 Task: Marketing: Copywriting.
Action: Mouse moved to (141, 199)
Screenshot: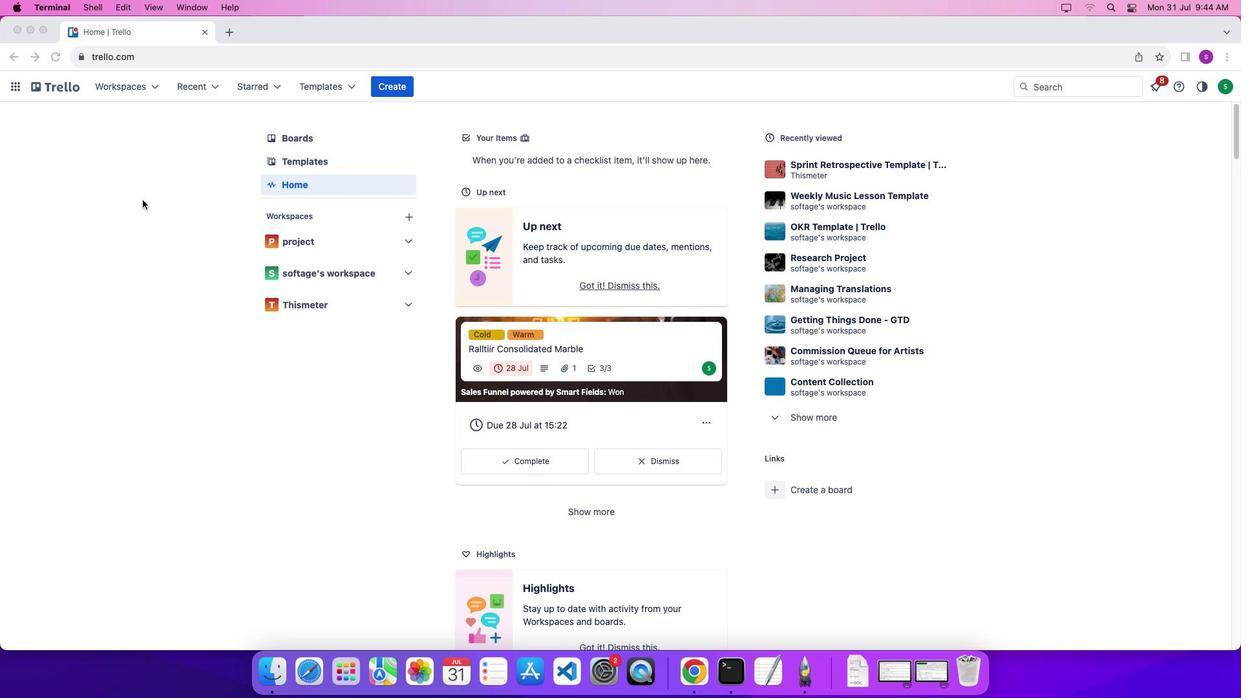 
Action: Mouse pressed left at (141, 199)
Screenshot: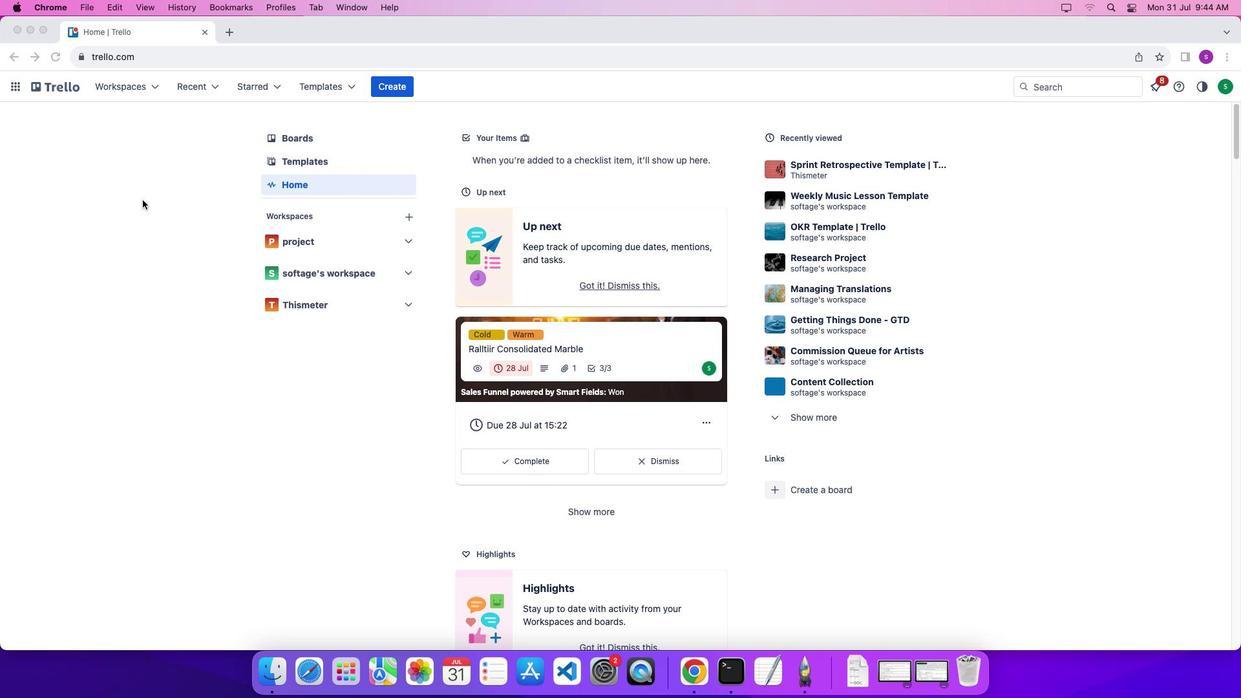 
Action: Mouse moved to (62, 91)
Screenshot: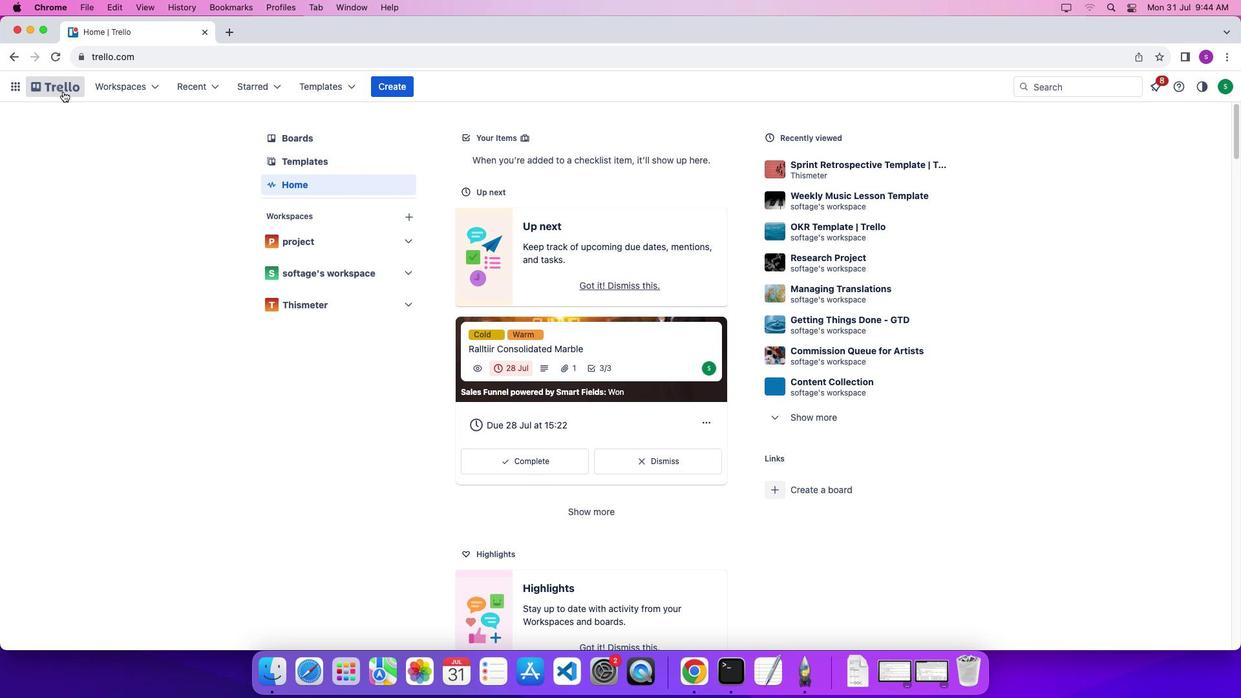 
Action: Mouse pressed left at (62, 91)
Screenshot: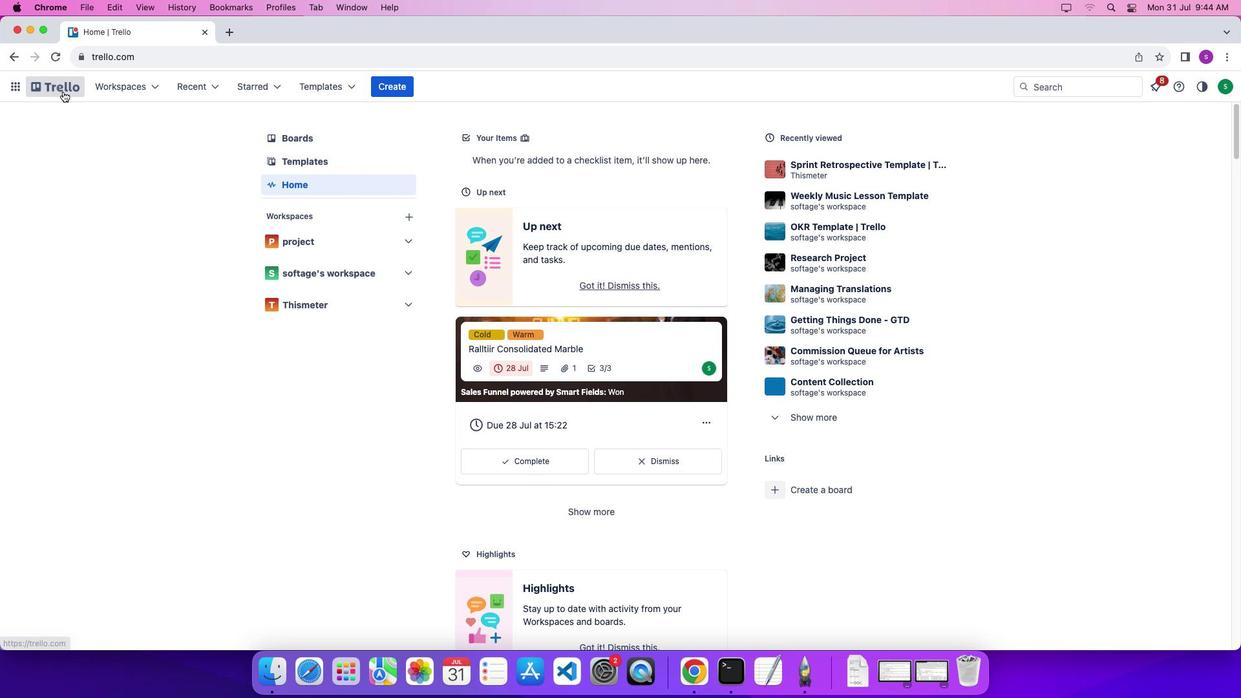 
Action: Mouse moved to (310, 80)
Screenshot: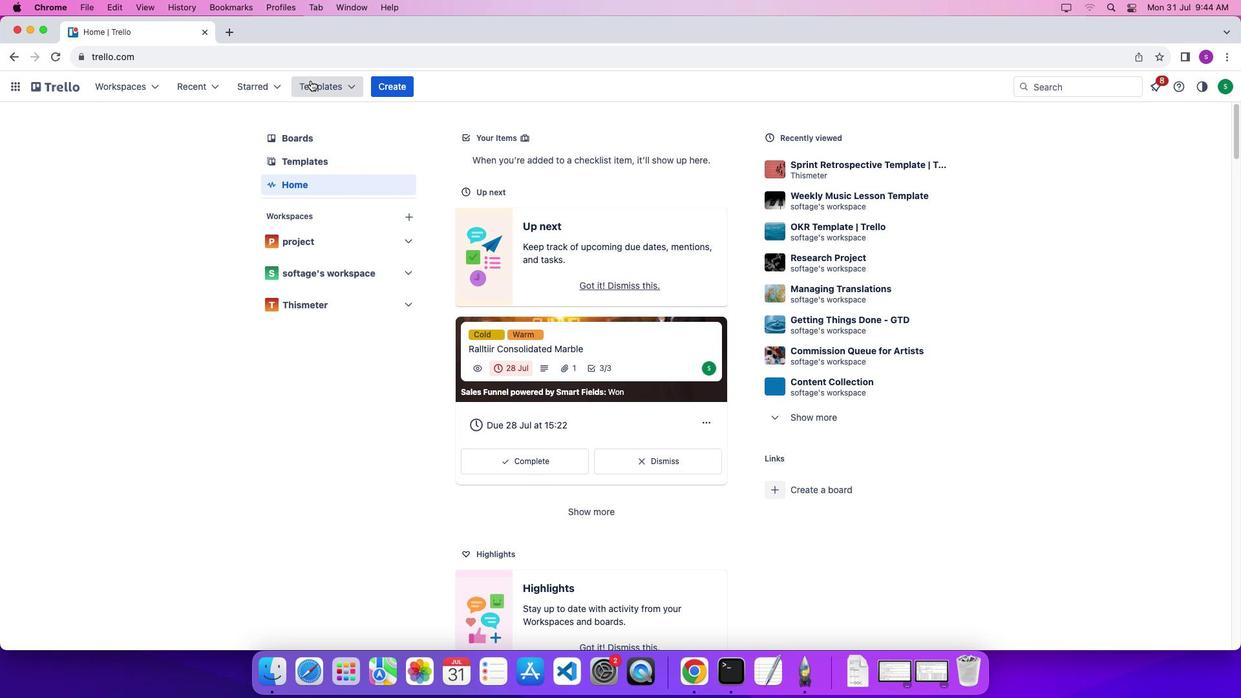 
Action: Mouse pressed left at (310, 80)
Screenshot: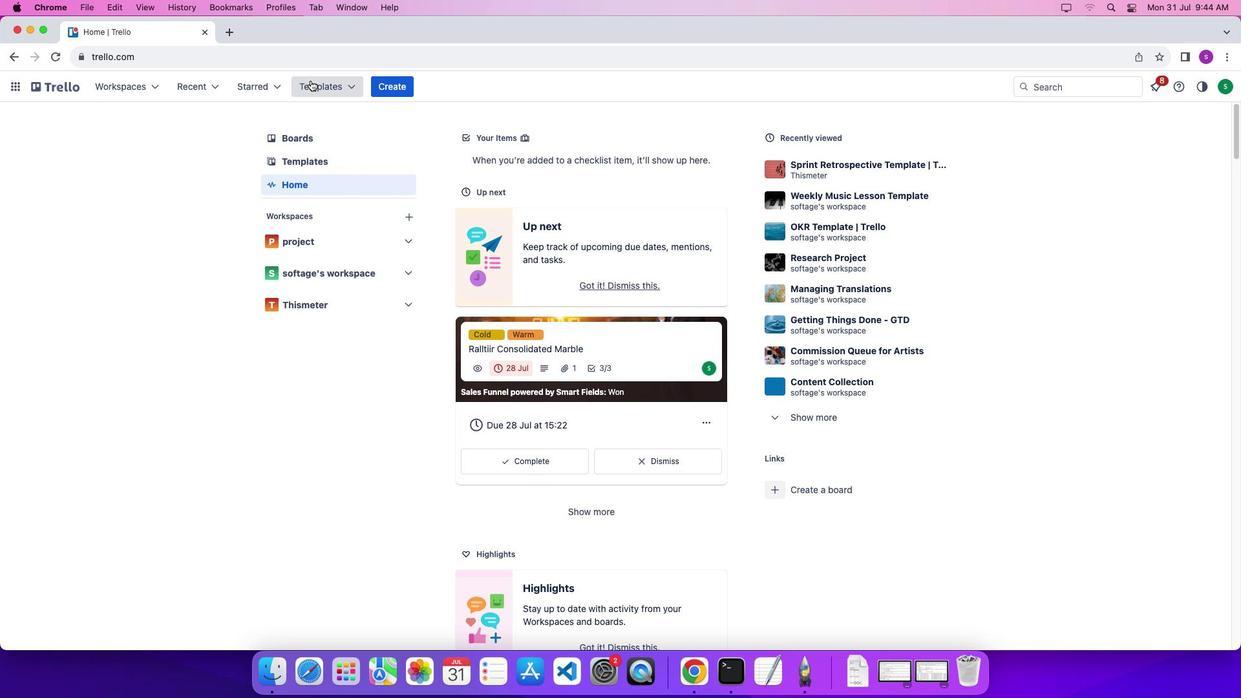 
Action: Mouse moved to (393, 488)
Screenshot: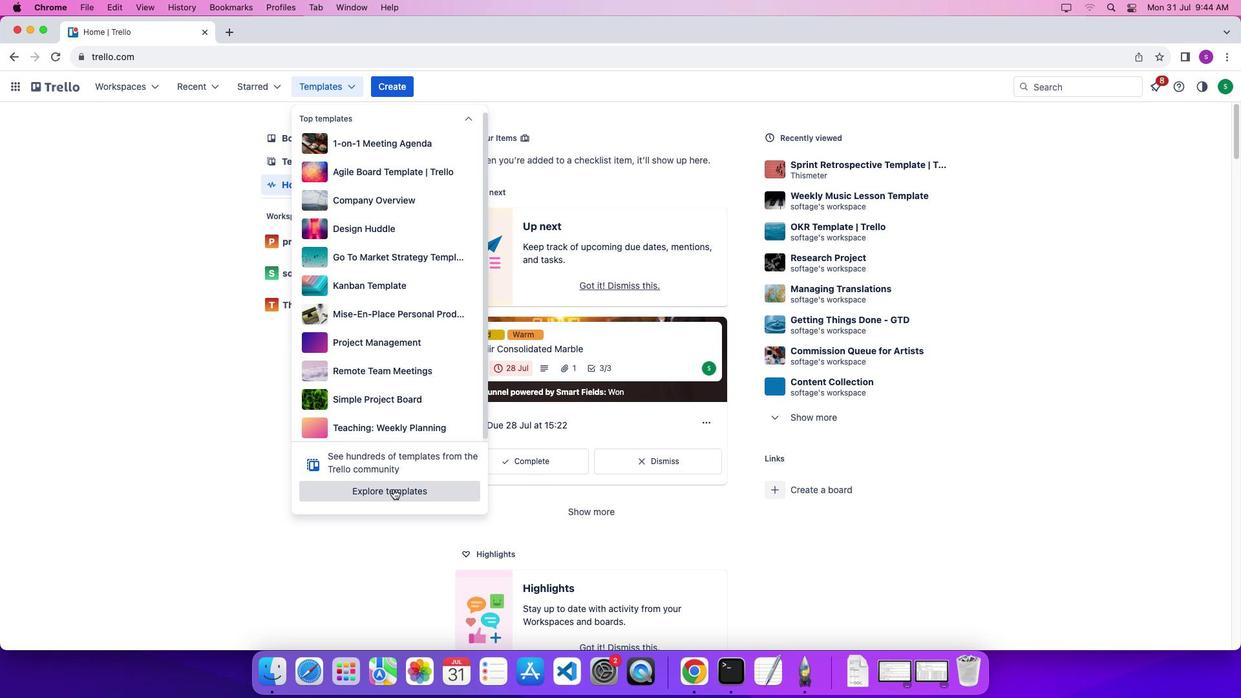 
Action: Mouse pressed left at (393, 488)
Screenshot: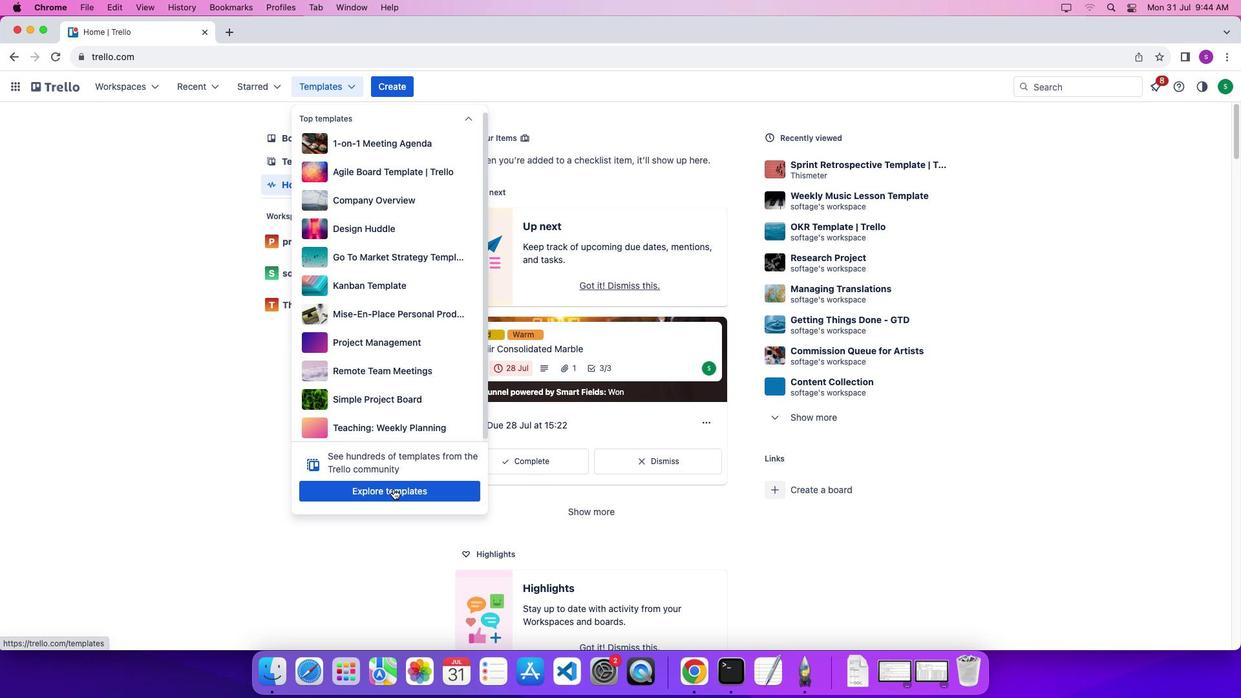 
Action: Mouse moved to (321, 288)
Screenshot: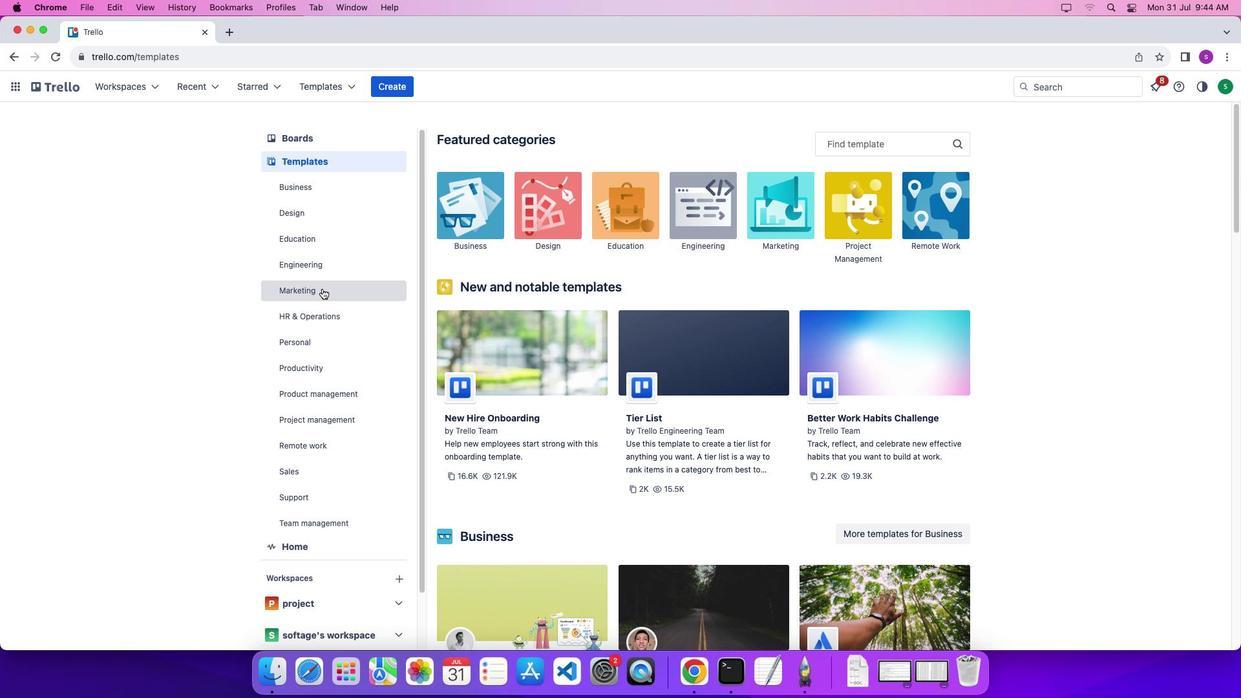 
Action: Mouse pressed left at (321, 288)
Screenshot: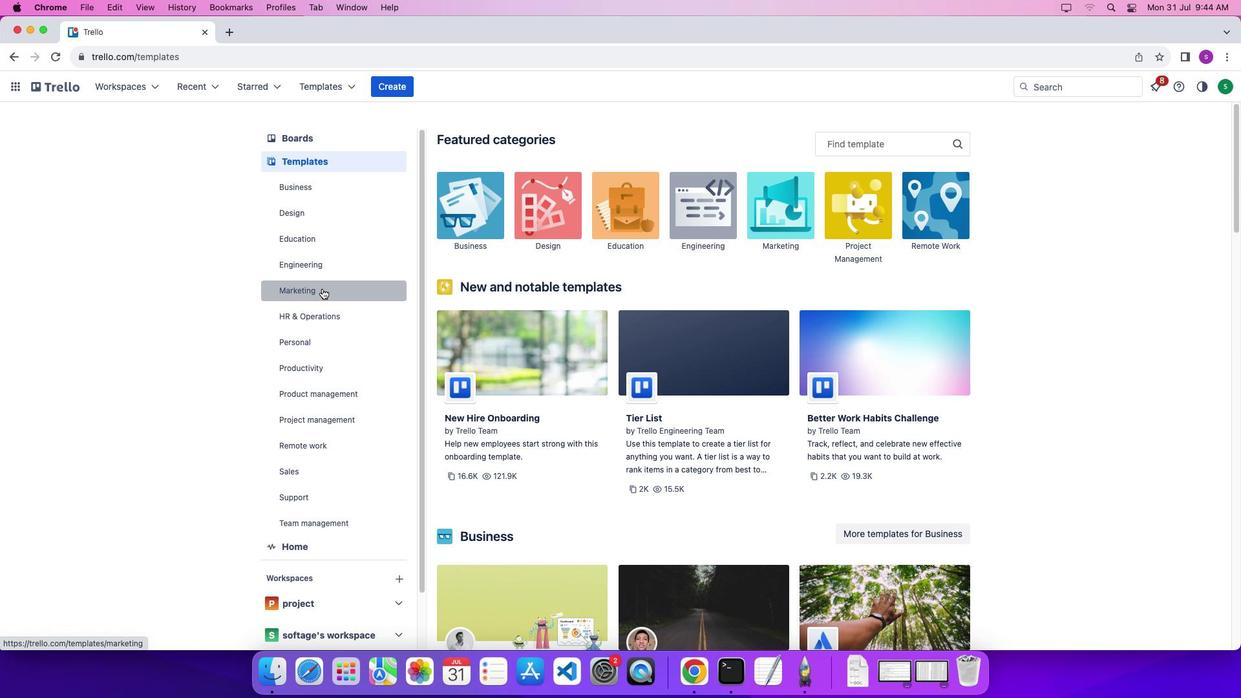 
Action: Mouse moved to (895, 143)
Screenshot: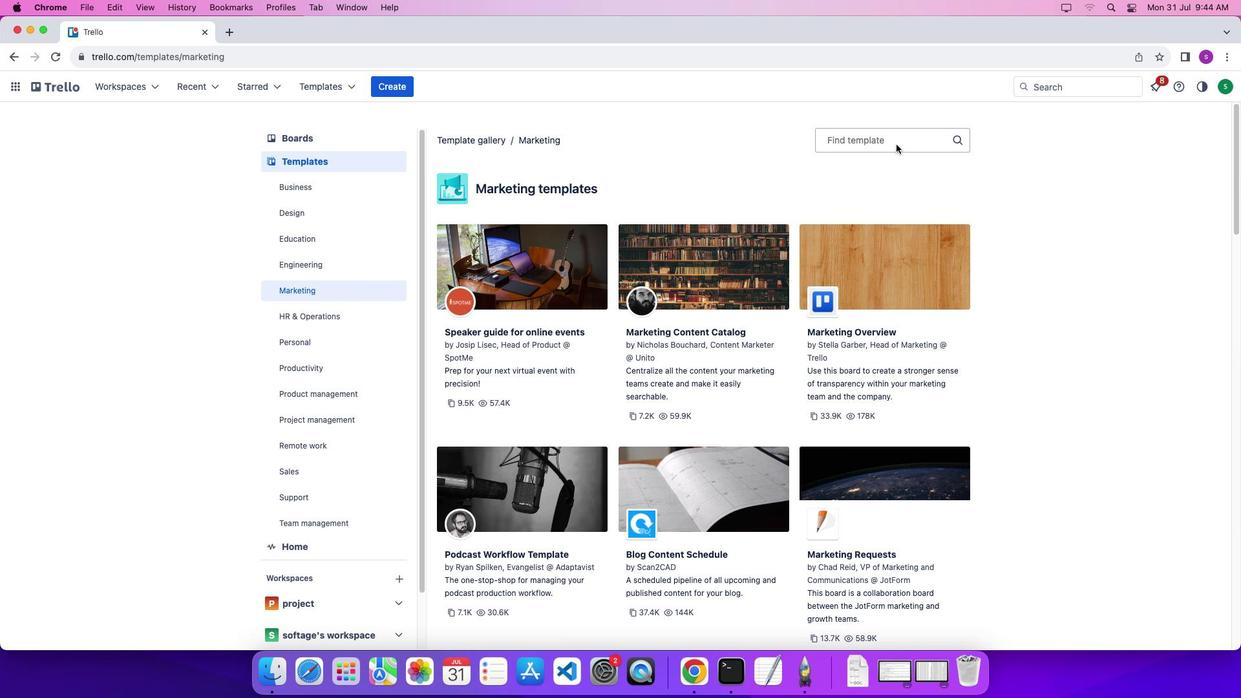 
Action: Mouse pressed left at (895, 143)
Screenshot: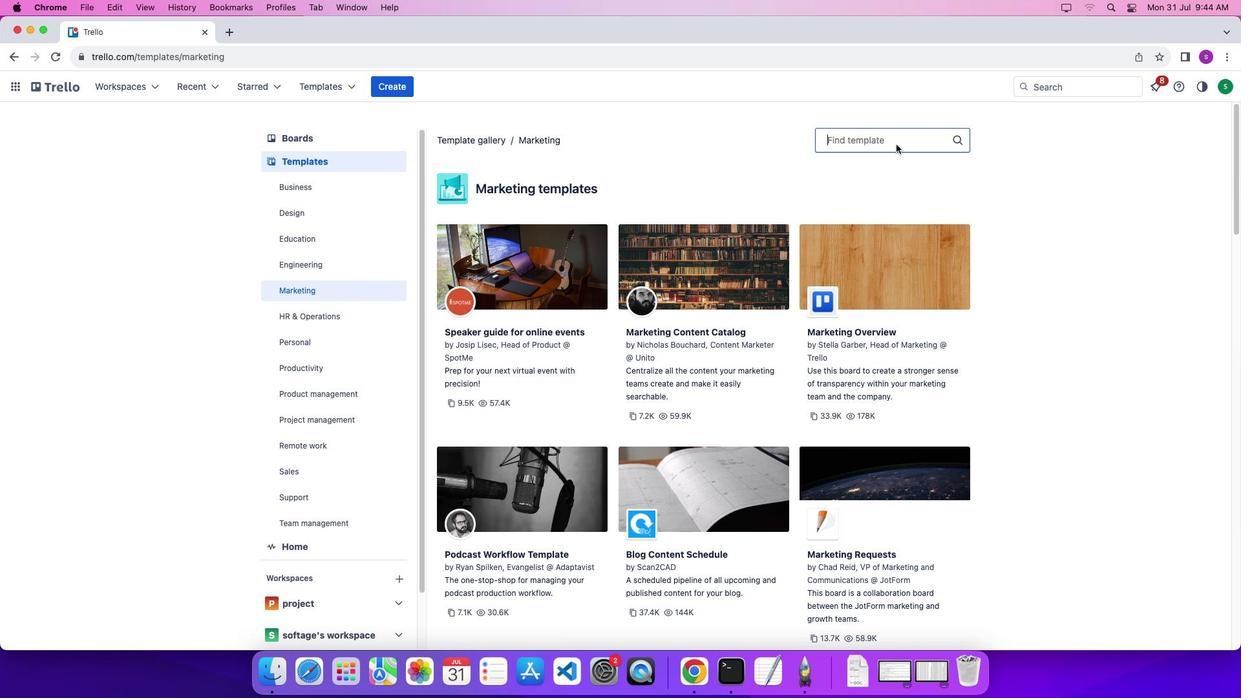 
Action: Mouse moved to (885, 138)
Screenshot: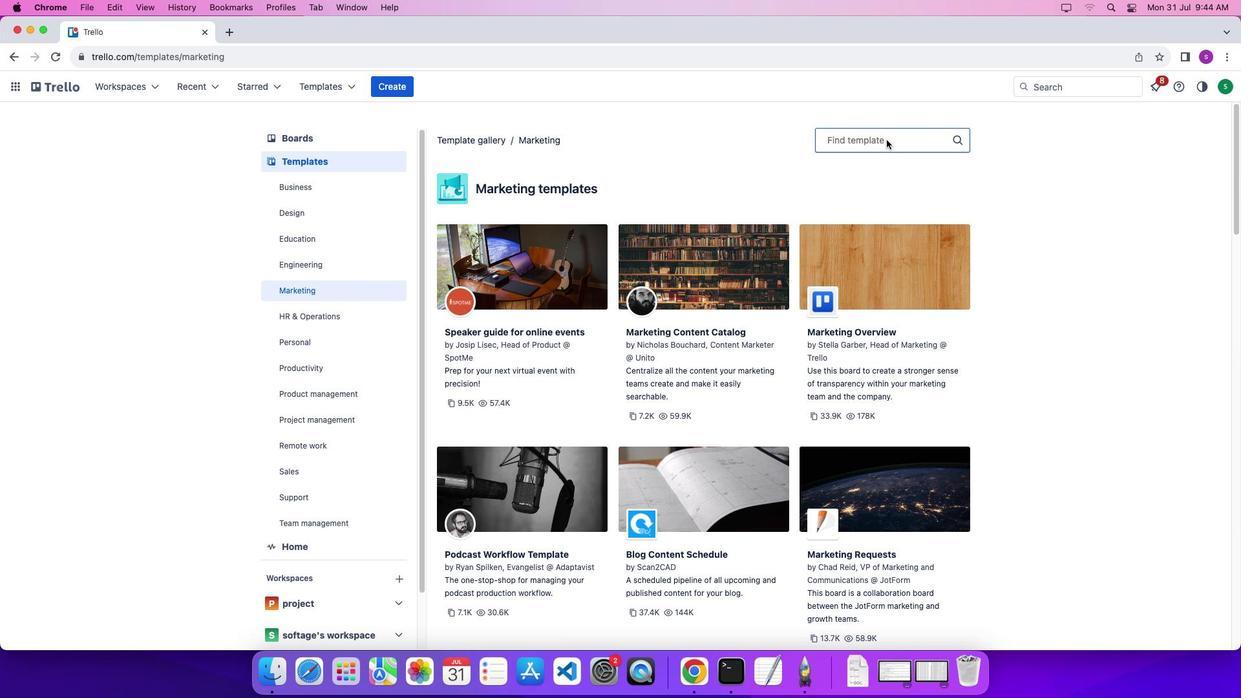 
Action: Mouse pressed left at (885, 138)
Screenshot: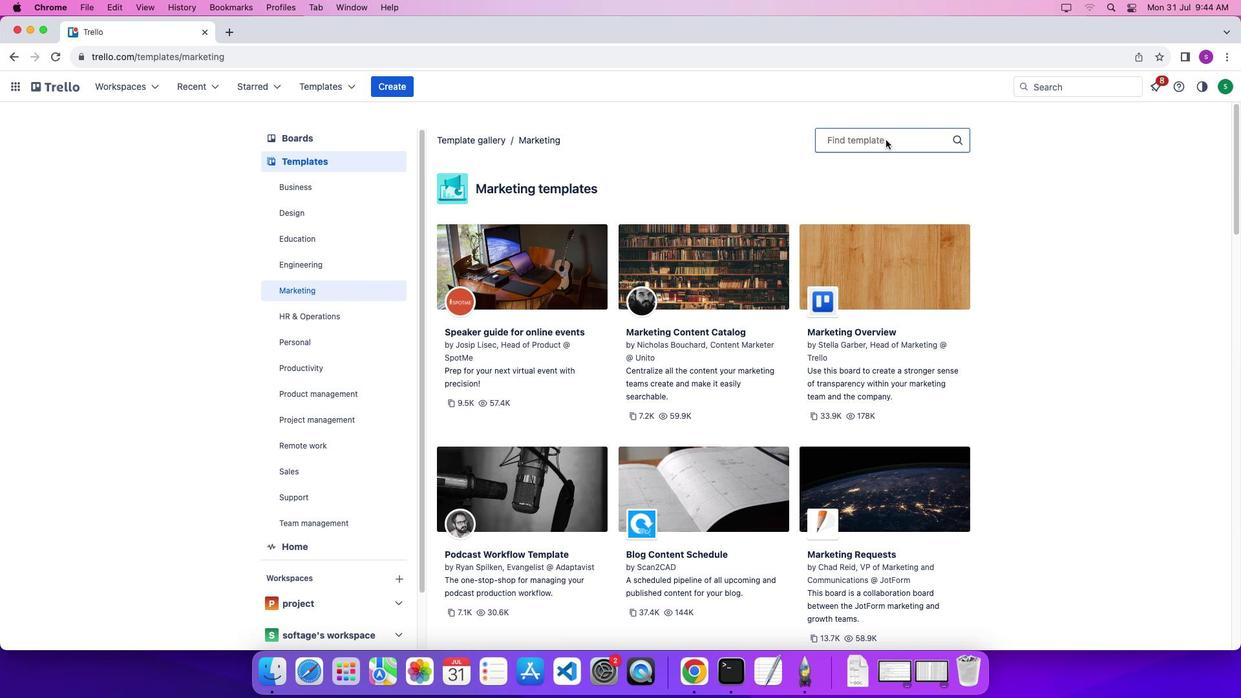 
Action: Mouse moved to (998, 184)
Screenshot: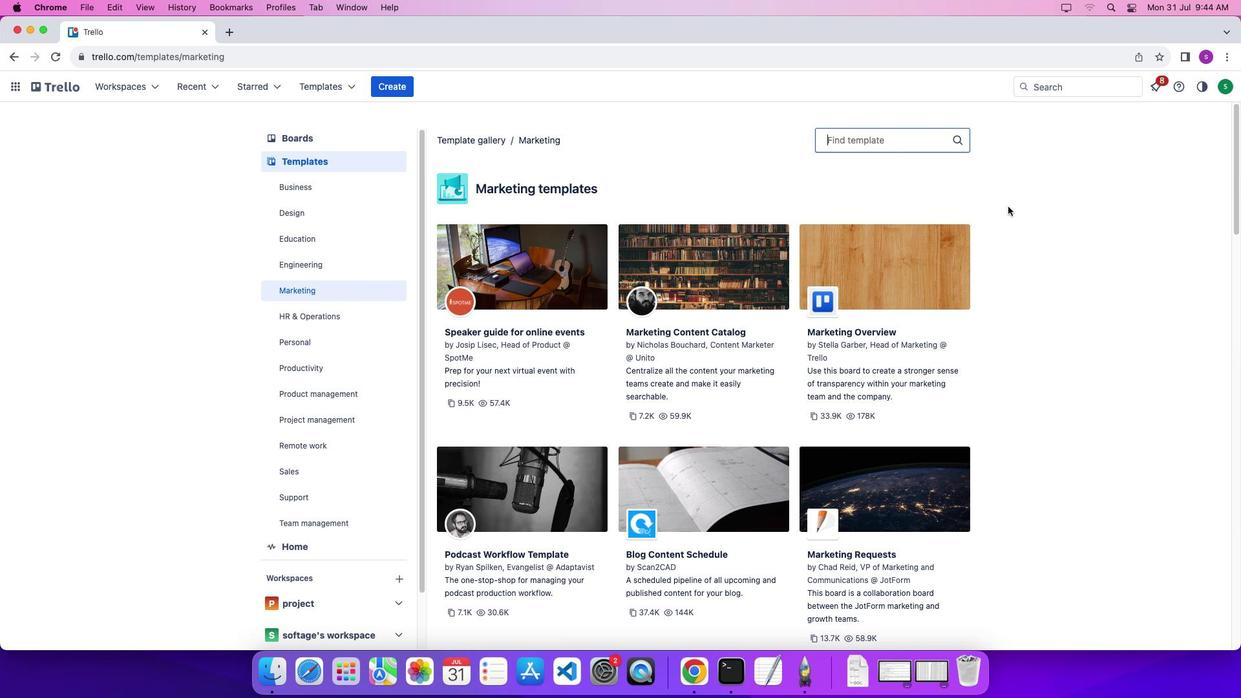 
Action: Key pressed Key.shift
Screenshot: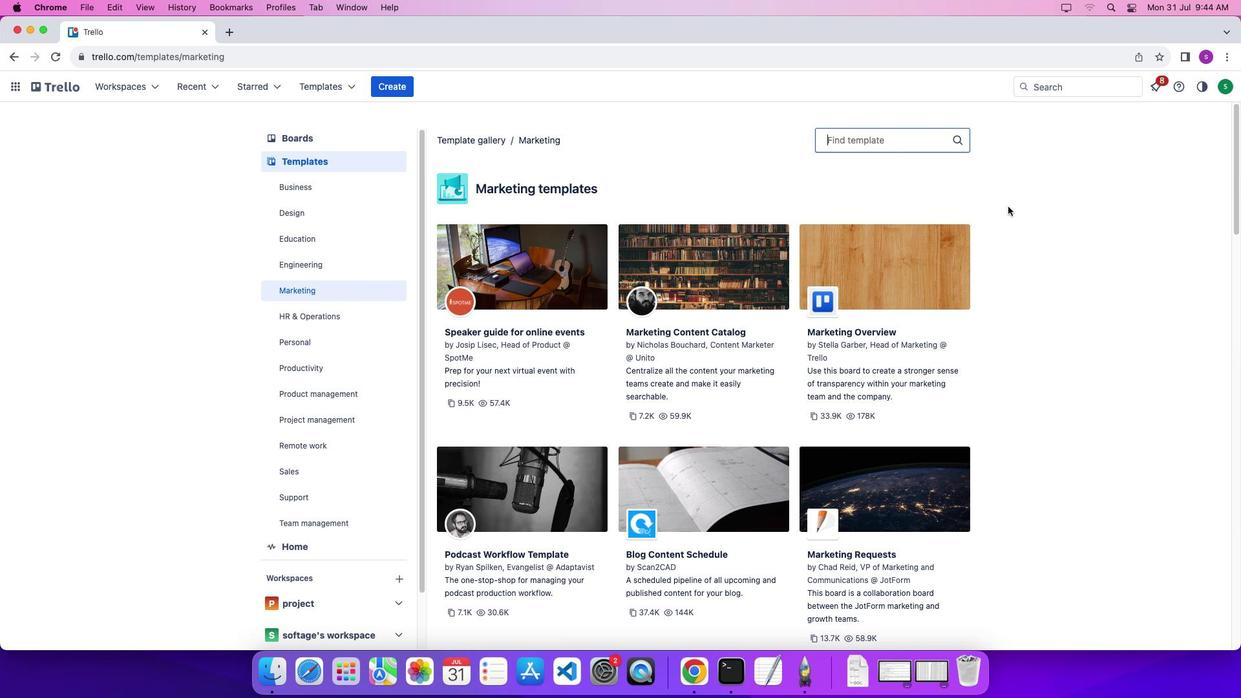 
Action: Mouse moved to (1007, 205)
Screenshot: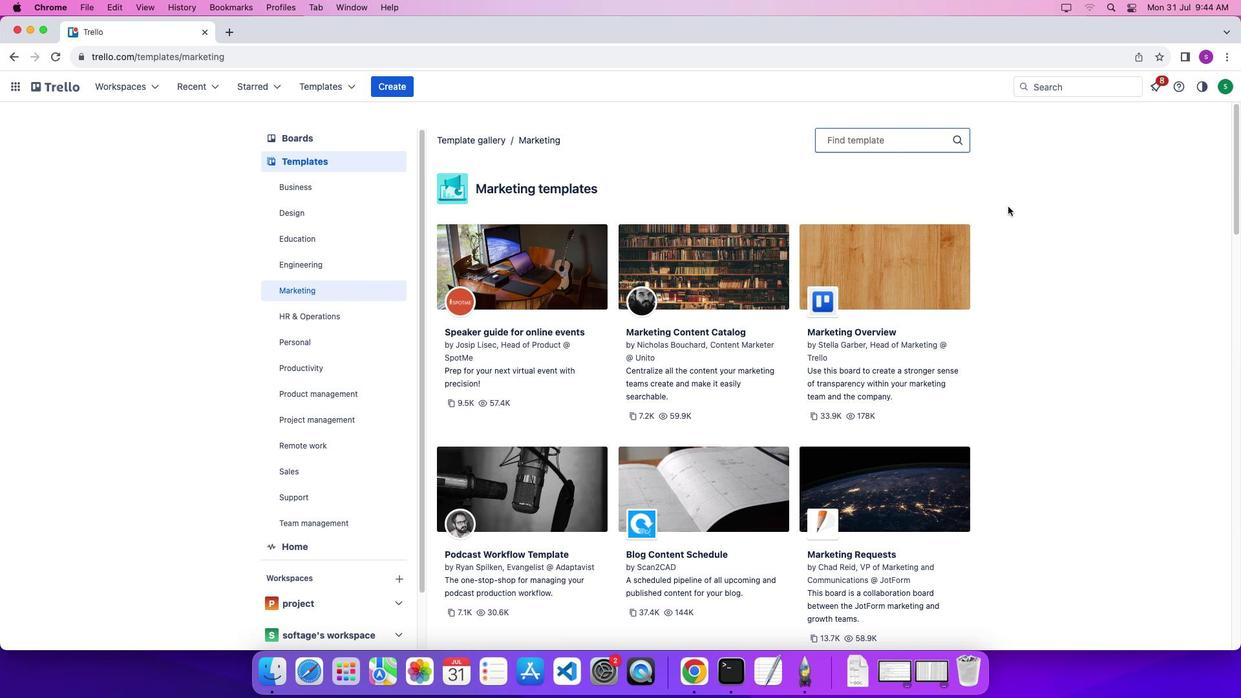 
Action: Key pressed 'C''o''p''y''w''w''w''w''w''r''i''t''i''n''g'Key.enter
Screenshot: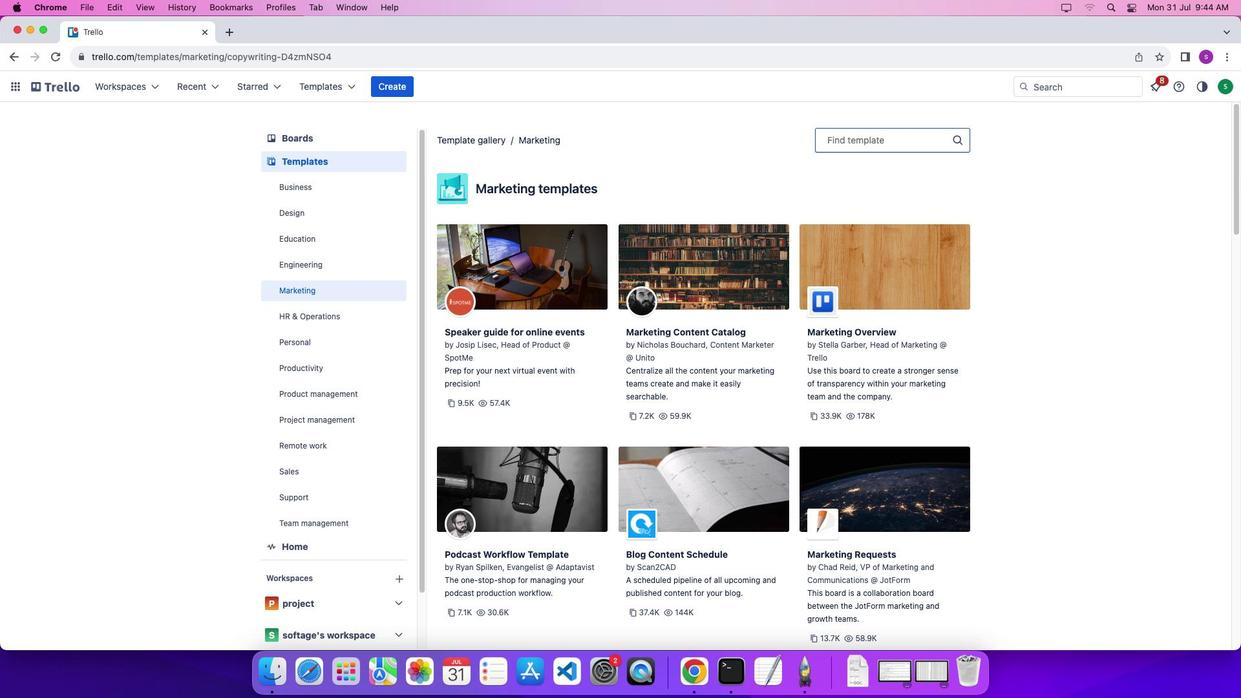 
Action: Mouse scrolled (1007, 205) with delta (0, 0)
Screenshot: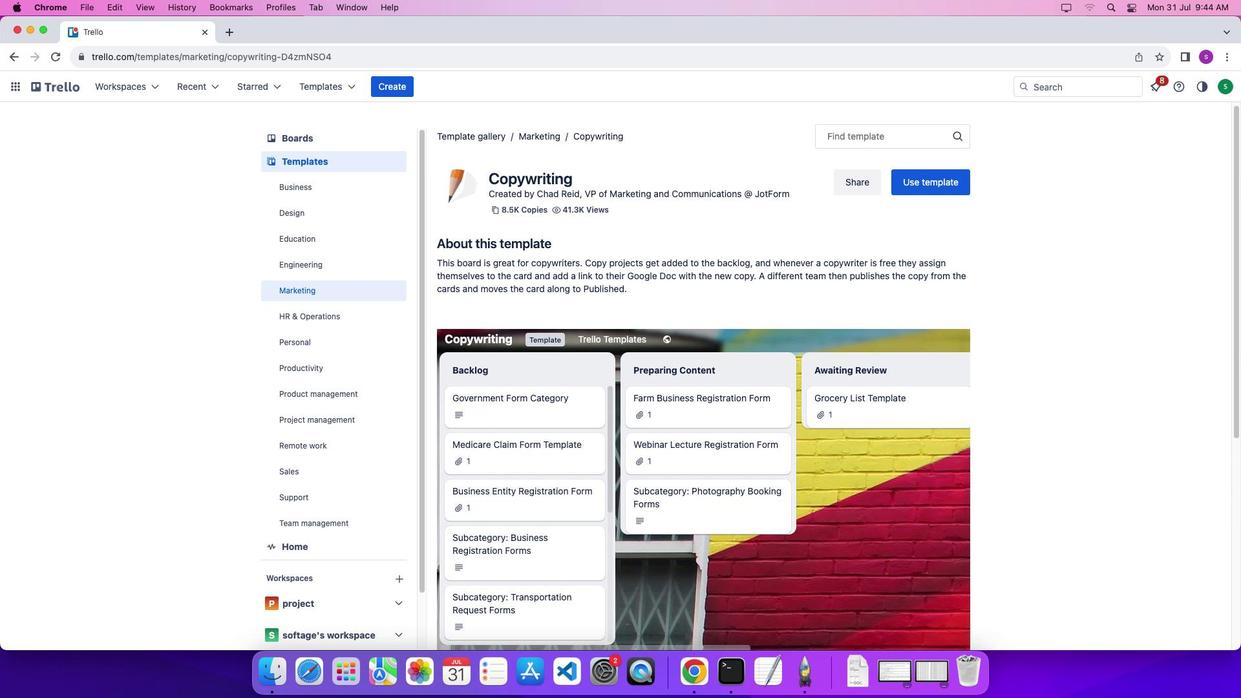 
Action: Mouse scrolled (1007, 205) with delta (0, 0)
Screenshot: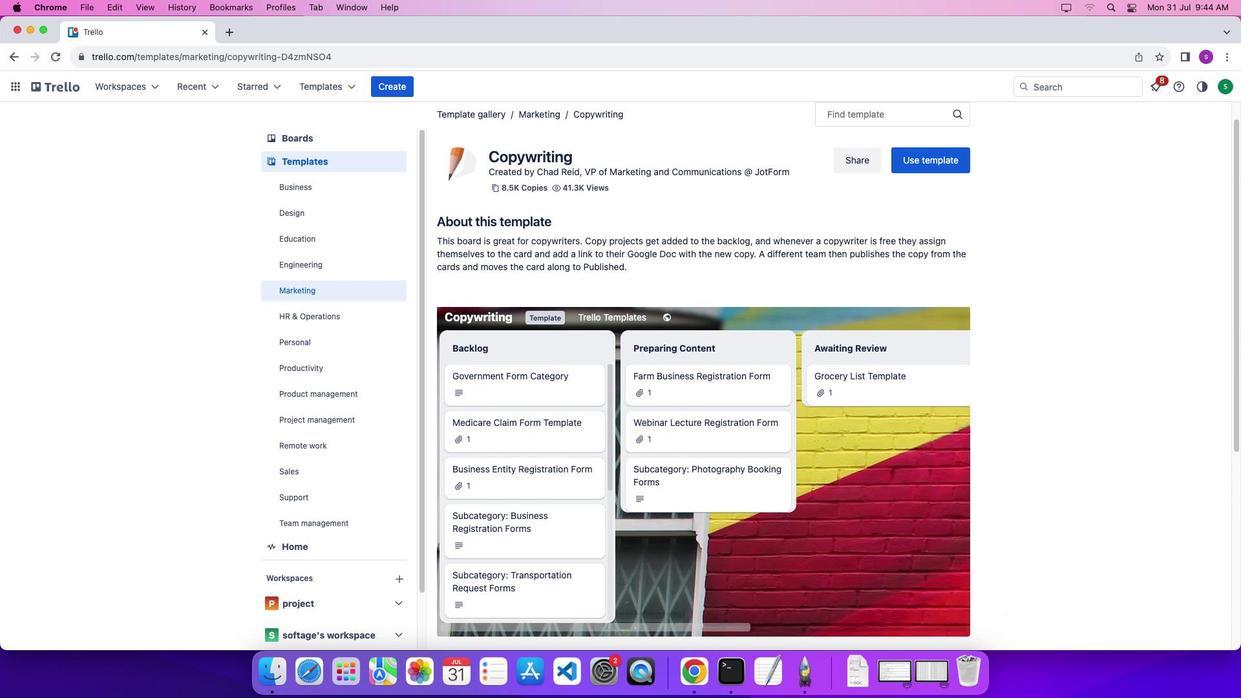 
Action: Mouse scrolled (1007, 205) with delta (0, 0)
Screenshot: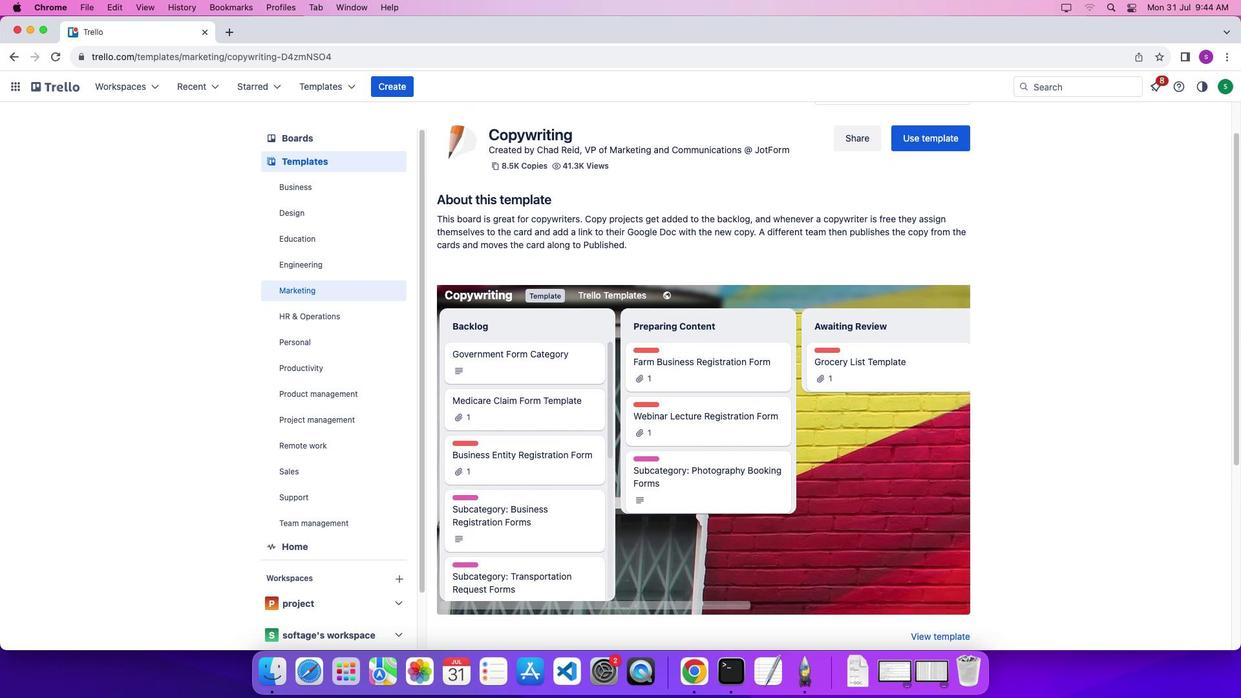 
Action: Mouse scrolled (1007, 205) with delta (0, 0)
Screenshot: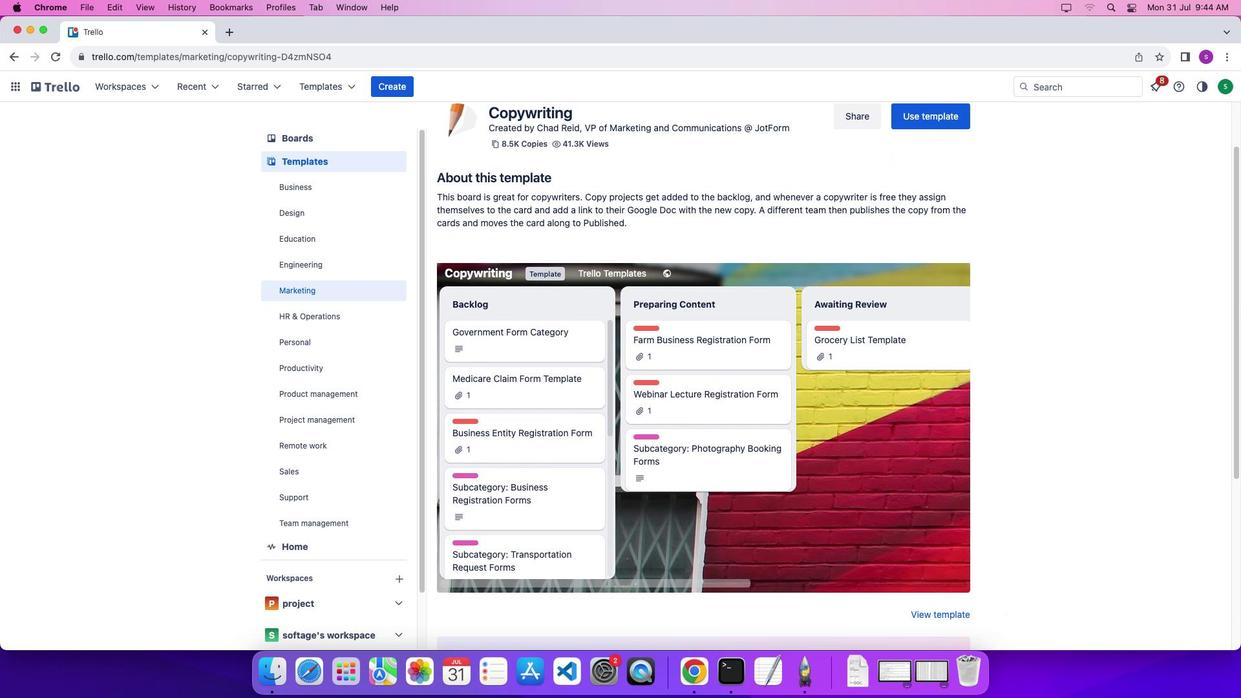 
Action: Mouse scrolled (1007, 205) with delta (0, -3)
Screenshot: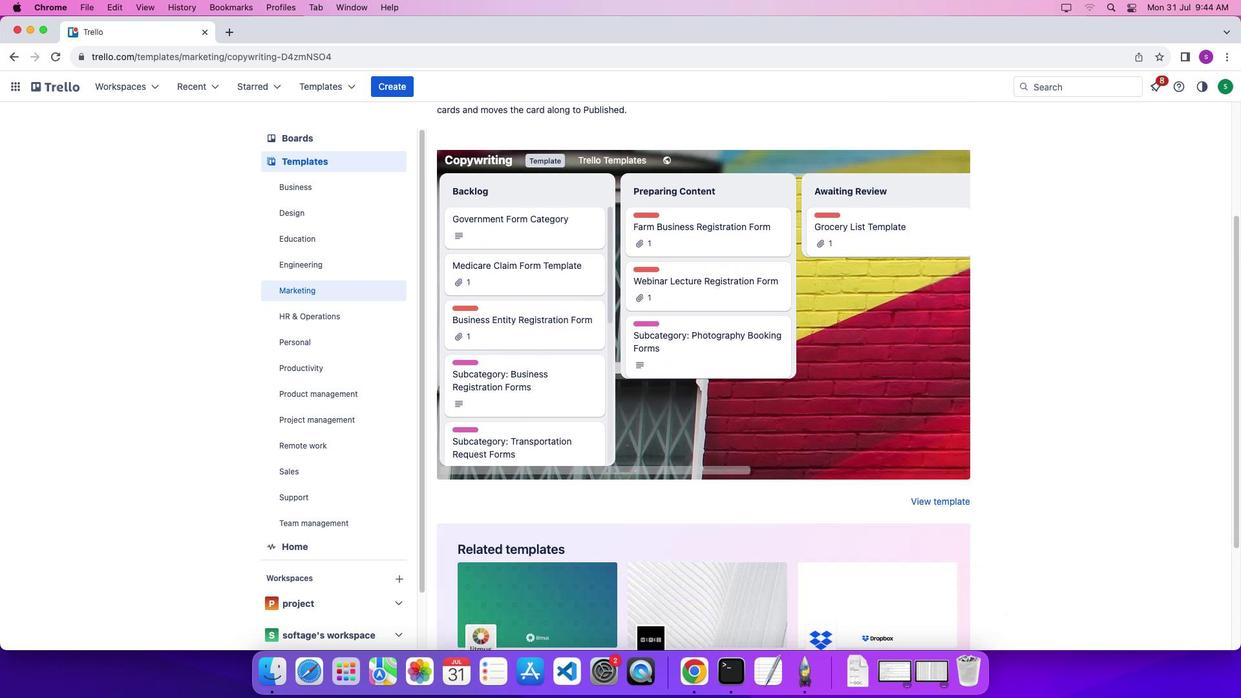 
Action: Mouse scrolled (1007, 205) with delta (0, 0)
Screenshot: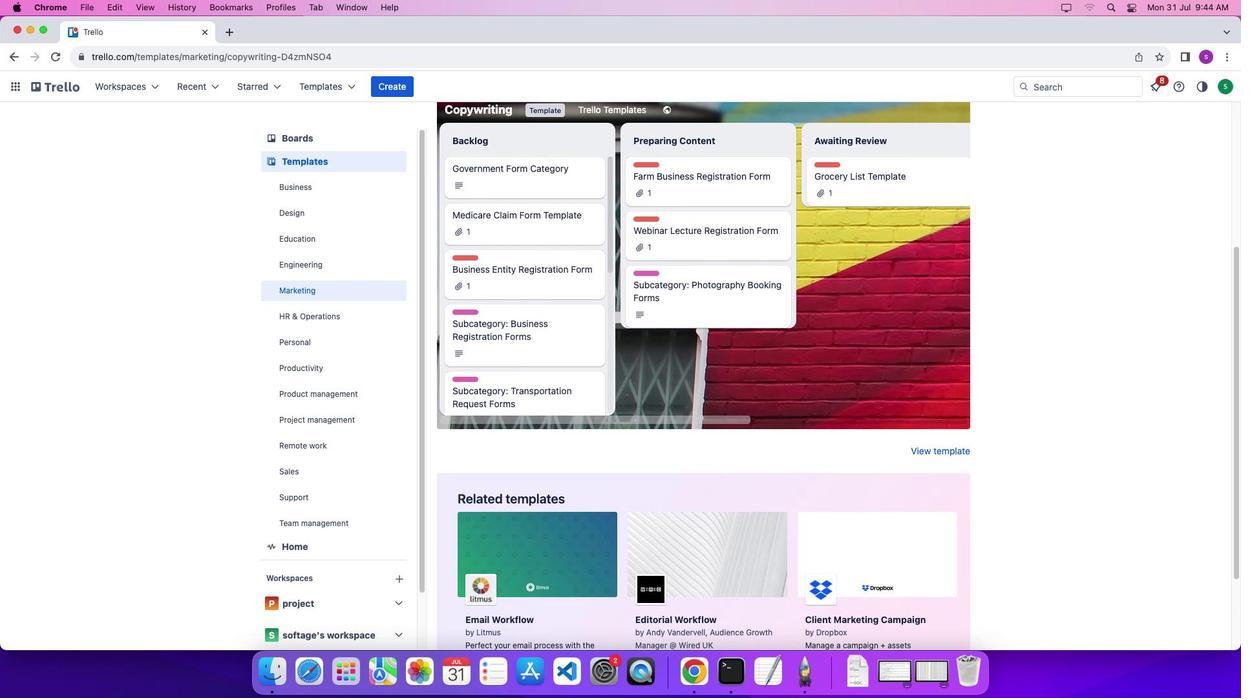 
Action: Mouse scrolled (1007, 205) with delta (0, 0)
Screenshot: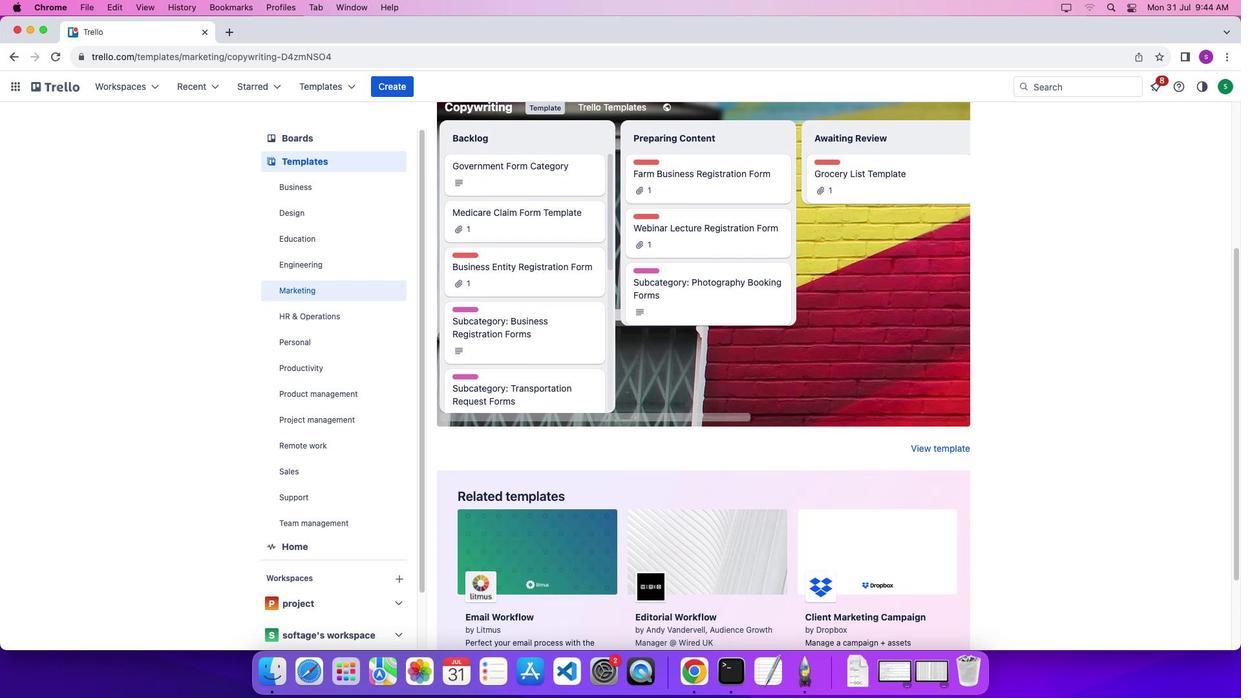 
Action: Mouse scrolled (1007, 205) with delta (0, 0)
Screenshot: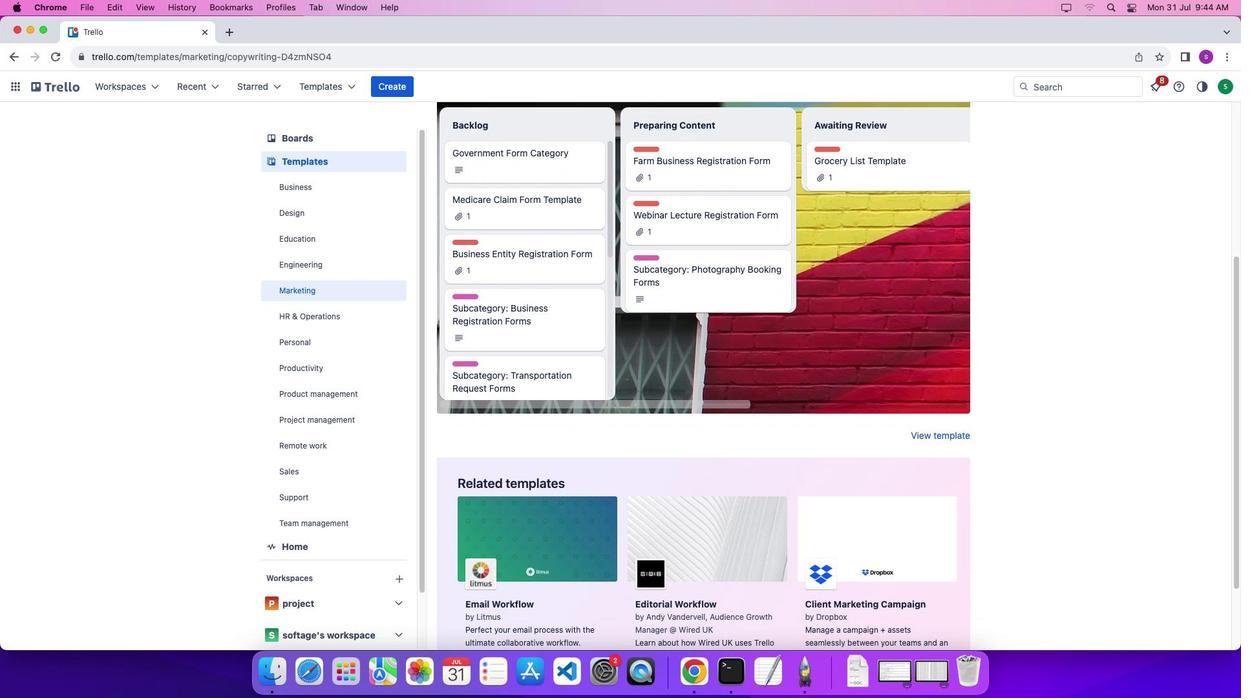 
Action: Mouse scrolled (1007, 205) with delta (0, 0)
Screenshot: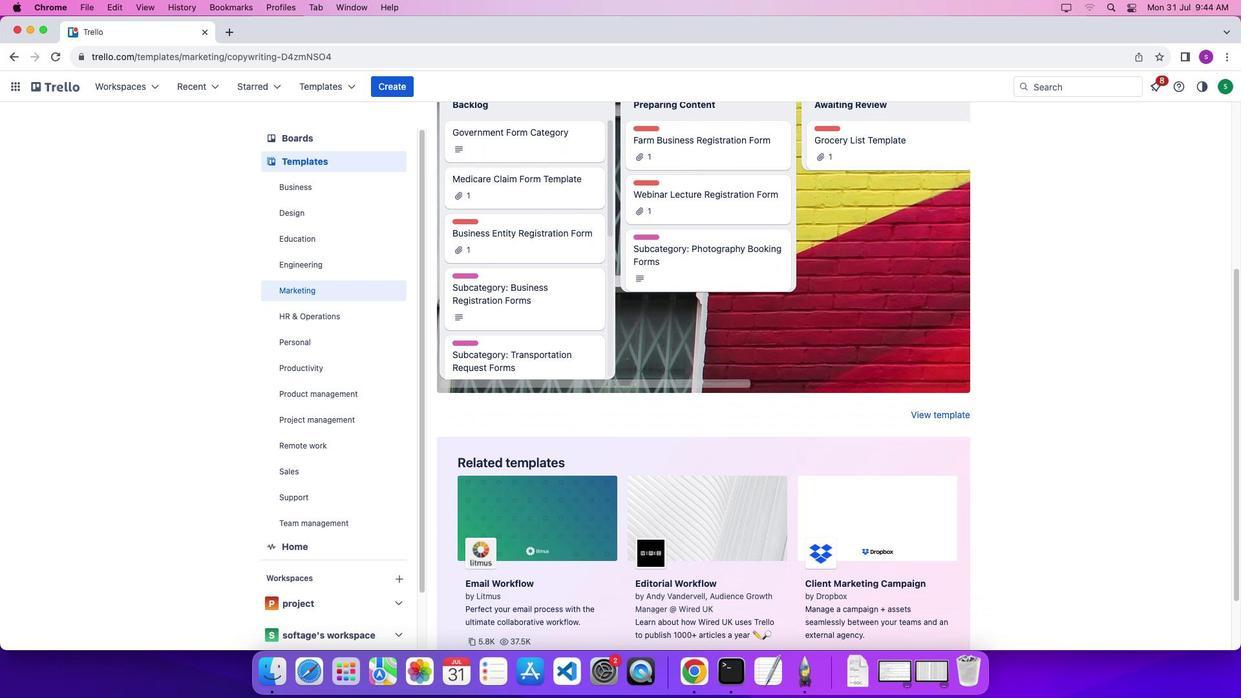 
Action: Mouse scrolled (1007, 205) with delta (0, -4)
Screenshot: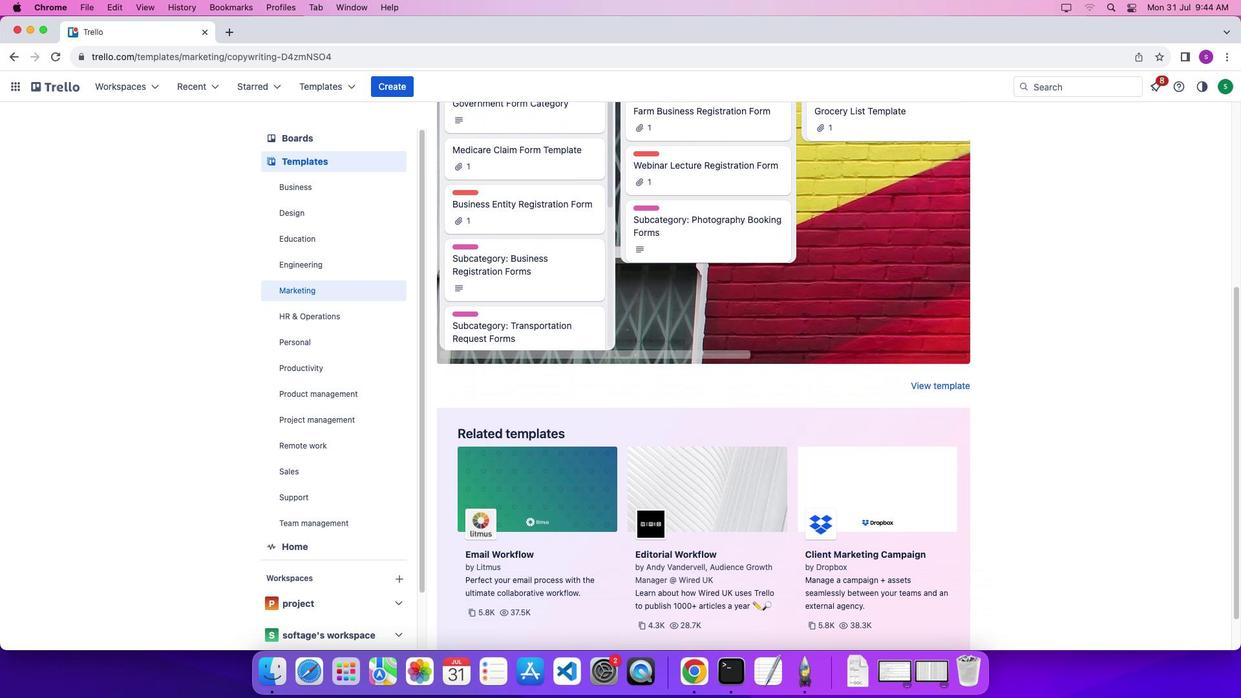 
Action: Mouse scrolled (1007, 205) with delta (0, 0)
Screenshot: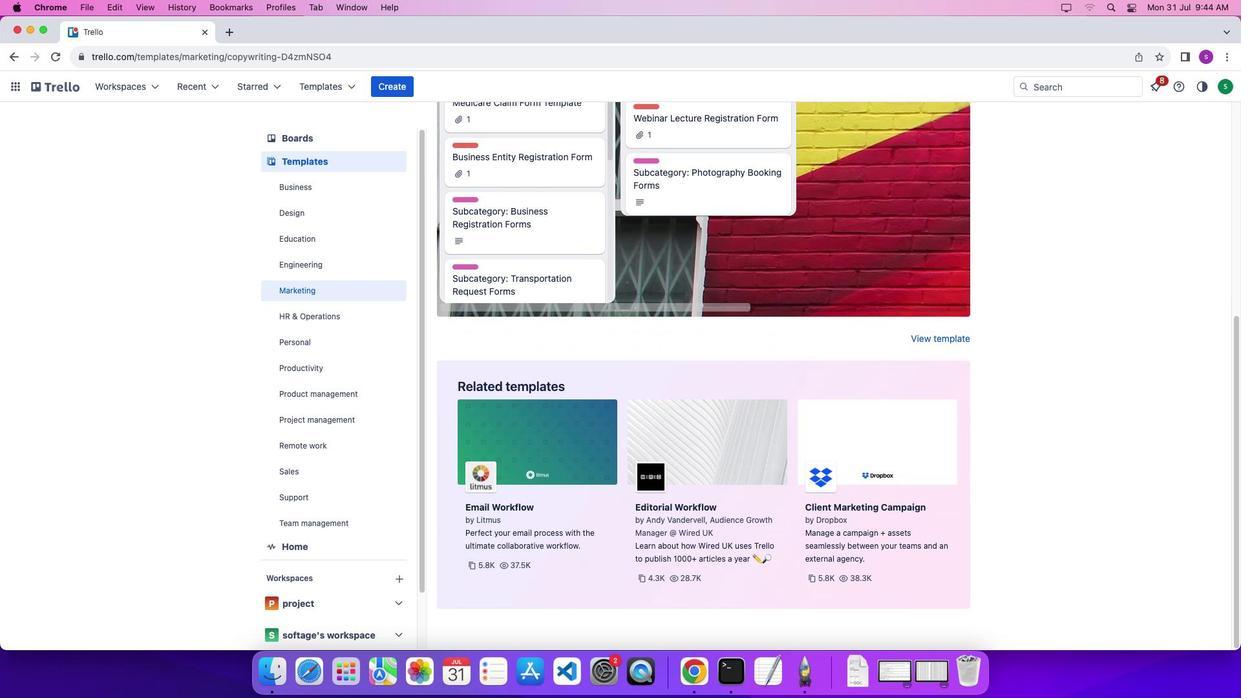 
Action: Mouse scrolled (1007, 205) with delta (0, 0)
Screenshot: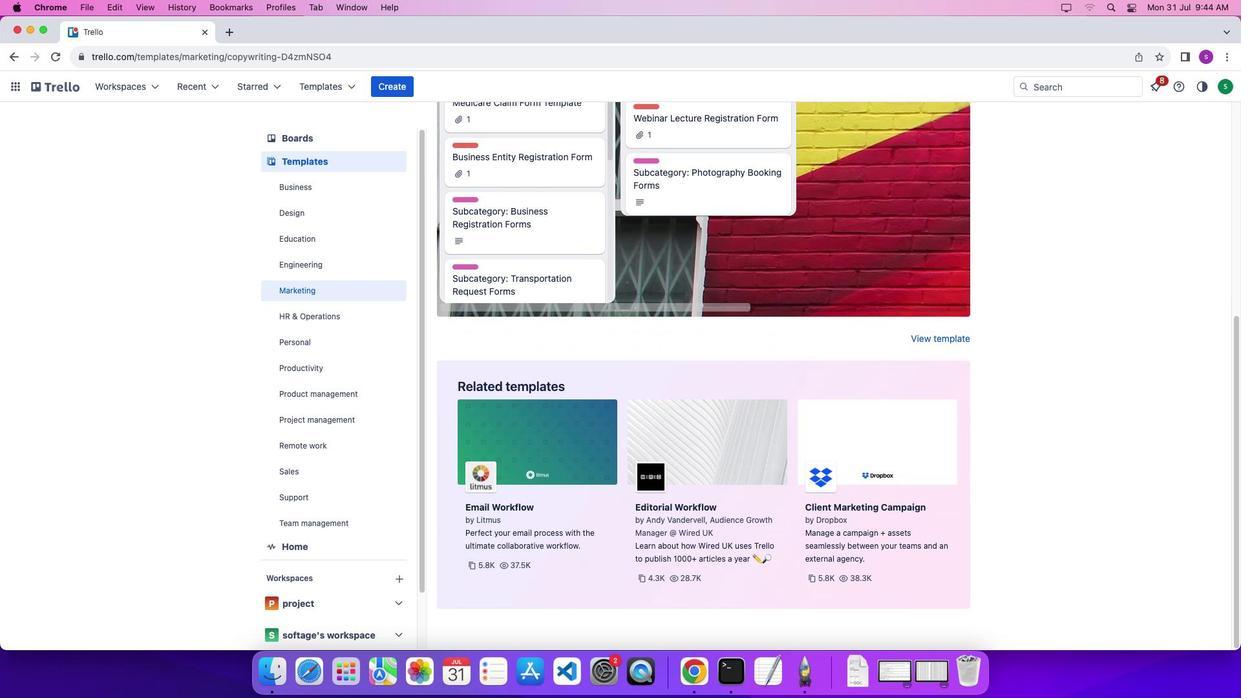 
Action: Mouse scrolled (1007, 205) with delta (0, -5)
Screenshot: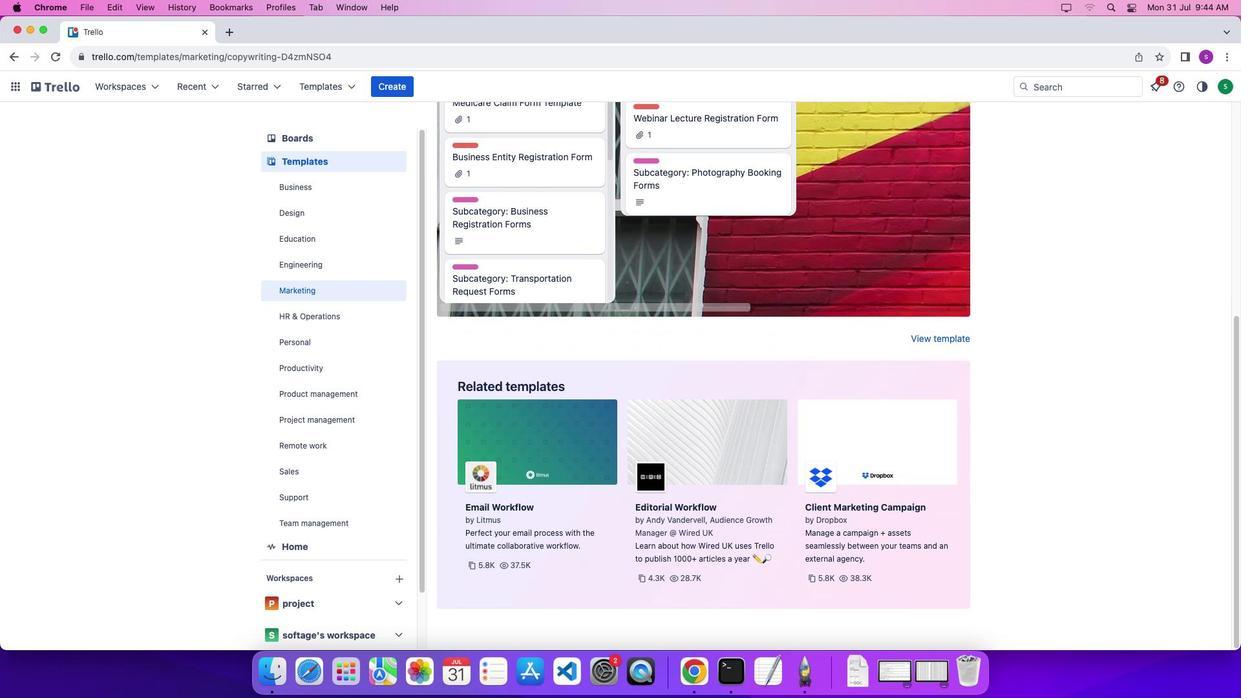 
Action: Mouse scrolled (1007, 205) with delta (0, -7)
Screenshot: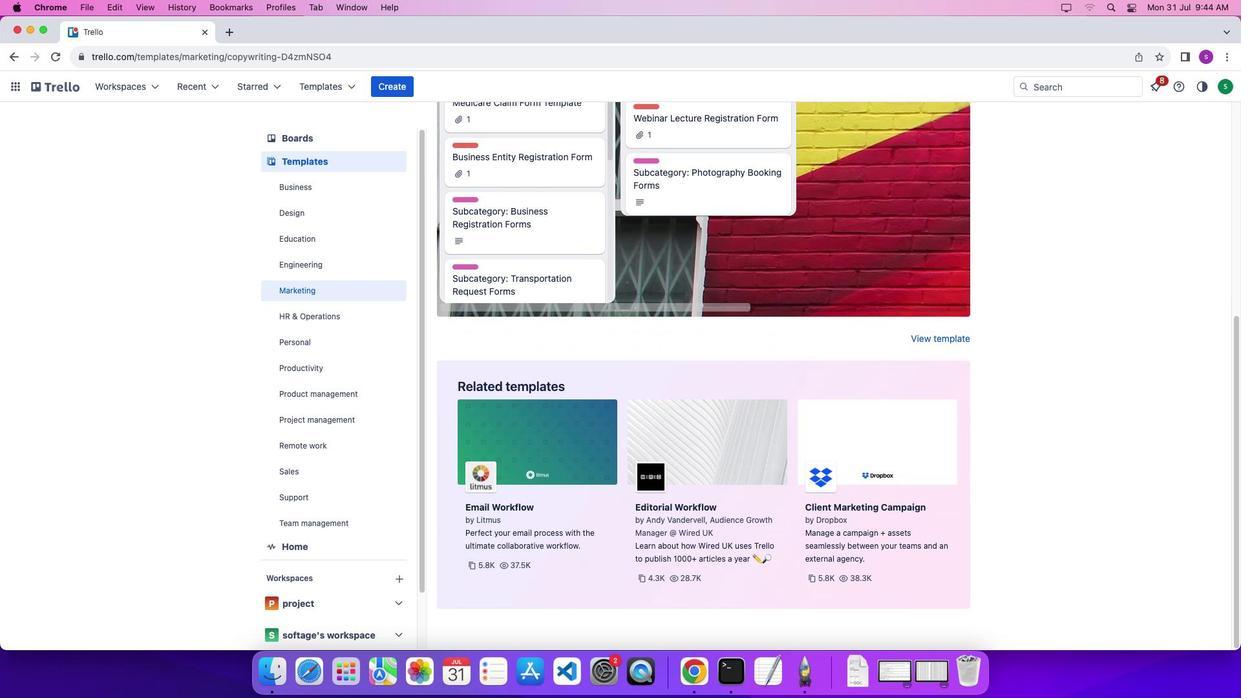 
Action: Mouse scrolled (1007, 205) with delta (0, 0)
Screenshot: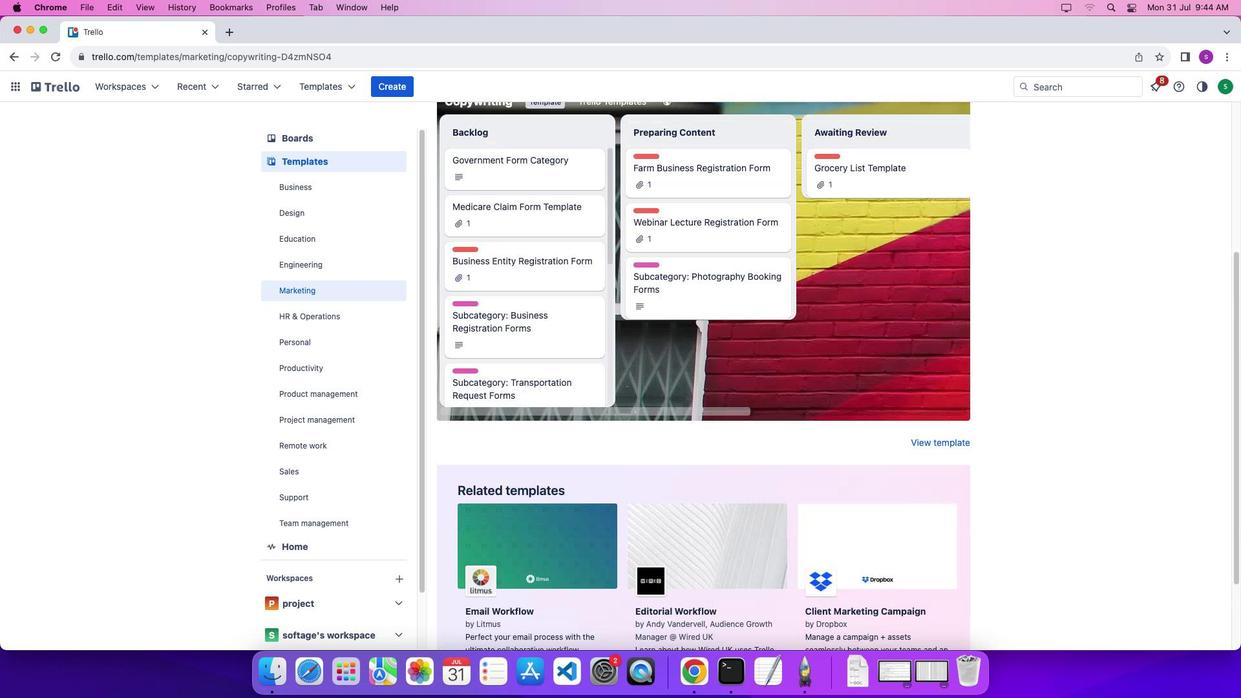 
Action: Mouse scrolled (1007, 205) with delta (0, 0)
Screenshot: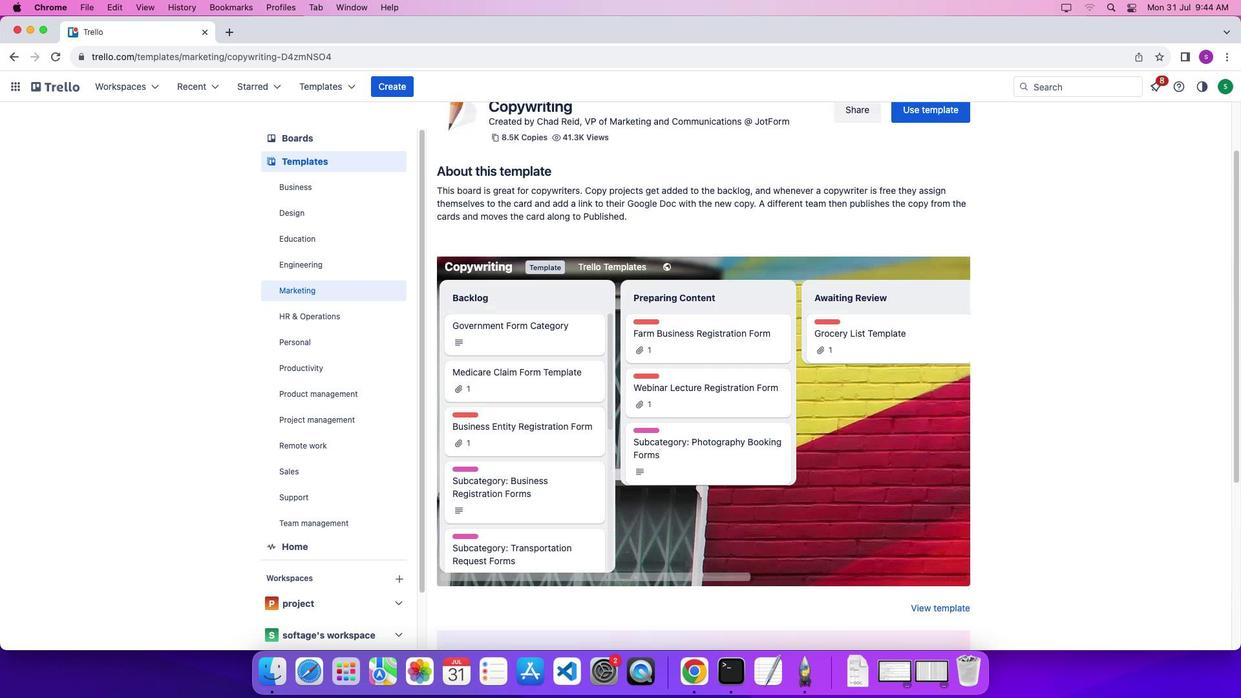 
Action: Mouse scrolled (1007, 205) with delta (0, 4)
Screenshot: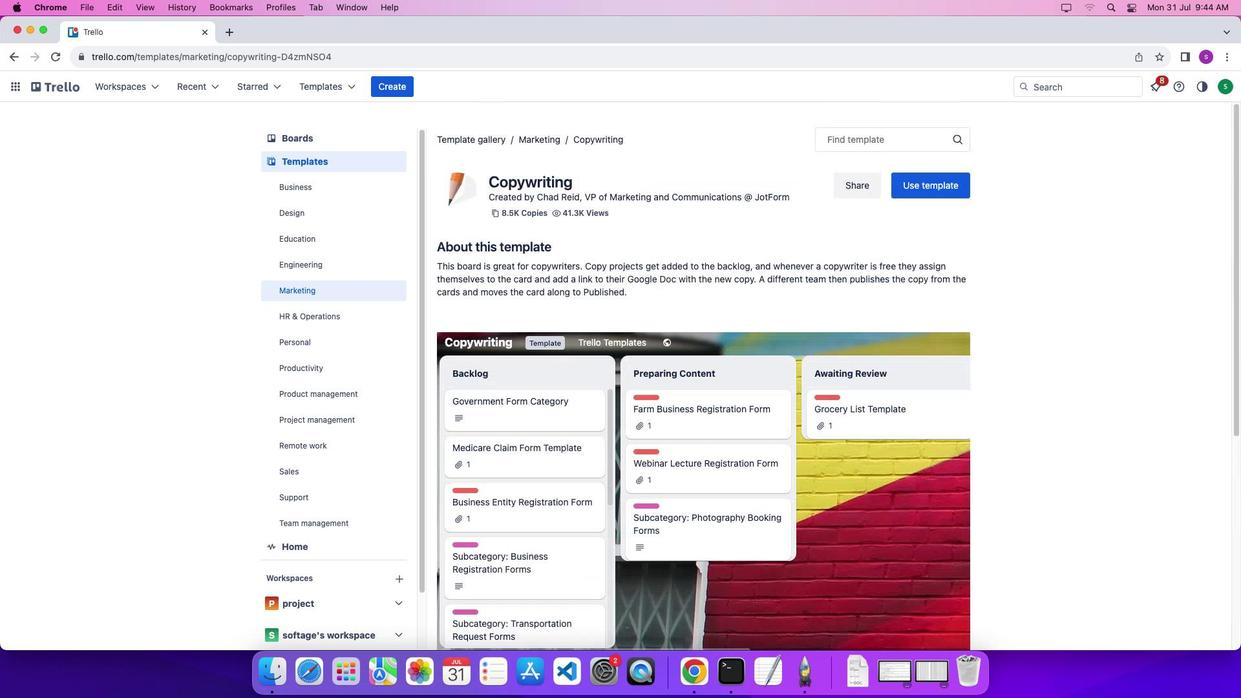 
Action: Mouse scrolled (1007, 205) with delta (0, 7)
Screenshot: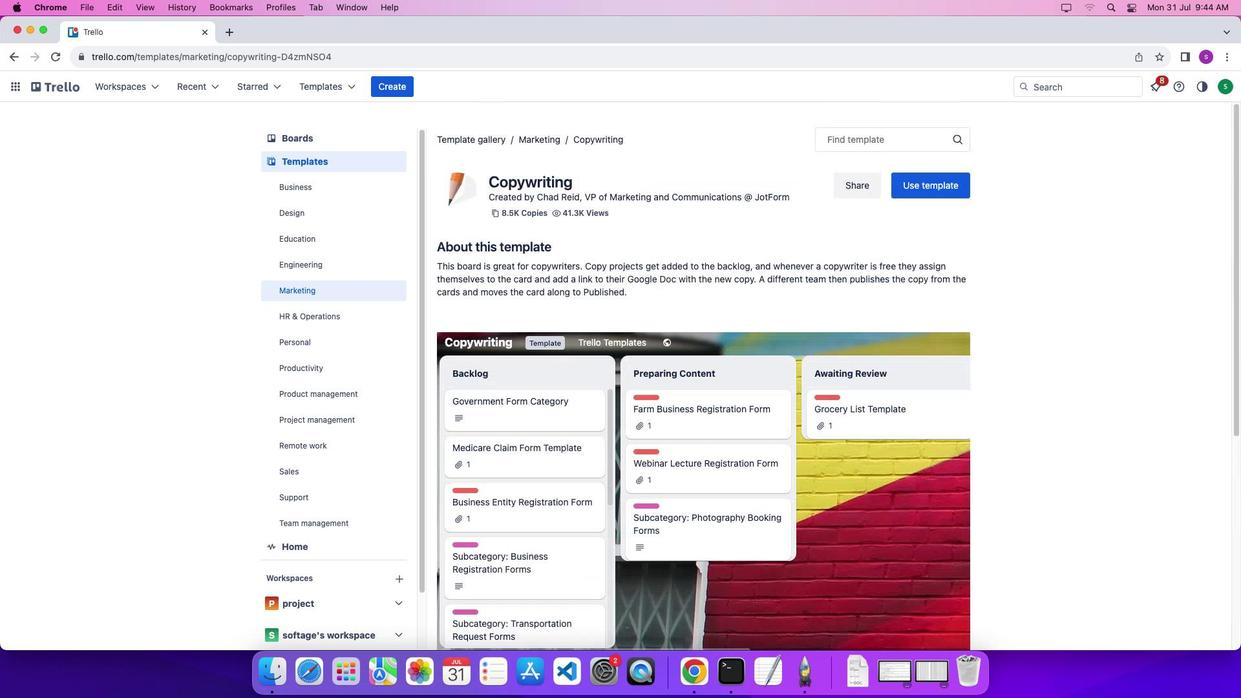 
Action: Mouse scrolled (1007, 205) with delta (0, 8)
Screenshot: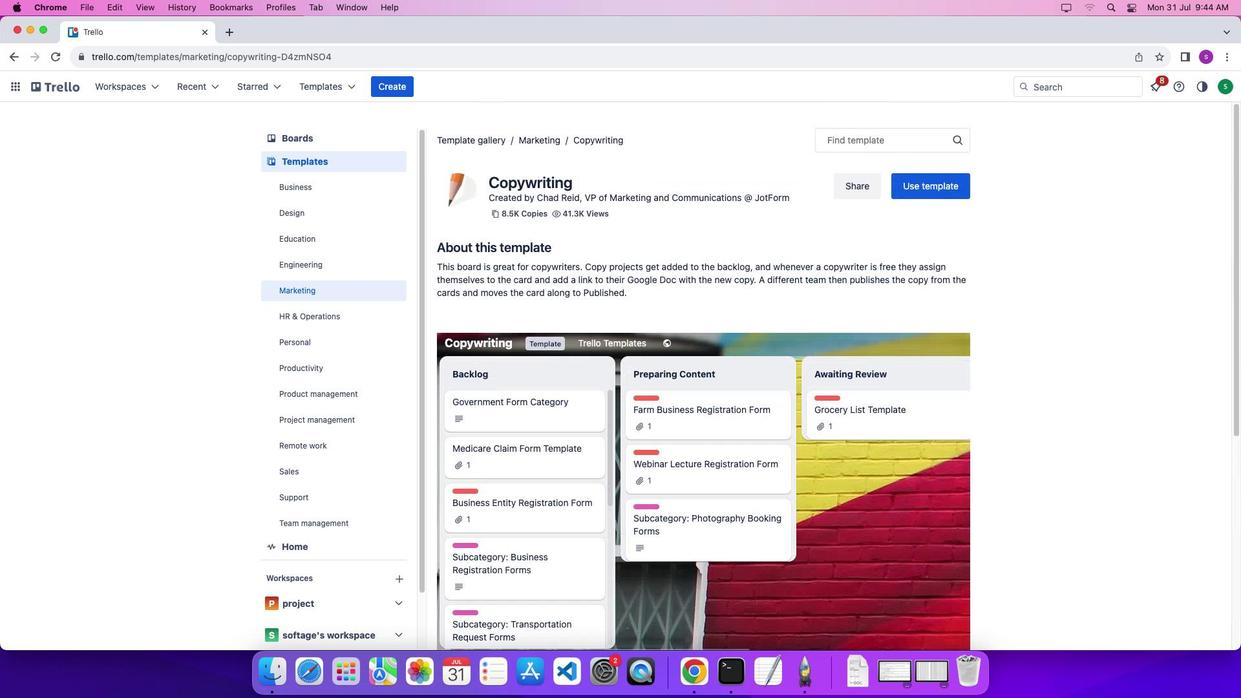
Action: Mouse scrolled (1007, 205) with delta (0, 0)
Screenshot: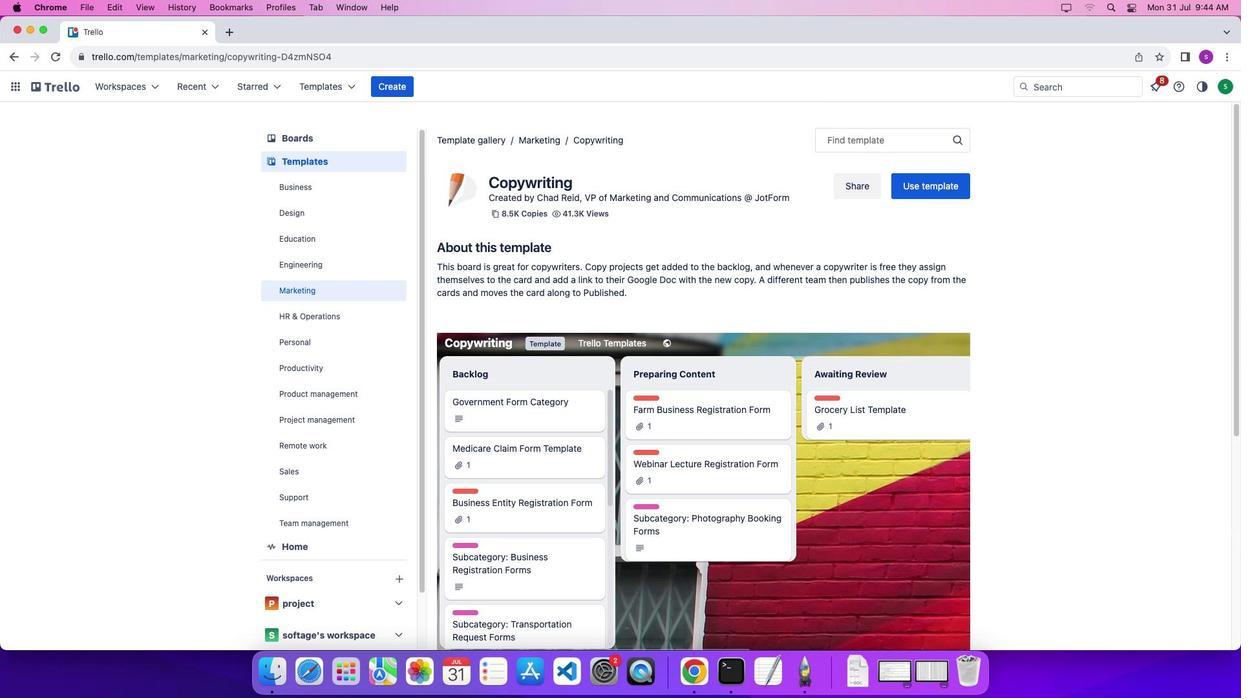 
Action: Mouse scrolled (1007, 205) with delta (0, 0)
Screenshot: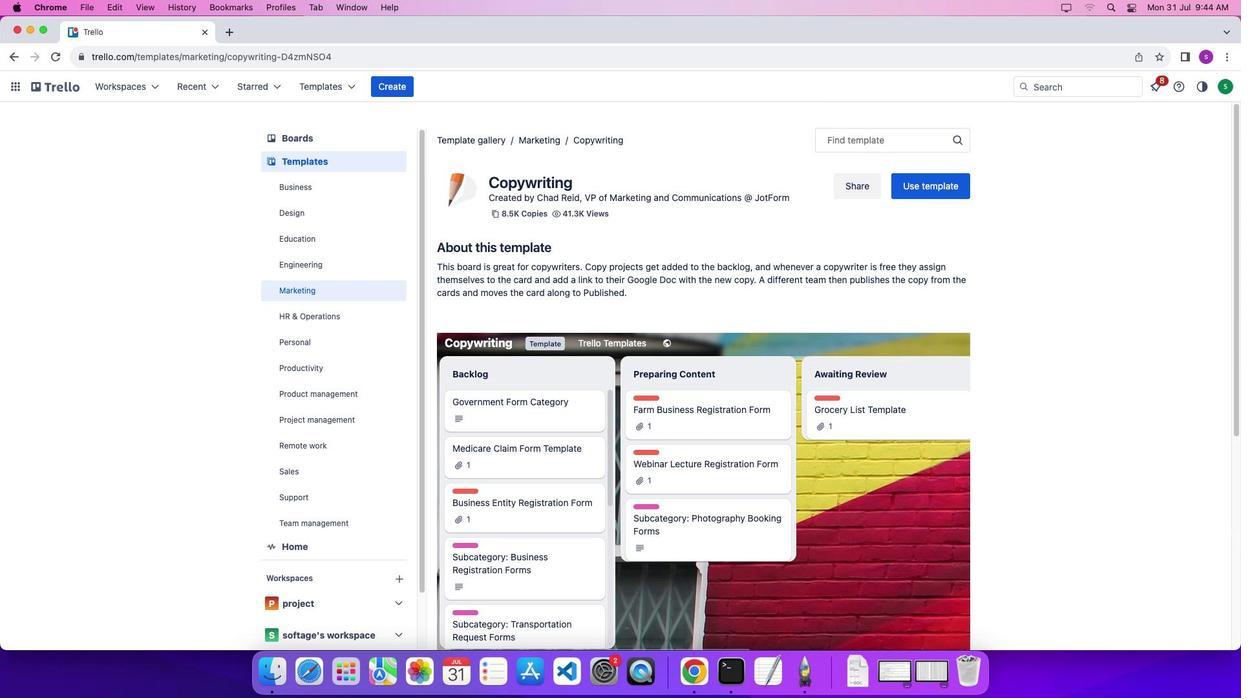 
Action: Mouse scrolled (1007, 205) with delta (0, 5)
Screenshot: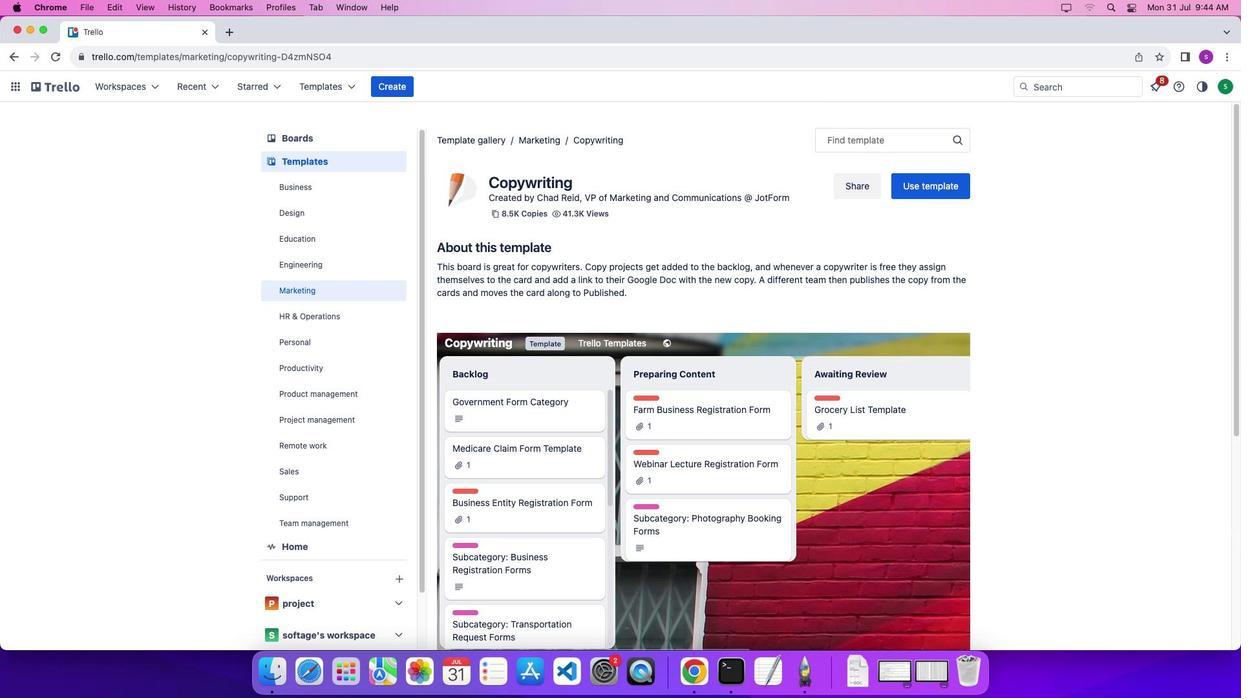 
Action: Mouse scrolled (1007, 205) with delta (0, 7)
Screenshot: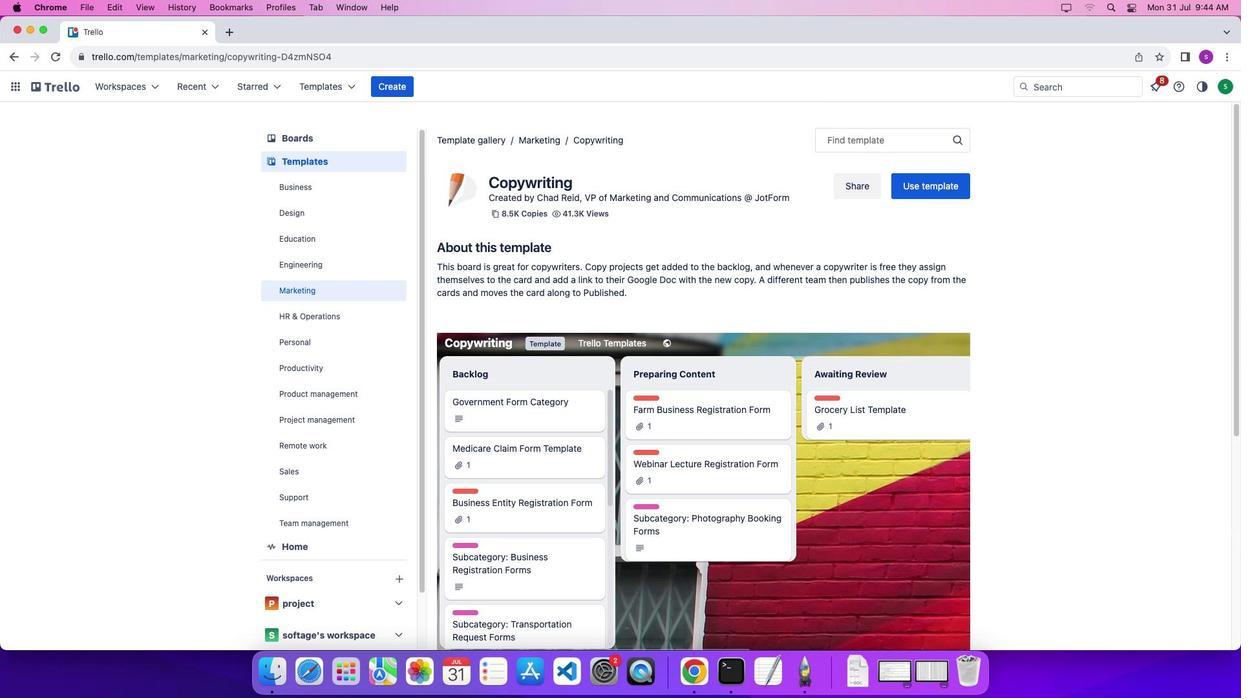 
Action: Mouse moved to (939, 190)
Screenshot: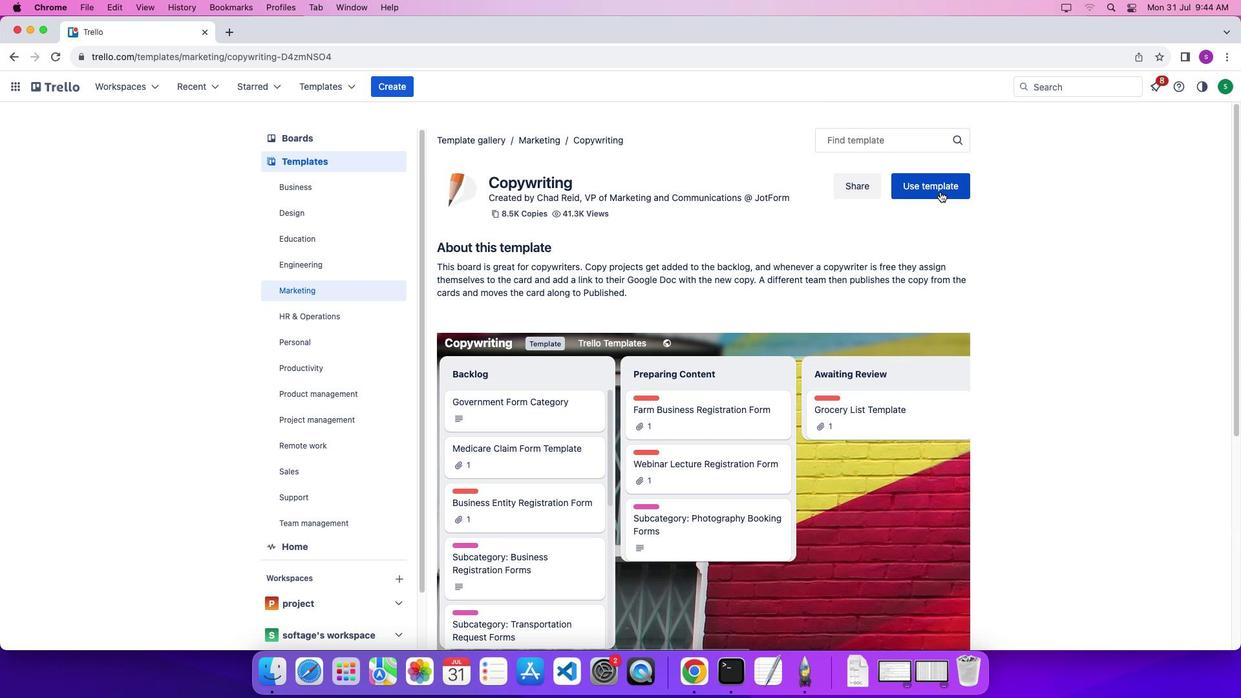 
Action: Mouse pressed left at (939, 190)
Screenshot: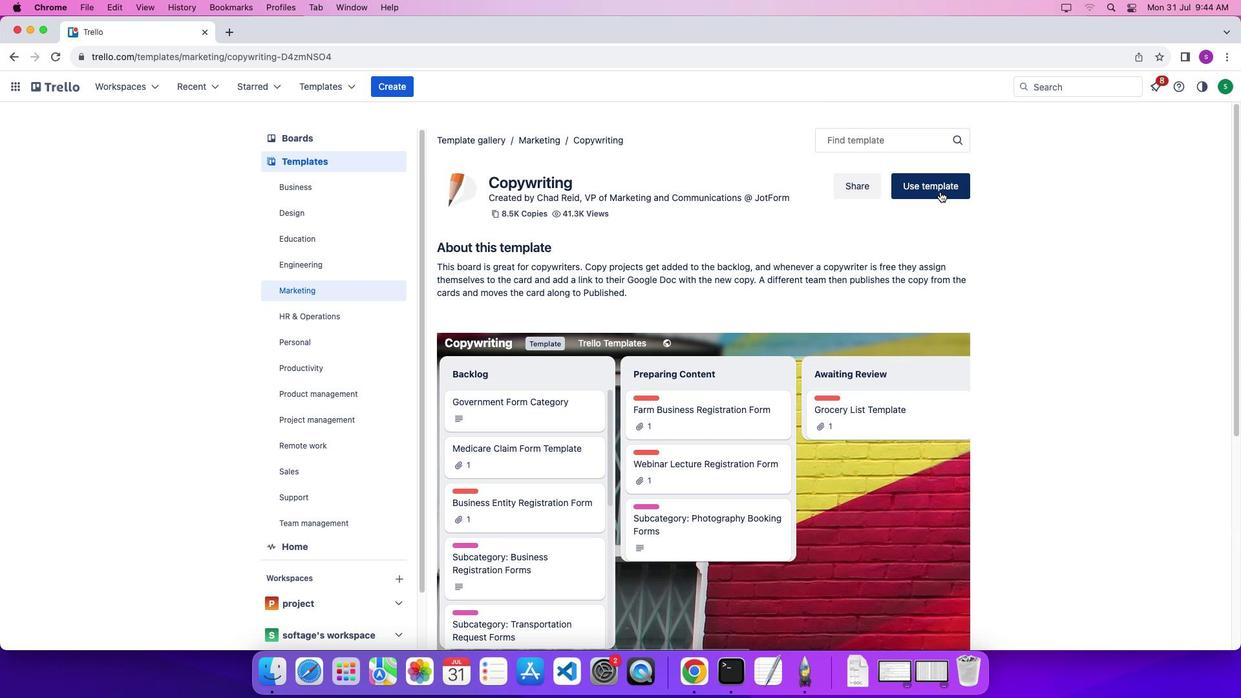 
Action: Mouse moved to (945, 305)
Screenshot: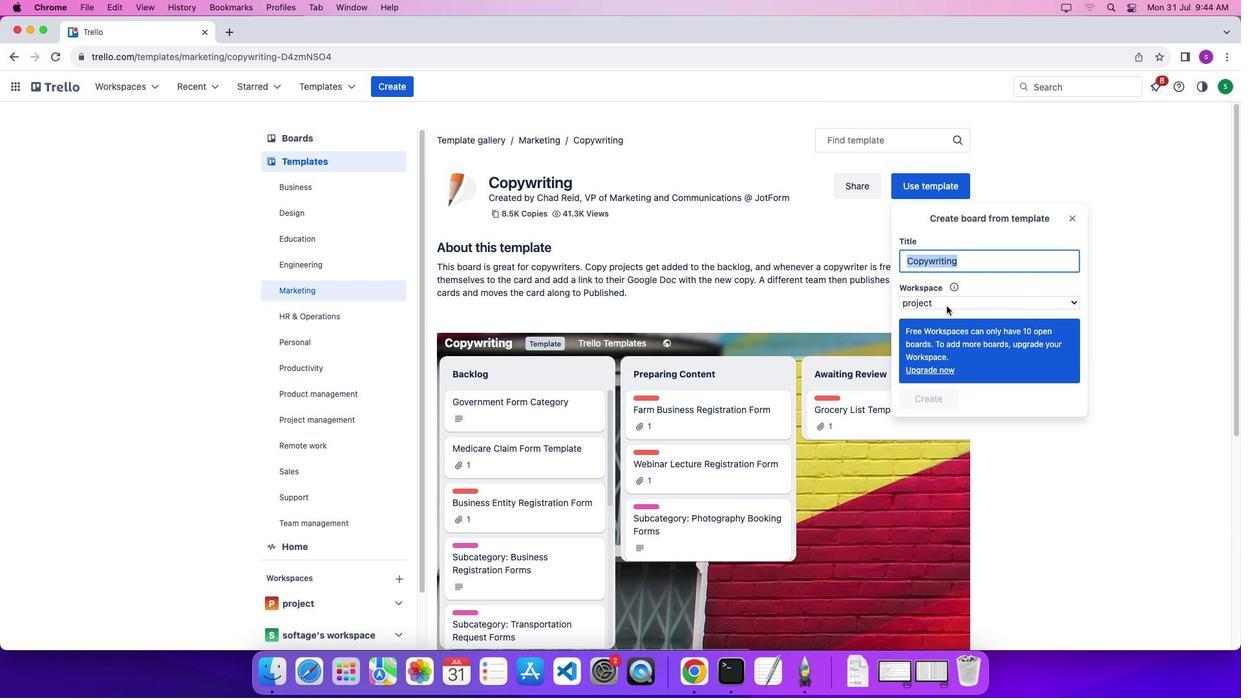 
Action: Mouse pressed left at (945, 305)
Screenshot: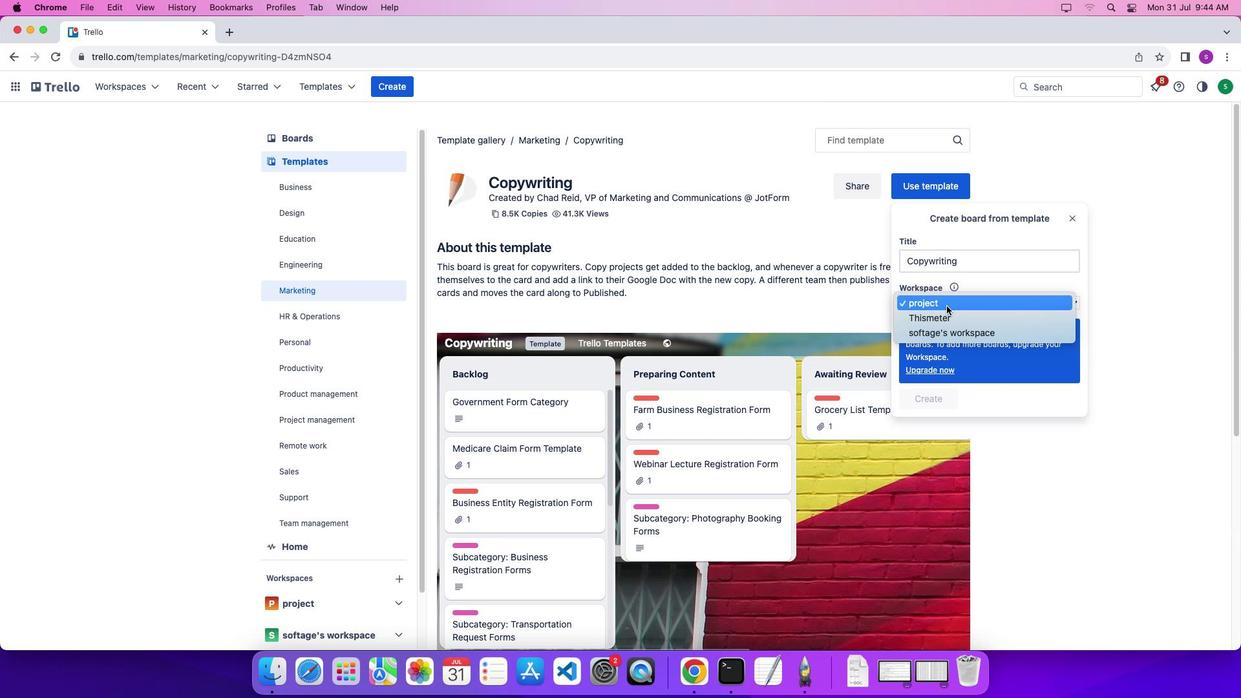 
Action: Mouse moved to (950, 335)
Screenshot: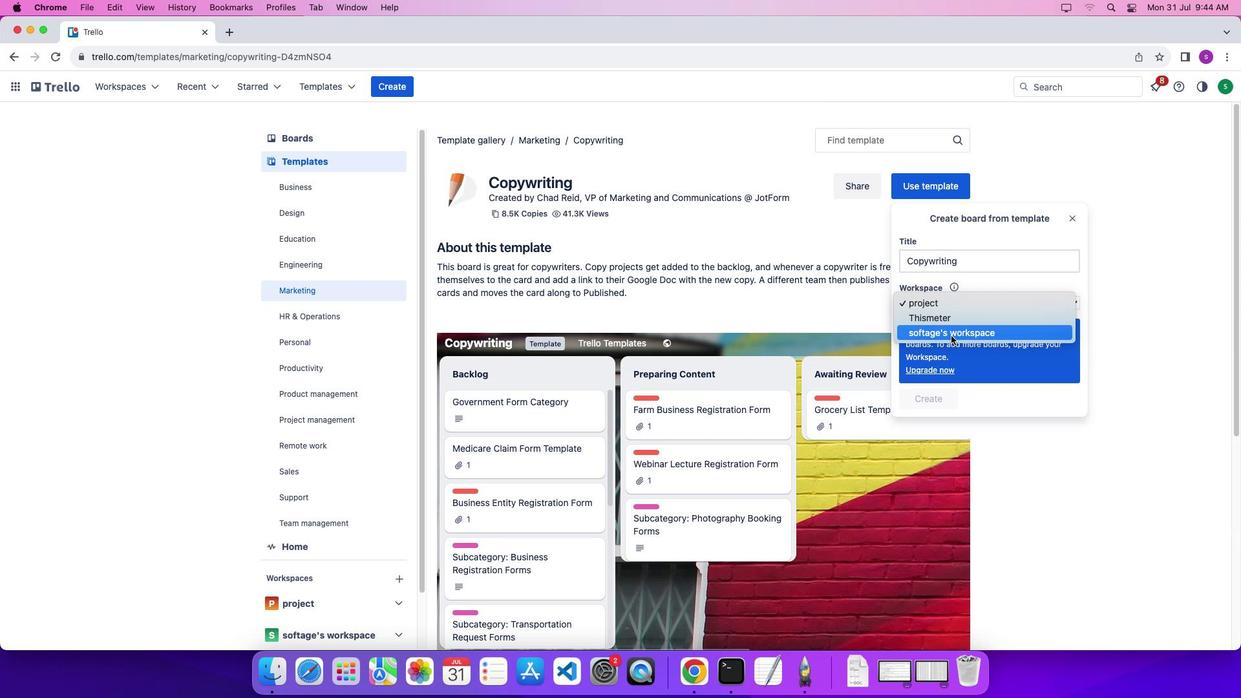 
Action: Mouse pressed left at (950, 335)
Screenshot: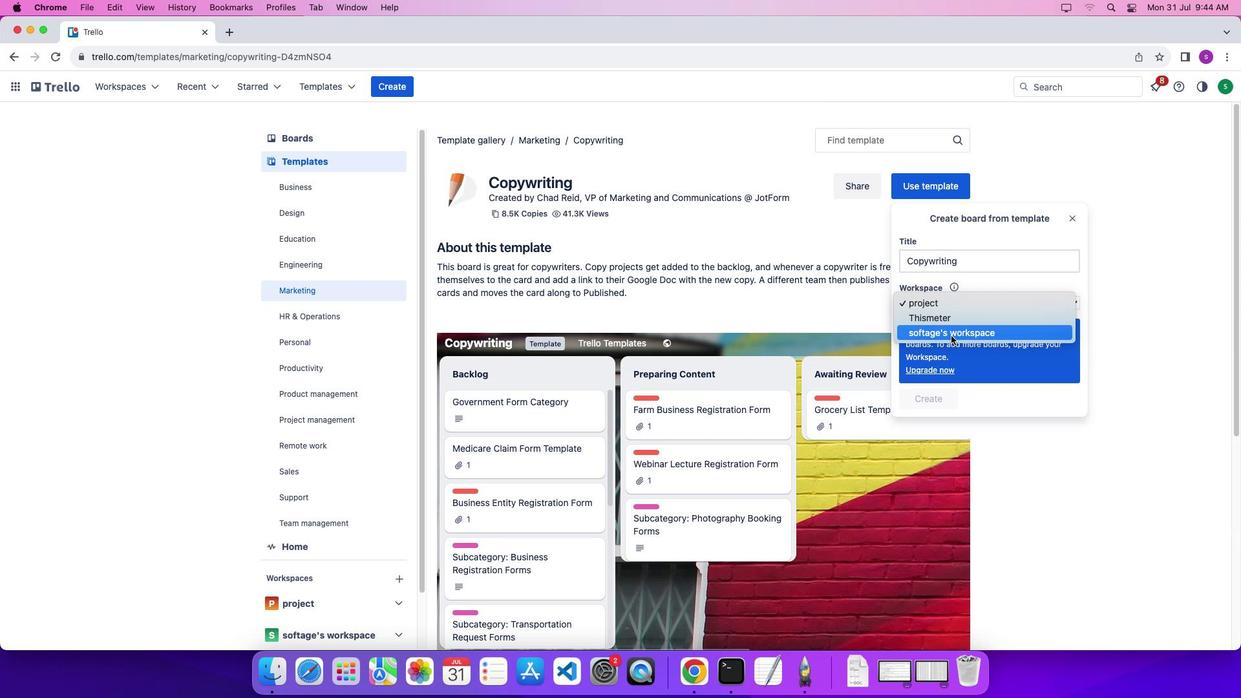 
Action: Mouse moved to (932, 435)
Screenshot: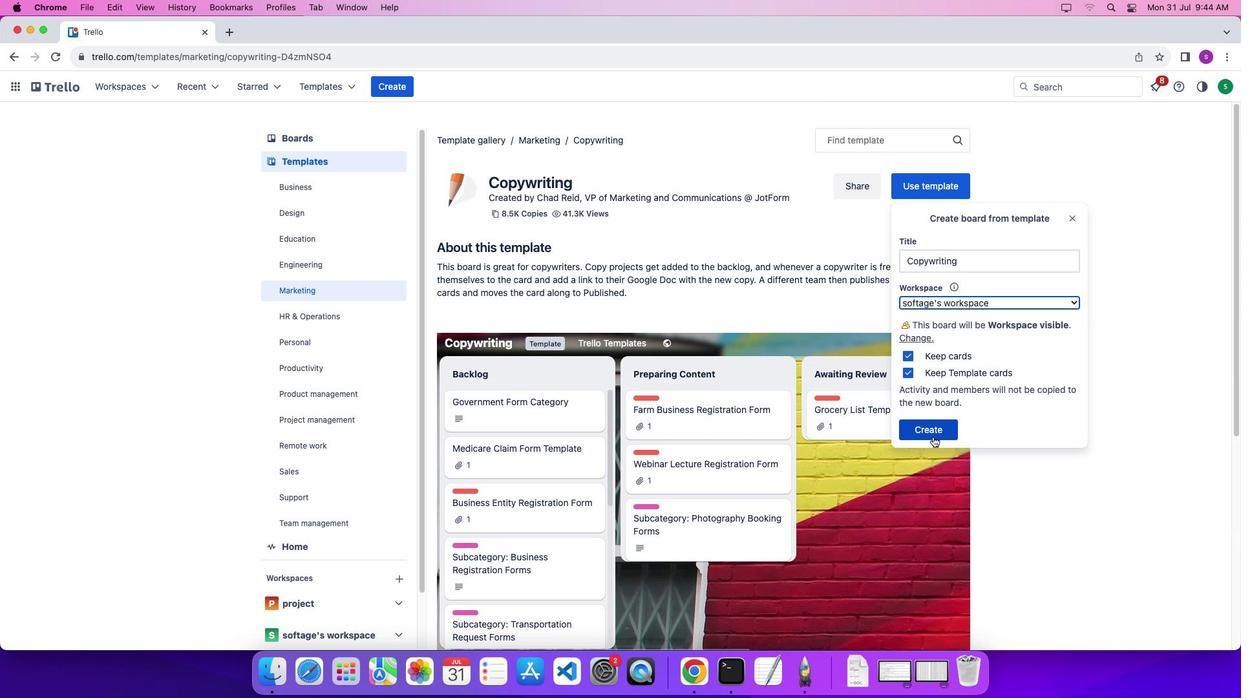 
Action: Mouse pressed left at (932, 435)
Screenshot: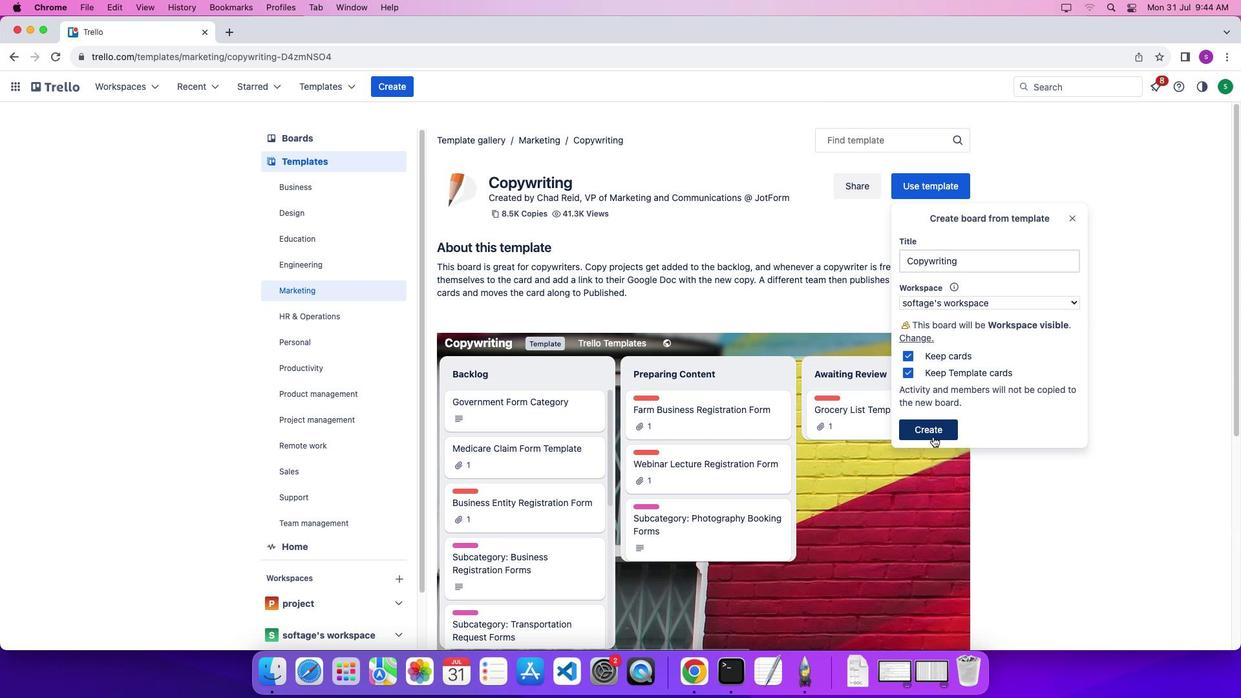 
Action: Mouse moved to (897, 483)
Screenshot: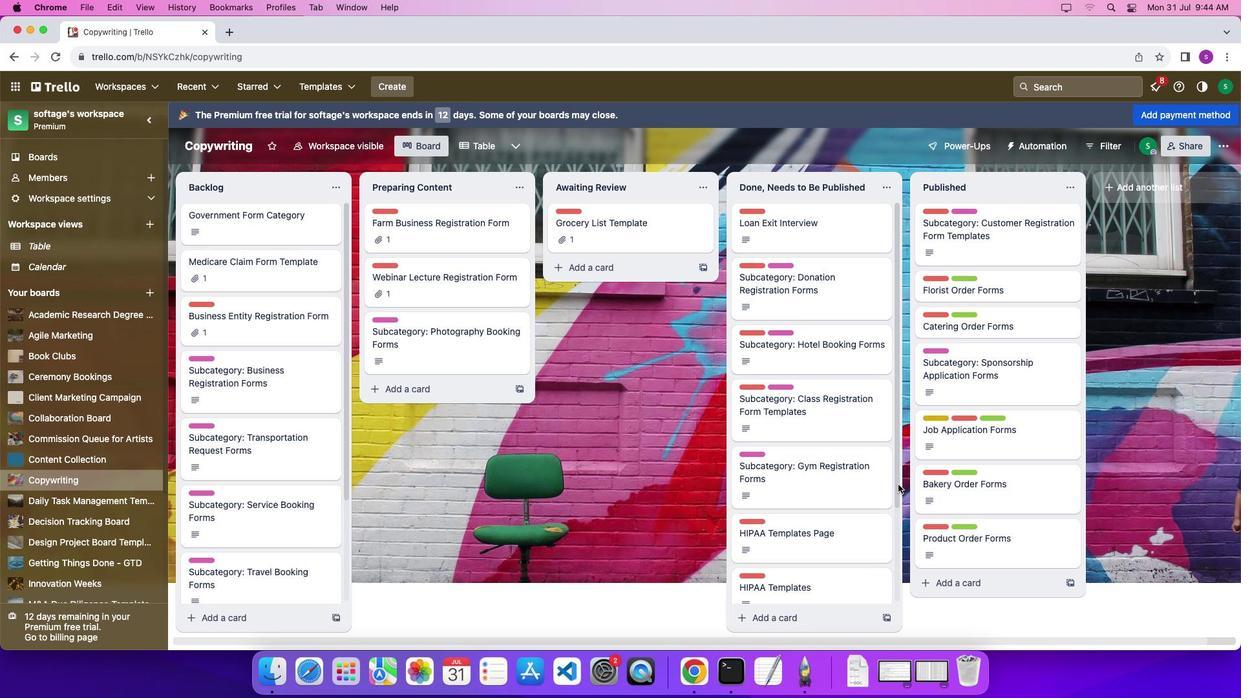 
Action: Mouse scrolled (897, 483) with delta (0, 0)
Screenshot: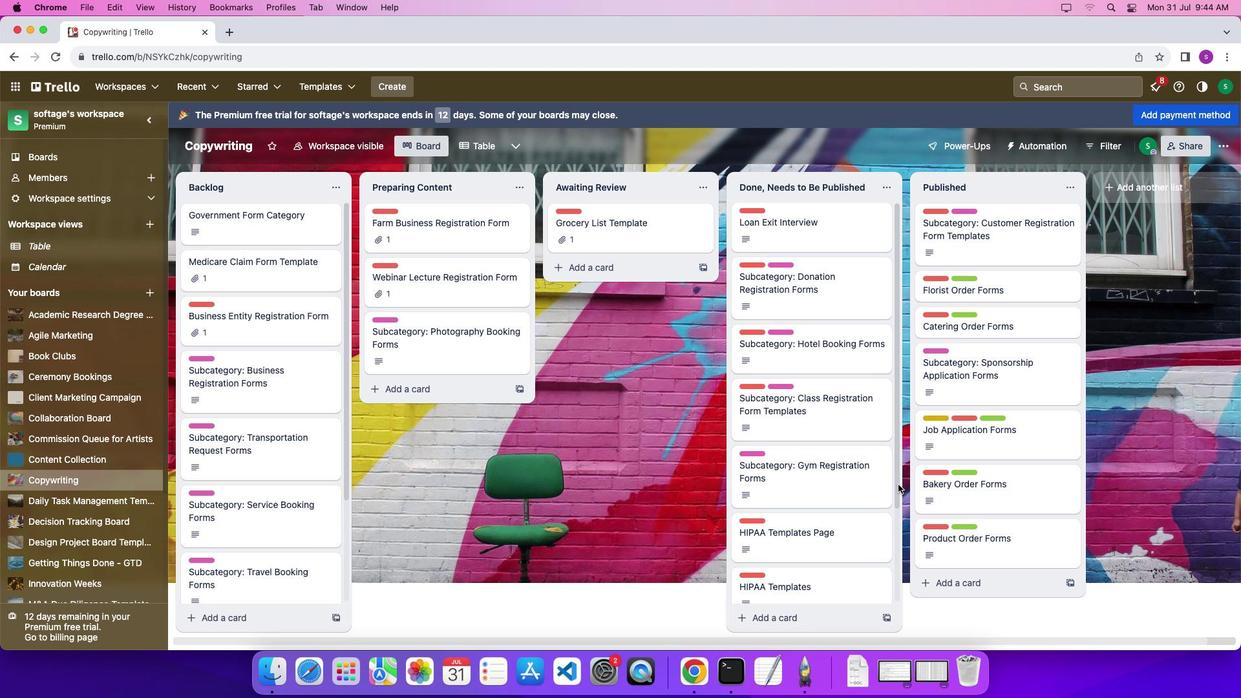
Action: Mouse scrolled (897, 483) with delta (0, 0)
Screenshot: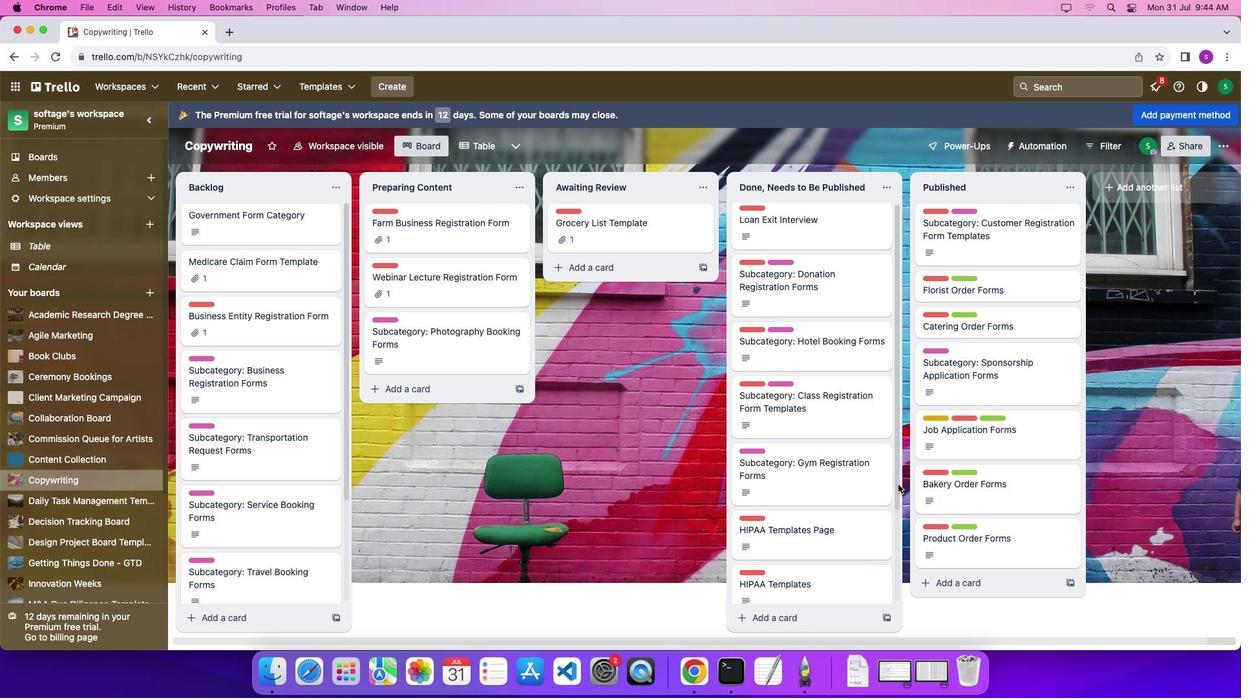 
Action: Mouse scrolled (897, 483) with delta (0, 0)
Screenshot: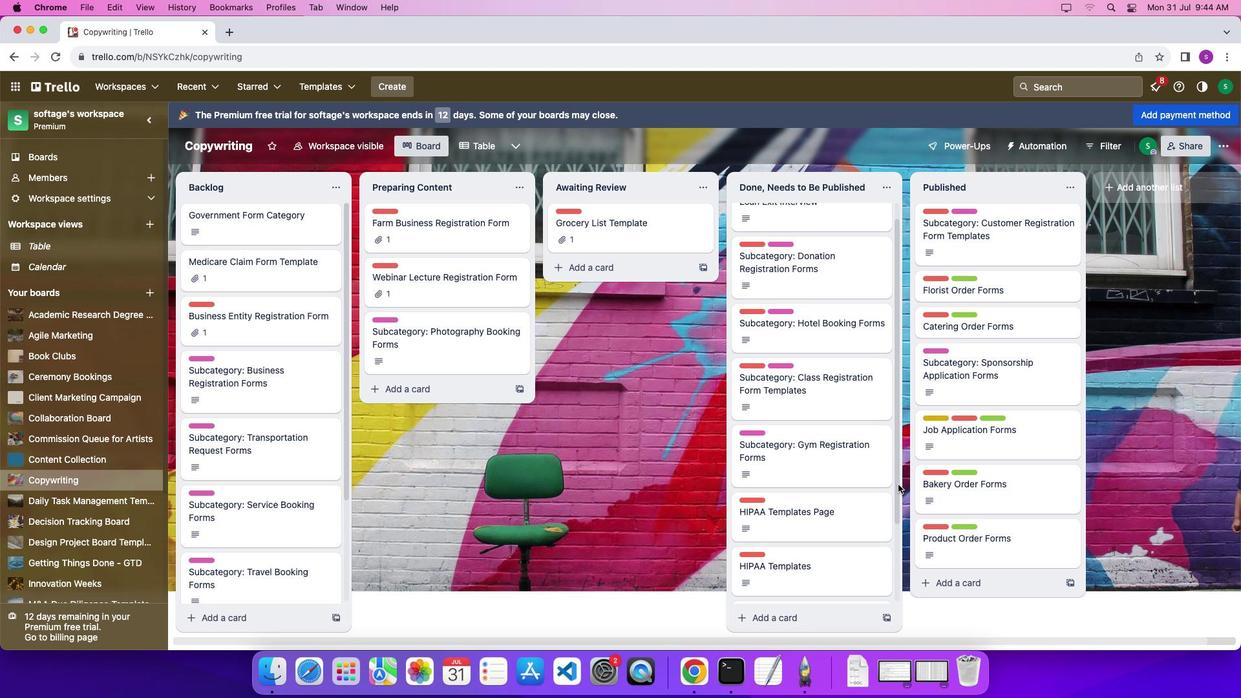 
Action: Mouse scrolled (897, 483) with delta (0, 0)
Screenshot: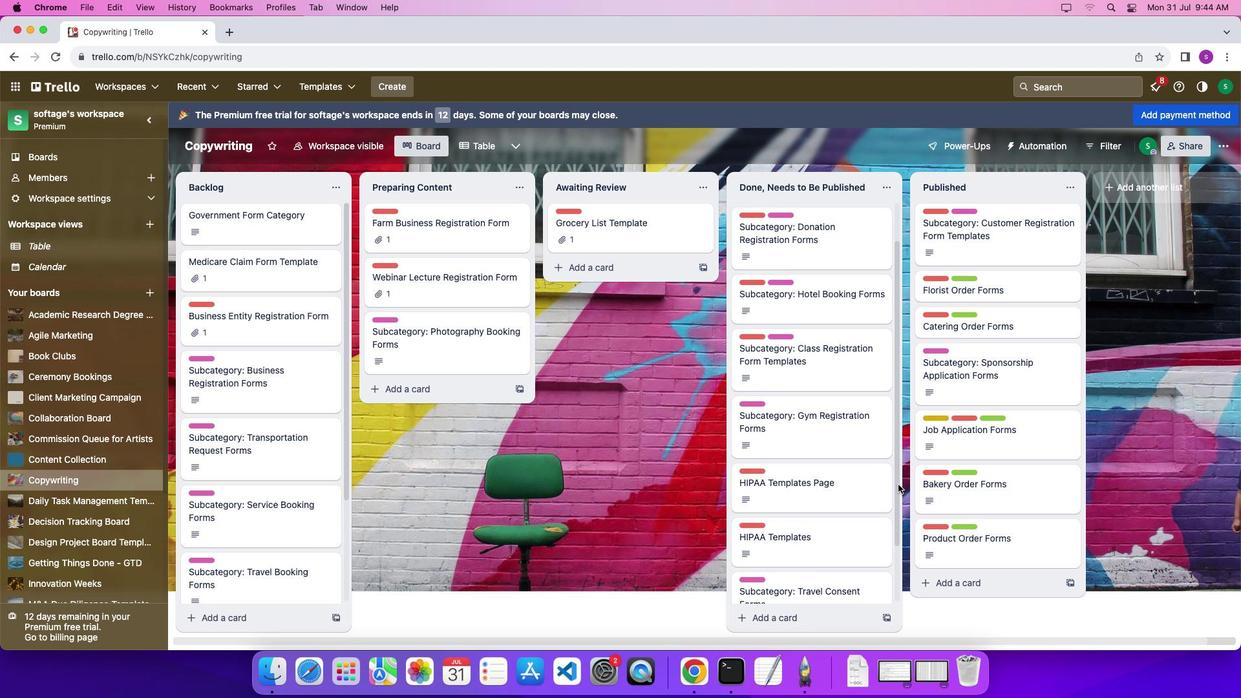 
Action: Mouse scrolled (897, 483) with delta (0, 0)
Screenshot: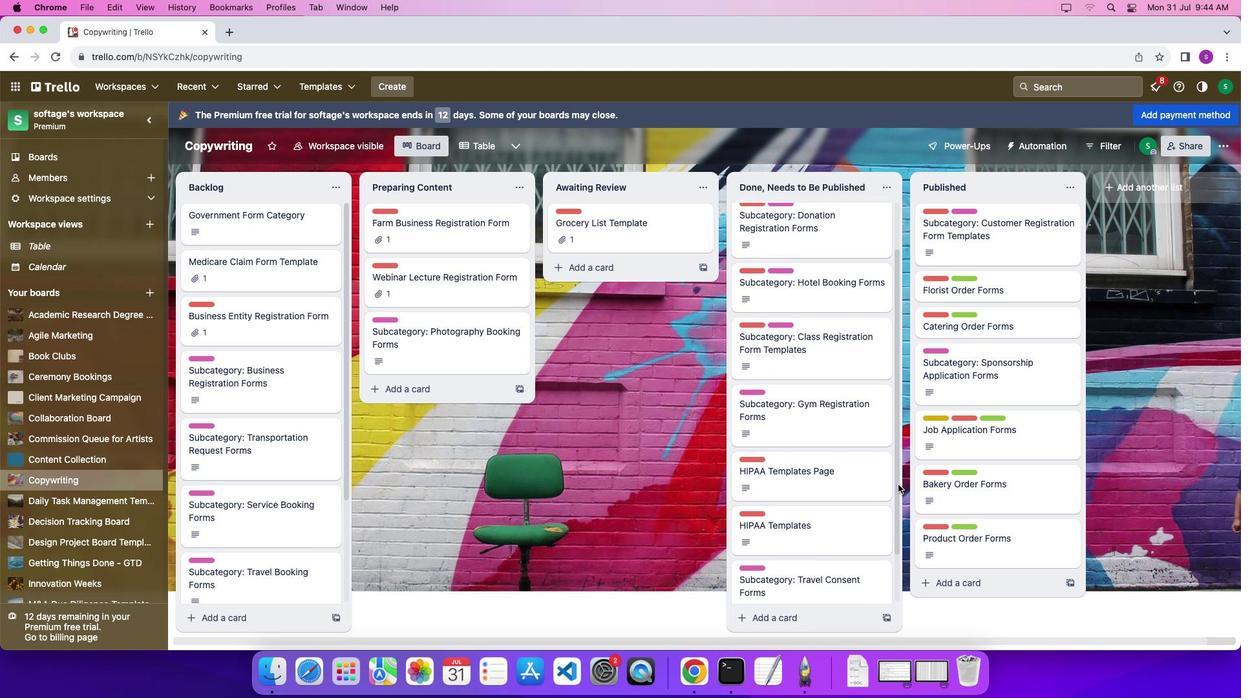 
Action: Mouse scrolled (897, 483) with delta (0, -4)
Screenshot: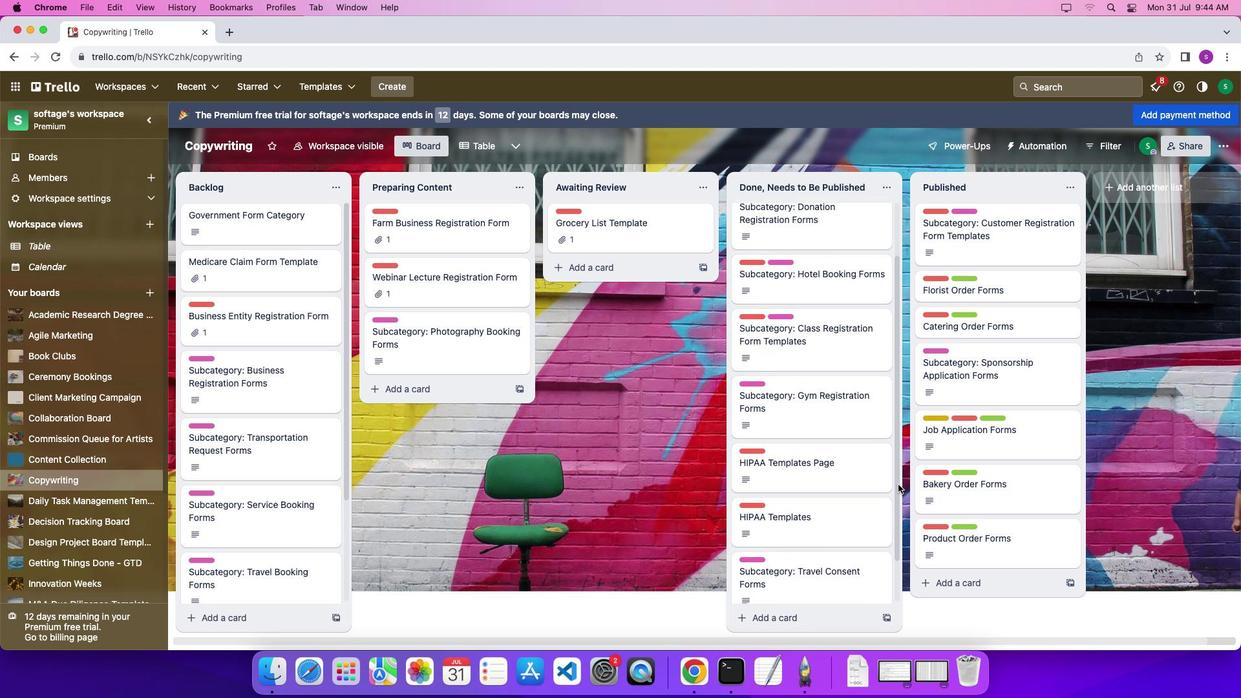 
Action: Mouse scrolled (897, 483) with delta (0, -7)
Screenshot: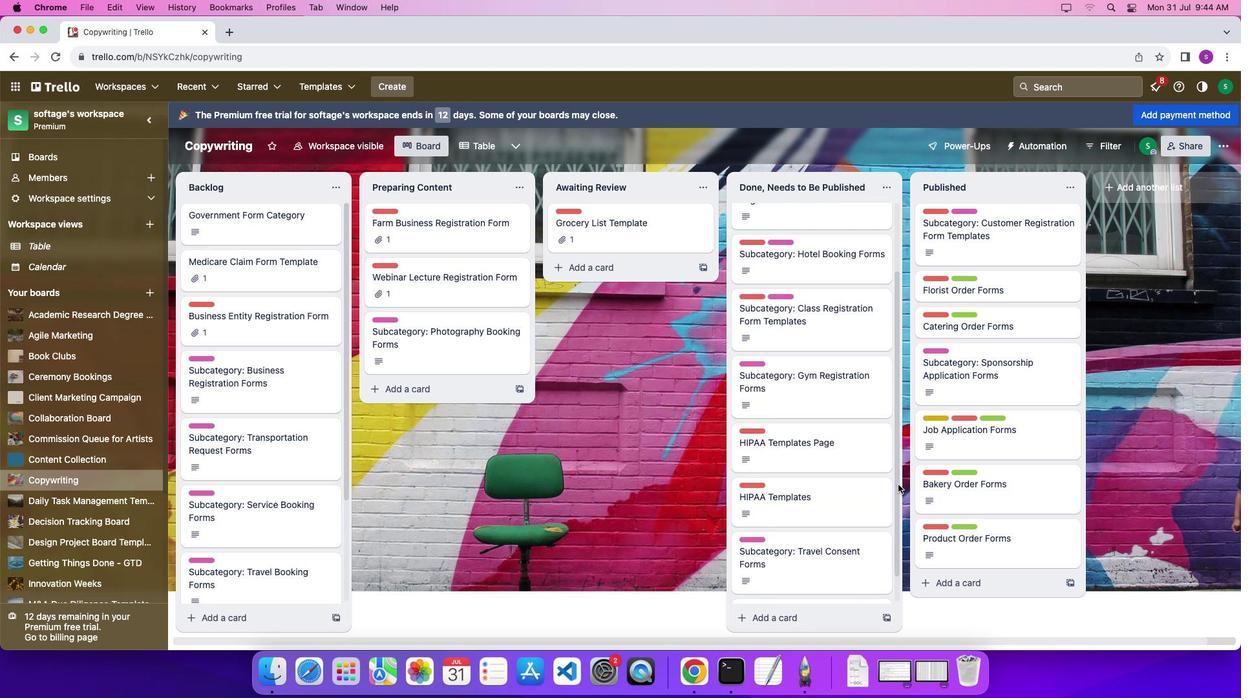 
Action: Mouse scrolled (897, 483) with delta (0, -7)
Screenshot: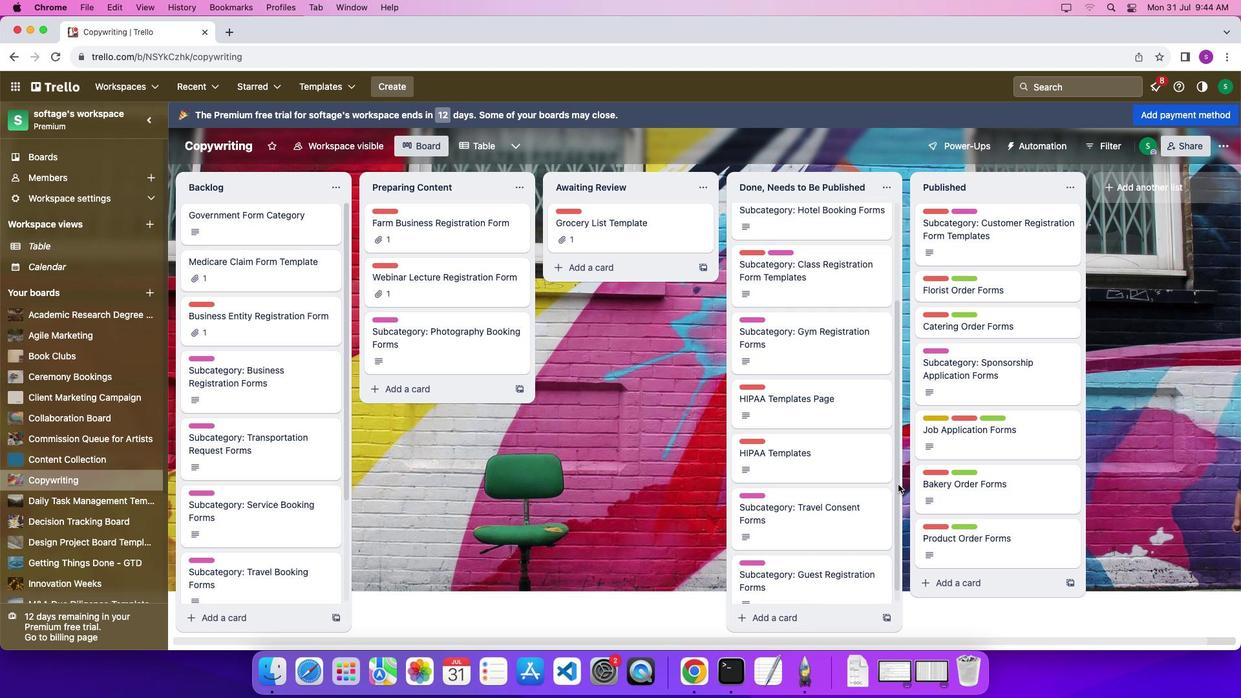 
Action: Mouse scrolled (897, 483) with delta (0, 0)
Screenshot: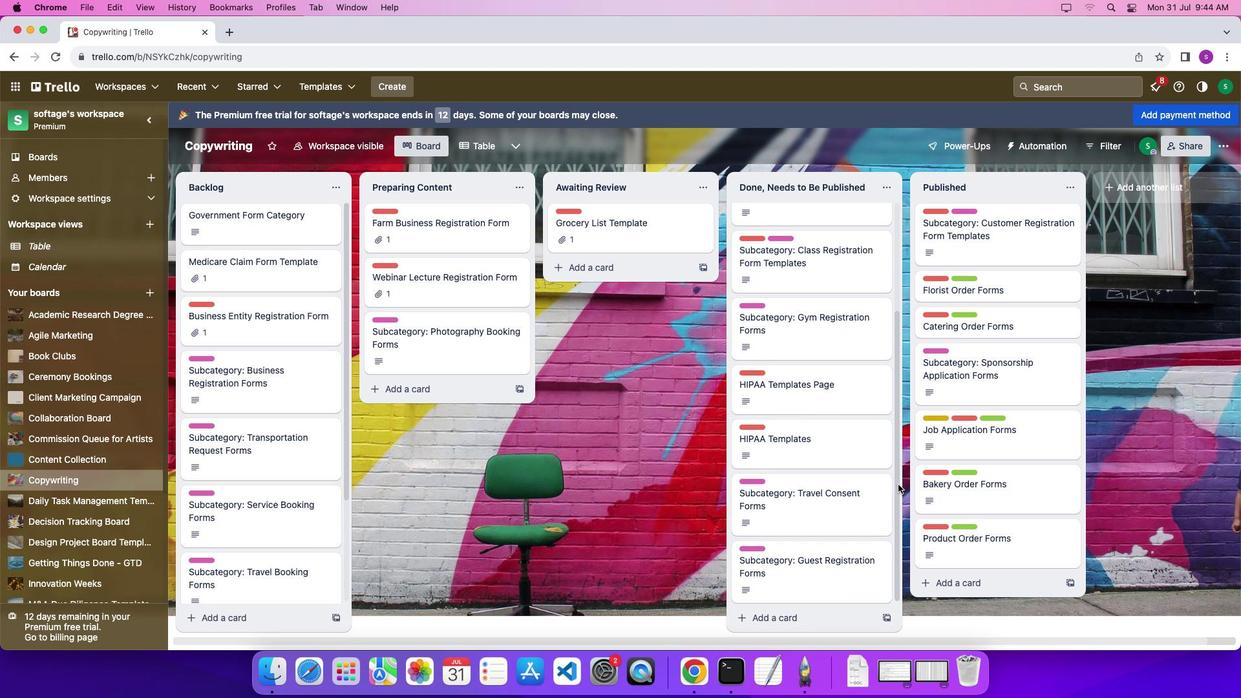 
Action: Mouse scrolled (897, 483) with delta (0, 0)
Screenshot: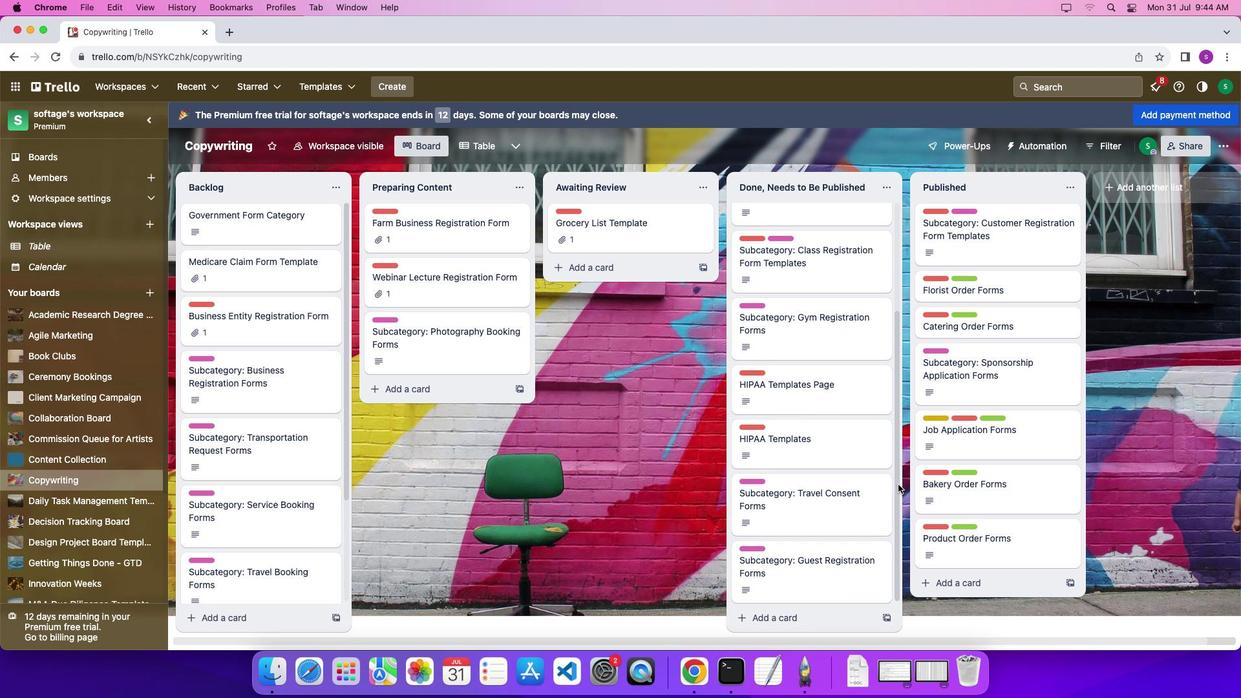 
Action: Mouse scrolled (897, 483) with delta (0, -5)
Screenshot: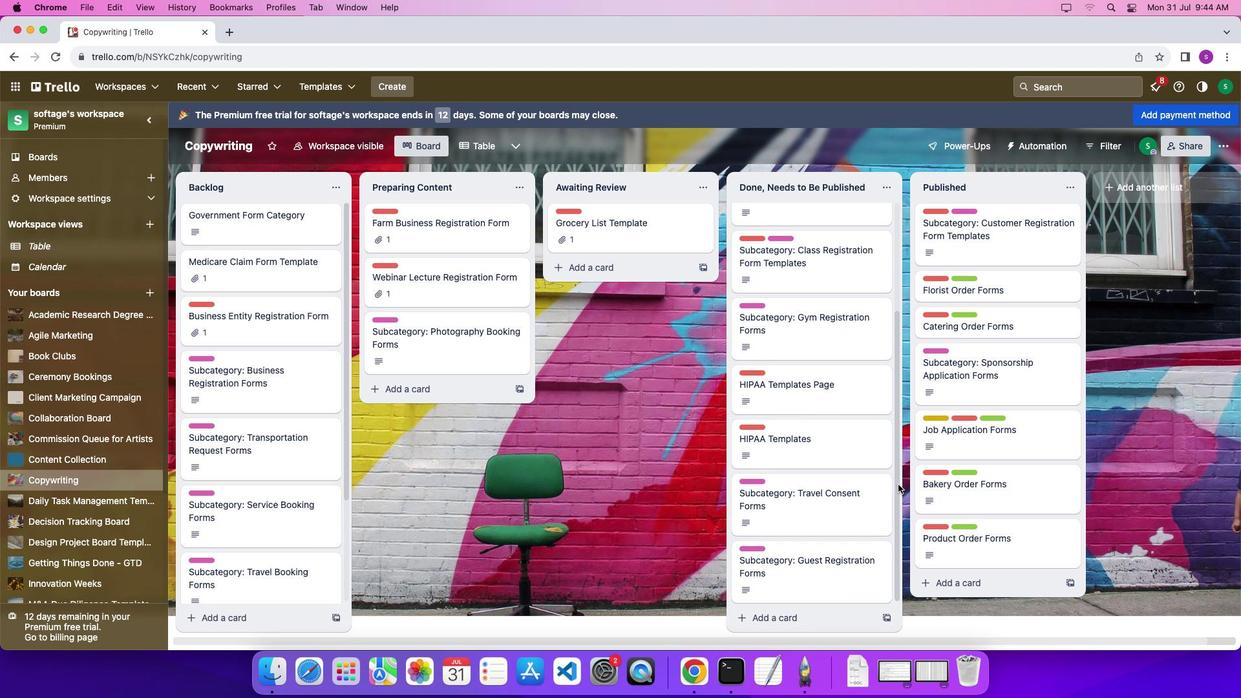 
Action: Mouse scrolled (897, 483) with delta (0, -5)
Screenshot: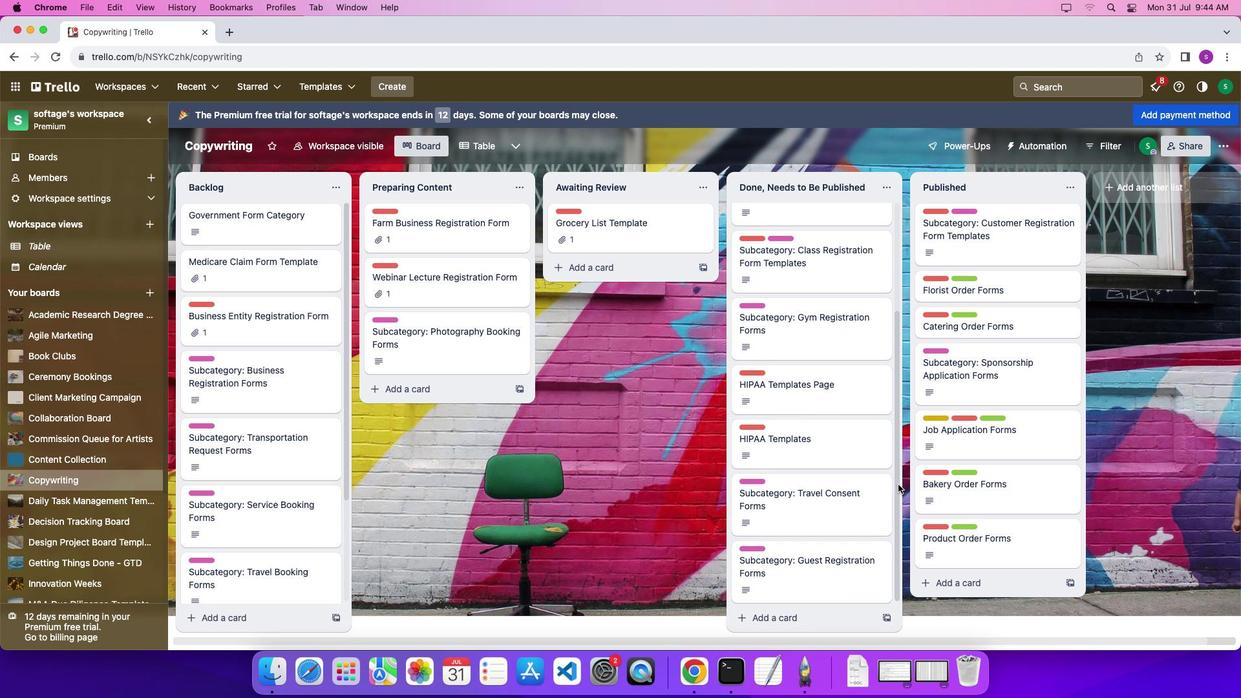 
Action: Mouse moved to (990, 450)
Screenshot: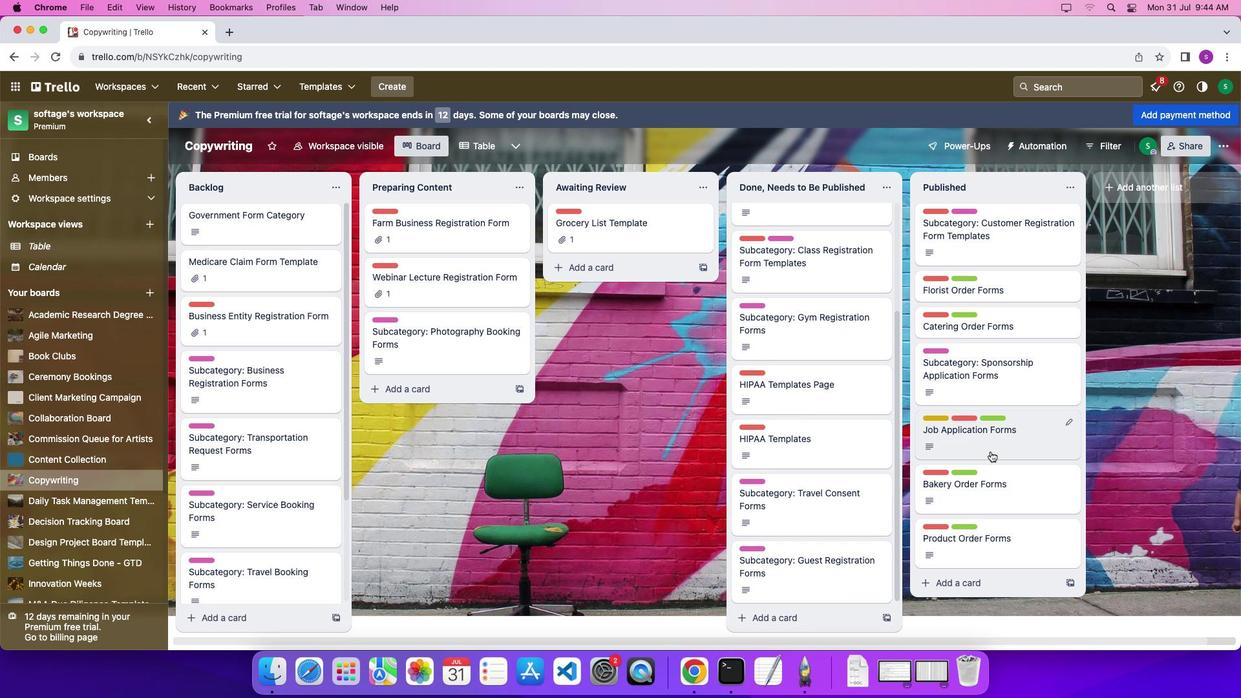 
Action: Mouse scrolled (990, 450) with delta (0, 0)
Screenshot: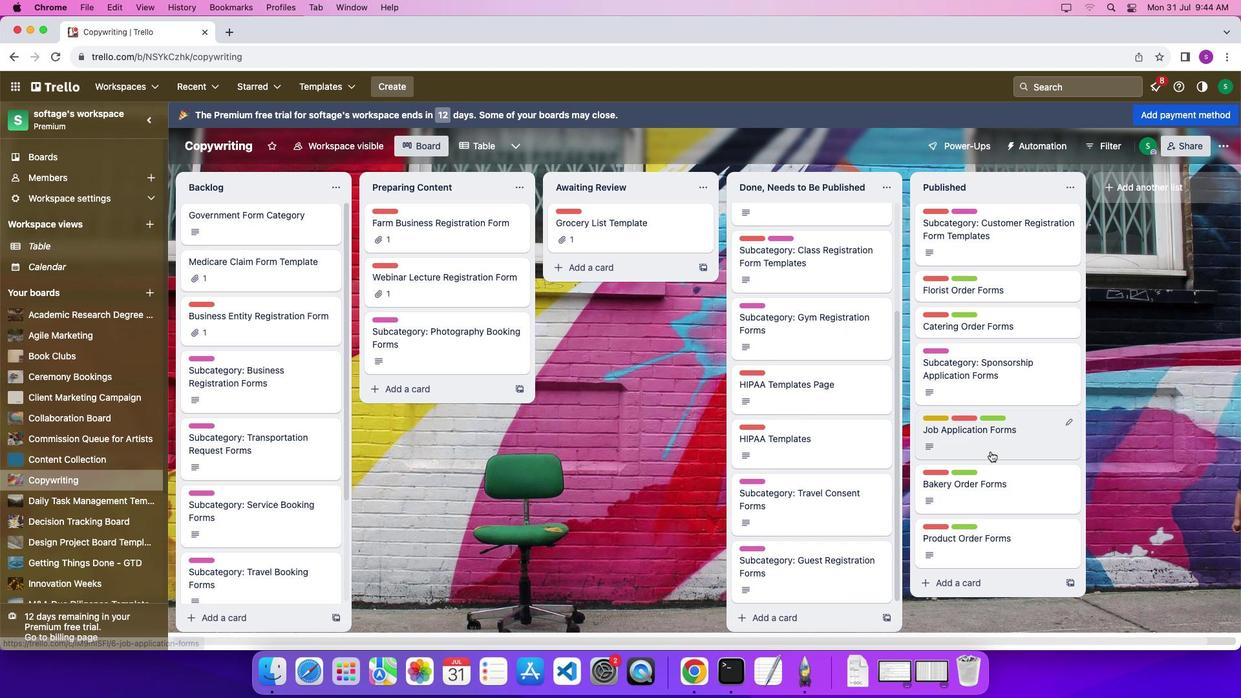 
Action: Mouse scrolled (990, 450) with delta (0, 0)
Screenshot: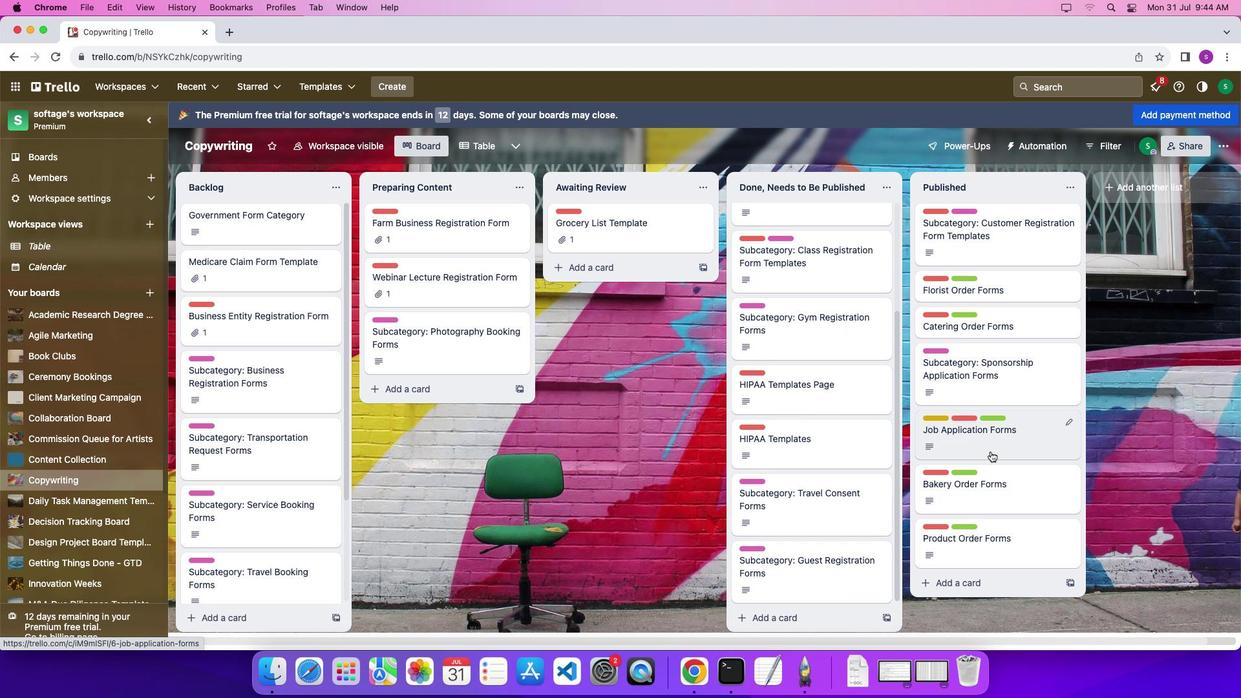 
Action: Mouse scrolled (990, 450) with delta (0, -3)
Screenshot: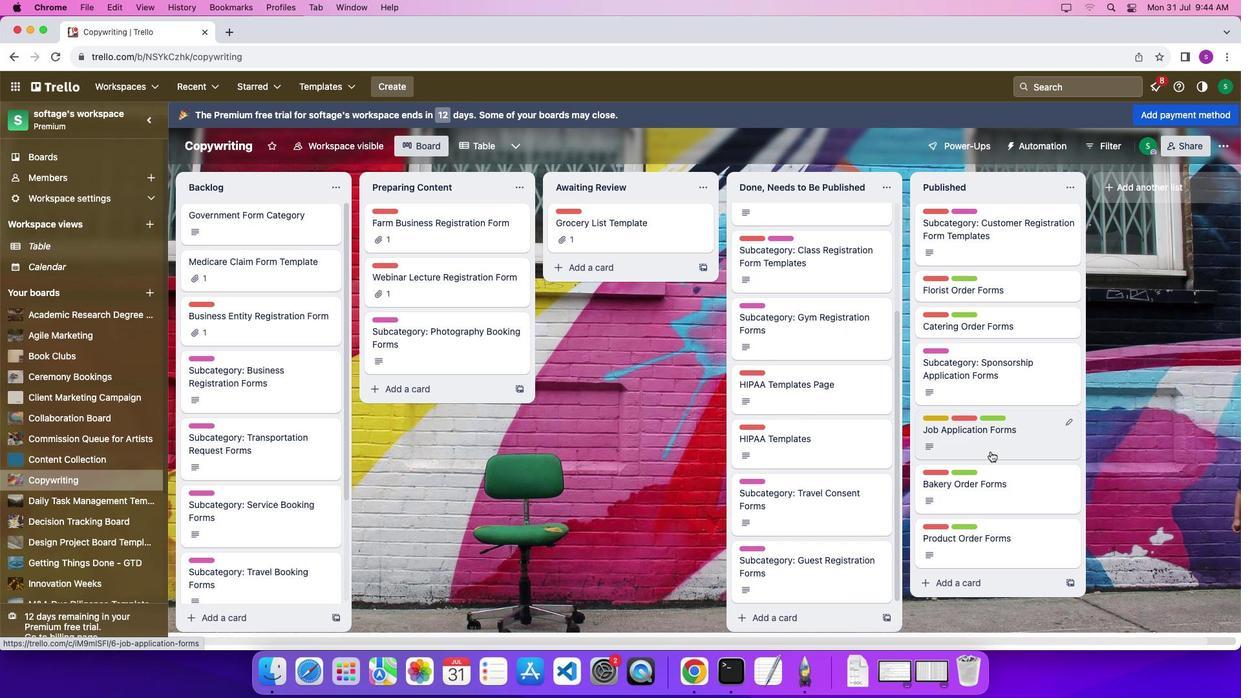 
Action: Mouse scrolled (990, 450) with delta (0, -4)
Screenshot: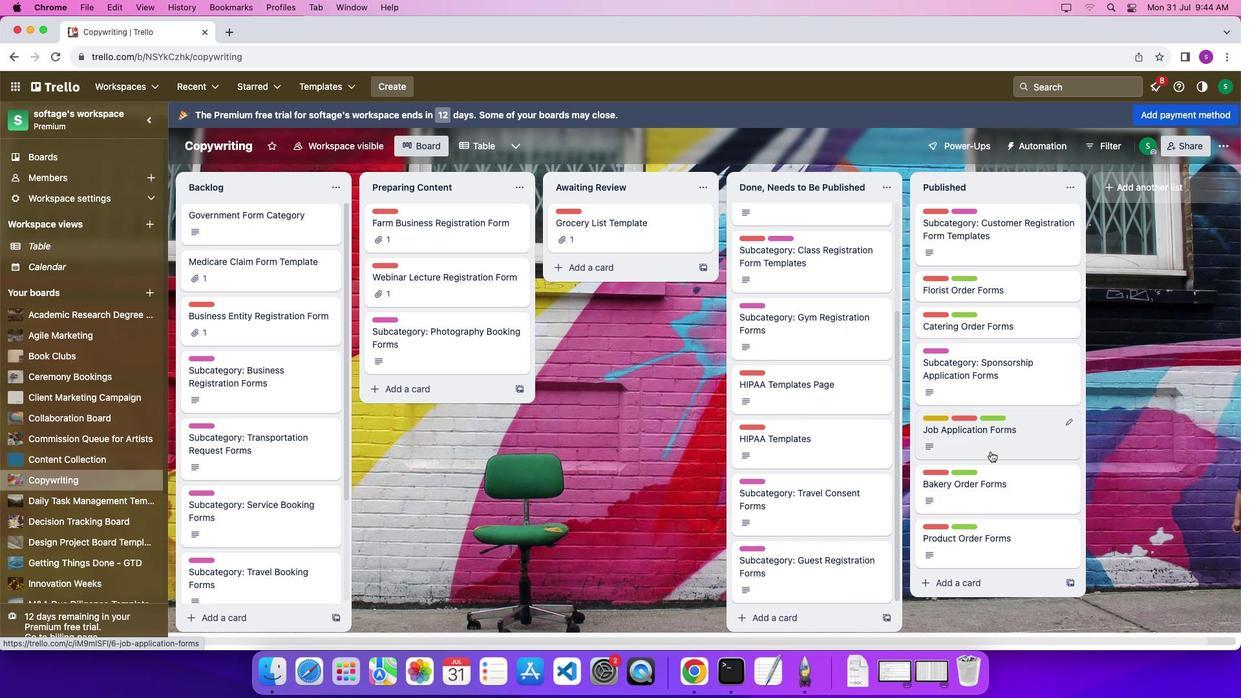 
Action: Mouse scrolled (990, 450) with delta (0, 0)
Screenshot: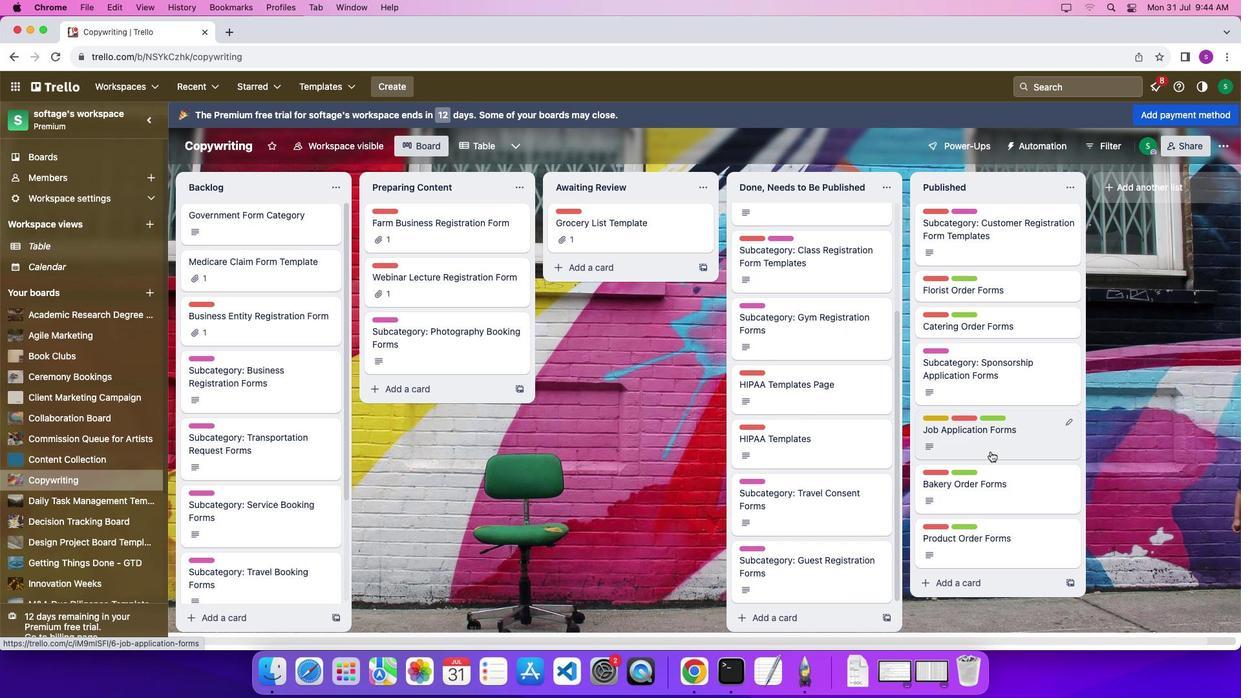 
Action: Mouse scrolled (990, 450) with delta (0, 0)
Screenshot: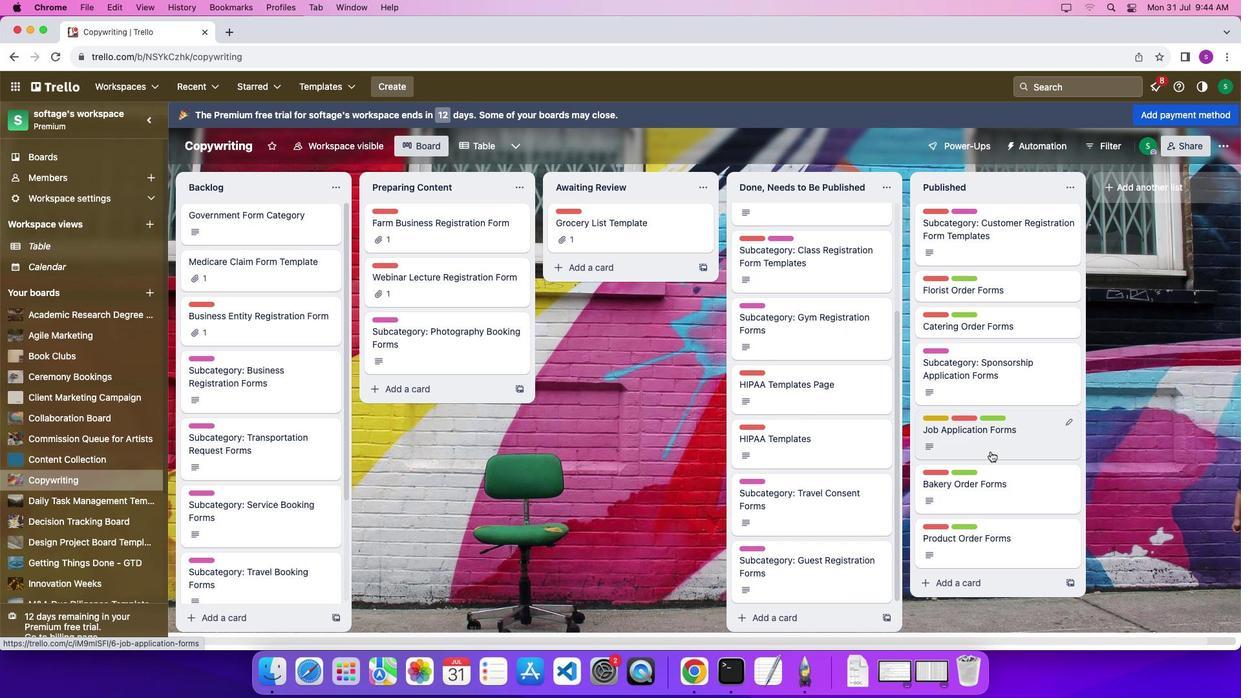
Action: Mouse scrolled (990, 450) with delta (0, 4)
Screenshot: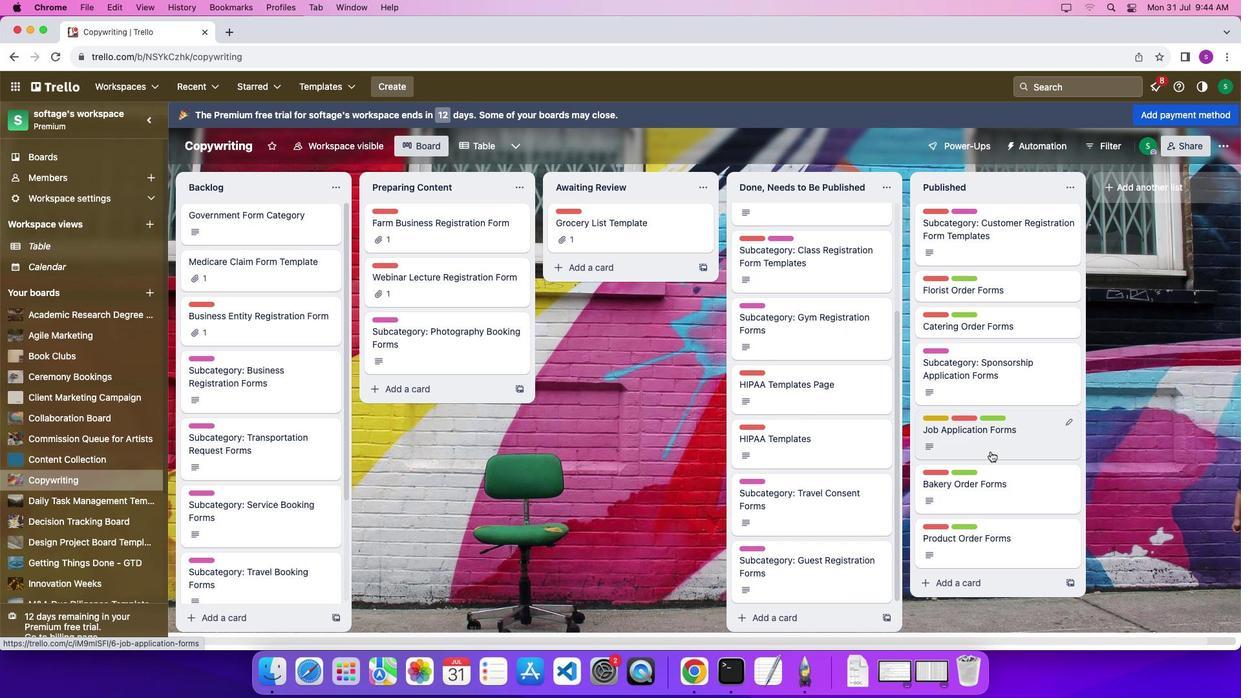 
Action: Mouse scrolled (990, 450) with delta (0, 7)
Screenshot: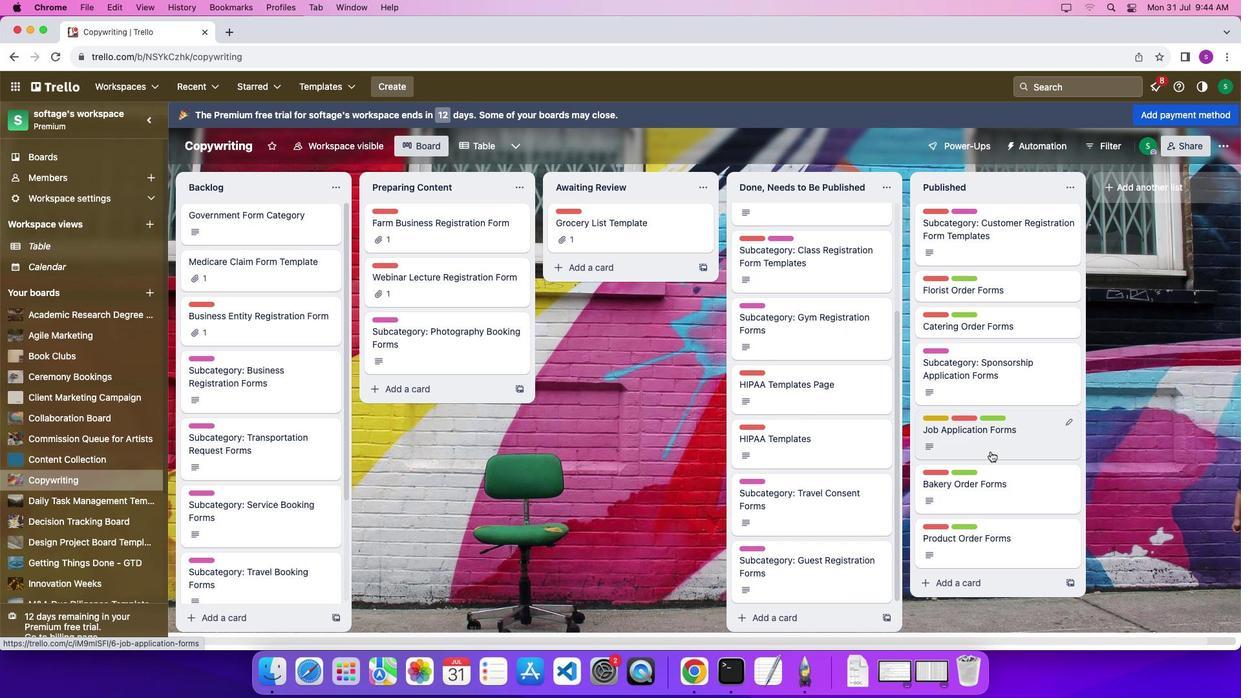 
Action: Mouse moved to (267, 483)
Screenshot: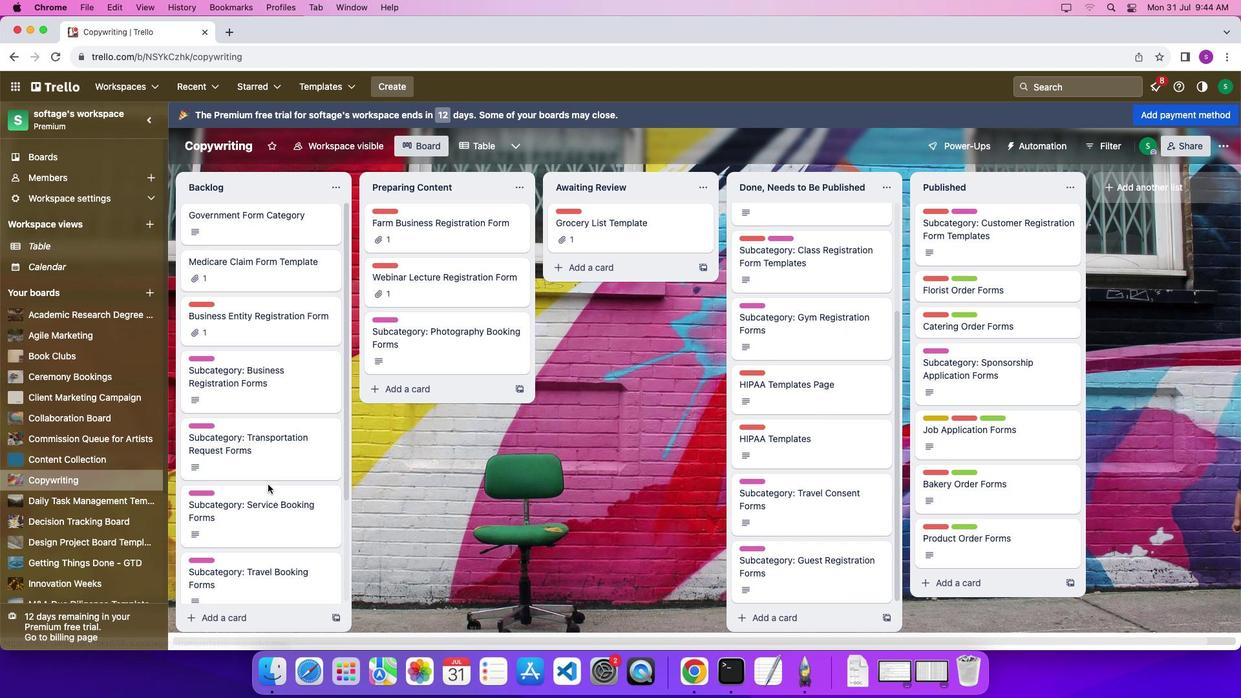 
Action: Mouse scrolled (267, 483) with delta (0, 0)
Screenshot: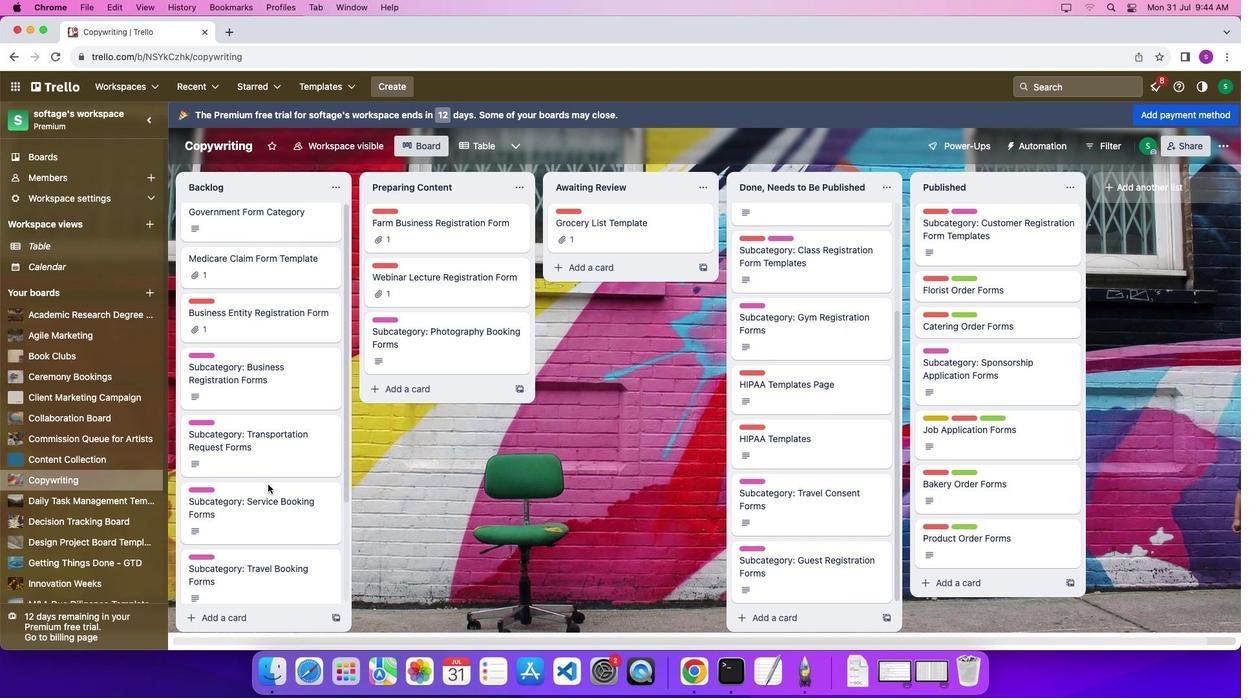 
Action: Mouse scrolled (267, 483) with delta (0, 0)
Screenshot: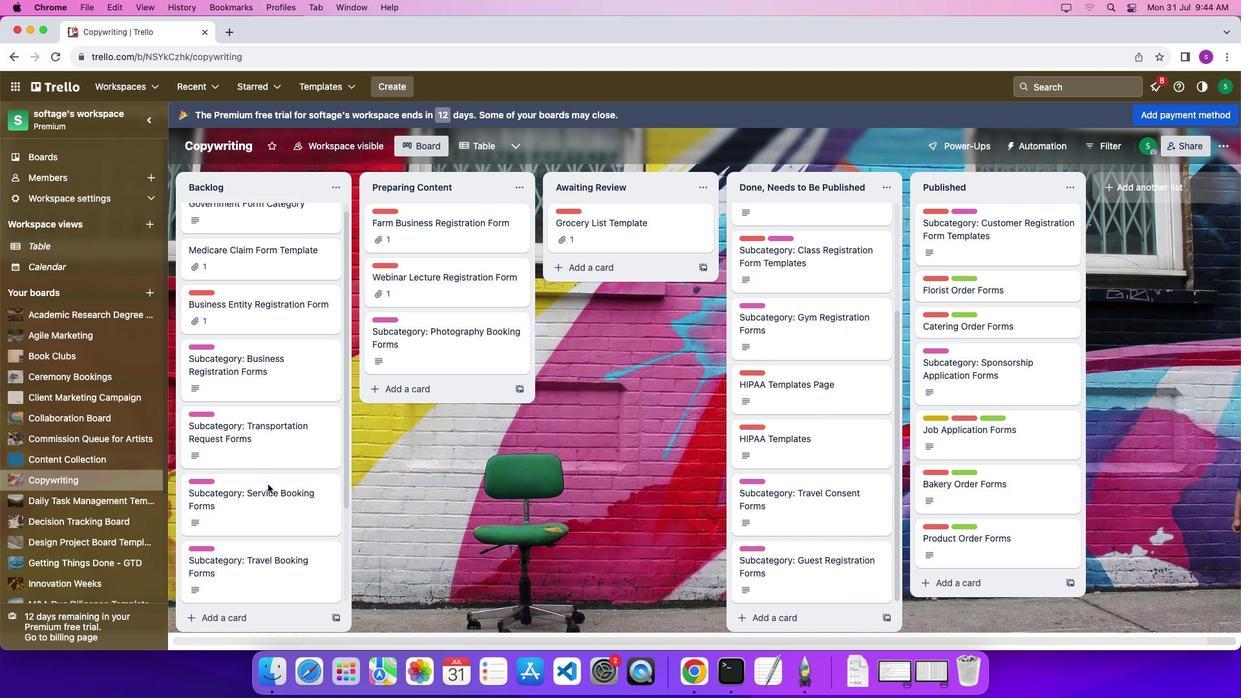 
Action: Mouse scrolled (267, 483) with delta (0, -3)
Screenshot: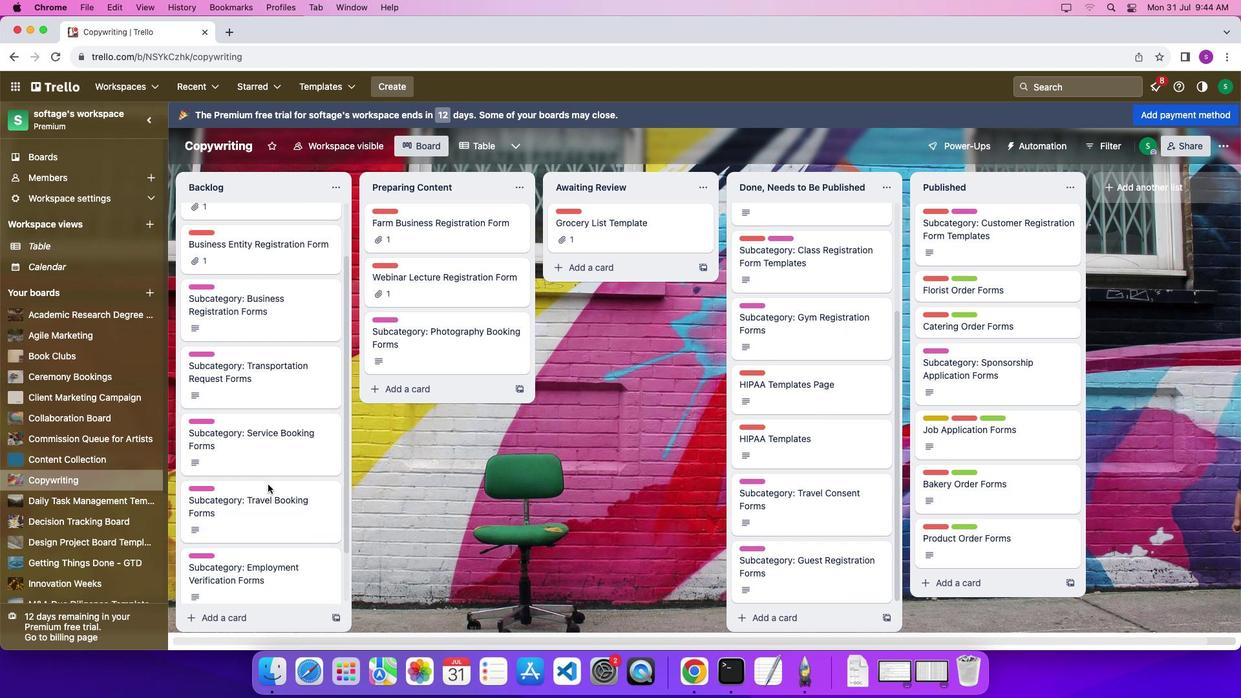 
Action: Mouse scrolled (267, 483) with delta (0, 0)
Screenshot: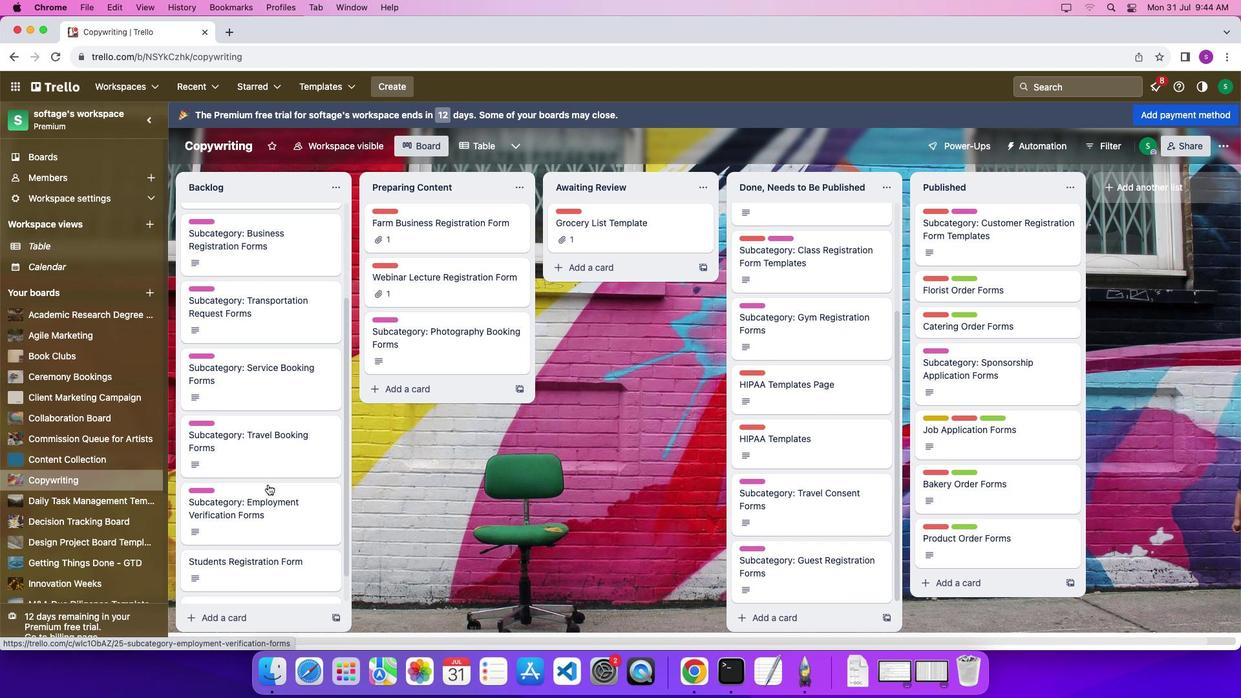 
Action: Mouse scrolled (267, 483) with delta (0, 0)
Screenshot: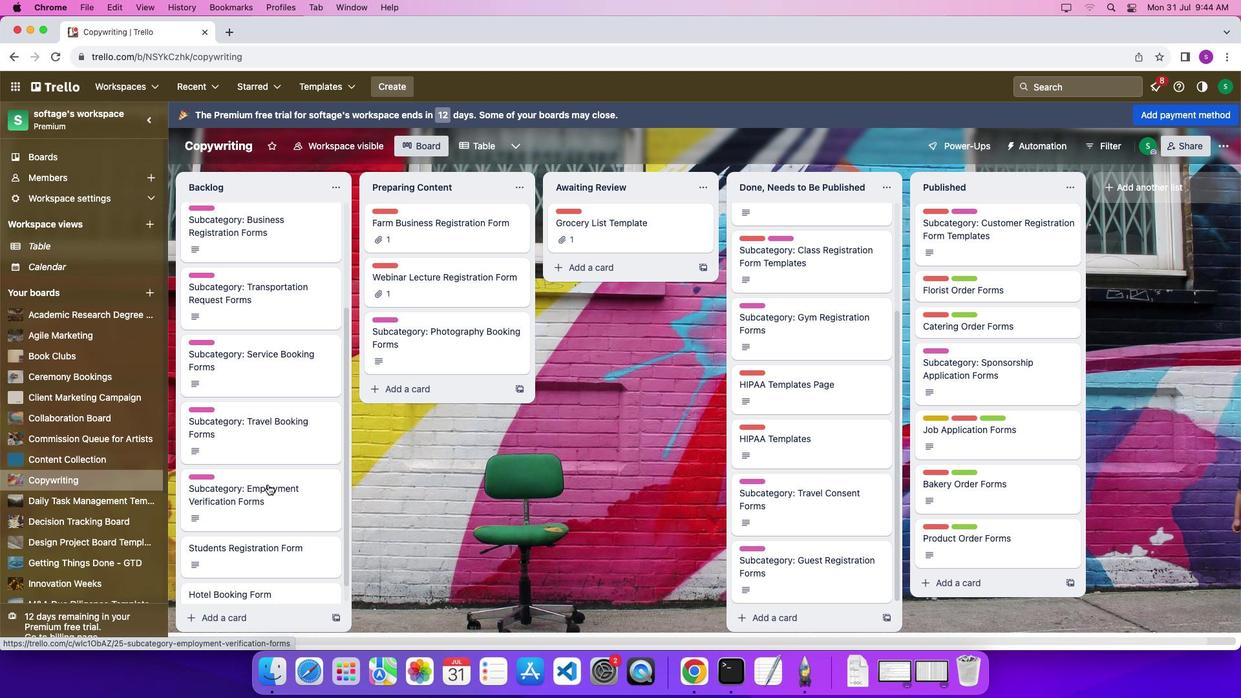 
Action: Mouse scrolled (267, 483) with delta (0, -3)
Screenshot: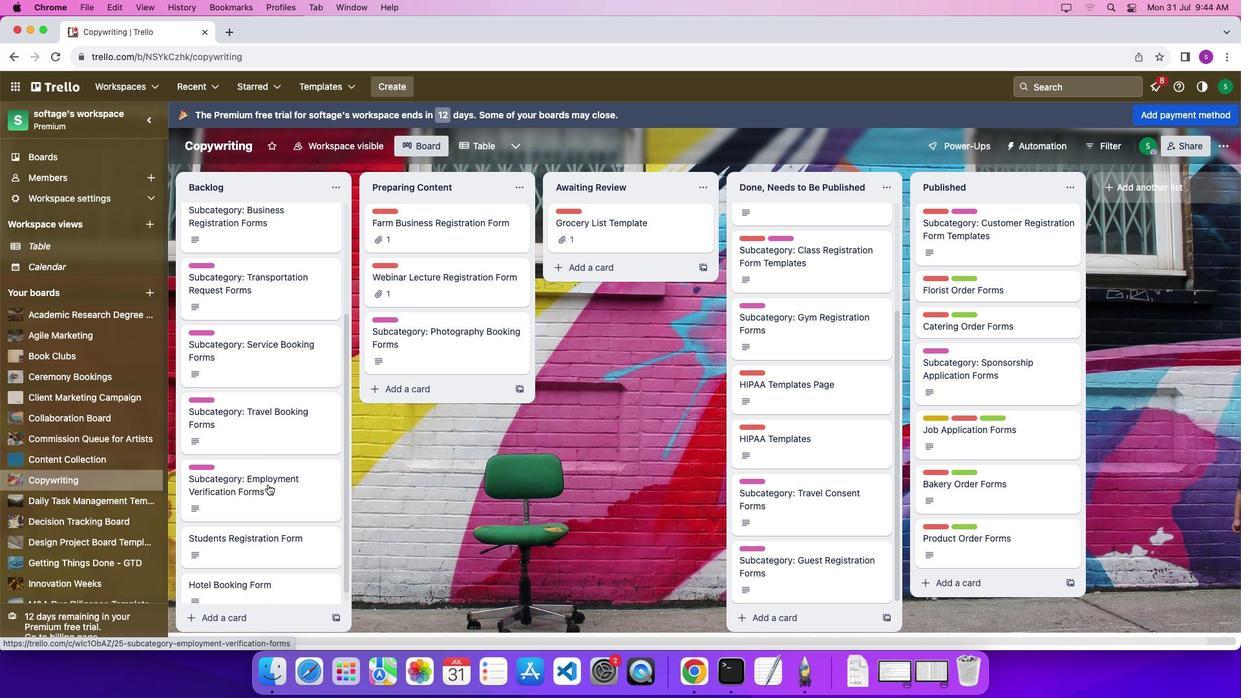 
Action: Mouse scrolled (267, 483) with delta (0, -2)
Screenshot: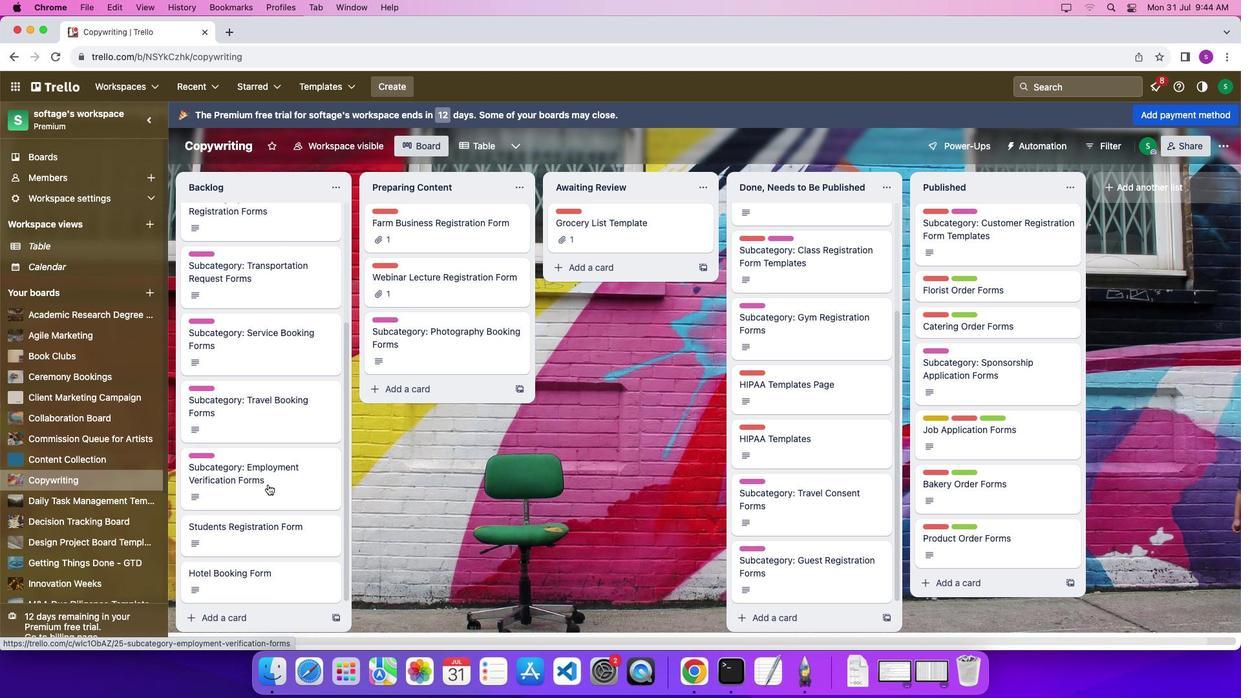 
Action: Mouse moved to (266, 483)
Screenshot: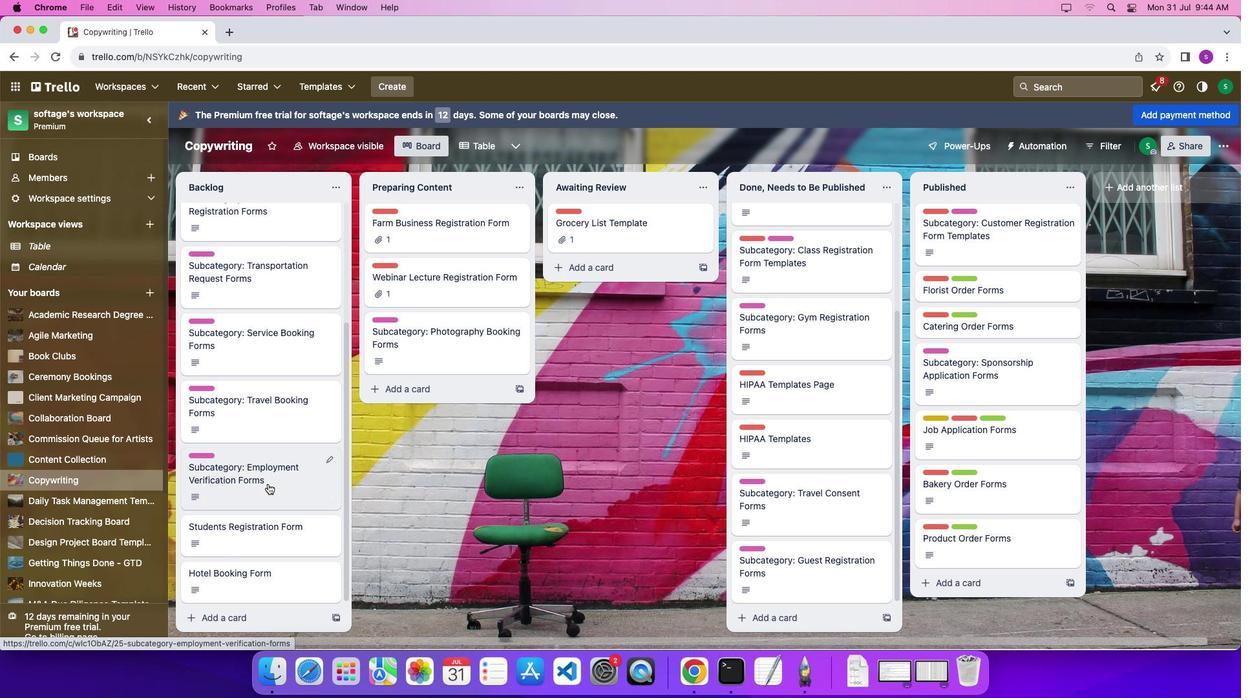 
Action: Mouse scrolled (266, 483) with delta (0, 0)
Screenshot: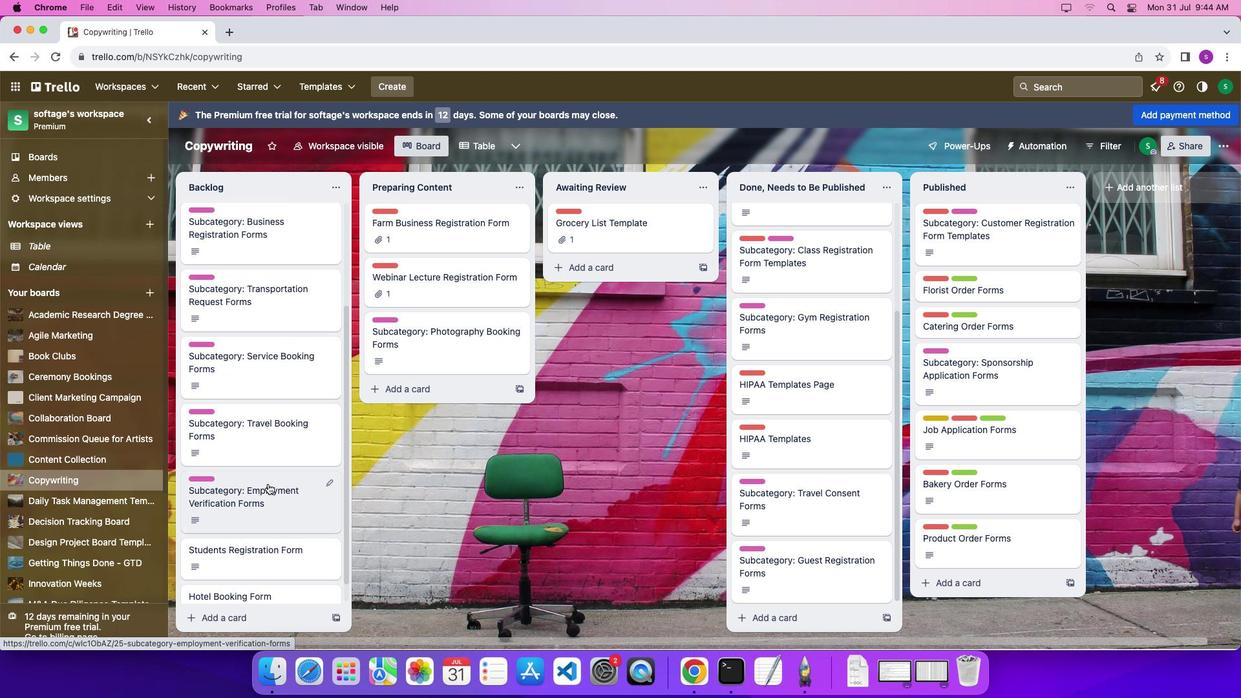 
Action: Mouse scrolled (266, 483) with delta (0, 0)
Screenshot: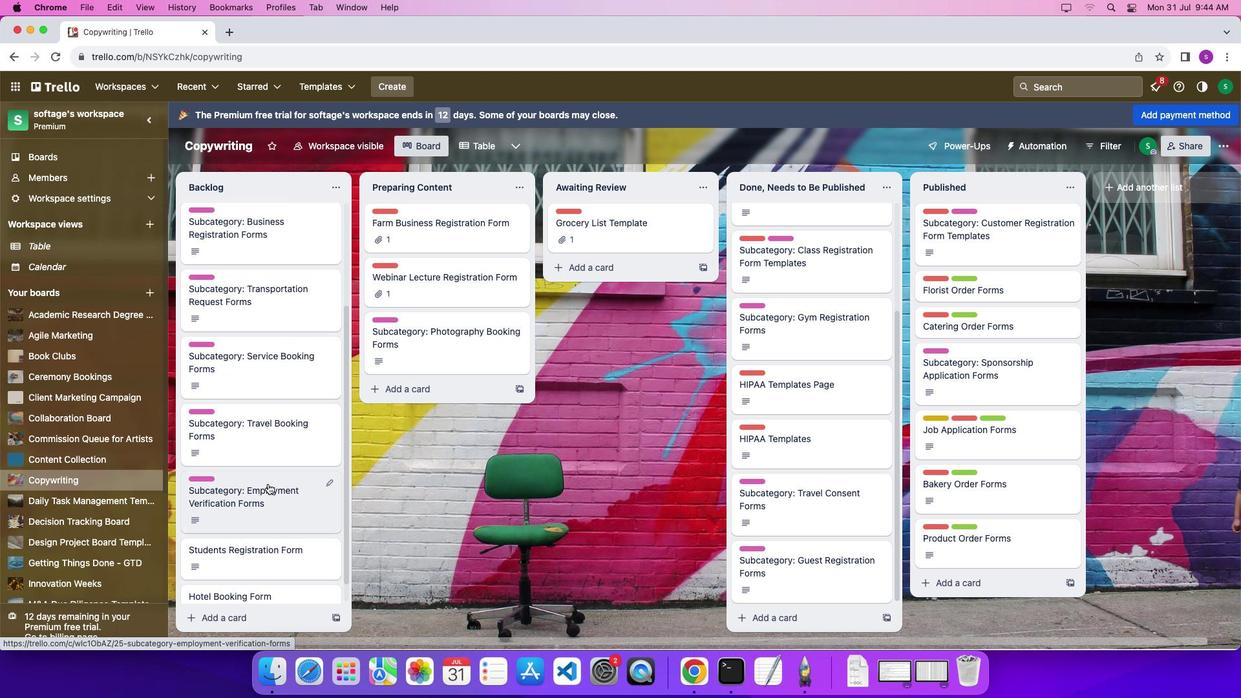 
Action: Mouse scrolled (266, 483) with delta (0, 4)
Screenshot: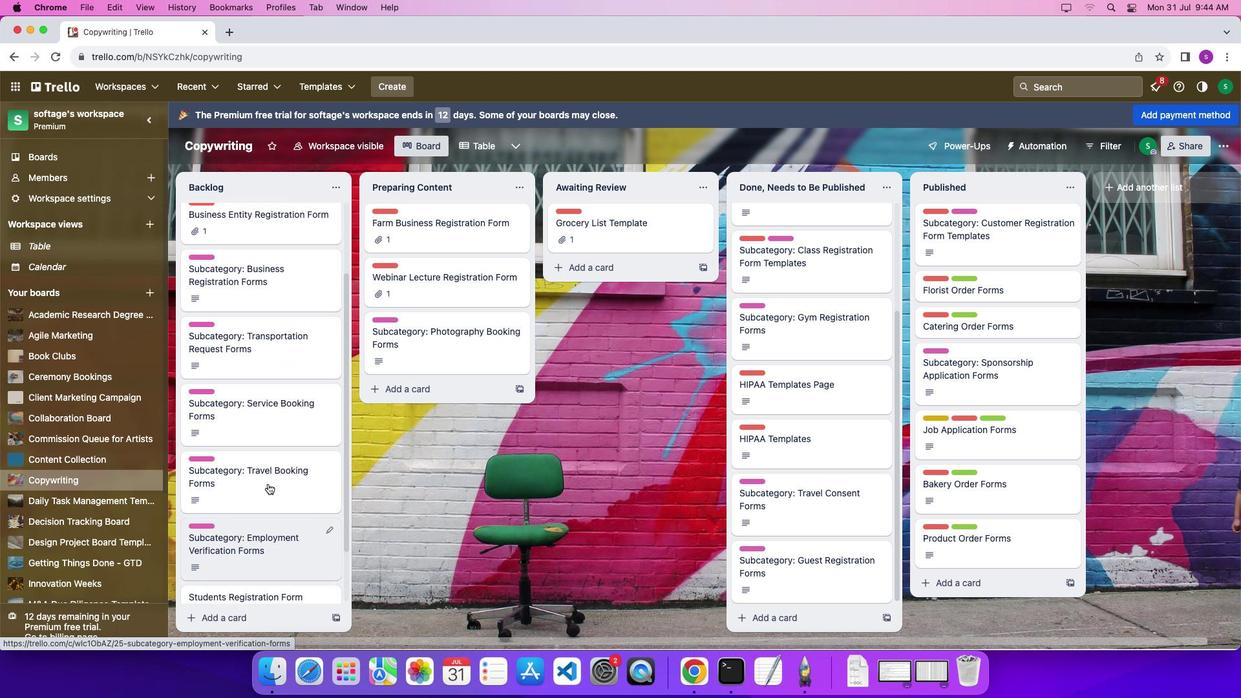 
Action: Mouse scrolled (266, 483) with delta (0, 7)
Screenshot: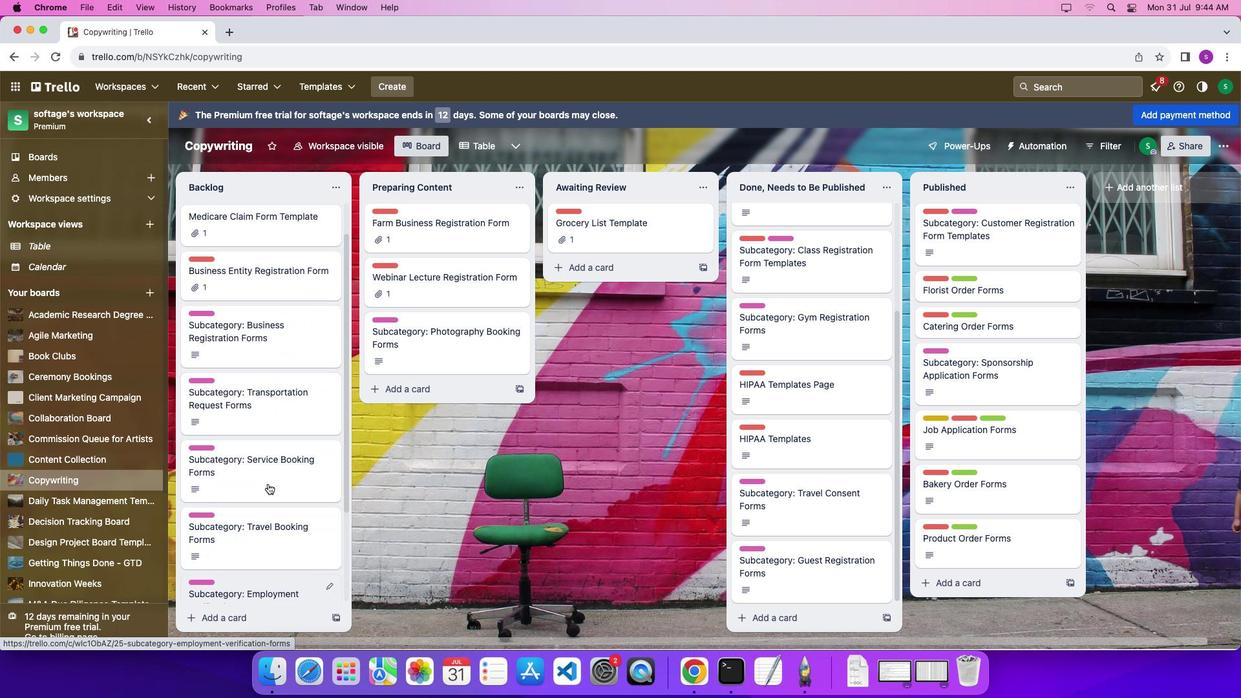 
Action: Mouse scrolled (266, 483) with delta (0, 8)
Screenshot: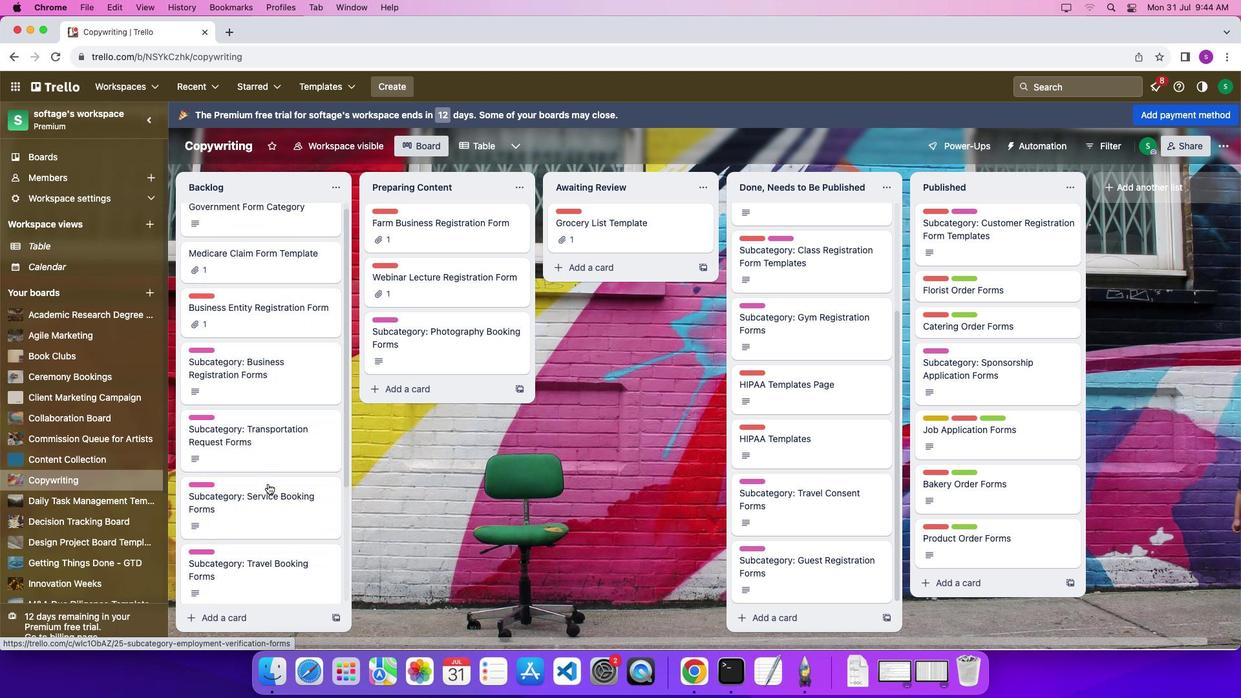 
Action: Mouse moved to (266, 482)
Screenshot: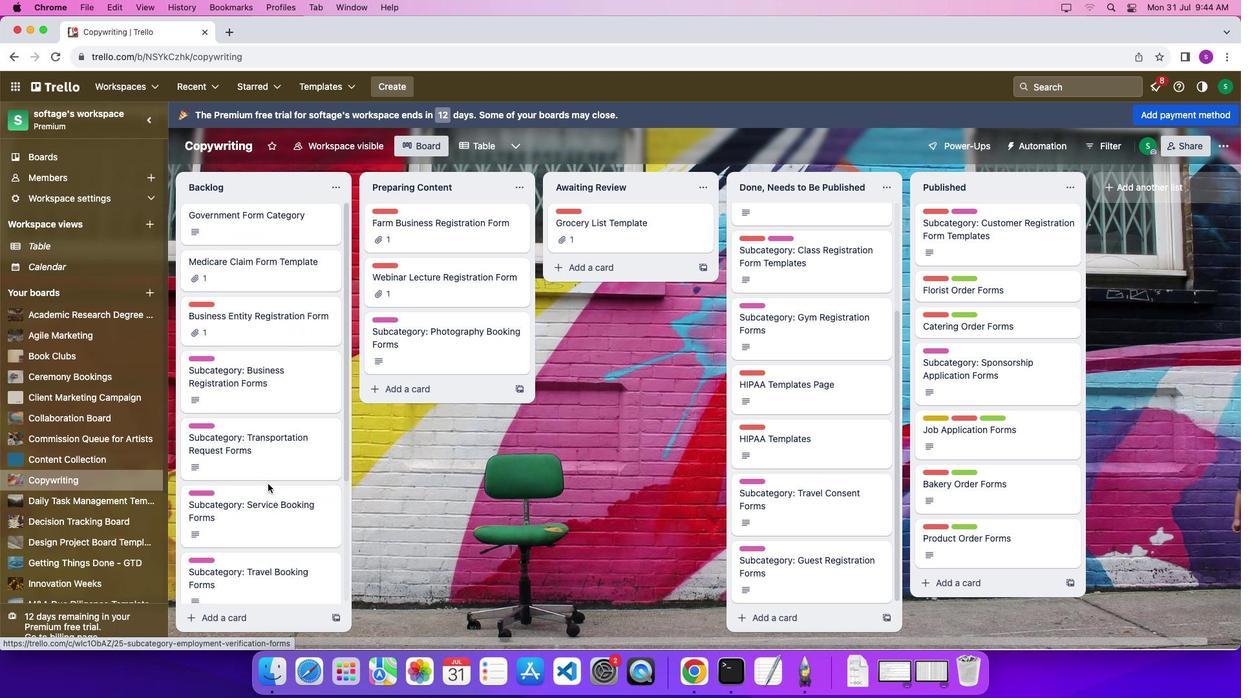 
Action: Mouse scrolled (266, 482) with delta (0, 0)
Screenshot: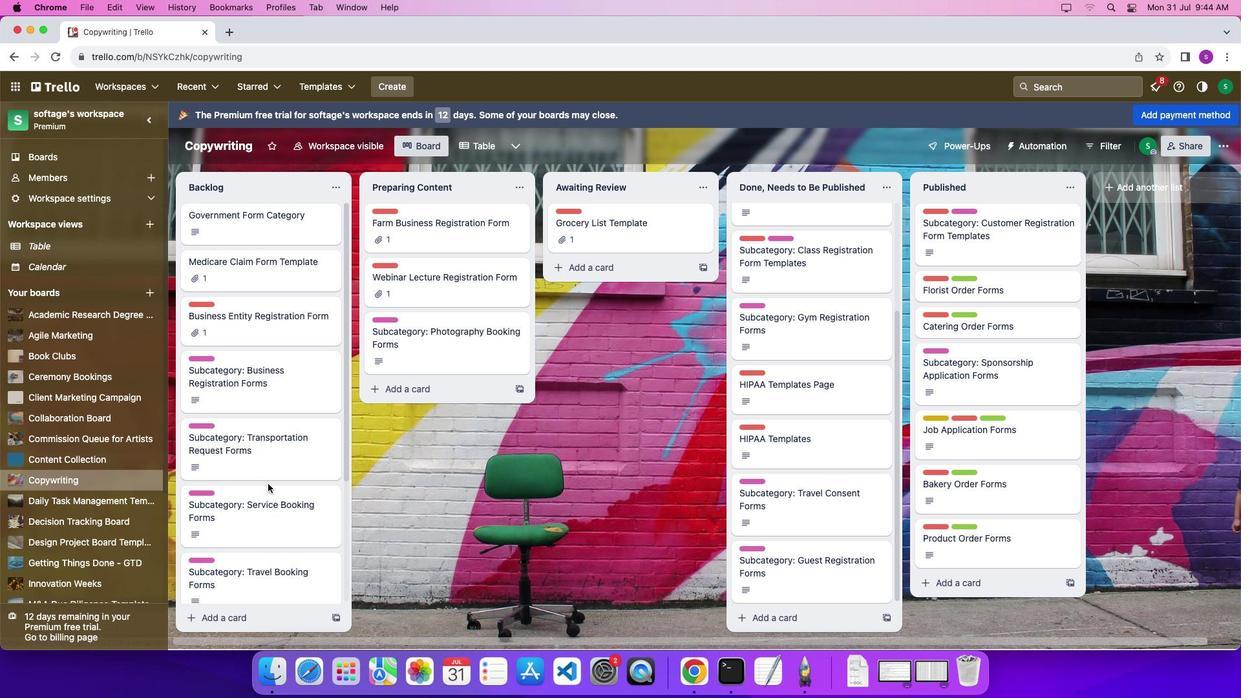 
Action: Mouse scrolled (266, 482) with delta (0, 0)
Screenshot: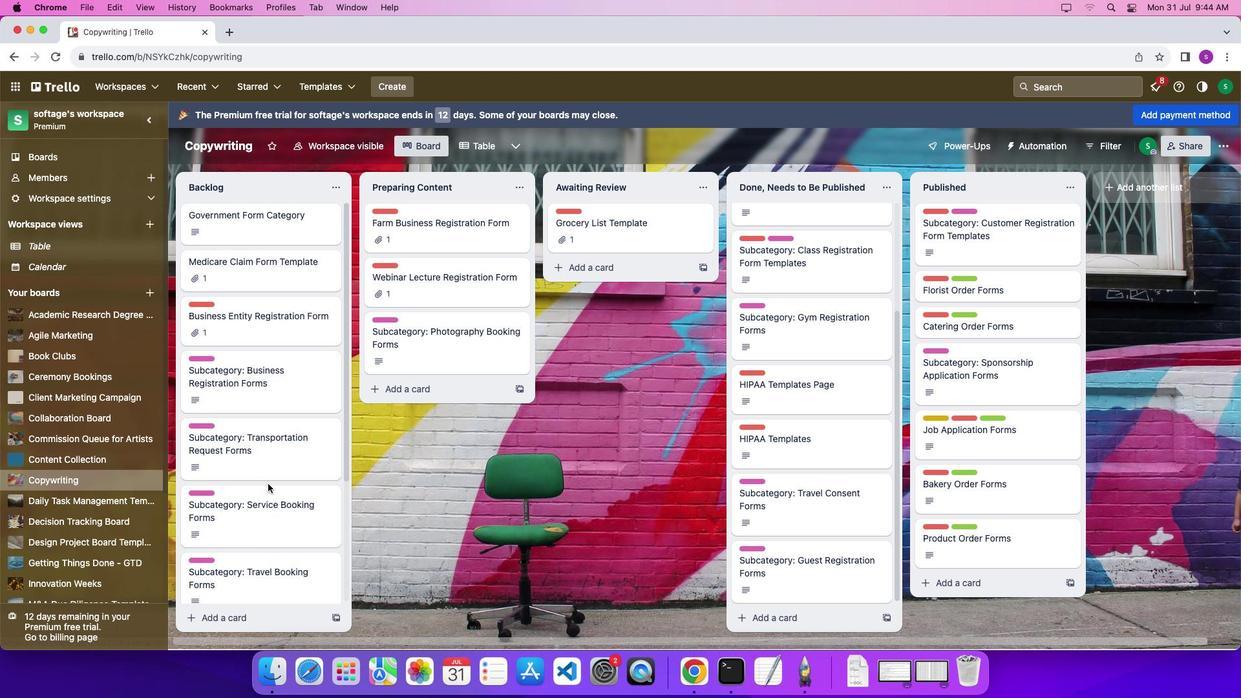 
Action: Mouse scrolled (266, 482) with delta (0, 4)
Screenshot: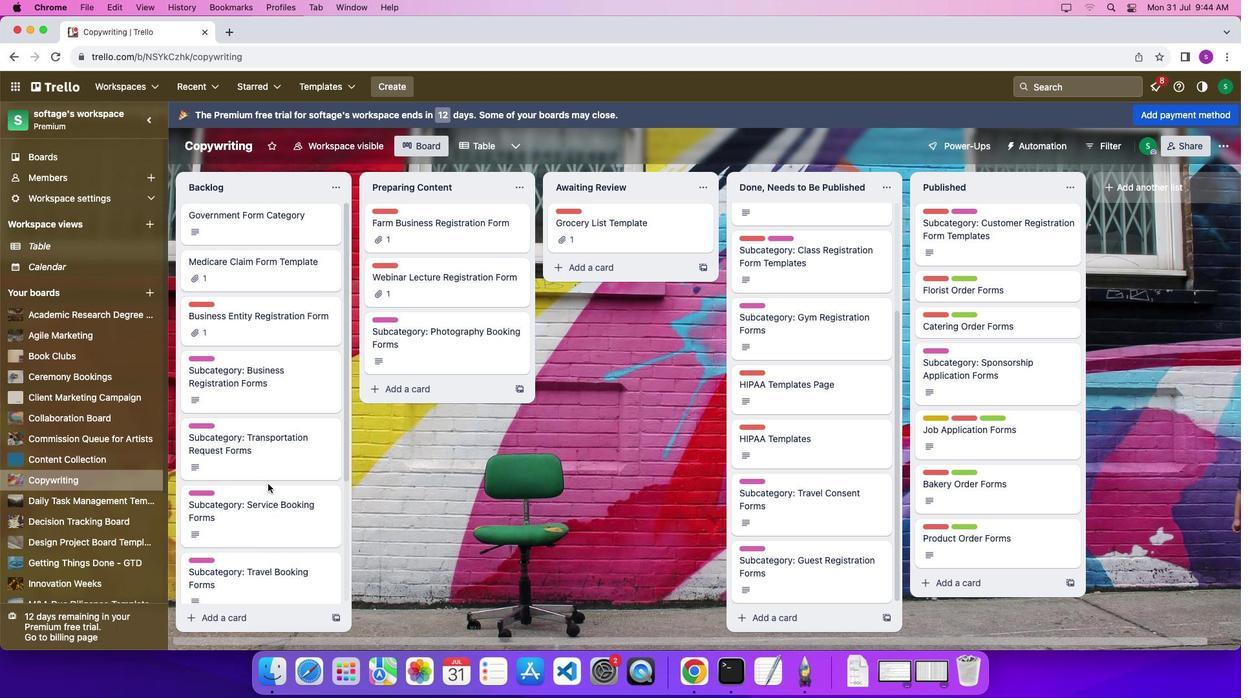 
Action: Mouse scrolled (266, 482) with delta (0, 7)
Screenshot: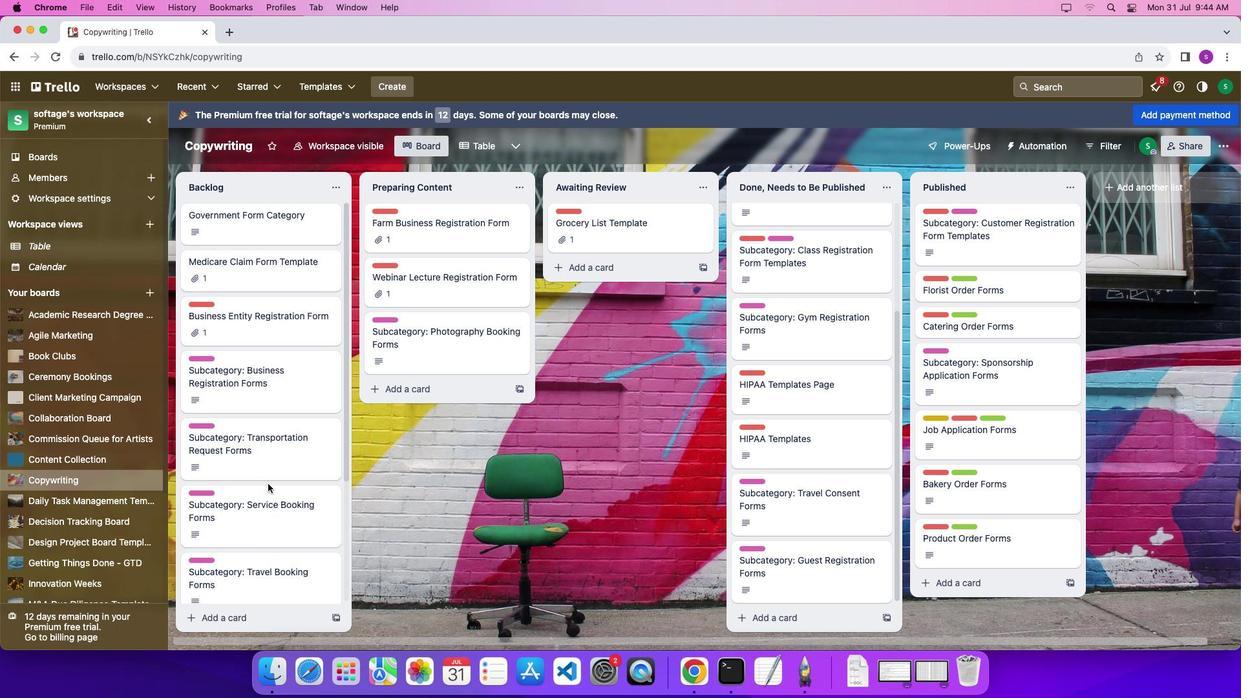 
Action: Mouse moved to (1055, 640)
Screenshot: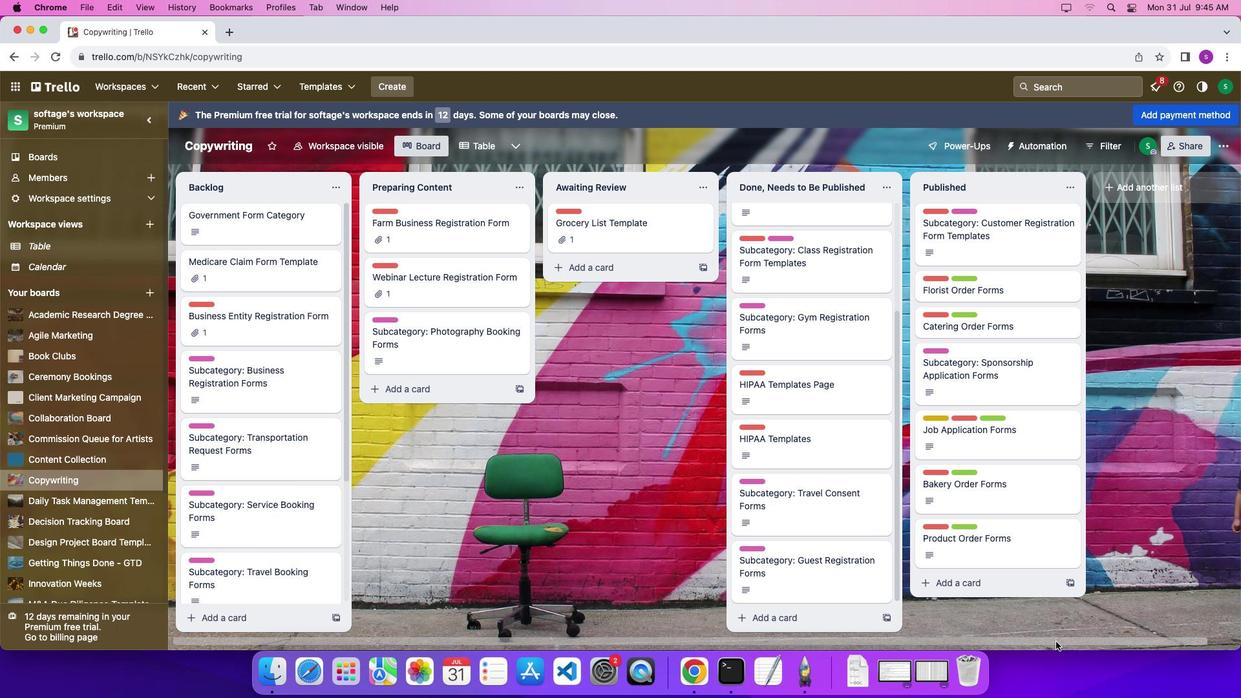 
Action: Mouse pressed left at (1055, 640)
Screenshot: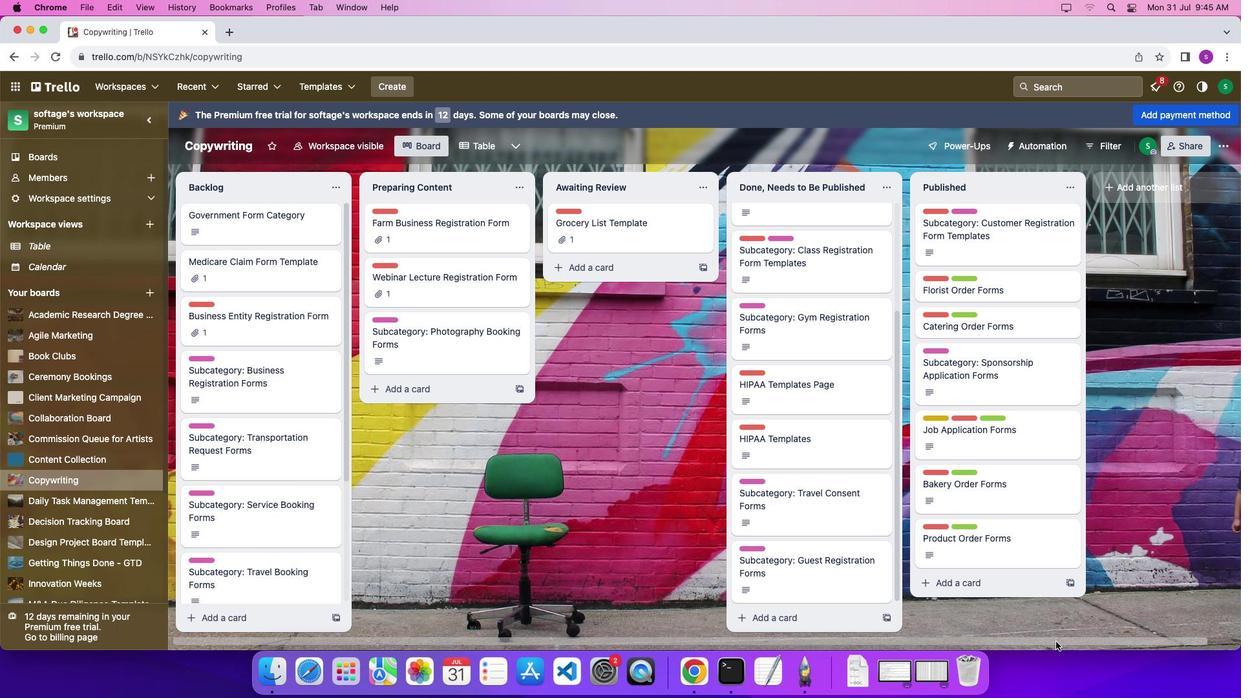 
Action: Mouse moved to (677, 182)
Screenshot: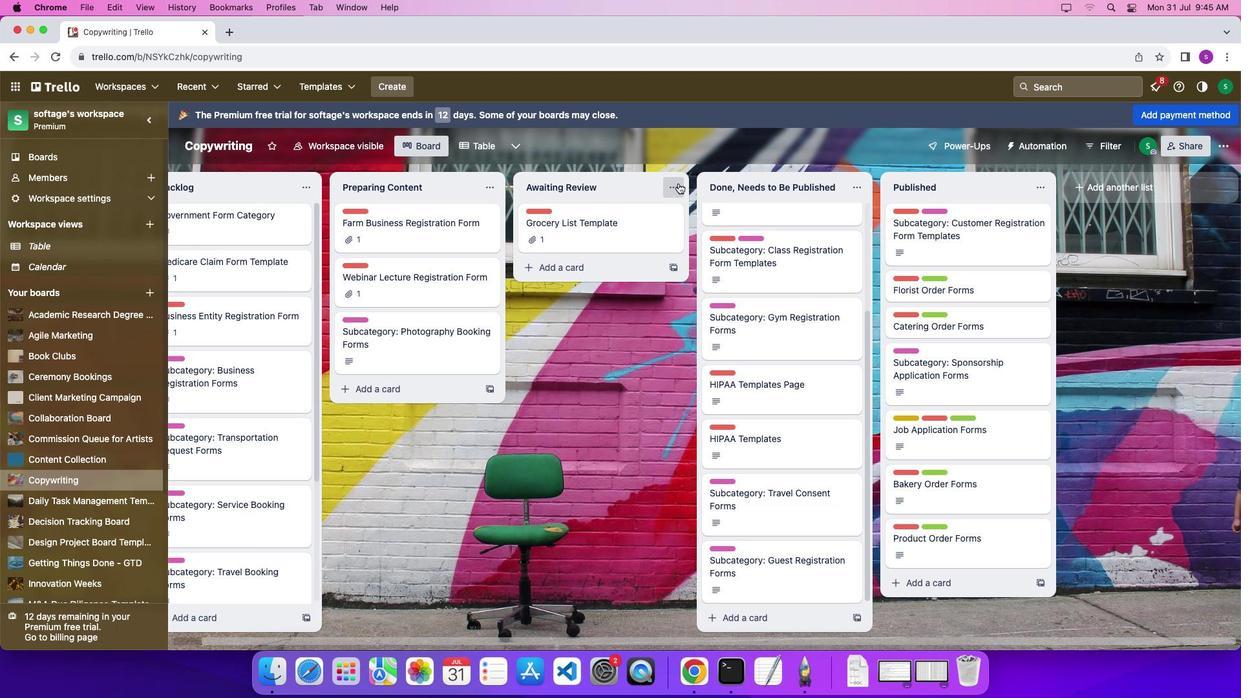 
Action: Mouse pressed left at (677, 182)
Screenshot: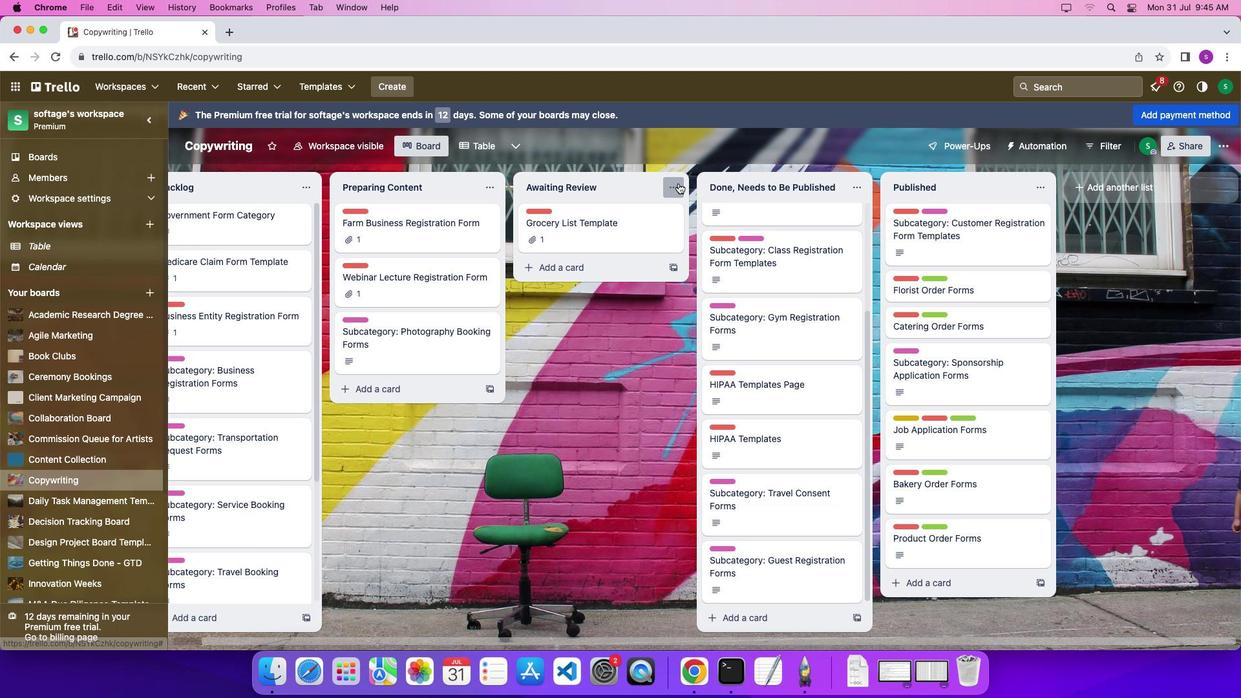 
Action: Mouse moved to (707, 508)
Screenshot: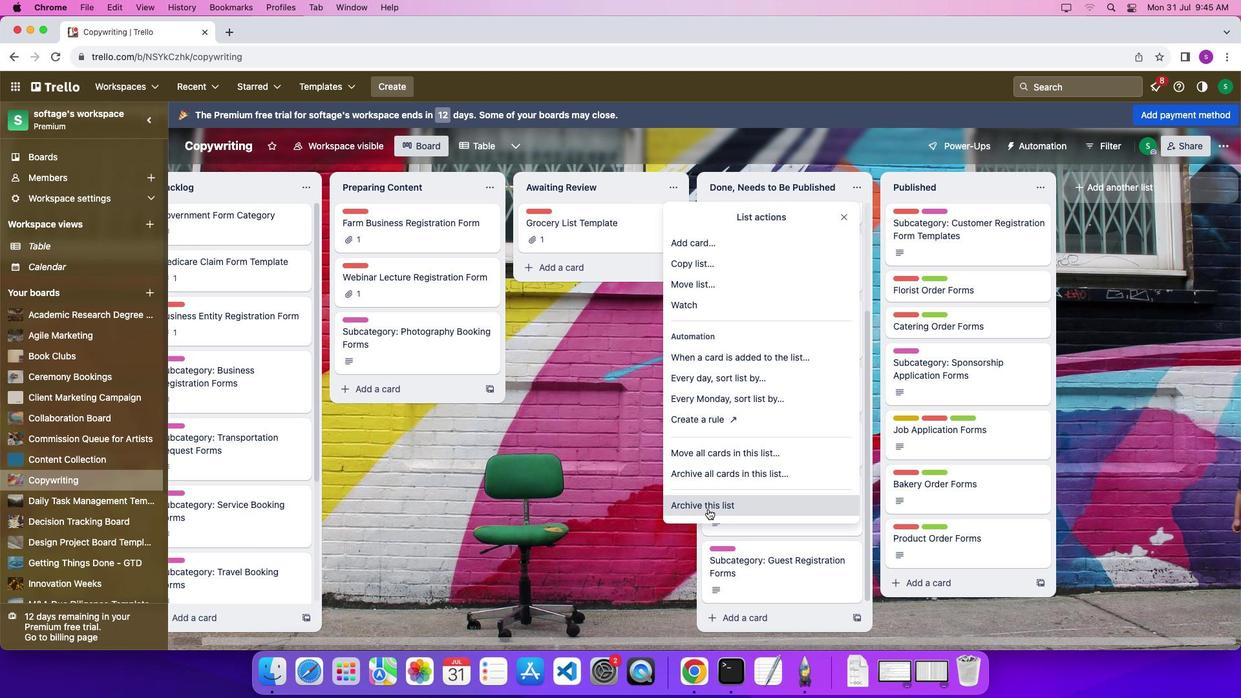 
Action: Mouse pressed left at (707, 508)
Screenshot: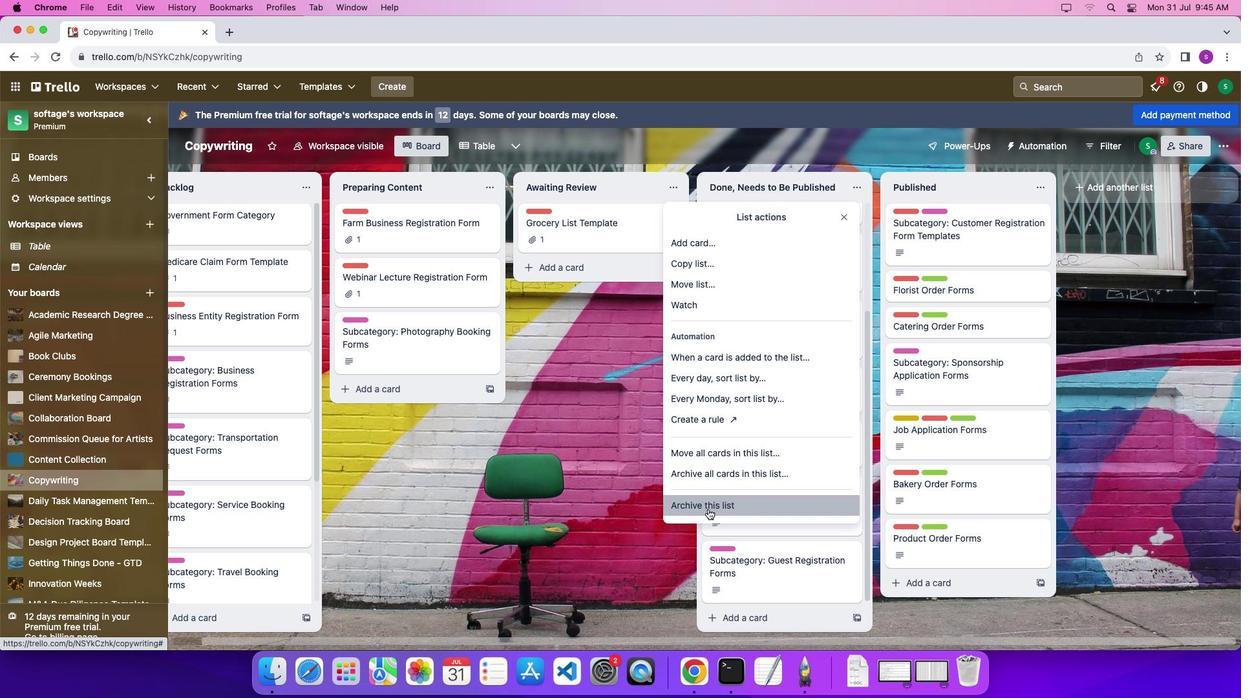 
Action: Mouse moved to (520, 191)
Screenshot: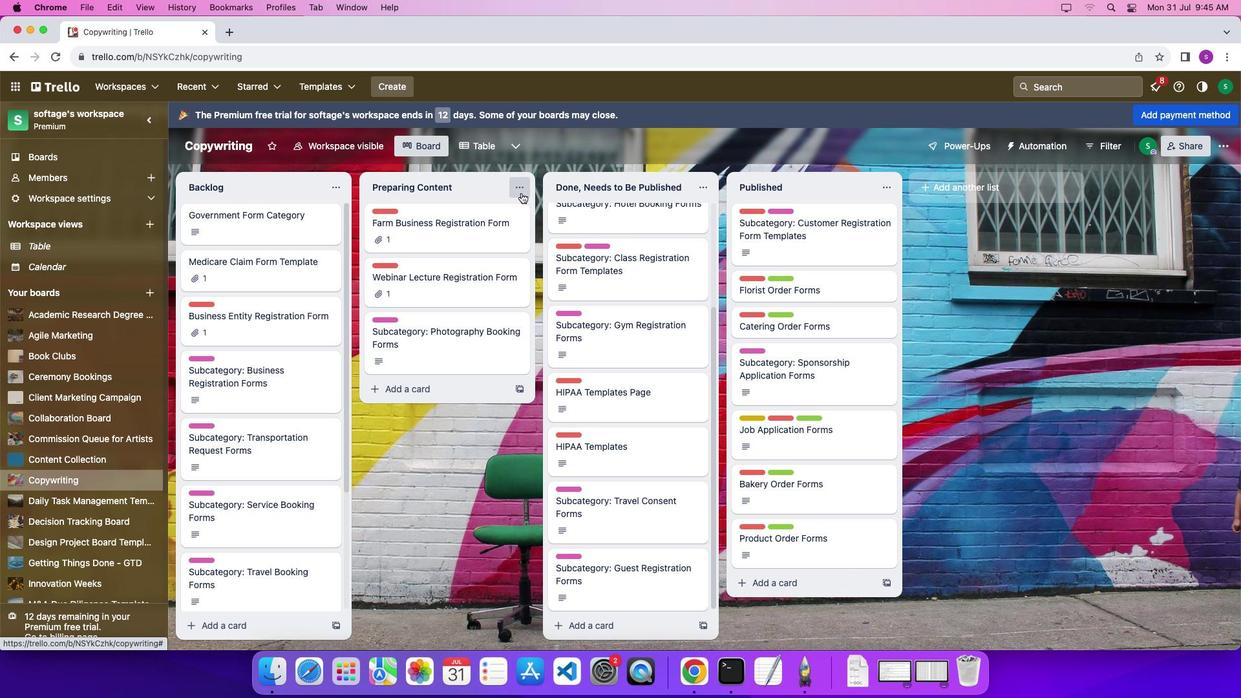 
Action: Mouse pressed left at (520, 191)
Screenshot: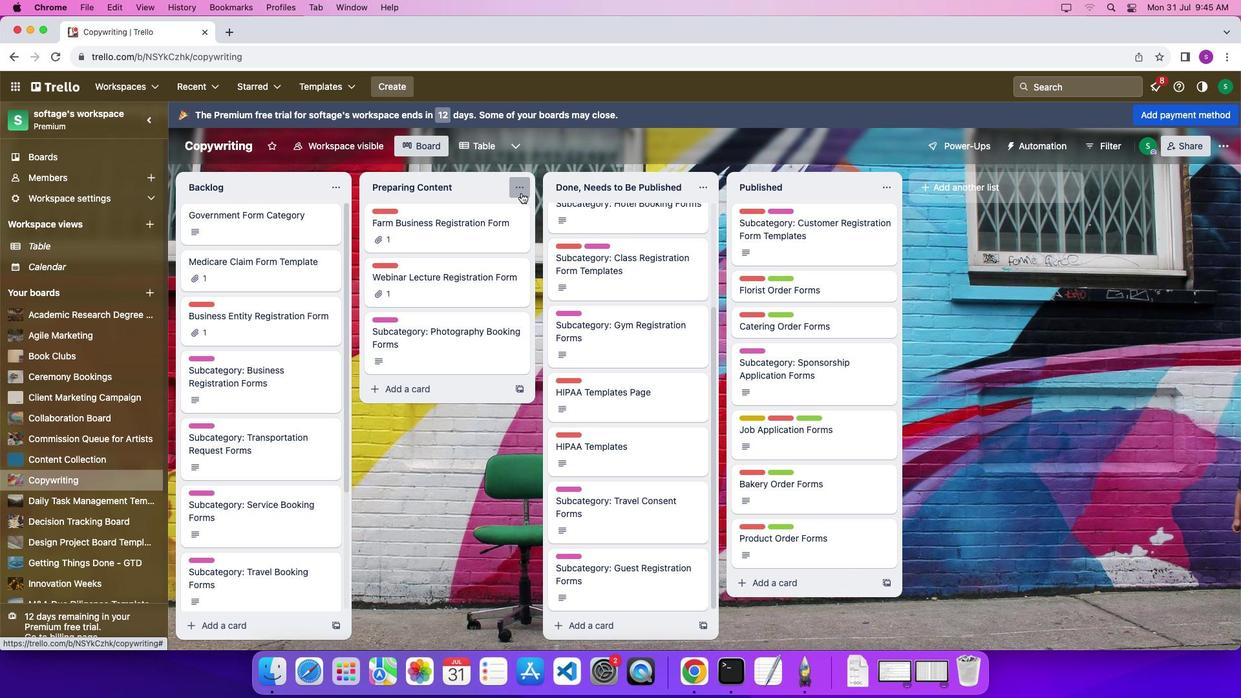 
Action: Mouse moved to (577, 531)
Screenshot: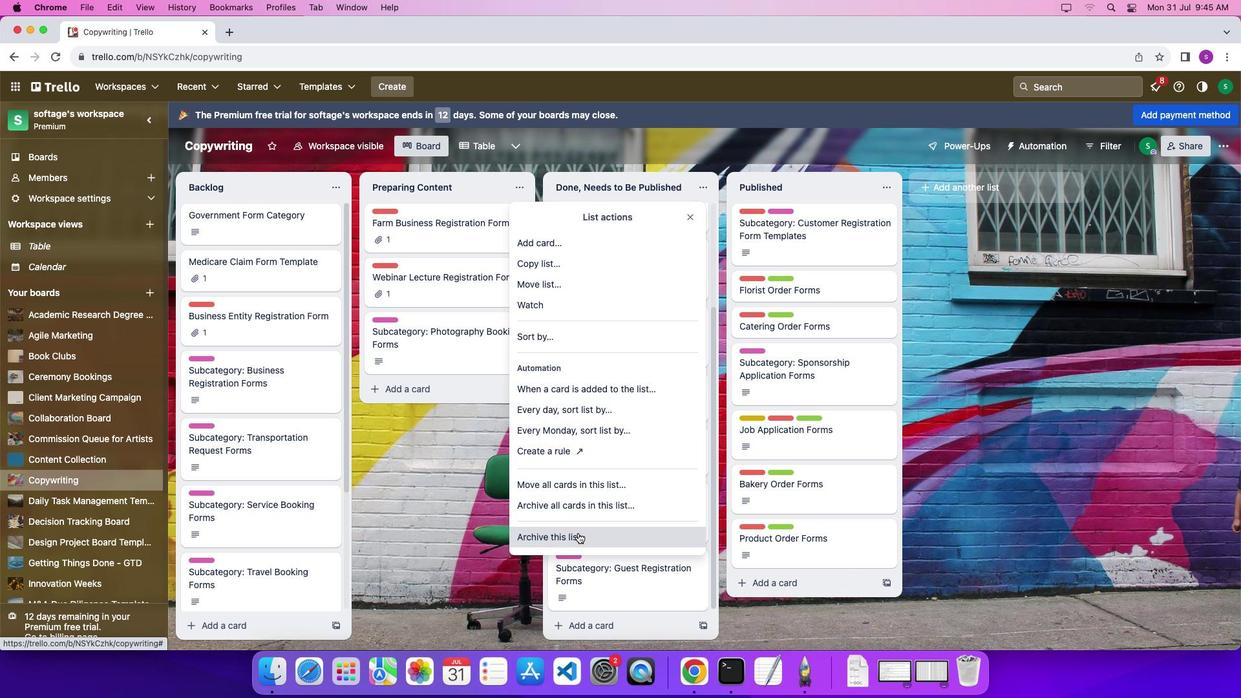 
Action: Mouse pressed left at (577, 531)
Screenshot: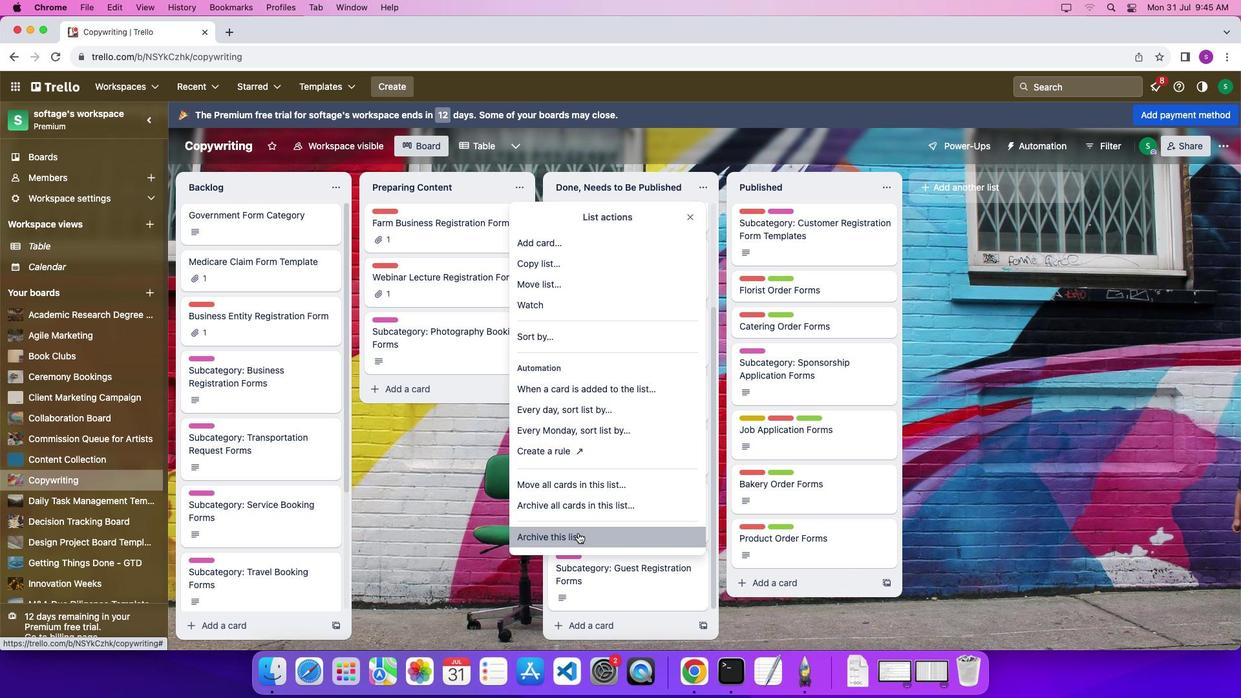 
Action: Mouse moved to (728, 365)
Screenshot: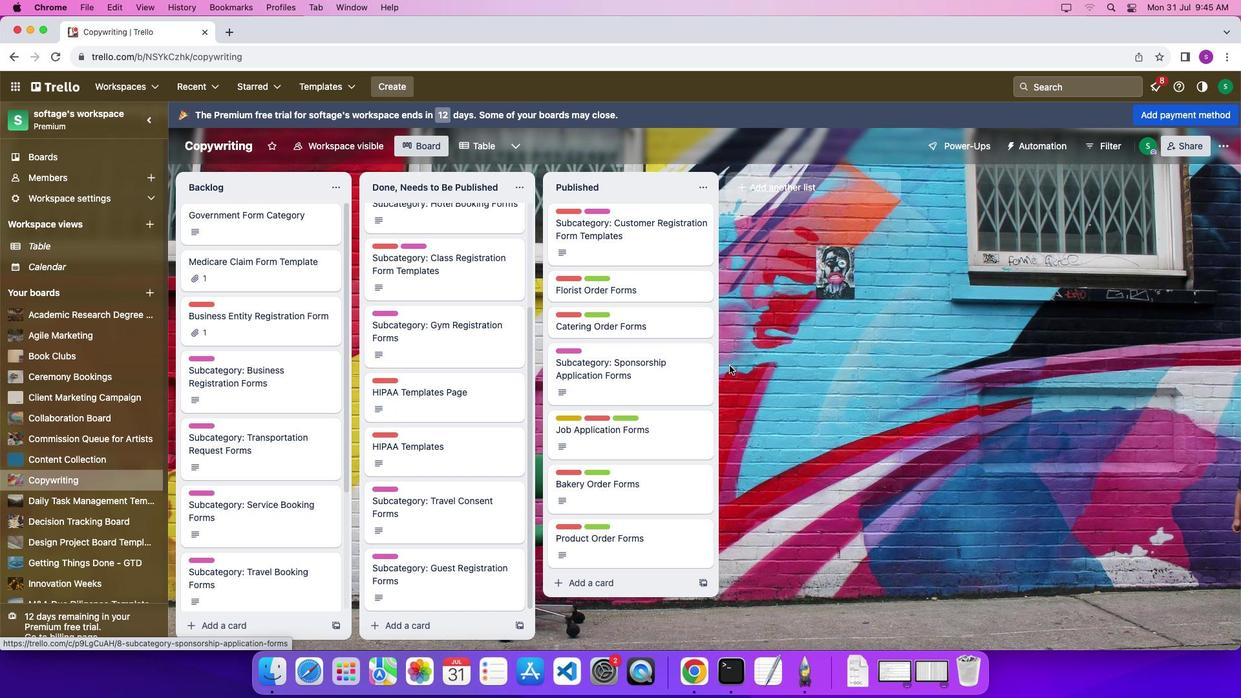 
Action: Mouse pressed left at (728, 365)
Screenshot: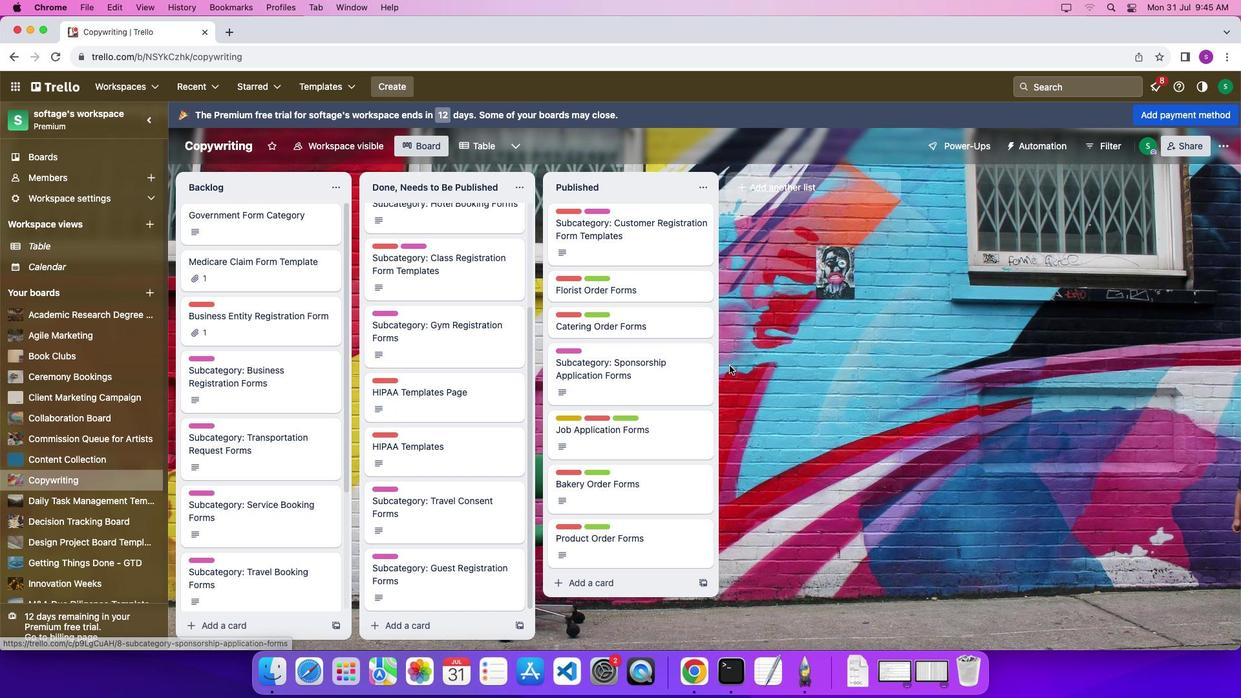 
Action: Mouse moved to (764, 182)
Screenshot: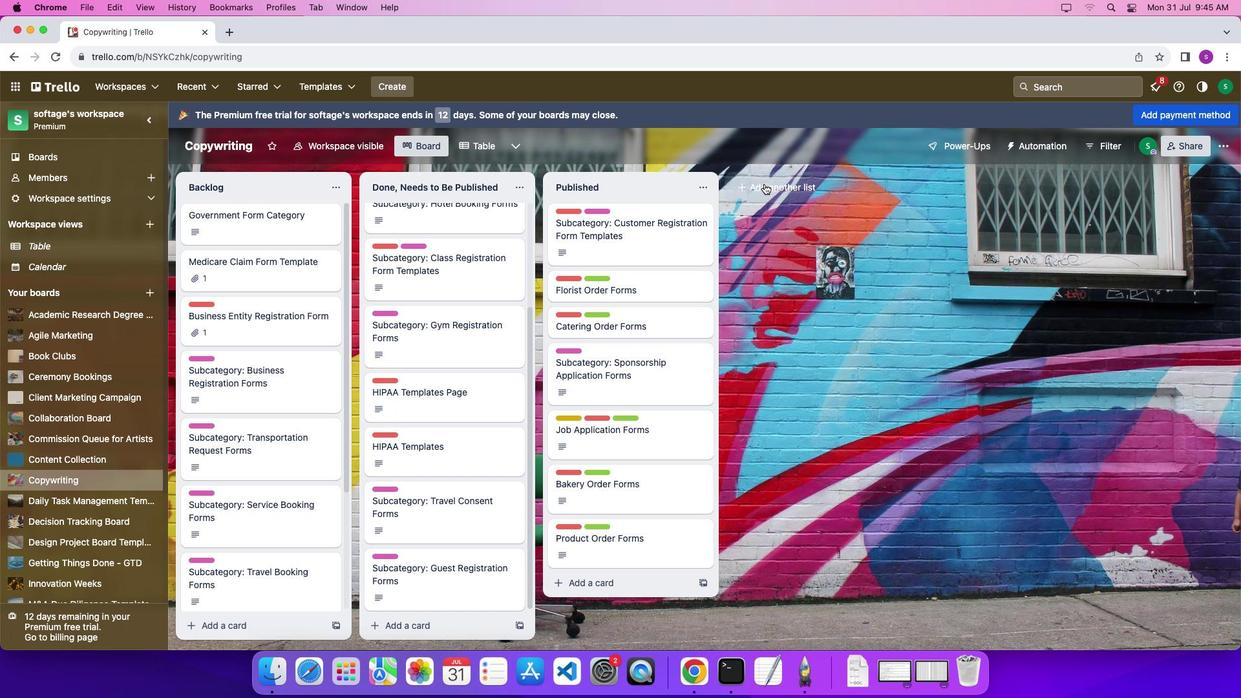 
Action: Mouse pressed left at (764, 182)
Screenshot: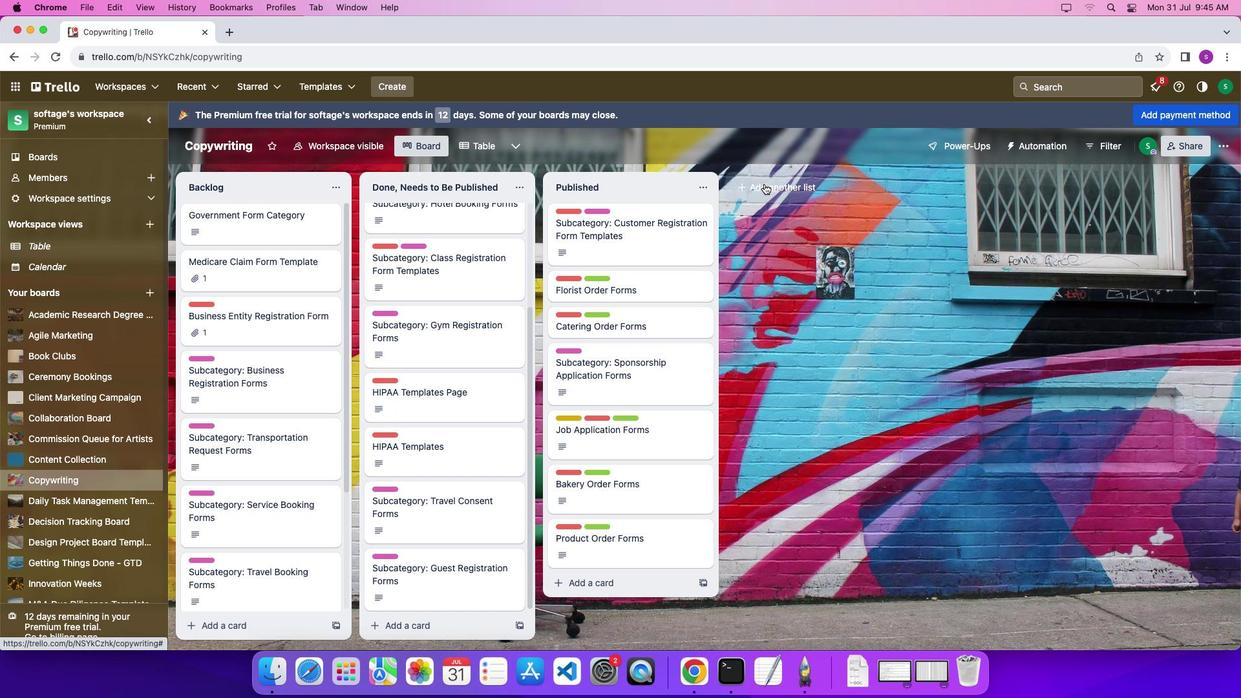 
Action: Mouse moved to (770, 184)
Screenshot: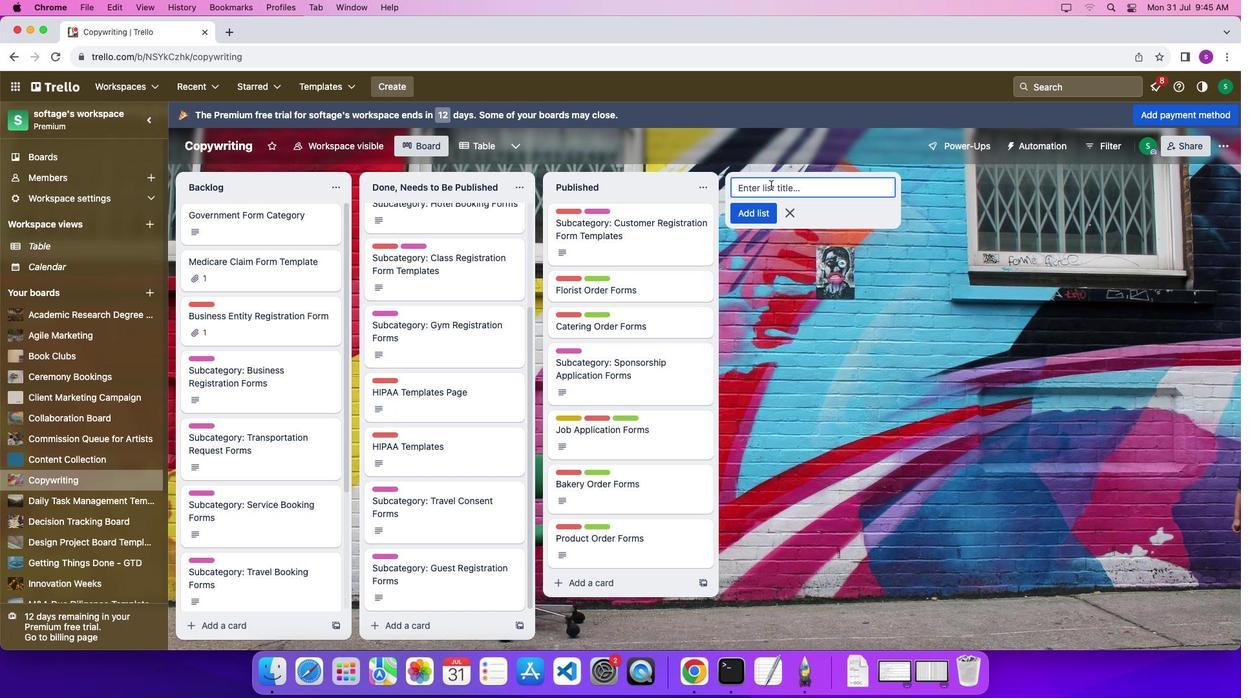 
Action: Mouse pressed left at (770, 184)
Screenshot: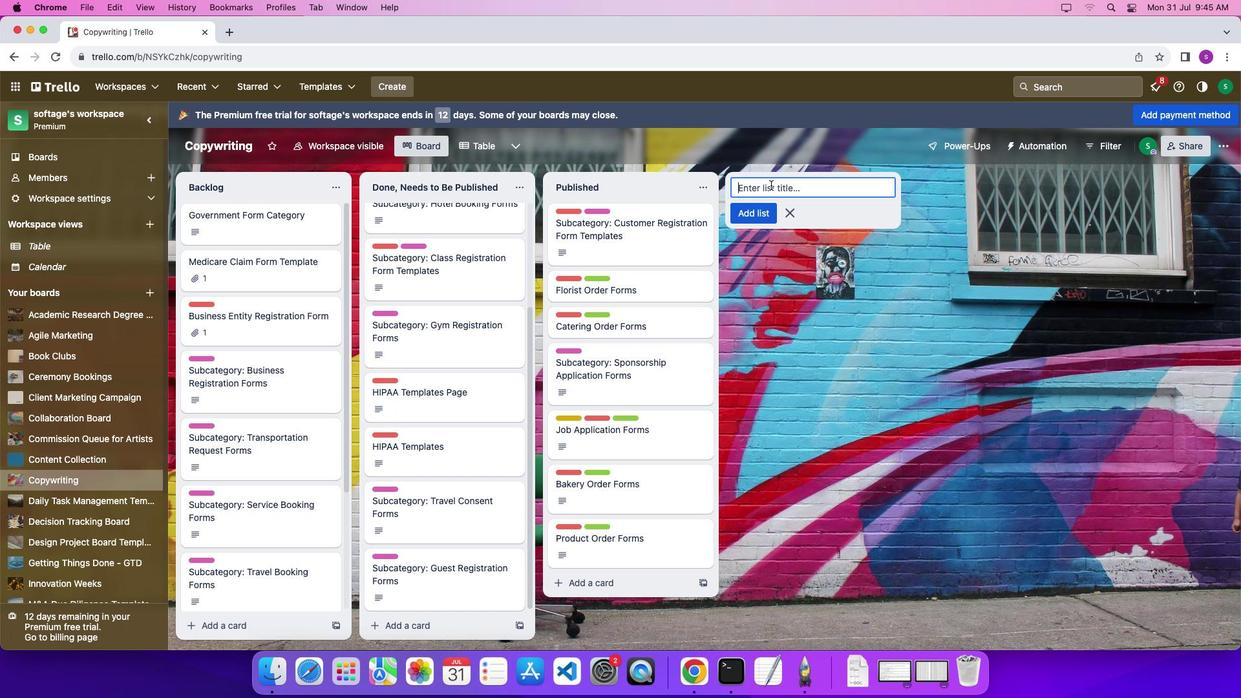 
Action: Key pressed Key.shift'E''m''a''i''l'Key.space'w''o''r''k''f''l''o''w'Key.enterKey.shift'E''d''i''t'
Screenshot: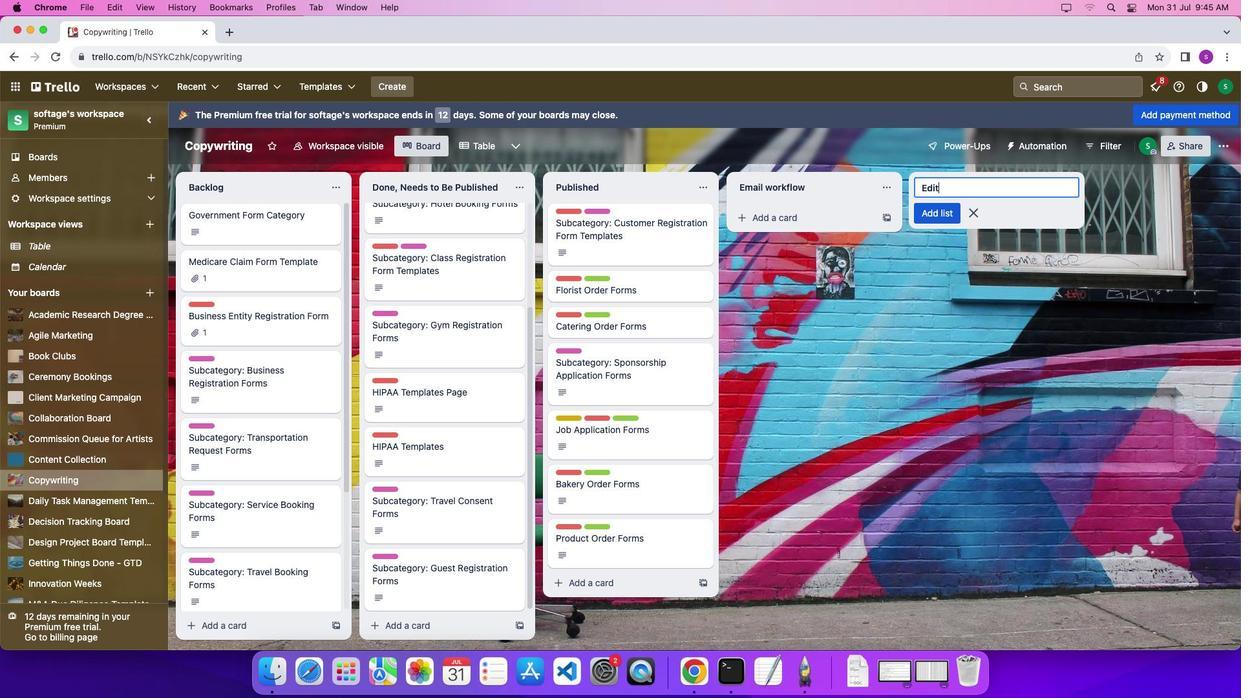 
Action: Mouse pressed left at (770, 184)
Screenshot: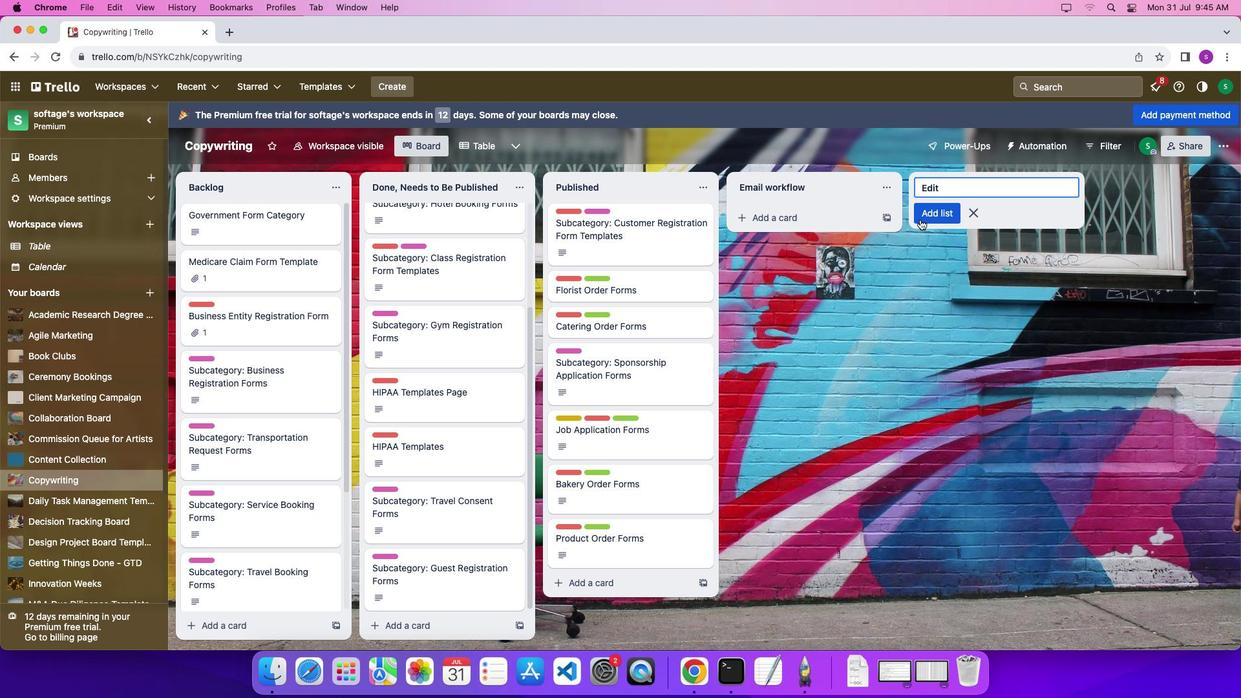 
Action: Mouse moved to (923, 220)
Screenshot: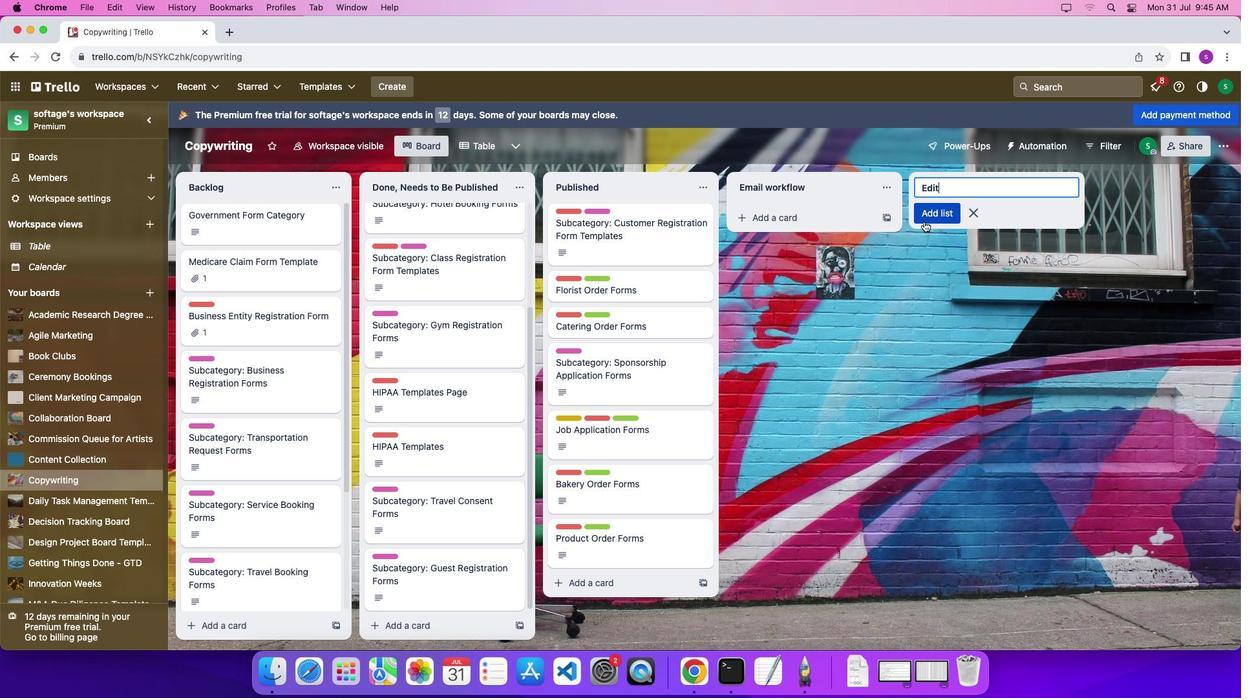 
Action: Key pressed 'o''r''i''a''l'Key.spaceKey.shift'W''o''r''k''f''l''o''w'Key.enterKey.shift'C''l''i''e''n''t'Key.spaceKey.shift'M''a''r''k''e''t''i''n''g'Key.spaceKey.shift'C''a''a''m''p''a''i''g''n'Key.enter
Screenshot: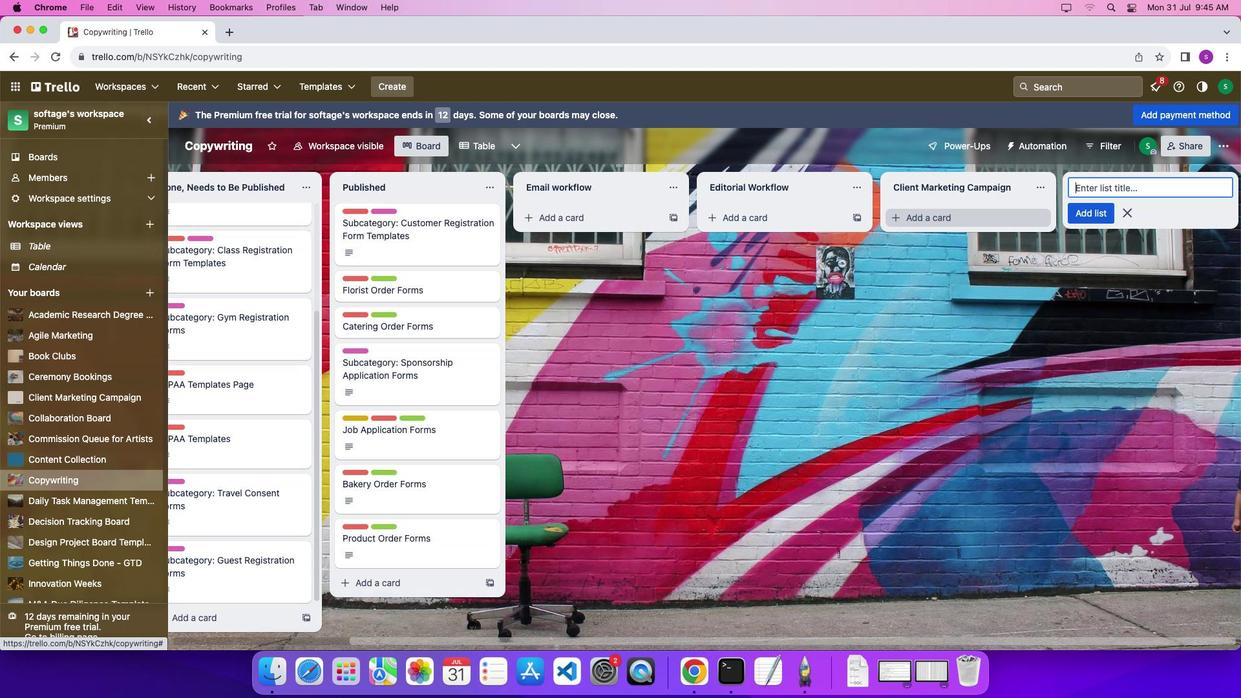 
Action: Mouse moved to (1124, 211)
Screenshot: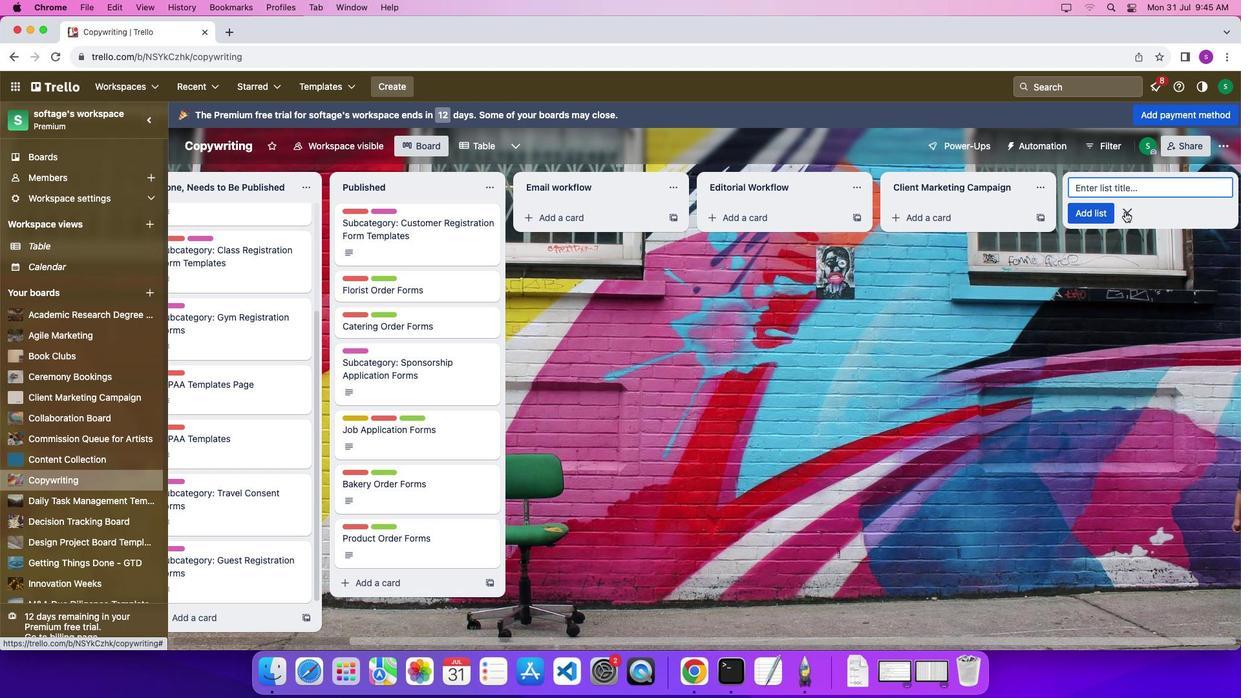 
Action: Mouse pressed left at (1124, 211)
Screenshot: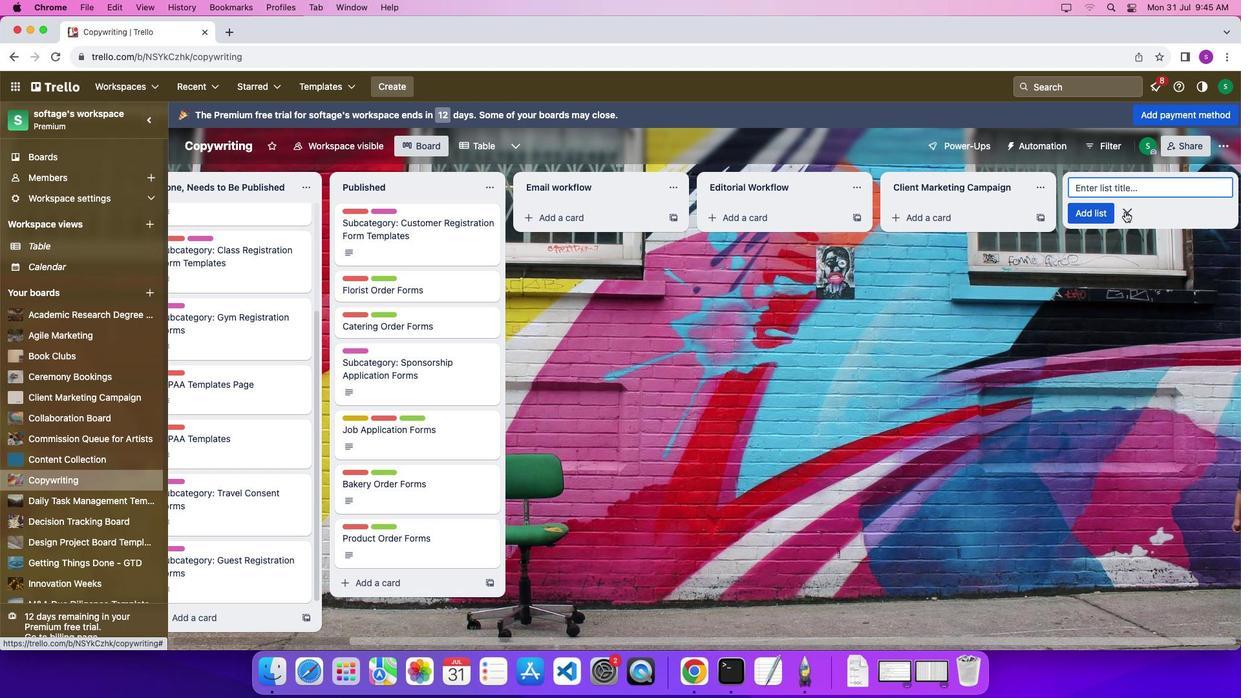
Action: Mouse moved to (584, 221)
Screenshot: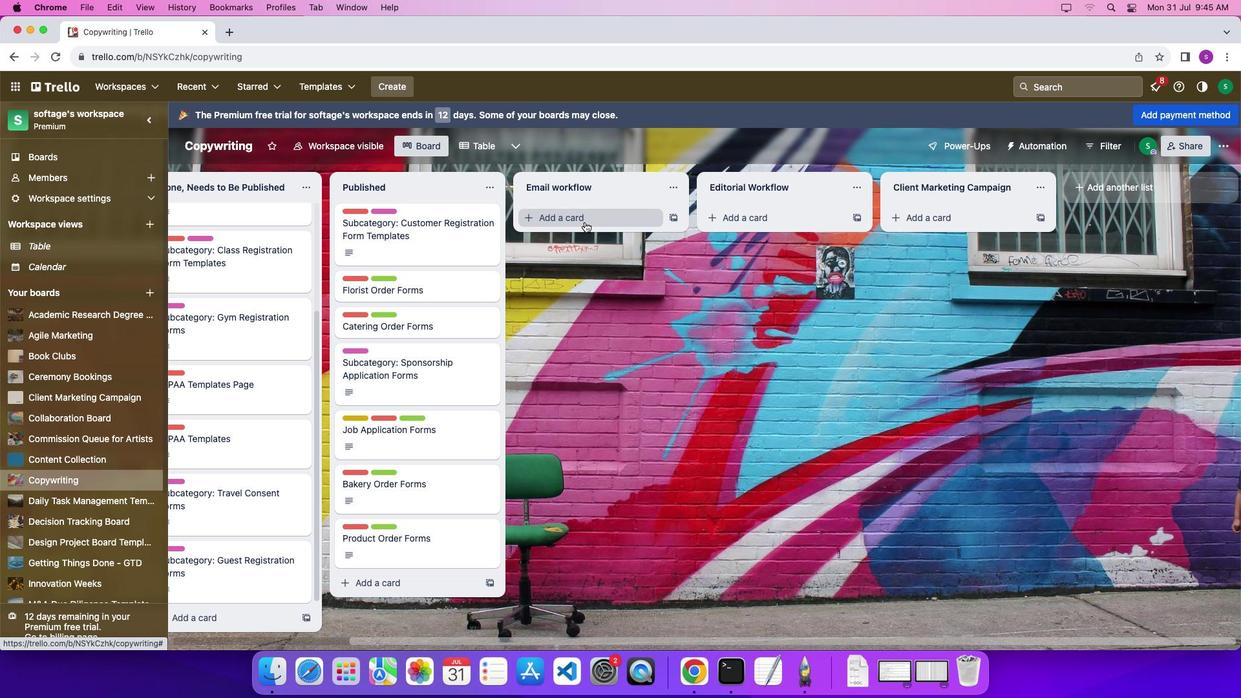 
Action: Mouse pressed left at (584, 221)
Screenshot: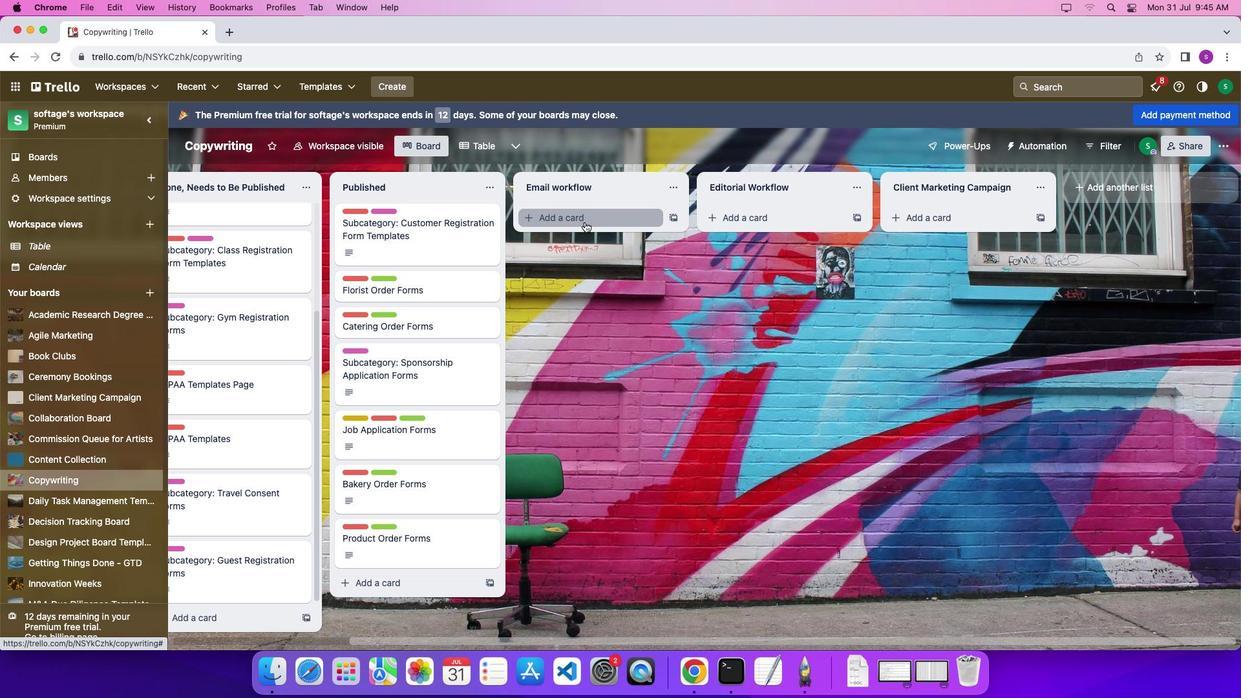 
Action: Mouse moved to (590, 227)
Screenshot: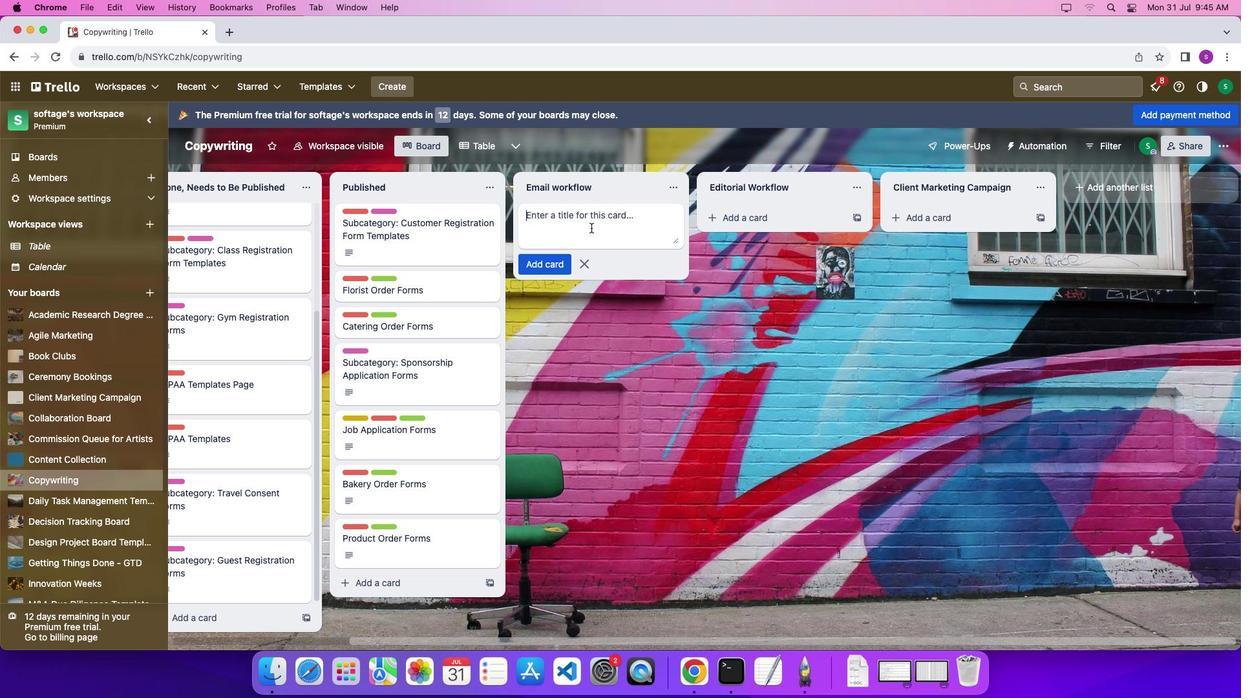 
Action: Mouse pressed left at (590, 227)
Screenshot: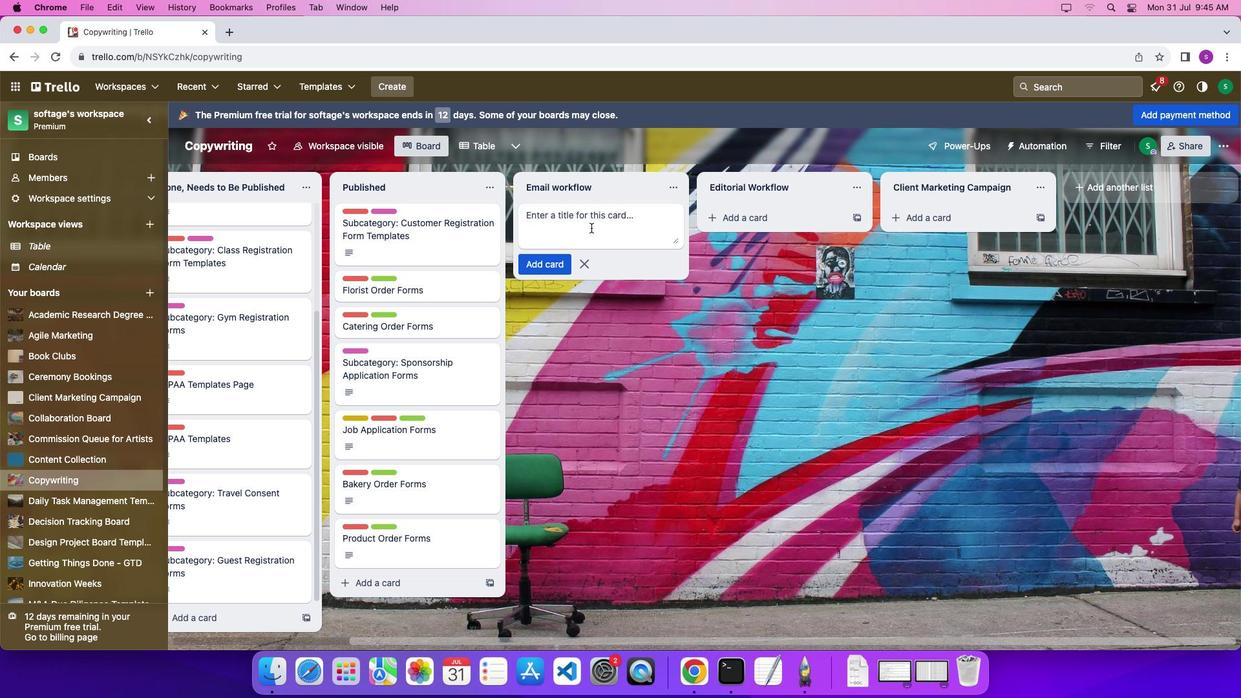 
Action: Mouse moved to (667, 252)
Screenshot: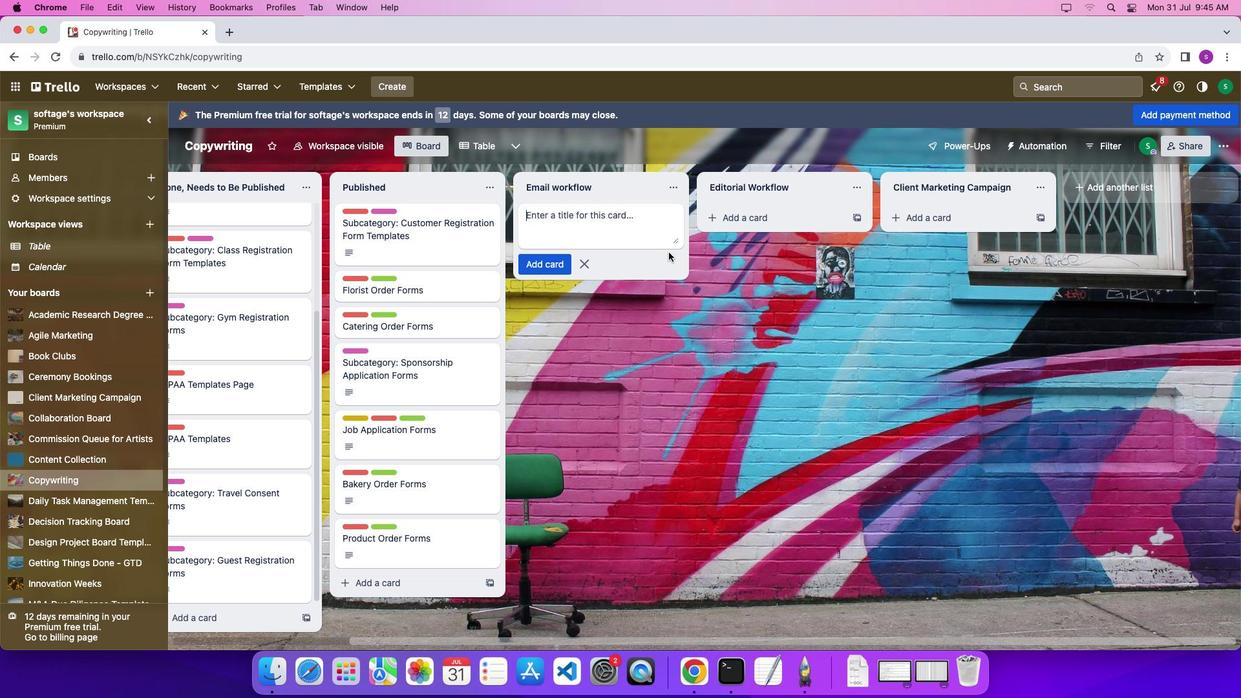 
Action: Key pressed Key.shift'G''r''o''w''t''h'Key.enter
Screenshot: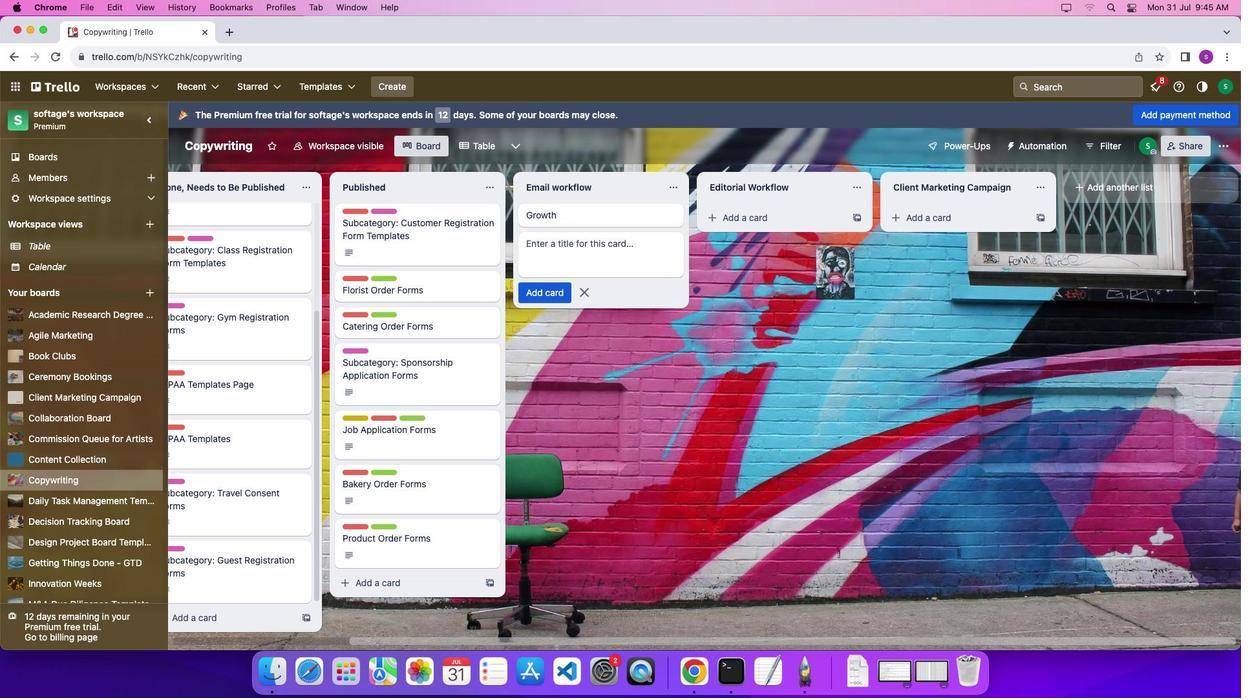 
Action: Mouse moved to (791, 221)
Screenshot: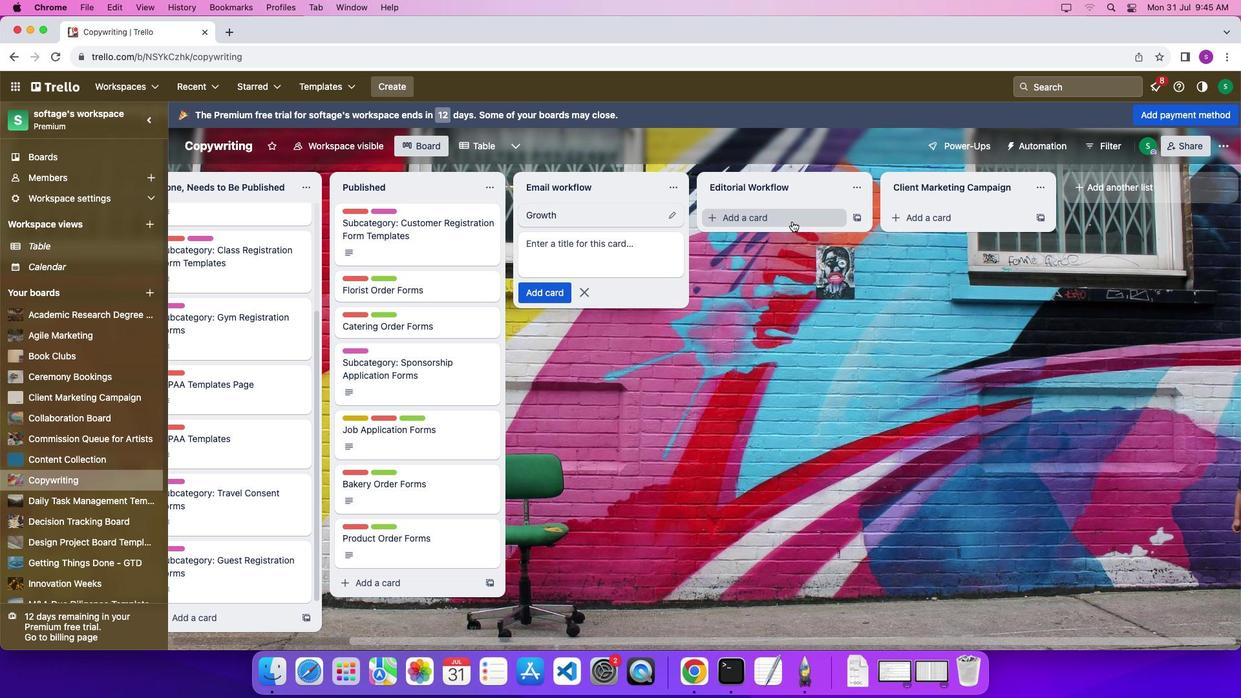 
Action: Mouse pressed left at (791, 221)
Screenshot: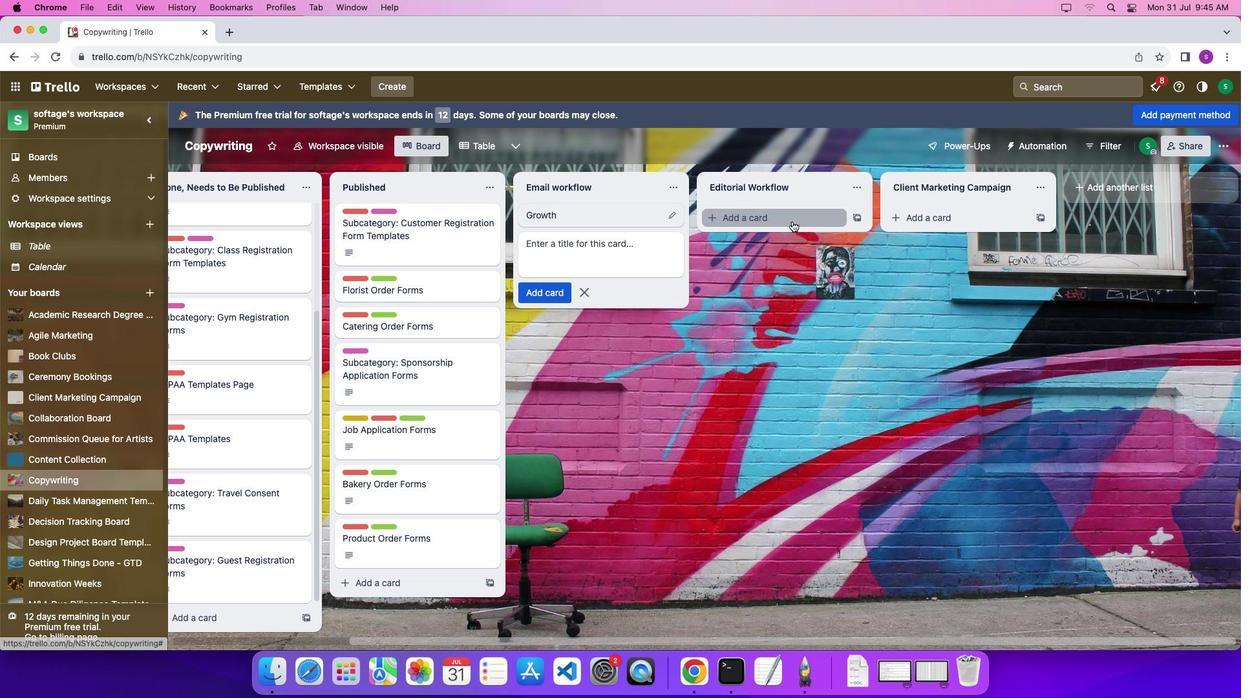 
Action: Mouse moved to (795, 221)
Screenshot: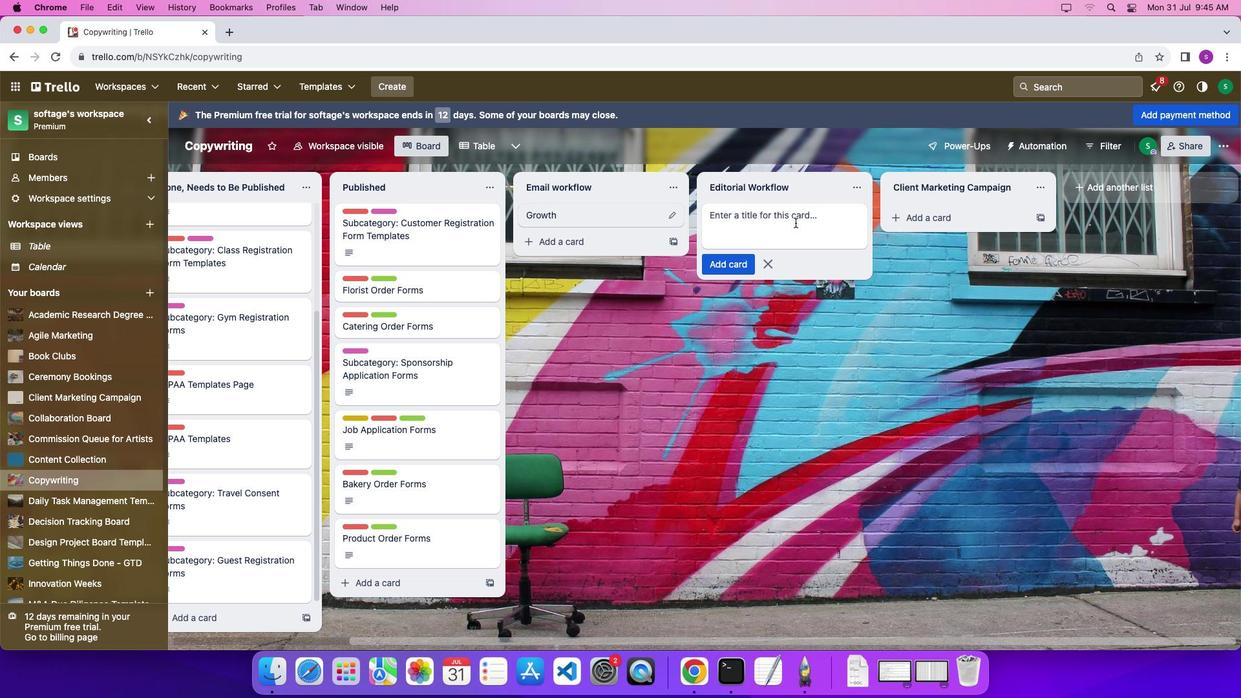 
Action: Mouse pressed left at (795, 221)
Screenshot: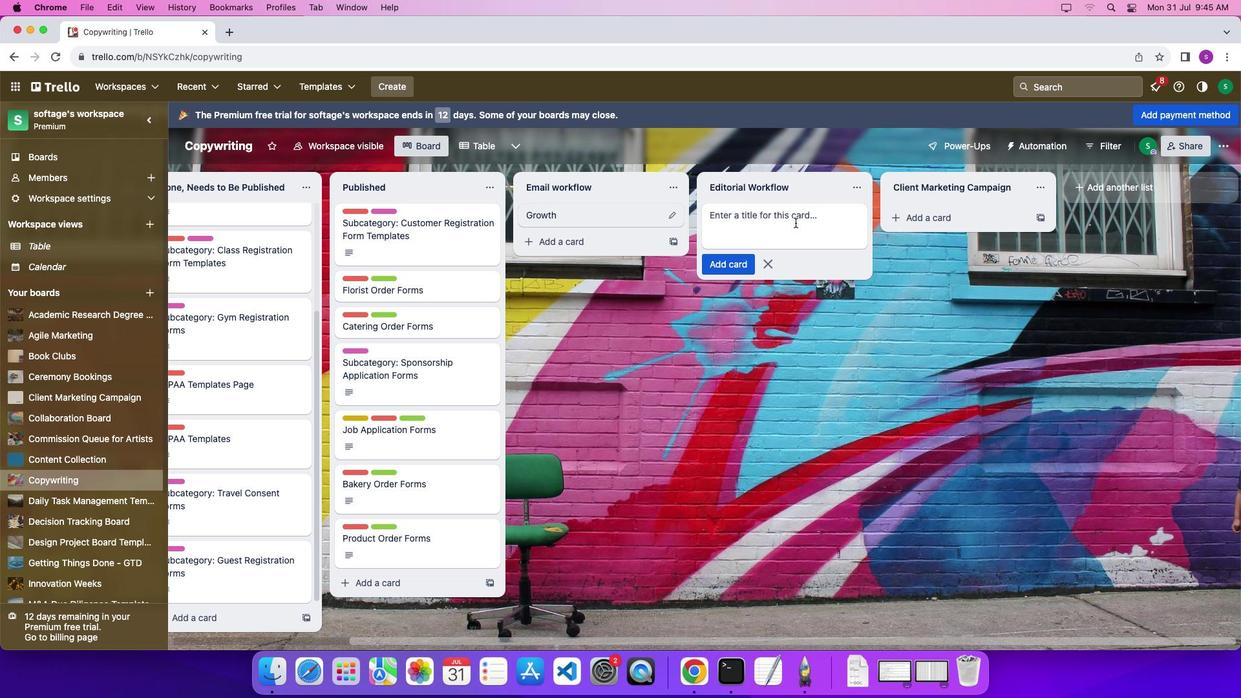 
Action: Key pressed Key.shift'C''r''e''a''t''i''v''i''t''y'Key.enter
Screenshot: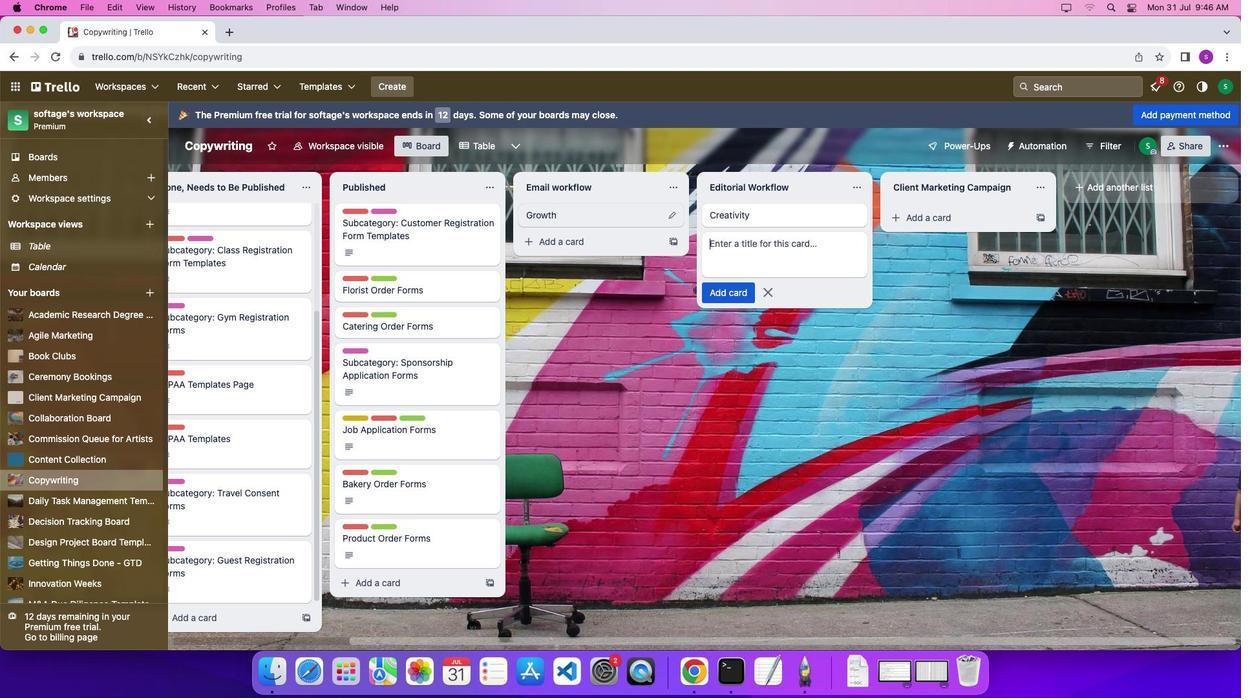 
Action: Mouse moved to (954, 216)
Screenshot: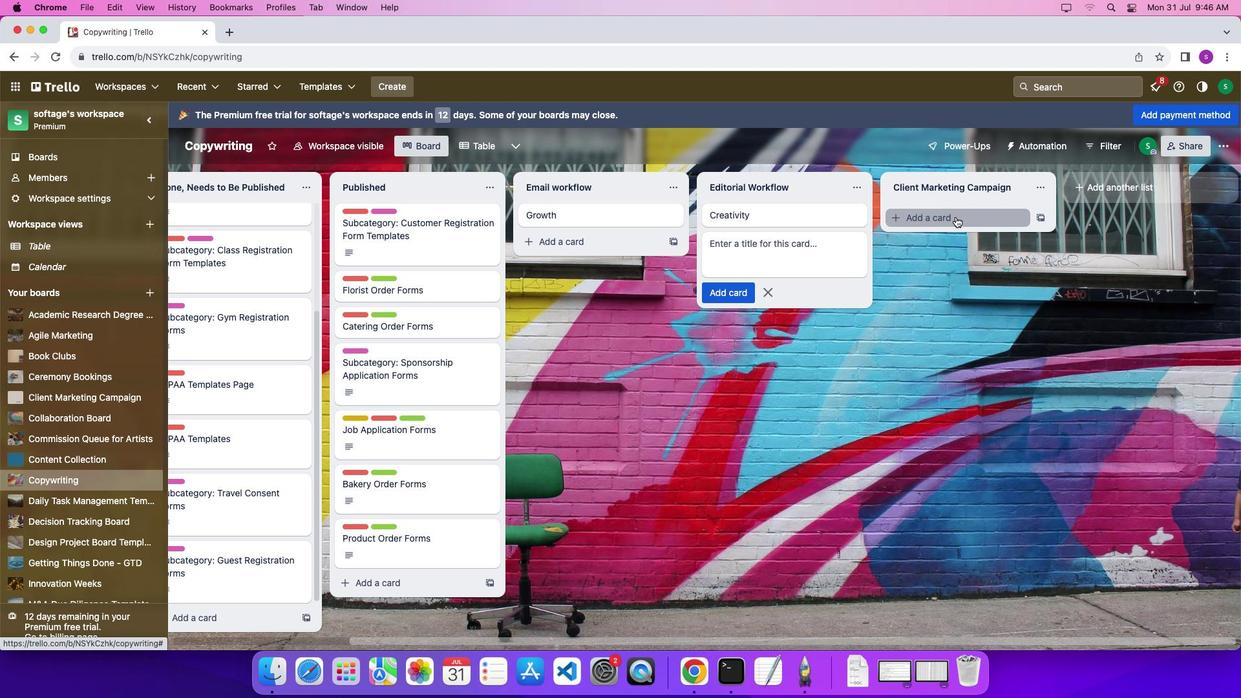 
Action: Mouse pressed left at (954, 216)
Screenshot: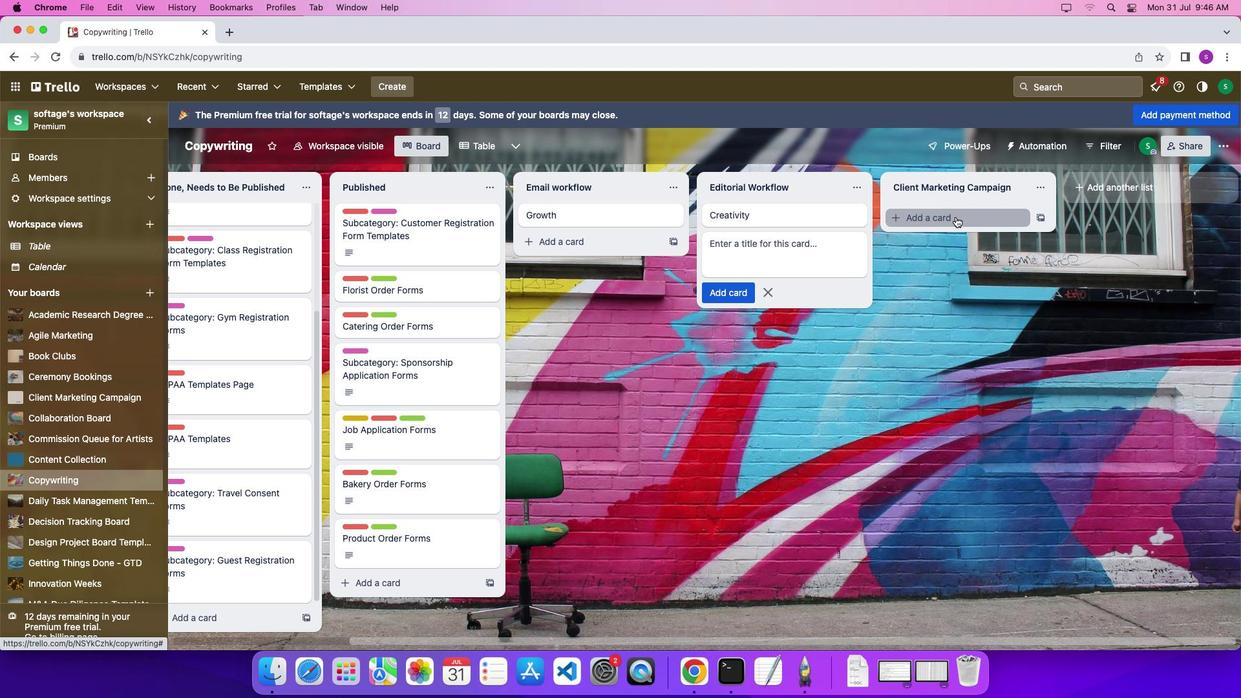 
Action: Mouse moved to (950, 217)
Screenshot: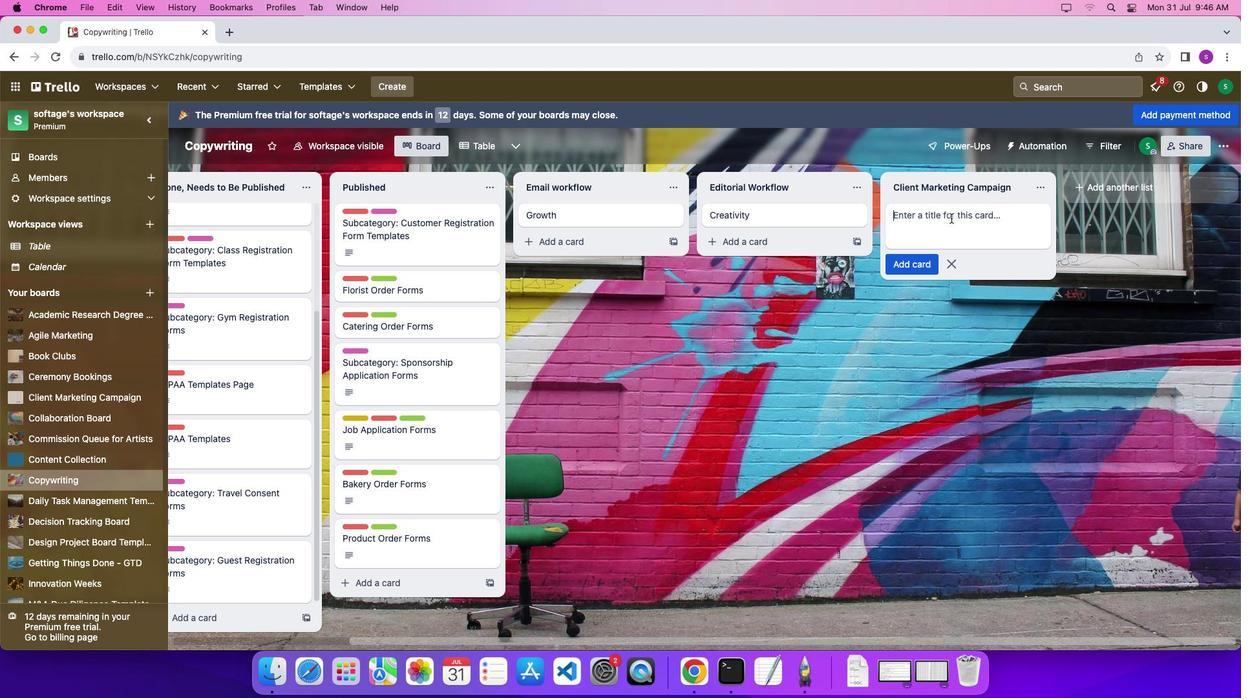 
Action: Mouse pressed left at (950, 217)
Screenshot: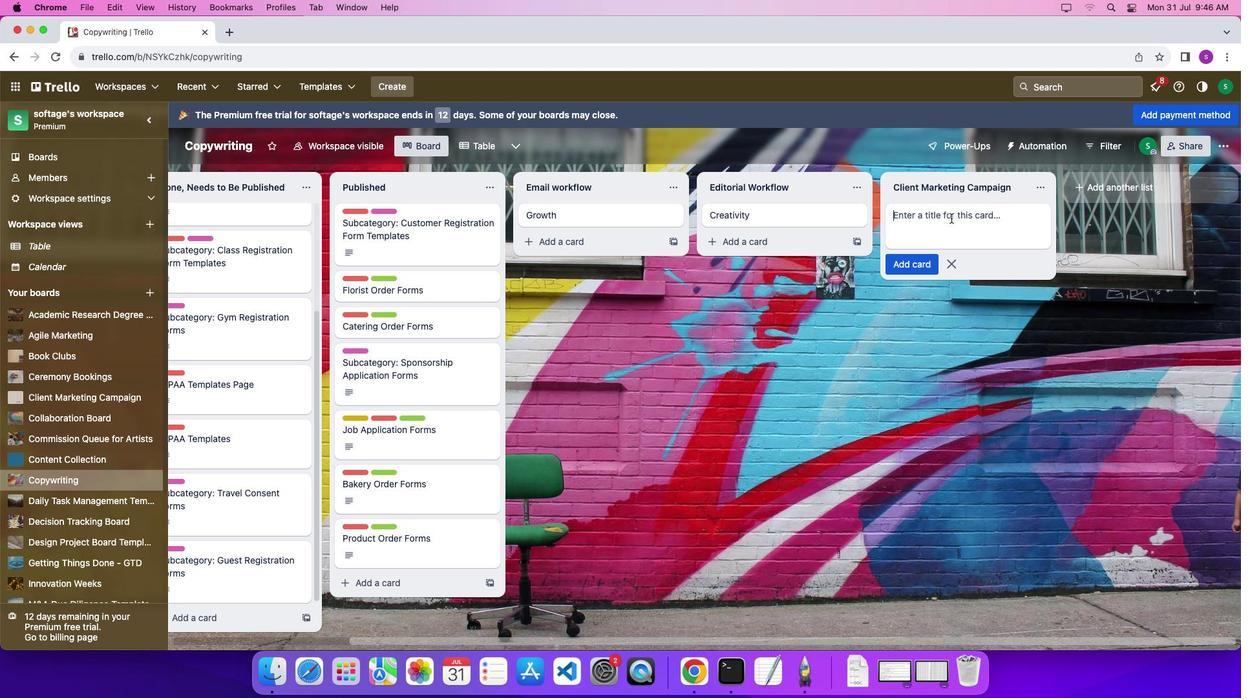 
Action: Key pressed Key.shift'C''o''m''m''u''n''i''t''i'Key.backspace'y'Key.enter
Screenshot: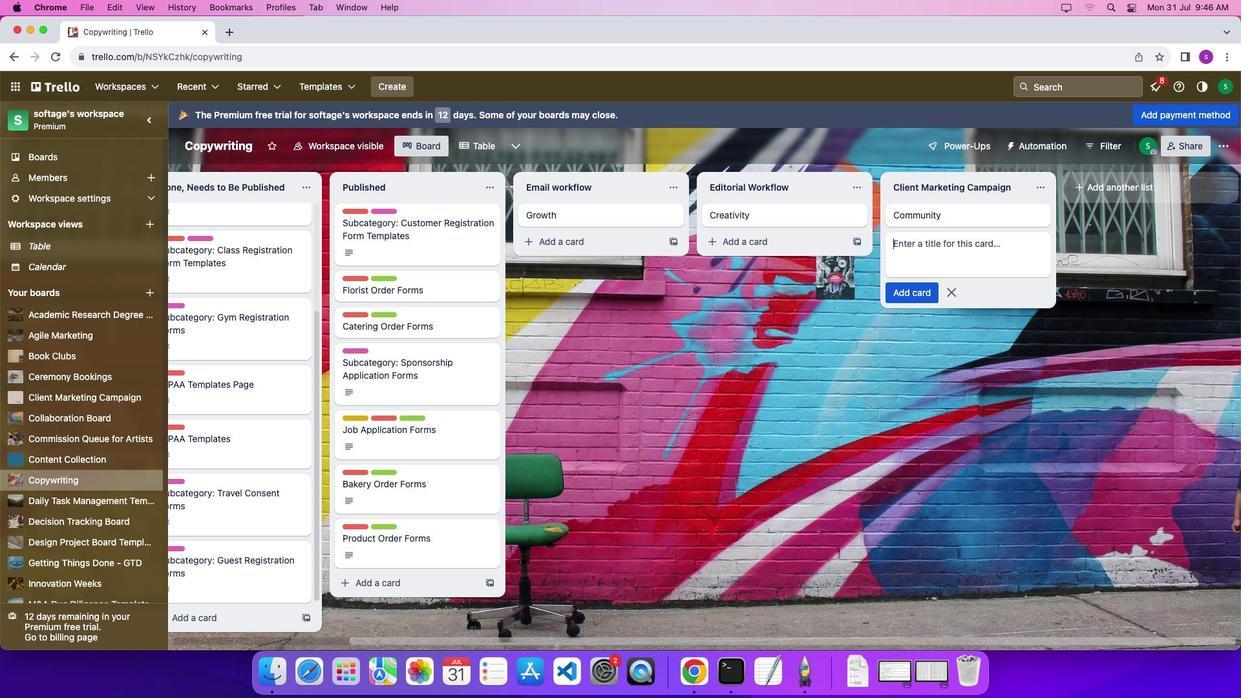 
Action: Mouse moved to (556, 213)
Screenshot: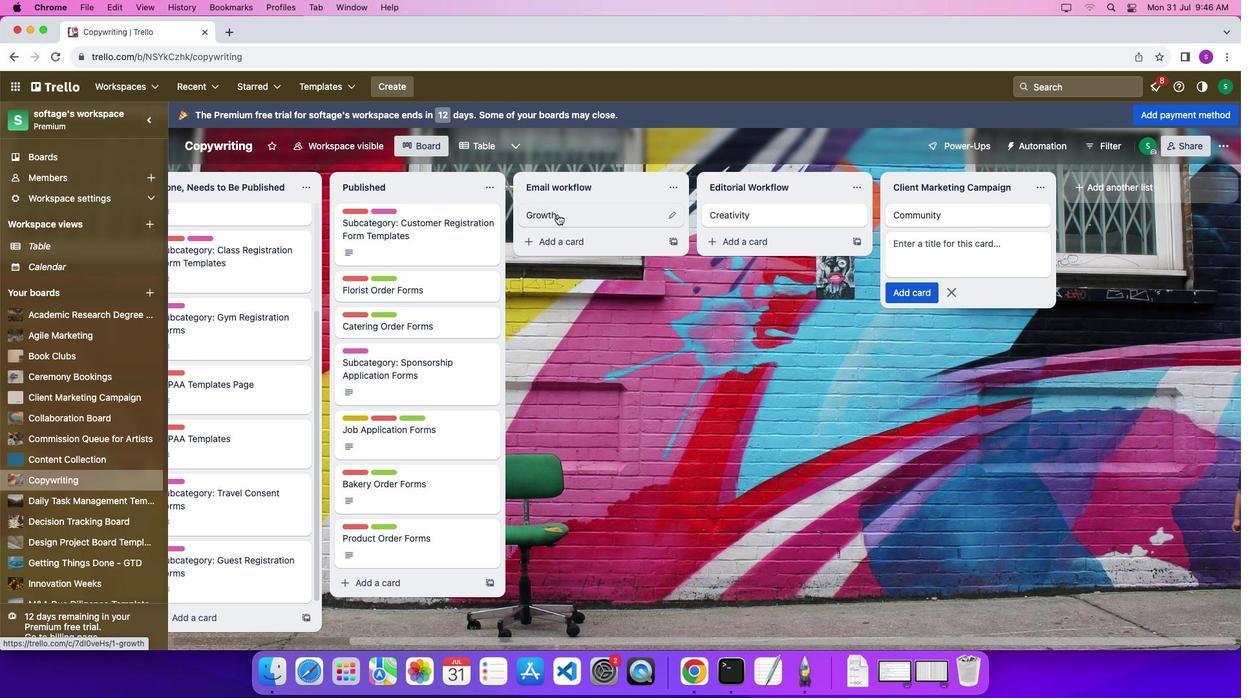 
Action: Mouse pressed left at (556, 213)
Screenshot: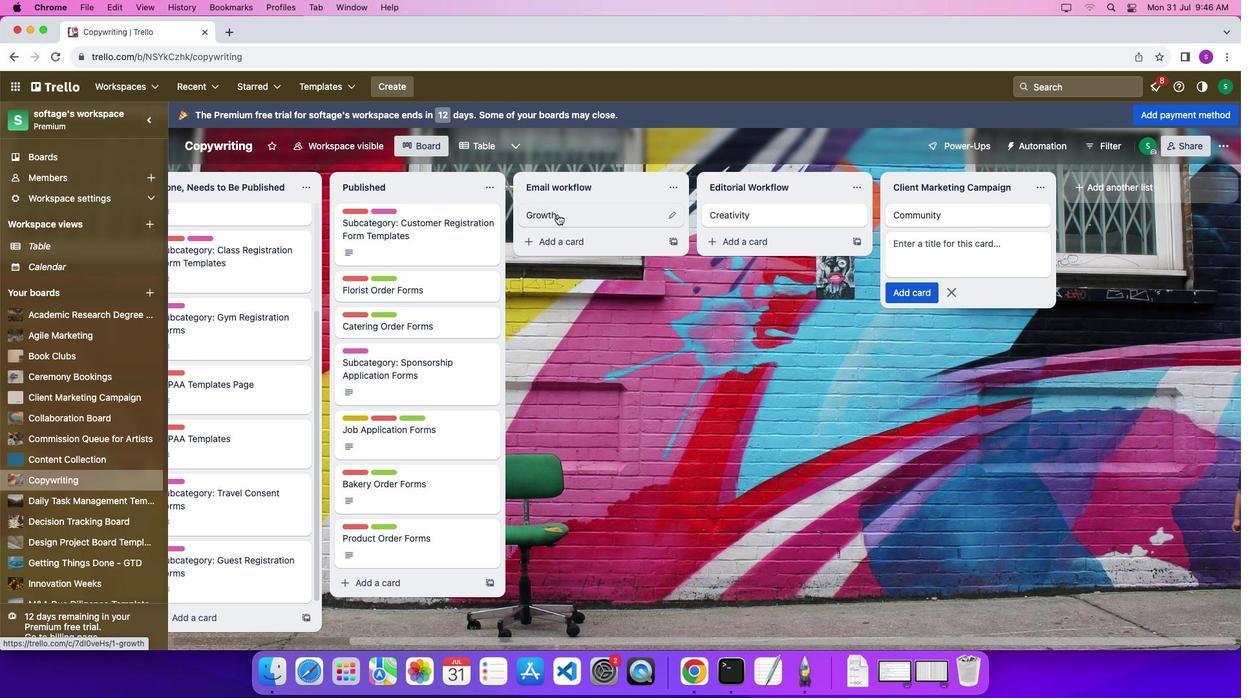 
Action: Mouse moved to (450, 190)
Screenshot: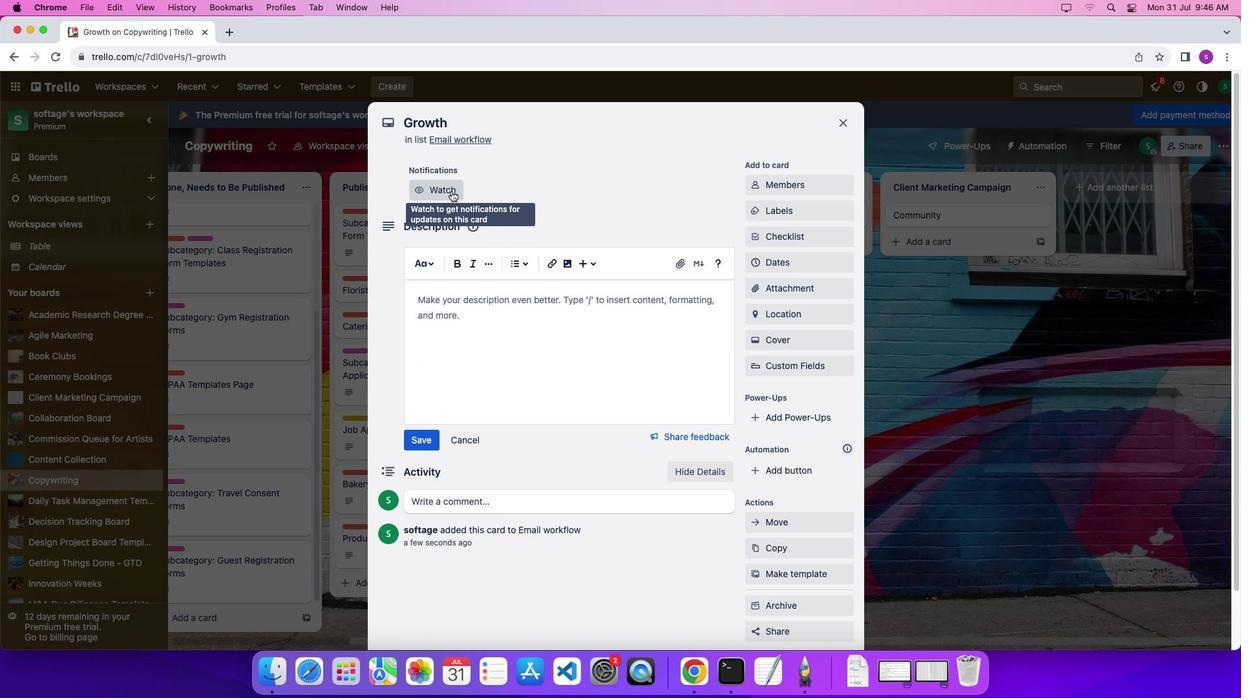 
Action: Mouse pressed left at (450, 190)
Screenshot: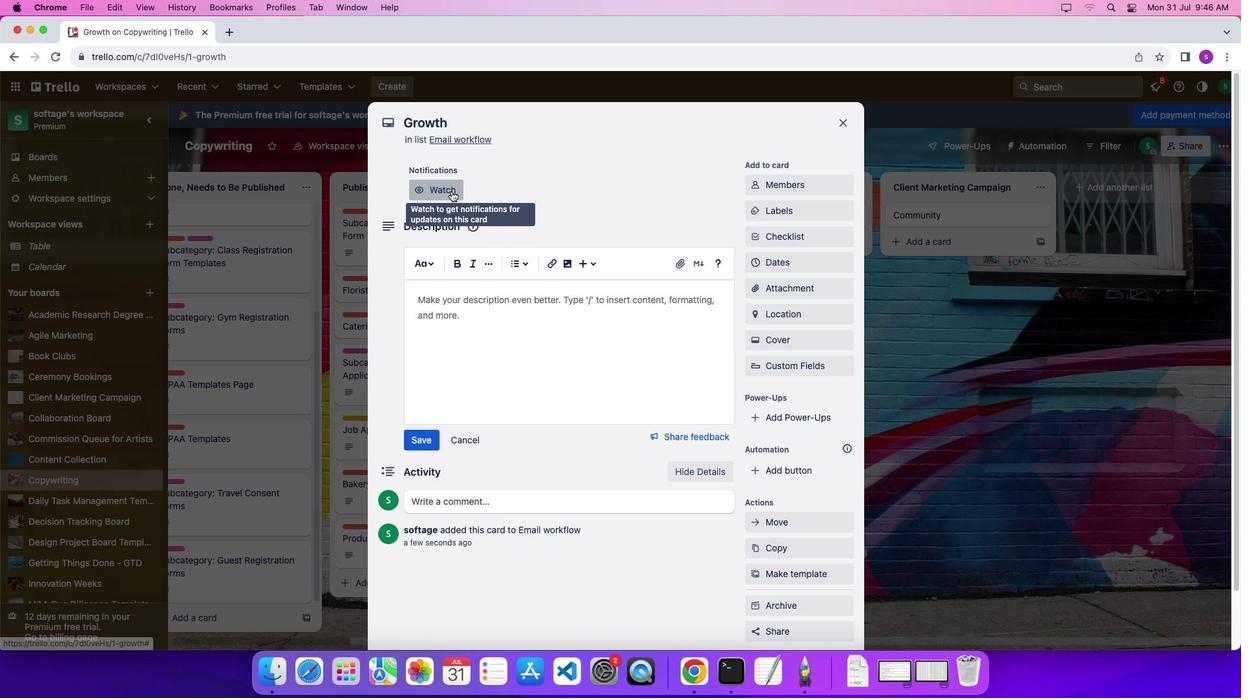 
Action: Mouse moved to (818, 178)
Screenshot: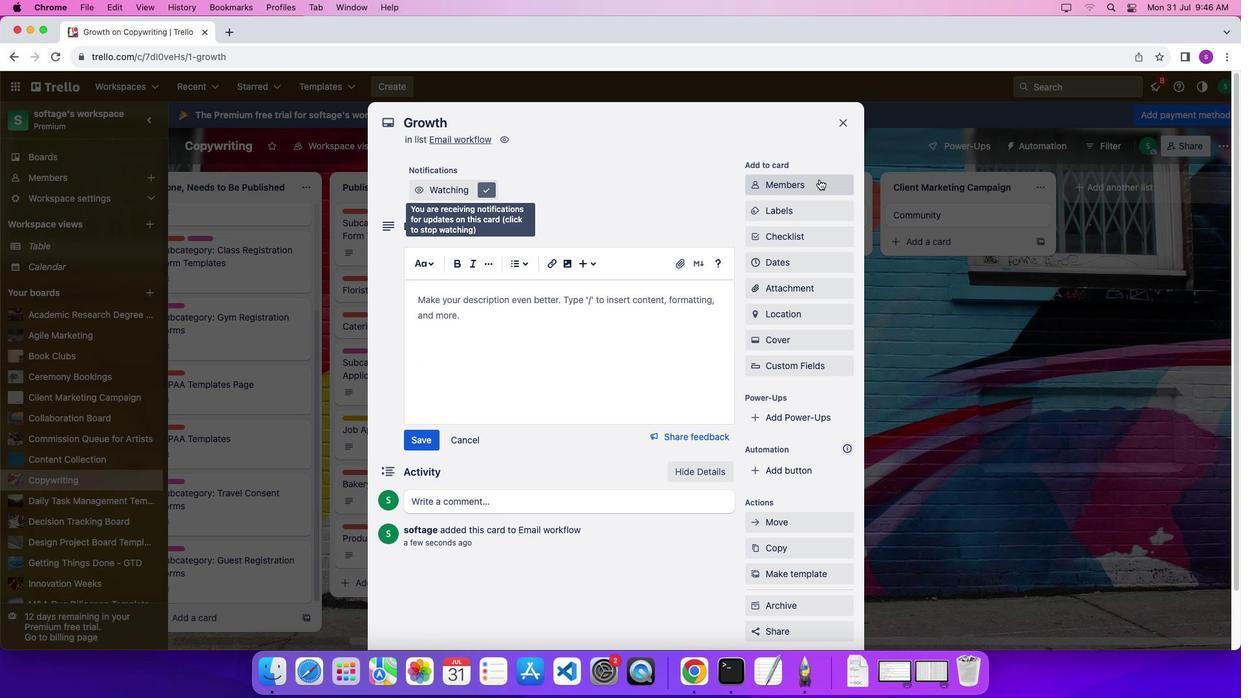 
Action: Mouse pressed left at (818, 178)
Screenshot: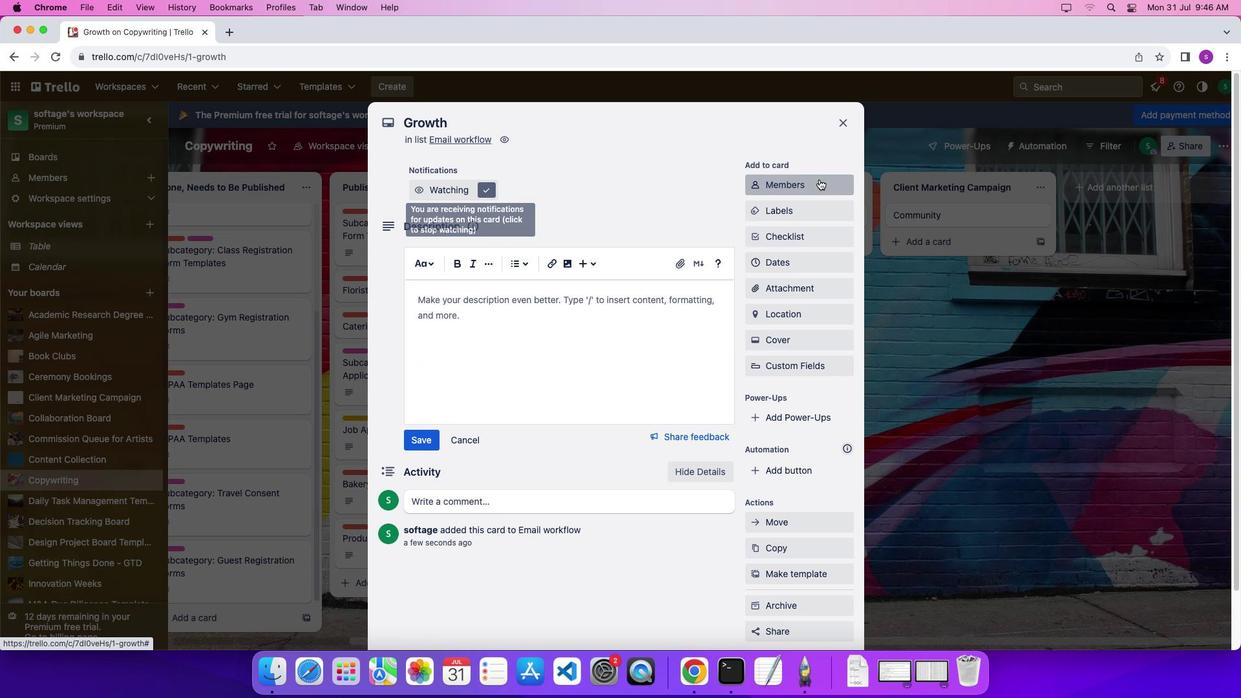 
Action: Mouse moved to (840, 237)
Screenshot: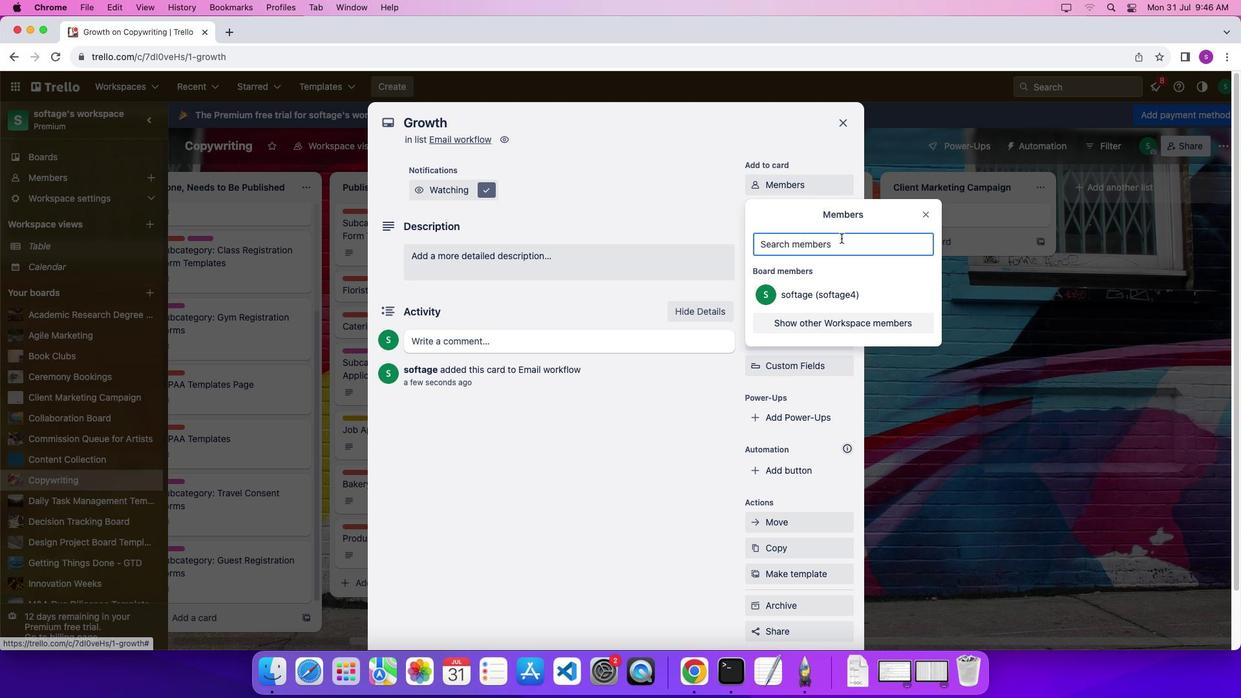 
Action: Mouse pressed left at (840, 237)
Screenshot: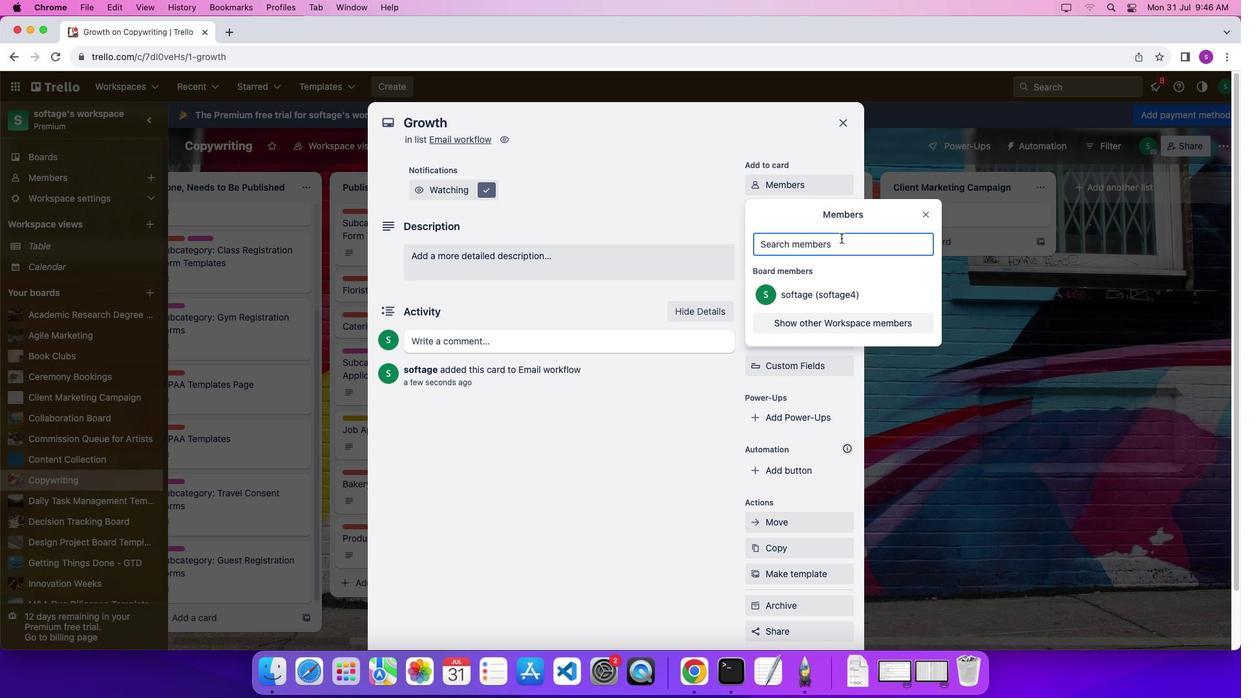 
Action: Key pressed 's''o''f''t''a''g''e'','Key.backspace'.''2'Key.shift'@''s''o''f''t''a''g''e''.''n''e''t'
Screenshot: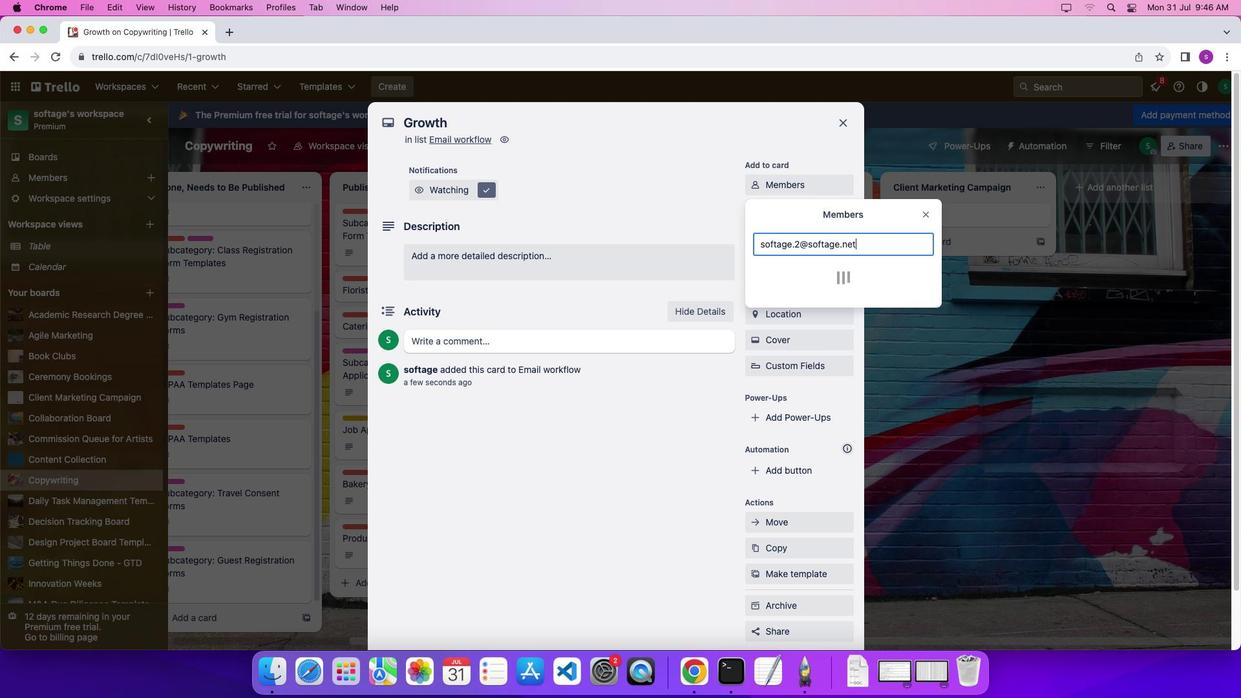 
Action: Mouse moved to (761, 332)
Screenshot: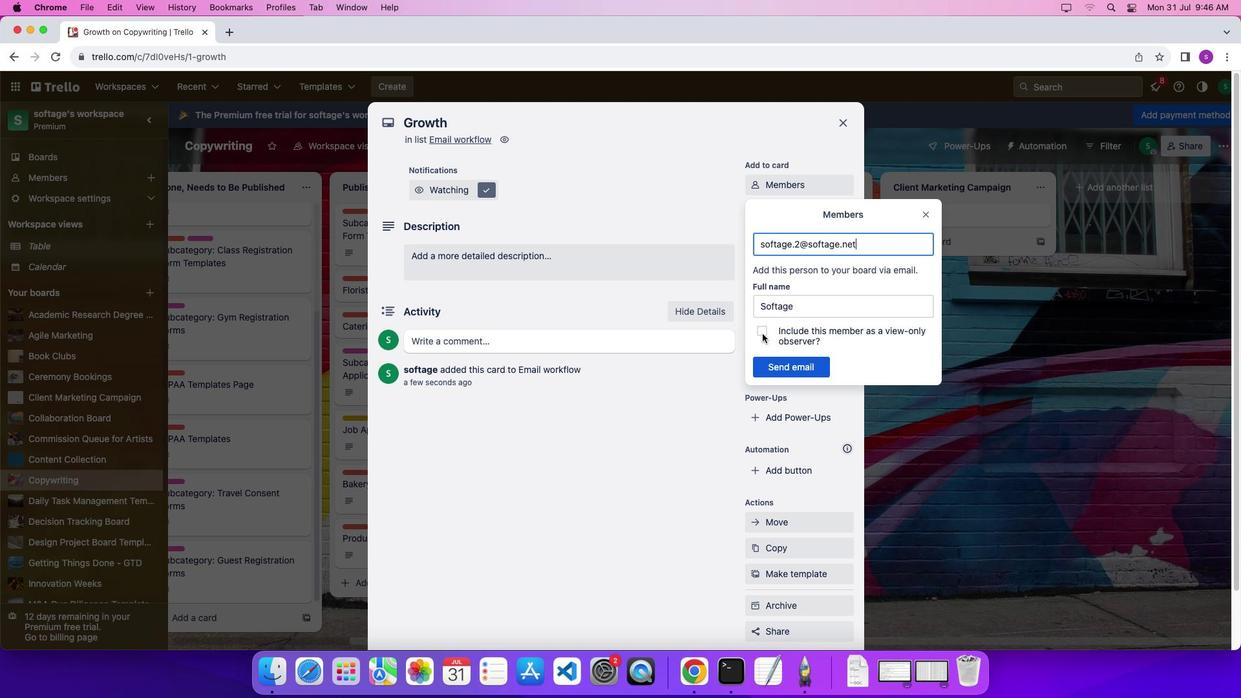 
Action: Mouse pressed left at (761, 332)
Screenshot: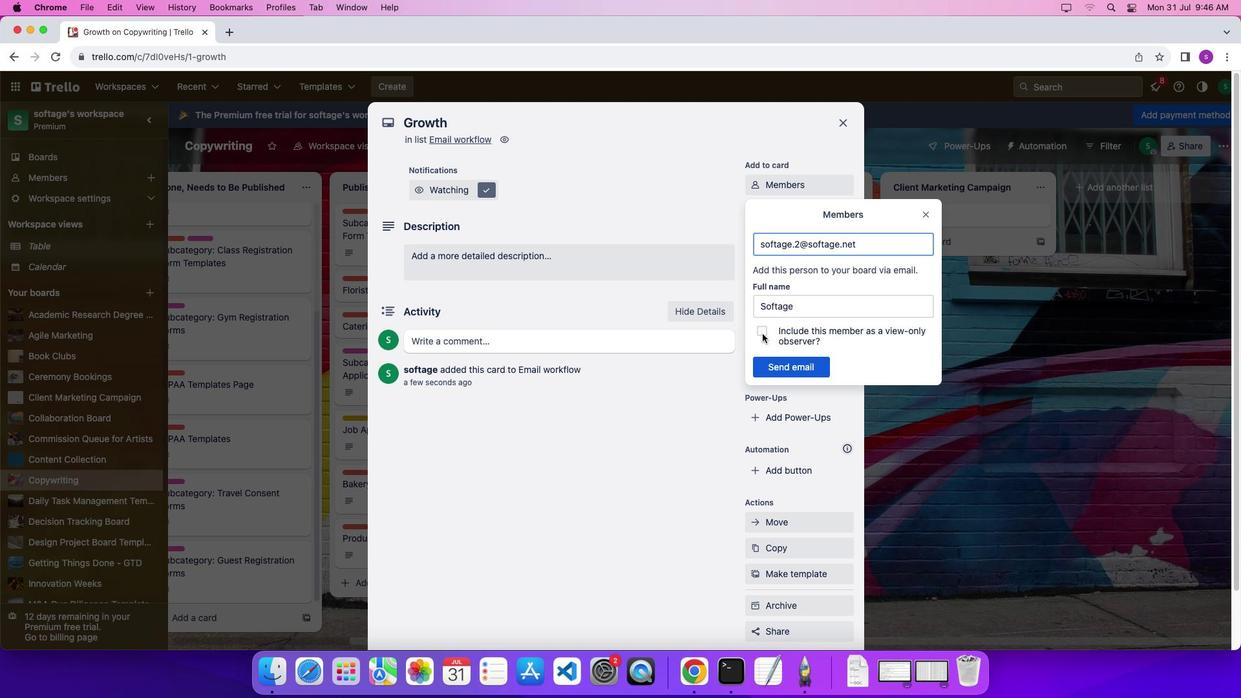 
Action: Mouse moved to (763, 363)
Screenshot: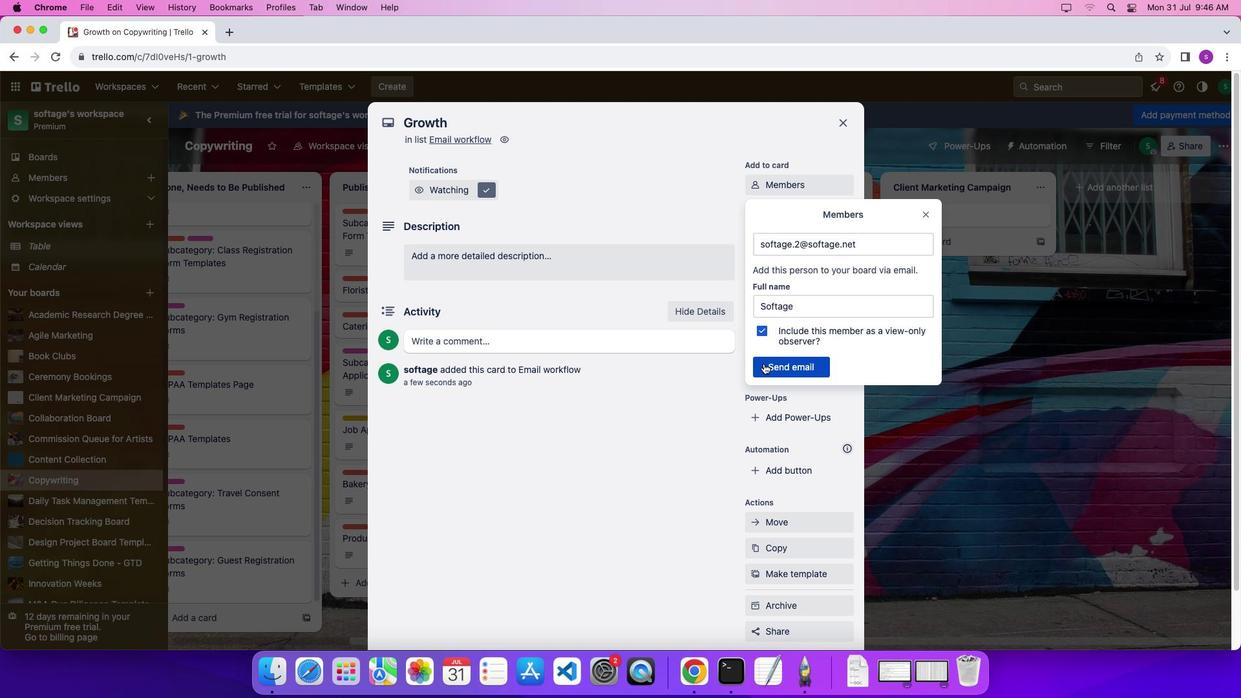 
Action: Mouse pressed left at (763, 363)
Screenshot: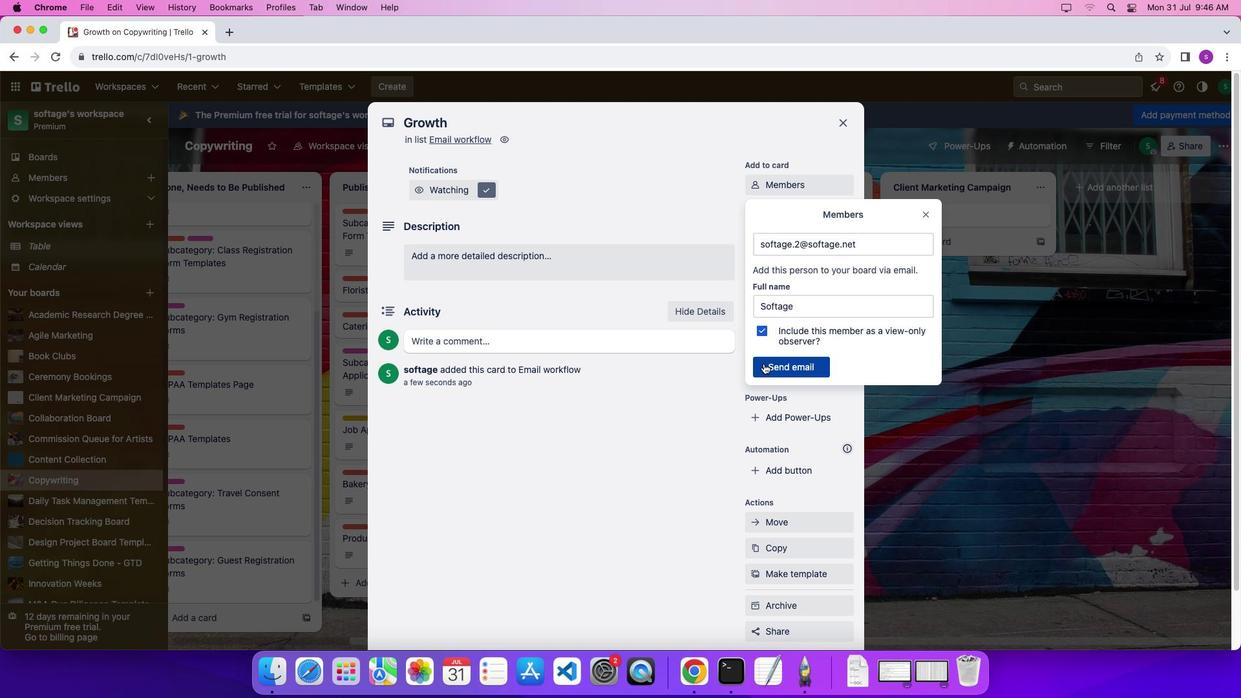 
Action: Mouse moved to (833, 232)
Screenshot: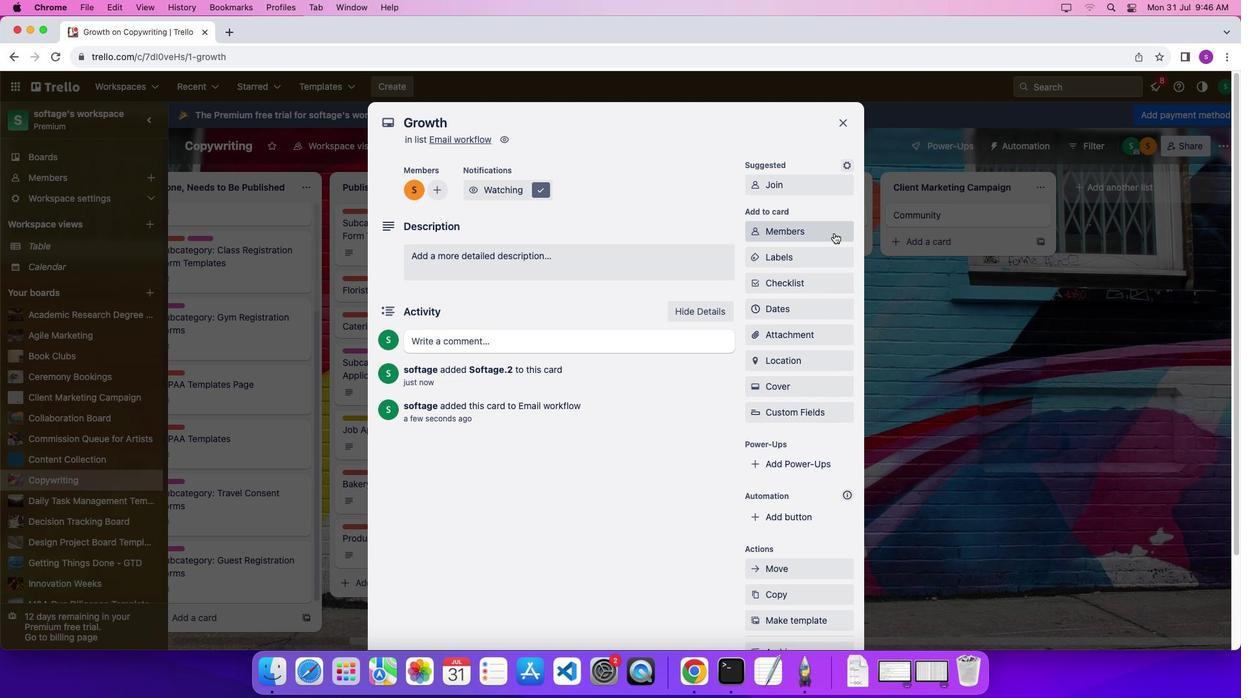 
Action: Mouse pressed left at (833, 232)
Screenshot: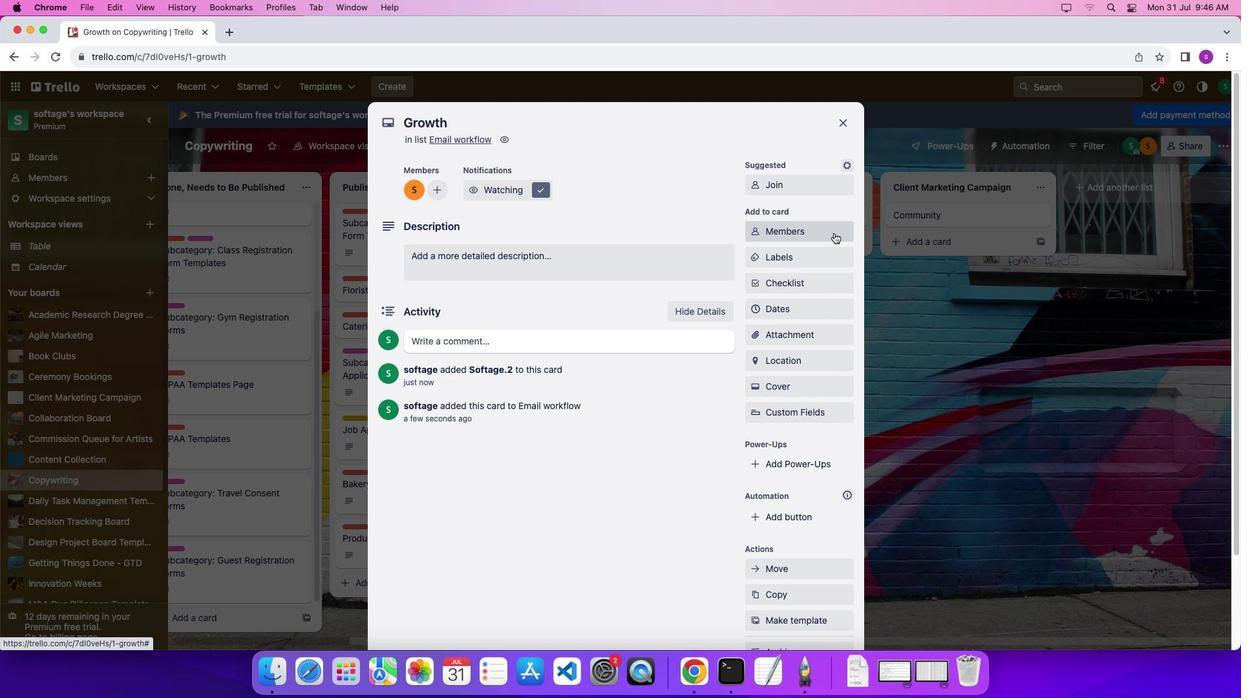 
Action: Mouse moved to (877, 352)
Screenshot: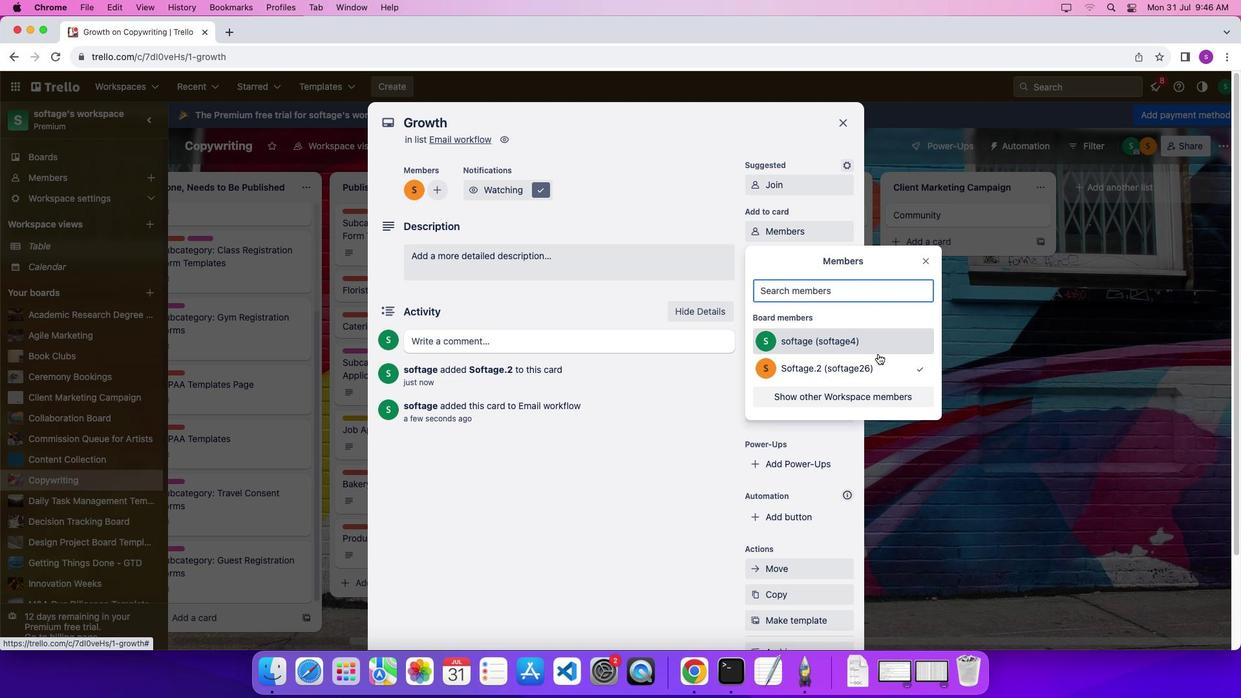 
Action: Mouse pressed left at (877, 352)
Screenshot: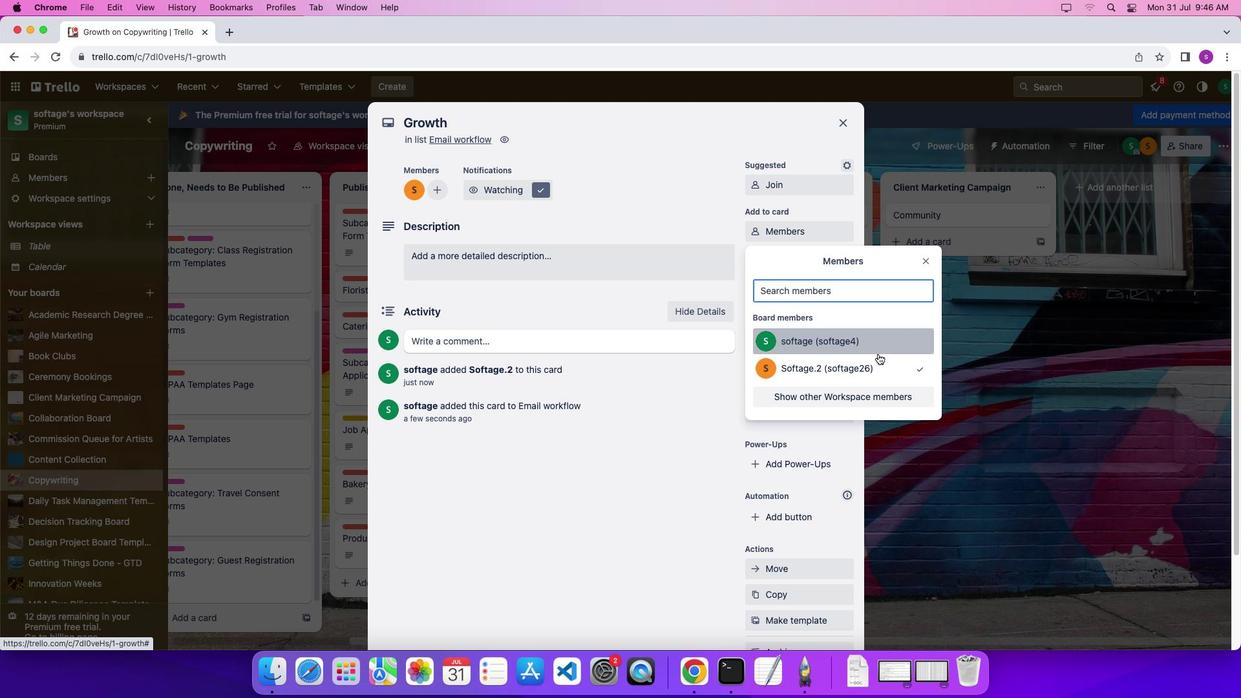 
Action: Mouse moved to (929, 254)
Screenshot: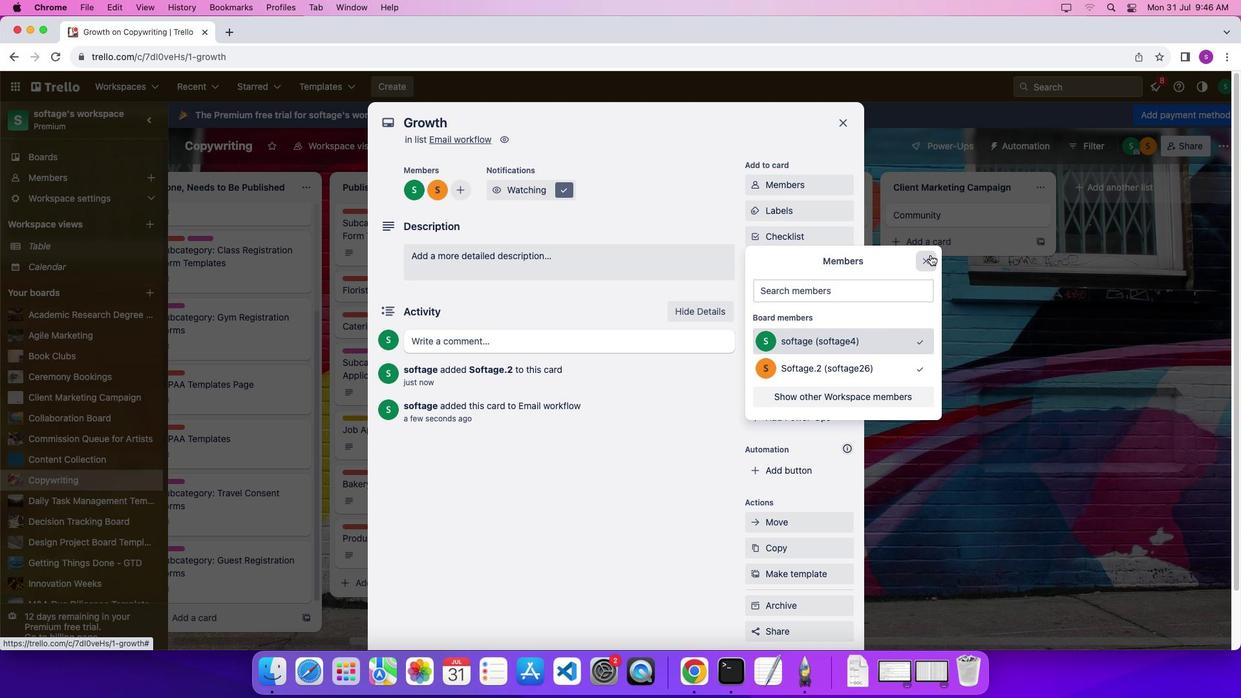 
Action: Mouse pressed left at (929, 254)
Screenshot: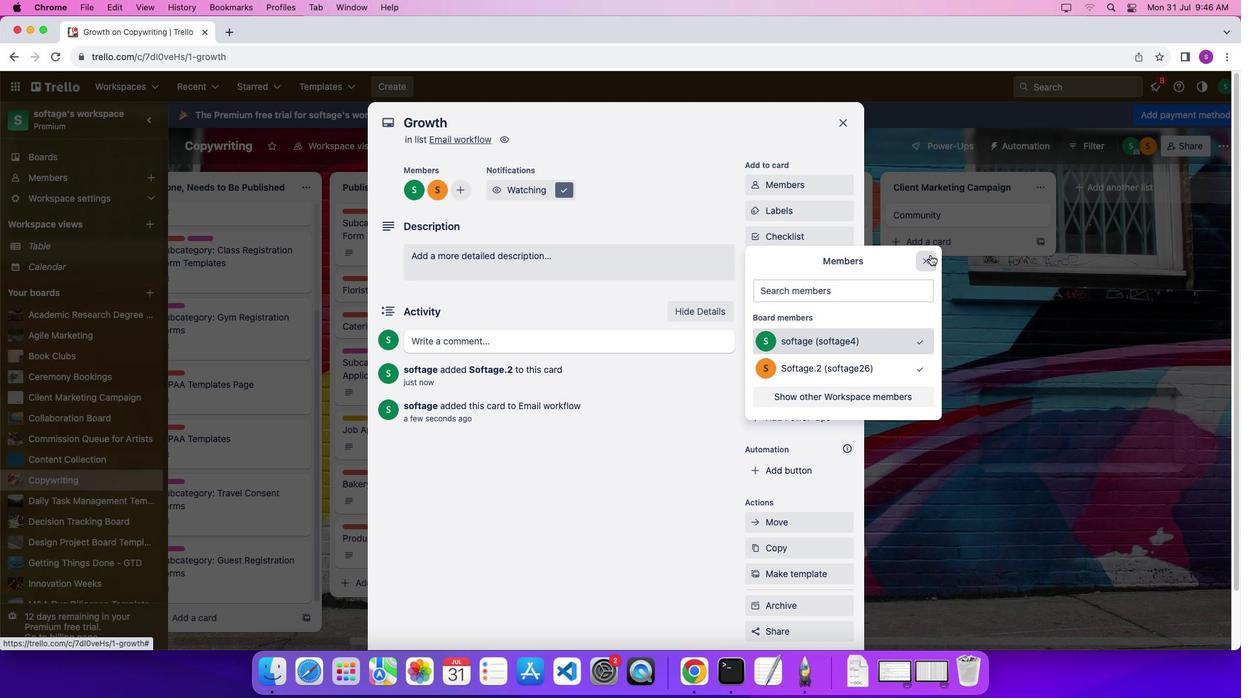 
Action: Mouse moved to (802, 212)
Screenshot: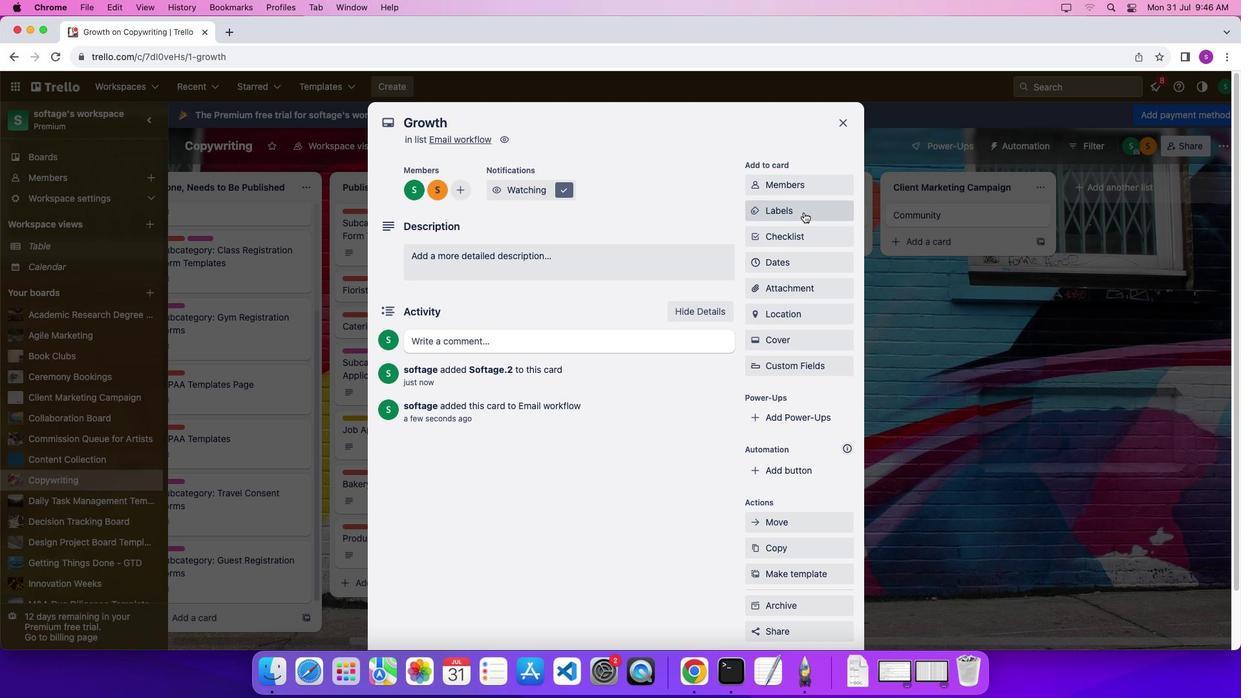
Action: Mouse pressed left at (802, 212)
Screenshot: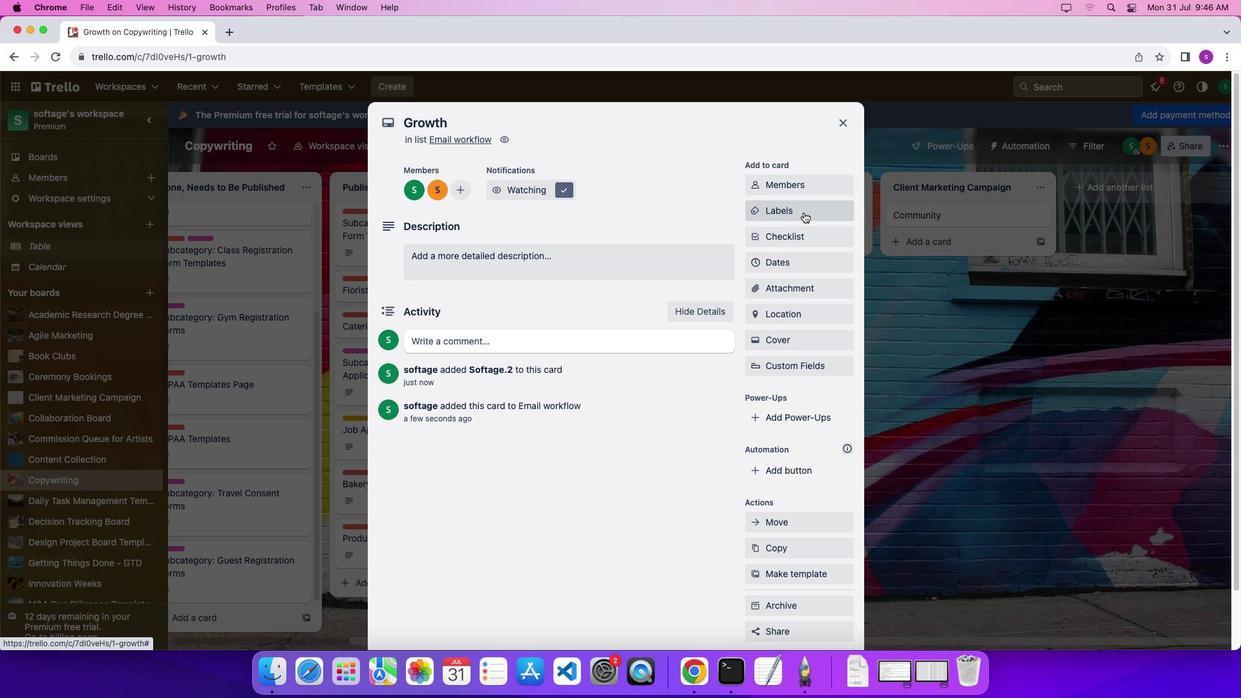 
Action: Mouse moved to (818, 365)
Screenshot: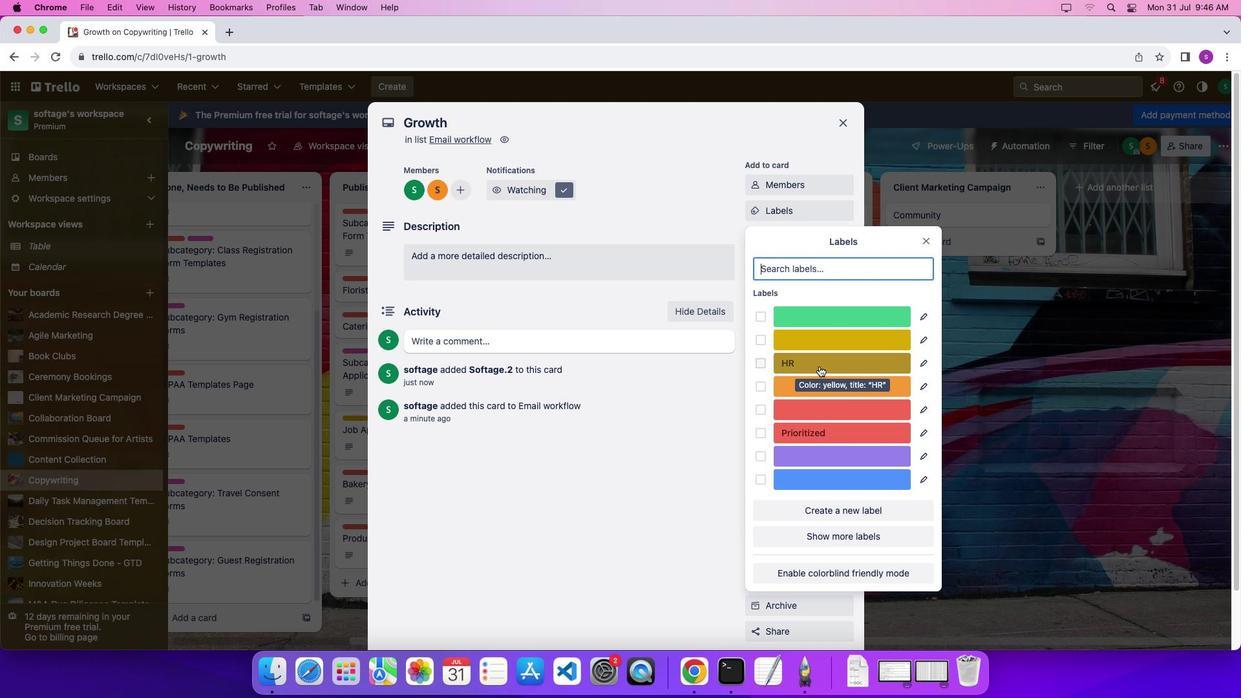 
Action: Mouse pressed left at (818, 365)
Screenshot: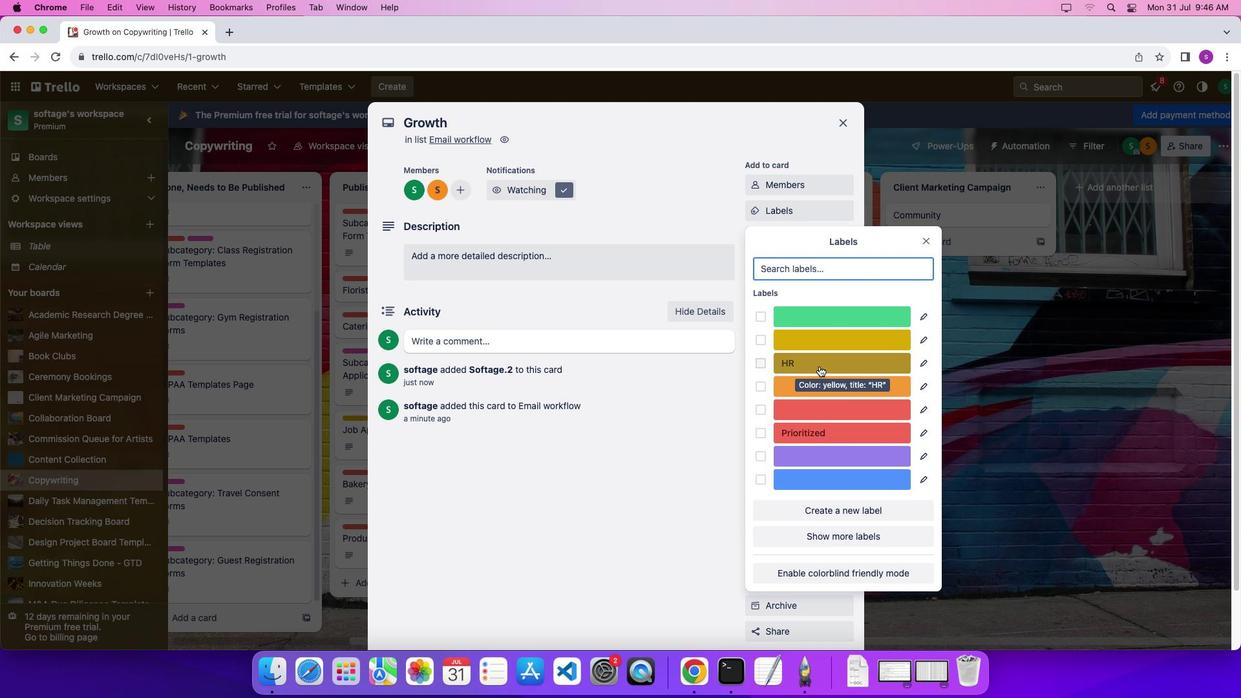 
Action: Mouse moved to (928, 248)
Screenshot: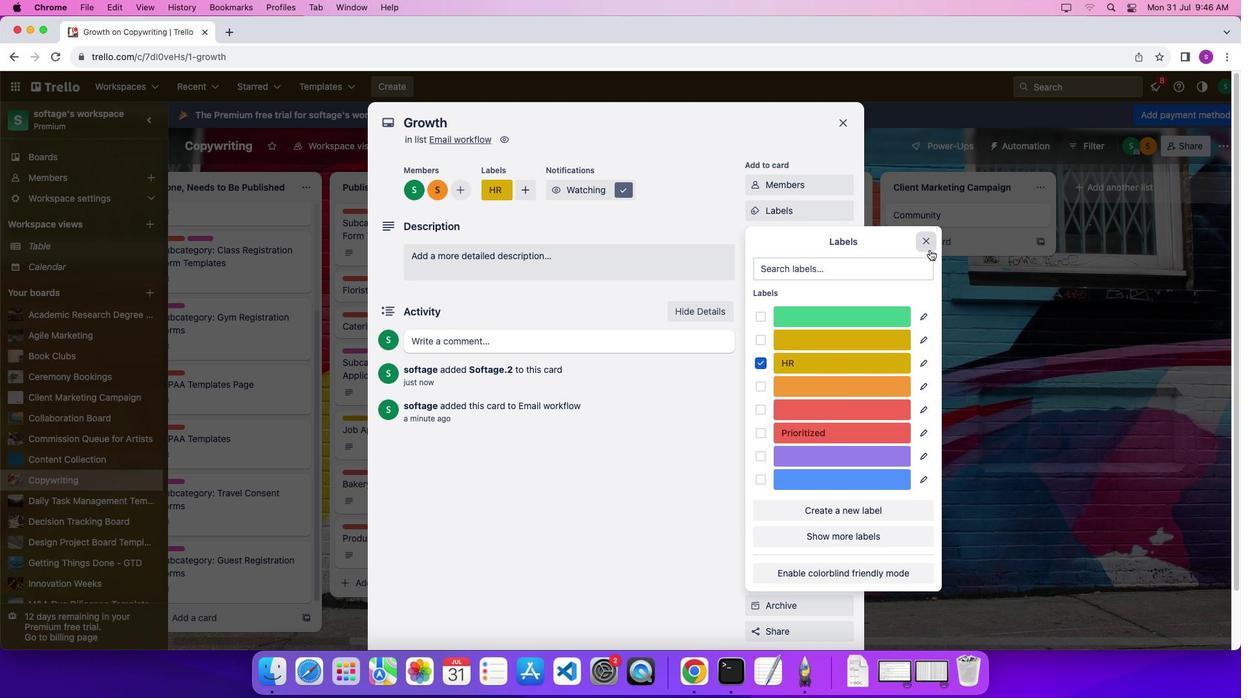 
Action: Mouse pressed left at (928, 248)
Screenshot: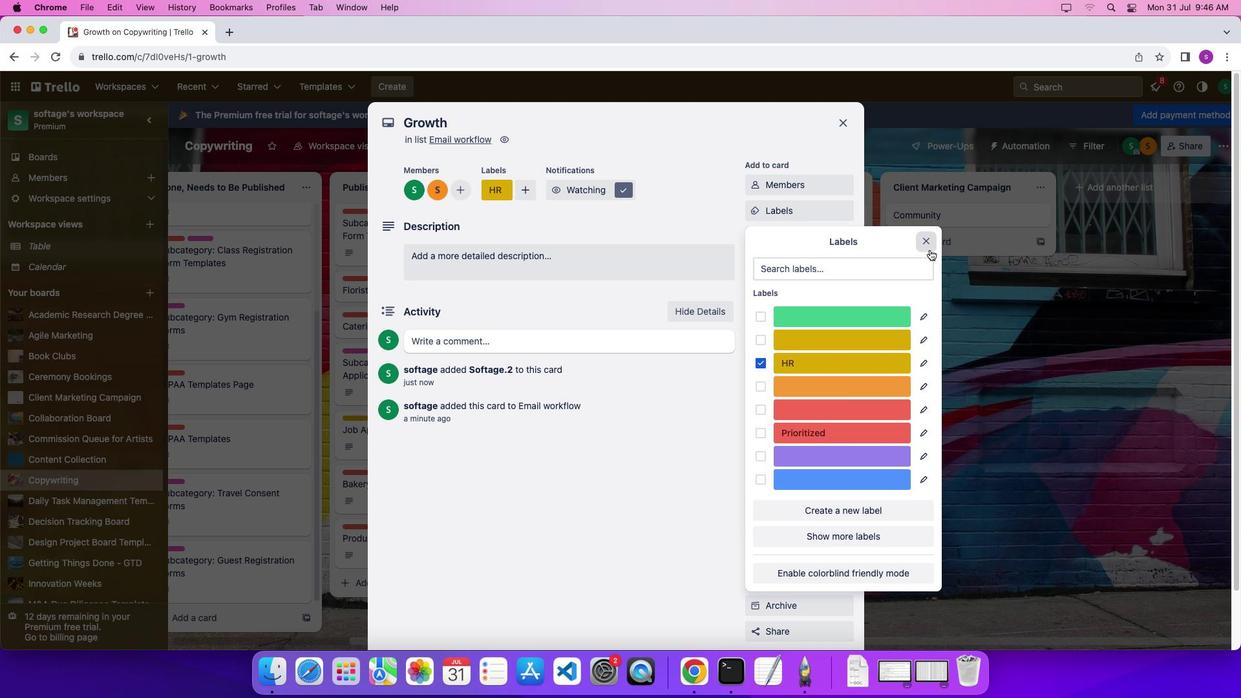 
Action: Mouse moved to (826, 238)
Screenshot: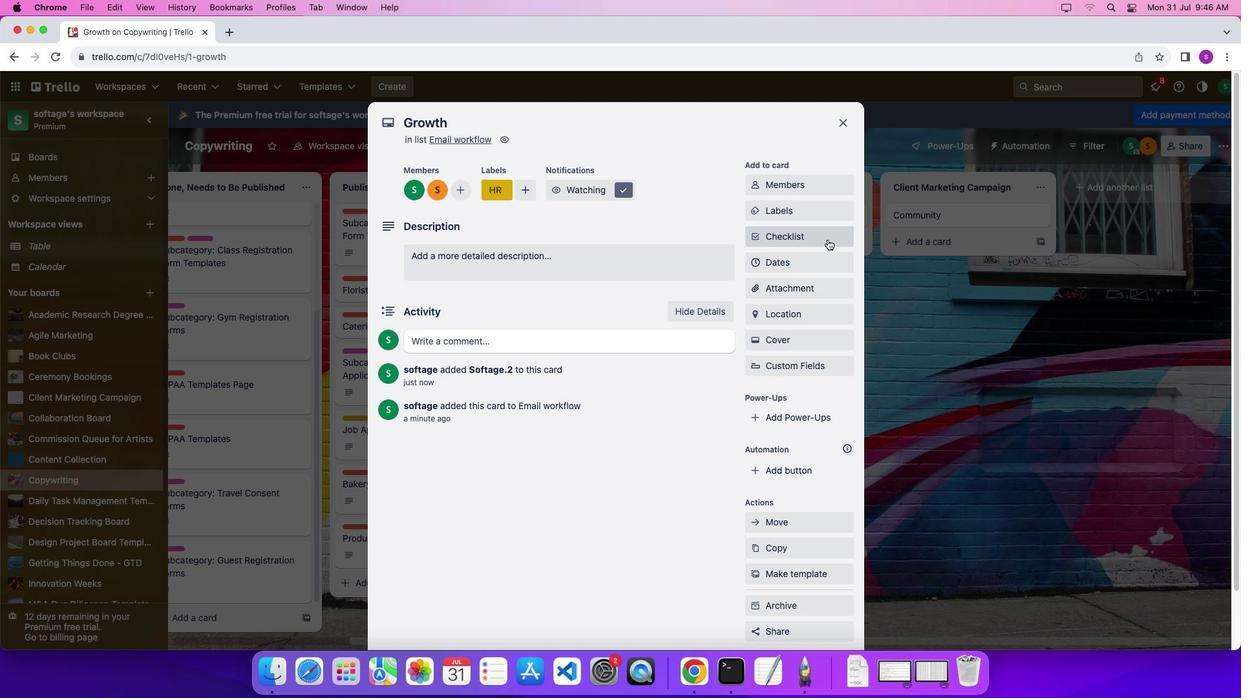
Action: Mouse pressed left at (826, 238)
Screenshot: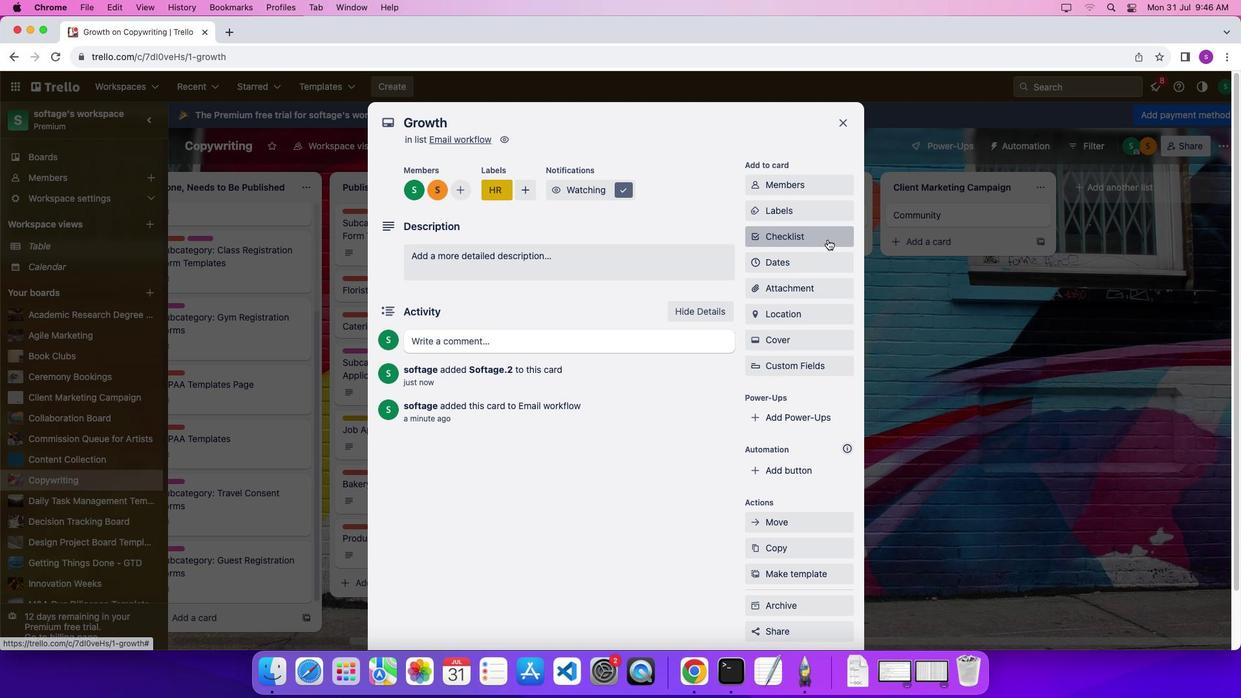 
Action: Mouse moved to (851, 309)
Screenshot: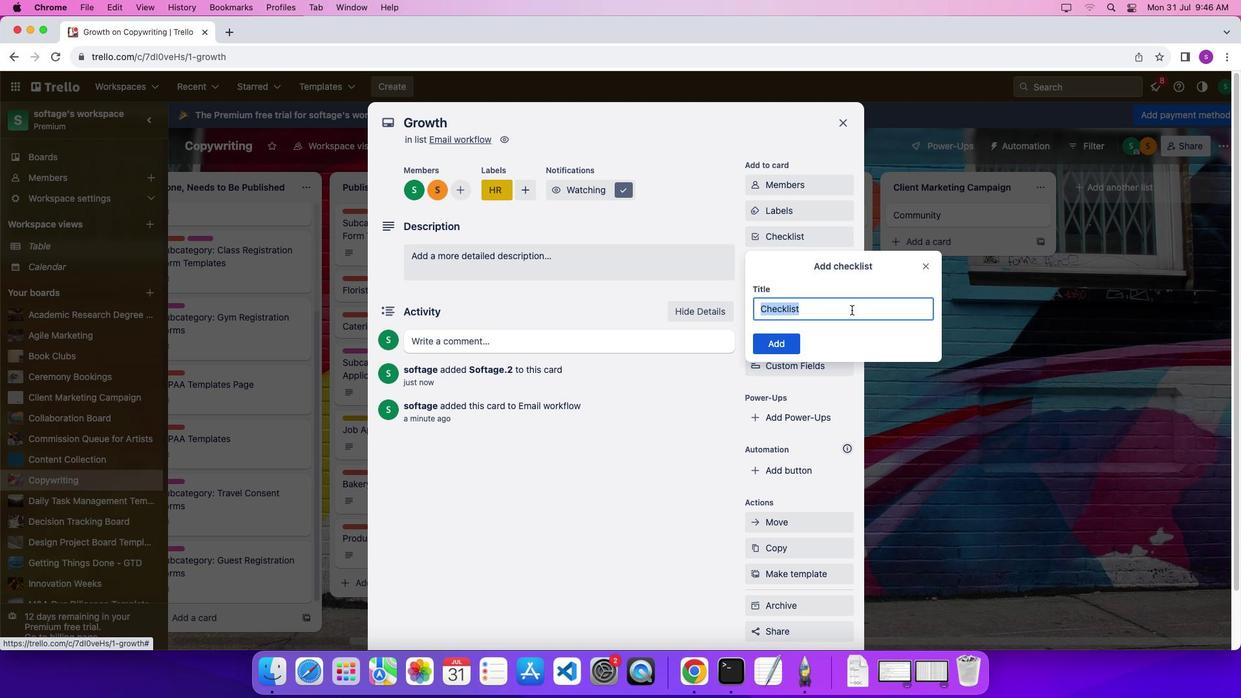 
Action: Mouse pressed left at (851, 309)
Screenshot: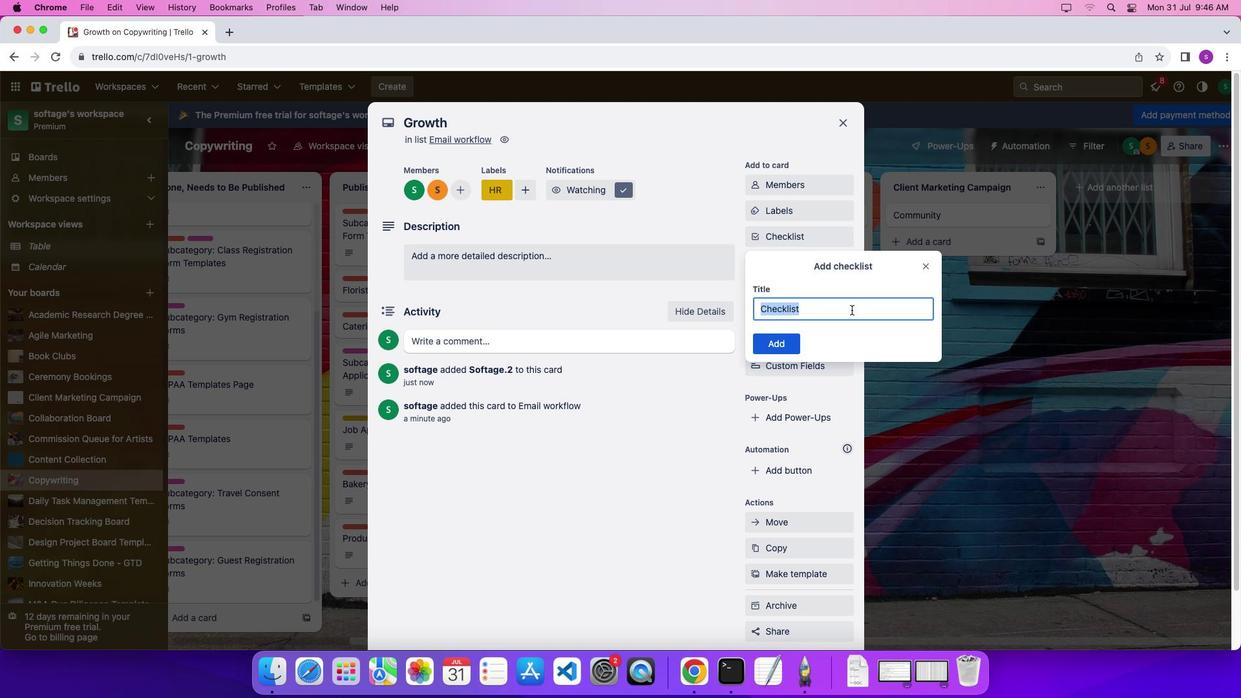 
Action: Mouse pressed left at (851, 309)
Screenshot: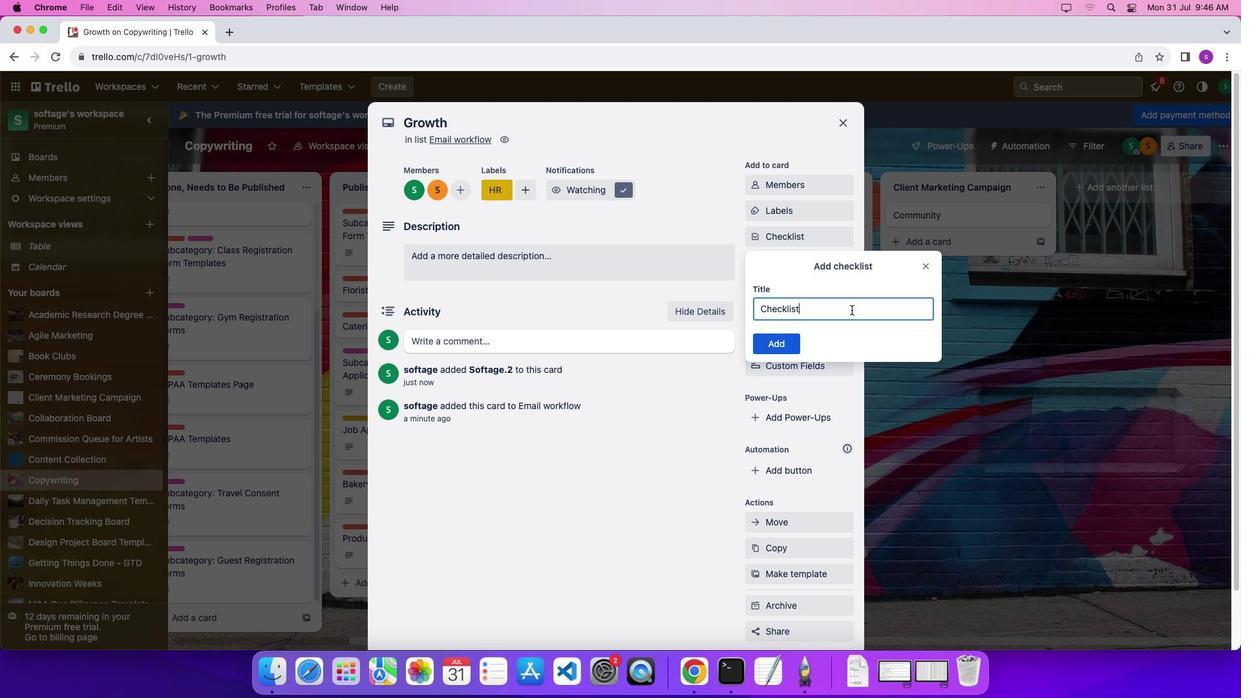 
Action: Mouse pressed left at (851, 309)
Screenshot: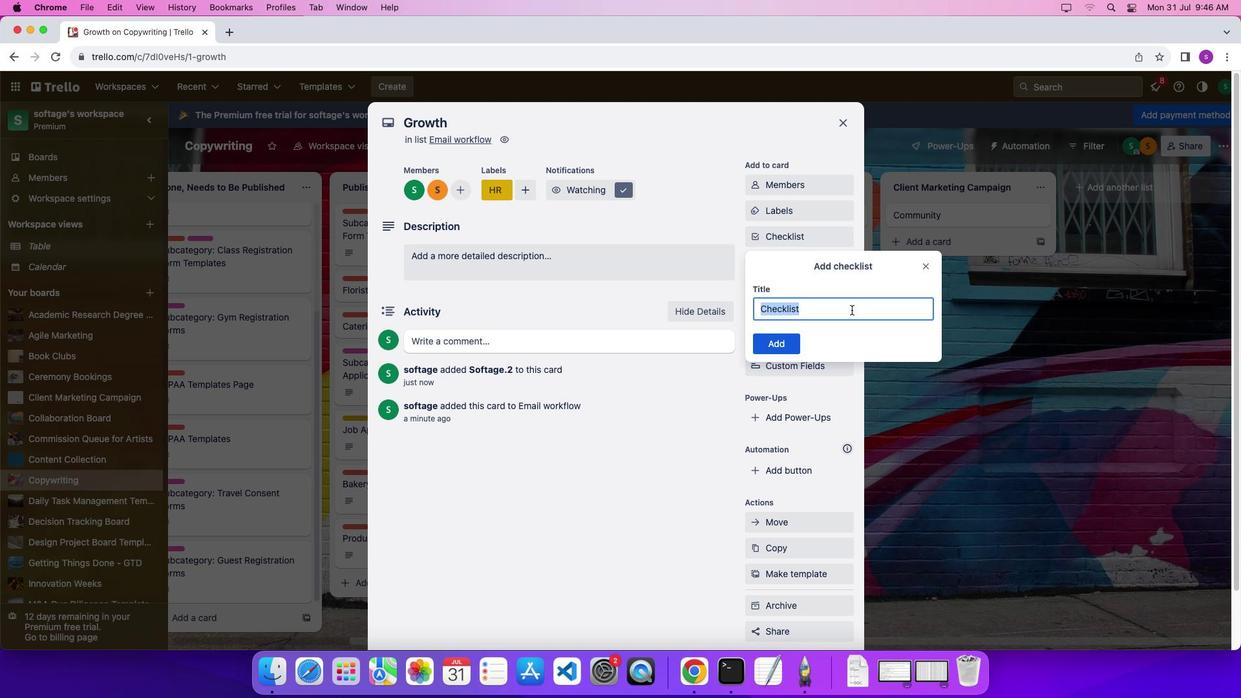 
Action: Key pressed Key.shift'G''r''o''w''w''t''t''t''t''t''h'Key.enter
Screenshot: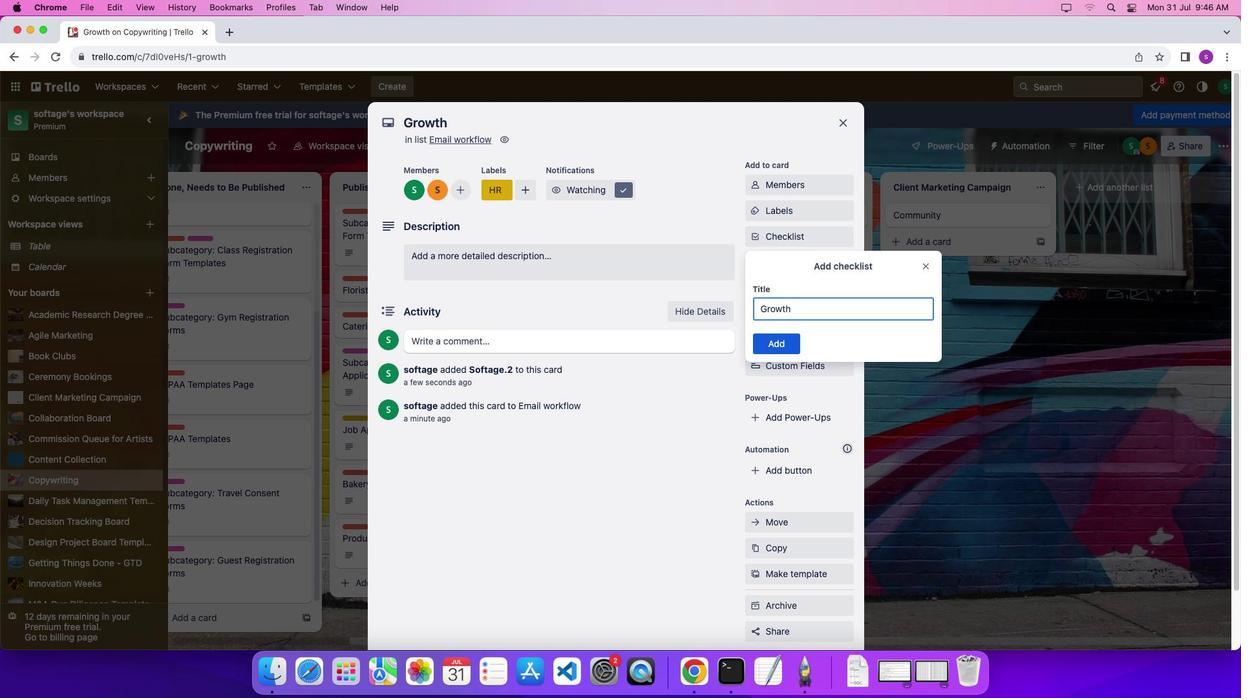 
Action: Mouse moved to (791, 292)
Screenshot: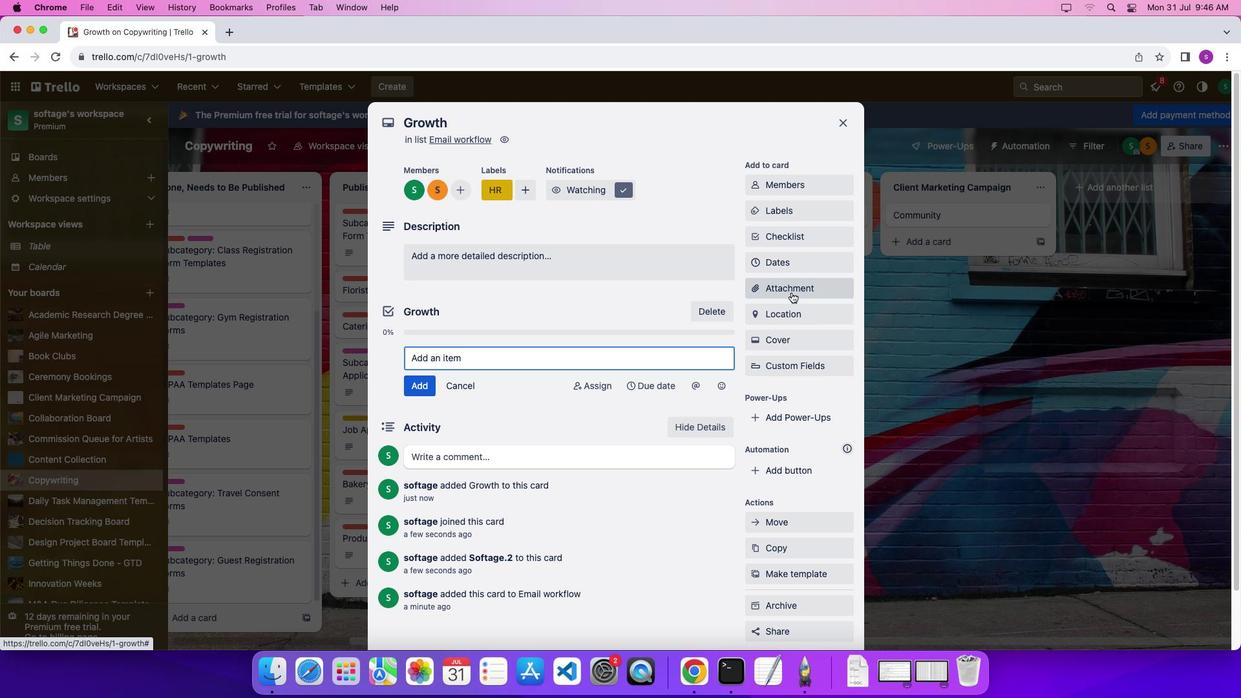 
Action: Mouse pressed left at (791, 292)
Screenshot: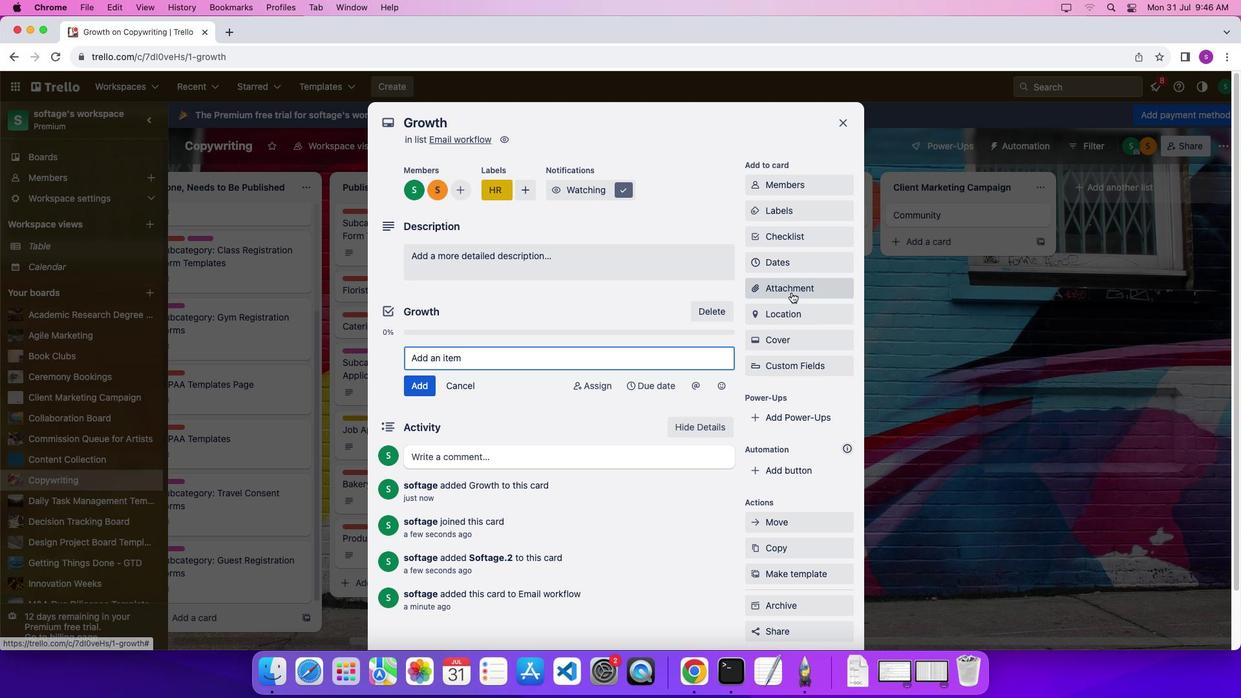 
Action: Mouse moved to (804, 379)
Screenshot: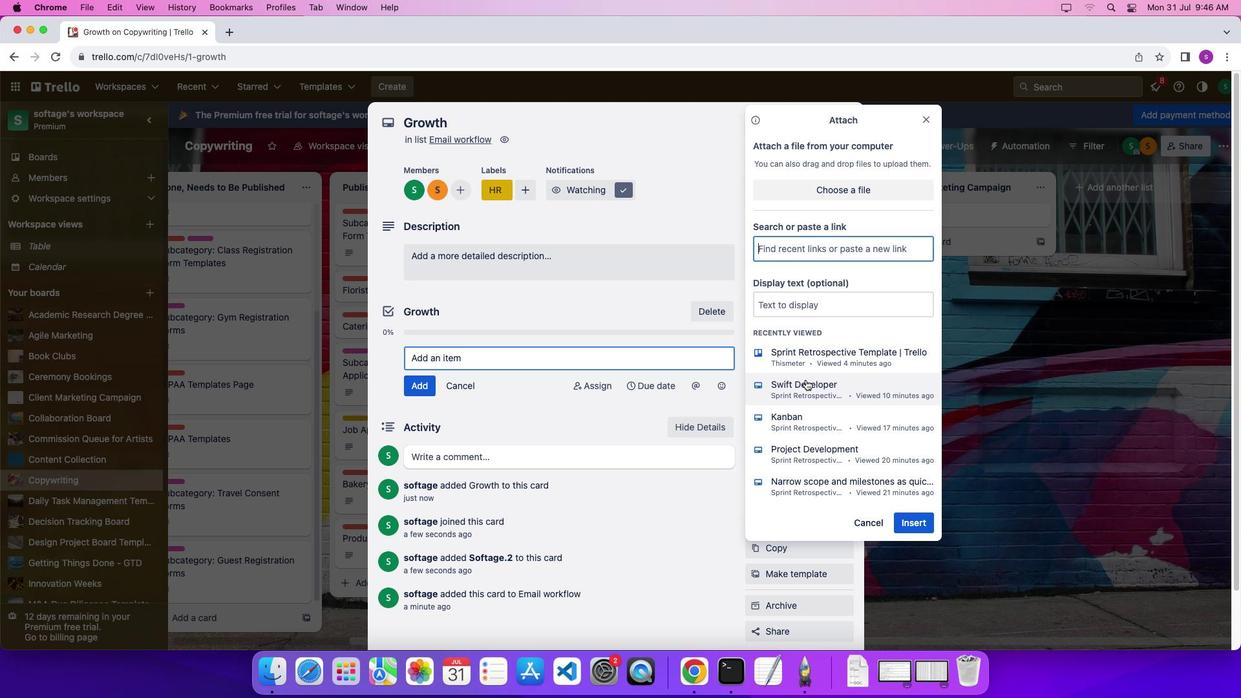 
Action: Mouse pressed left at (804, 379)
Screenshot: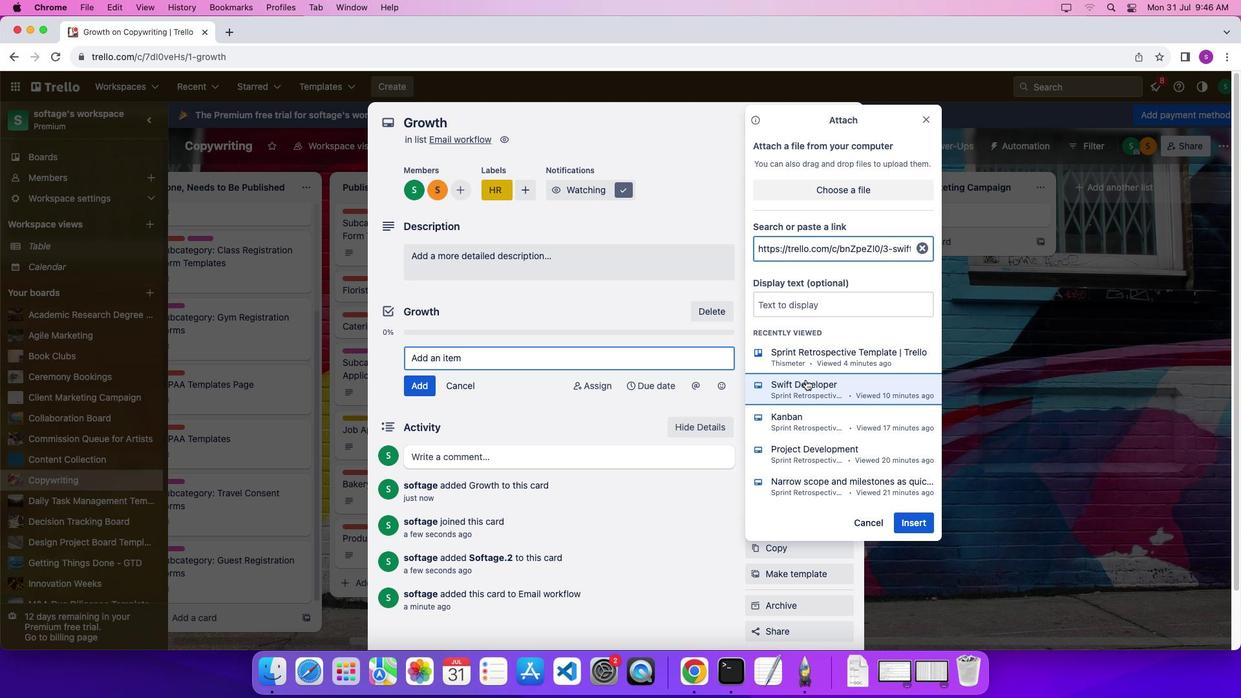 
Action: Mouse moved to (798, 314)
Screenshot: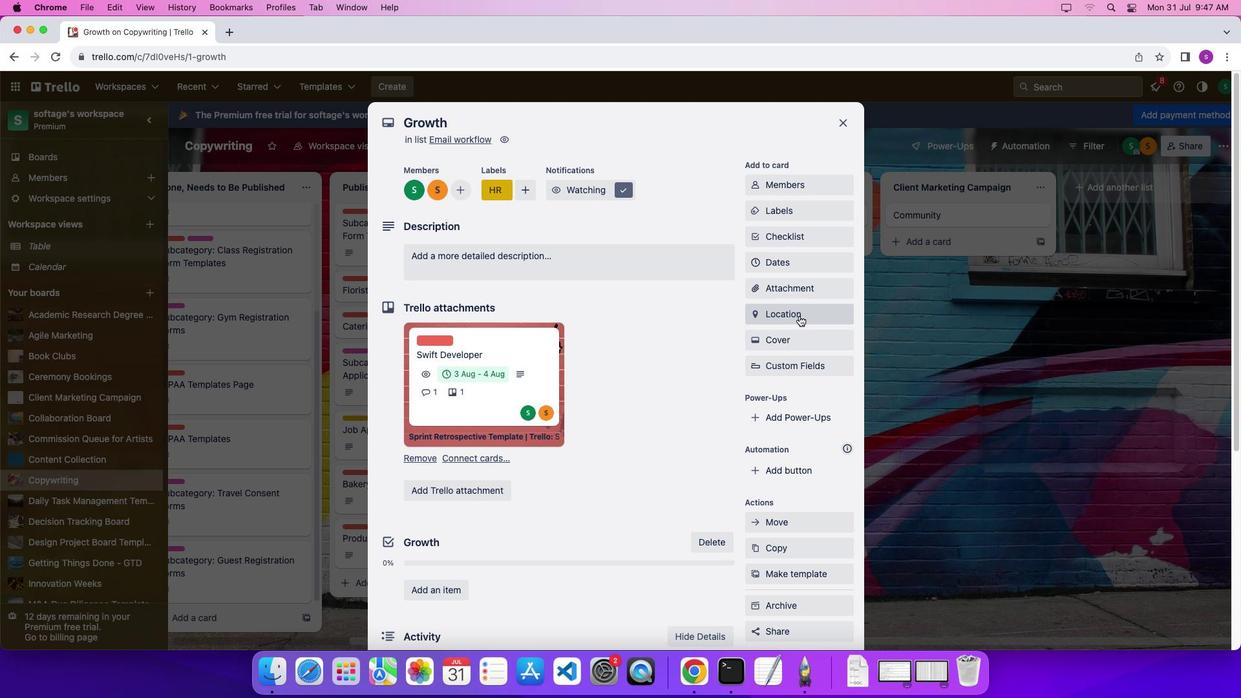 
Action: Mouse pressed left at (798, 314)
Screenshot: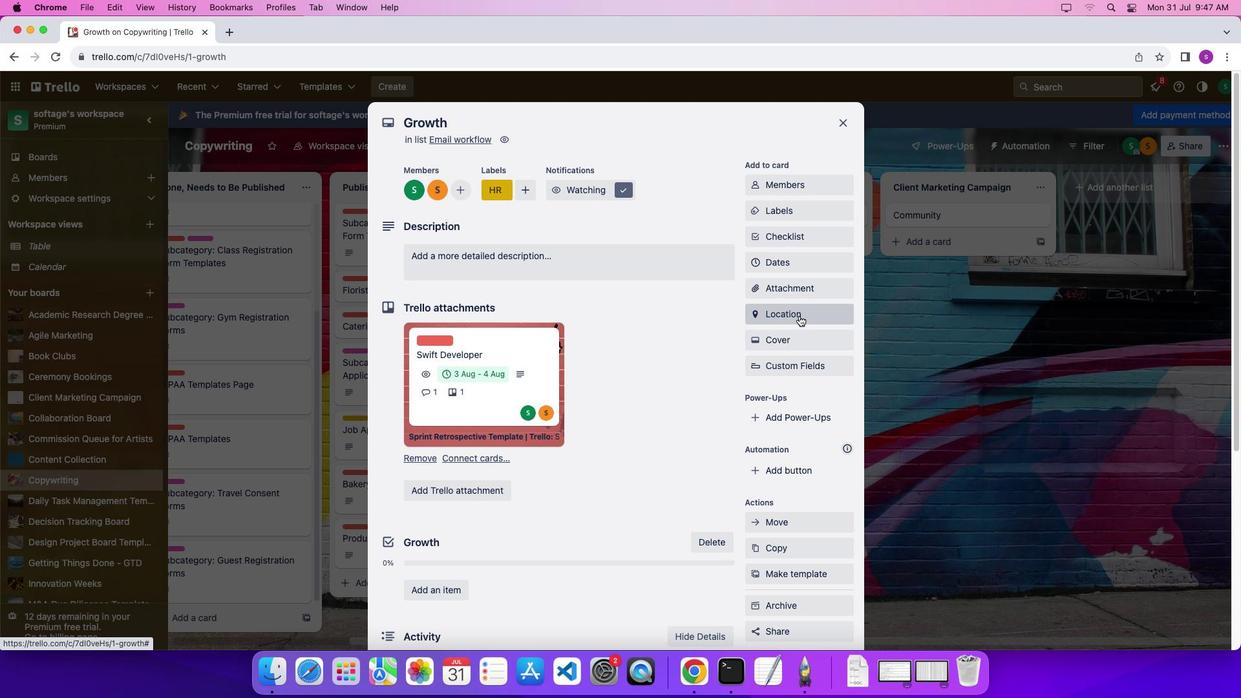 
Action: Mouse moved to (800, 318)
Screenshot: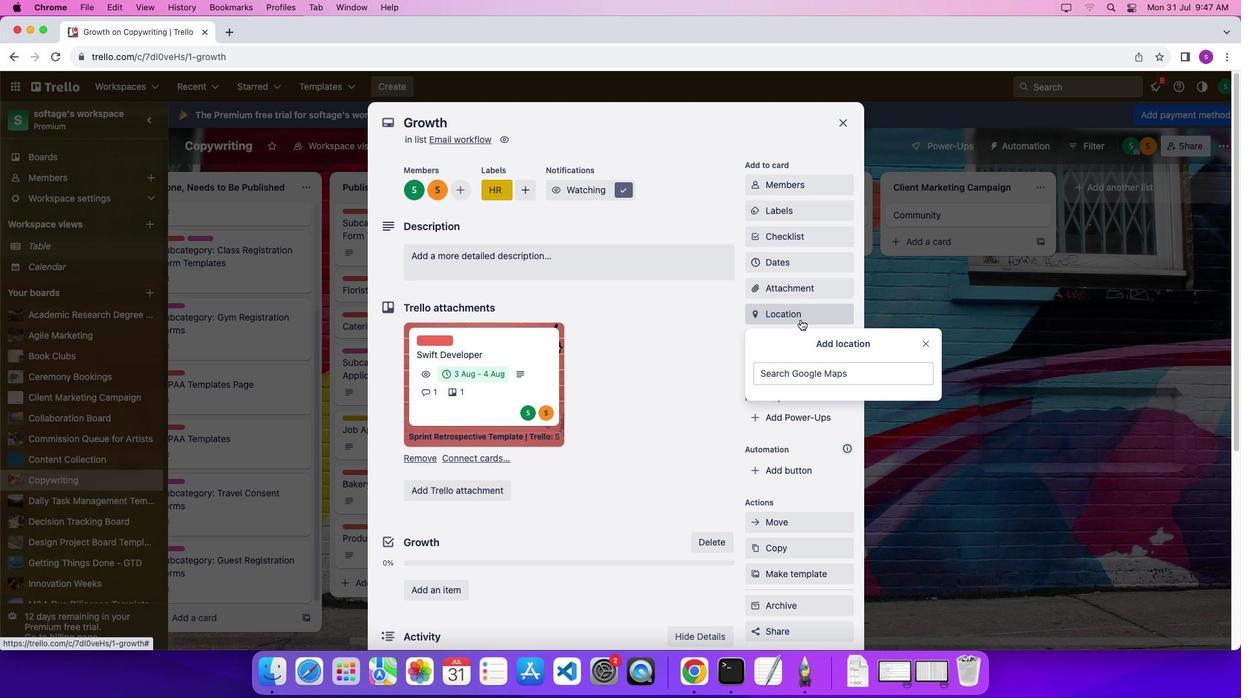
Action: Key pressed 'e'
Screenshot: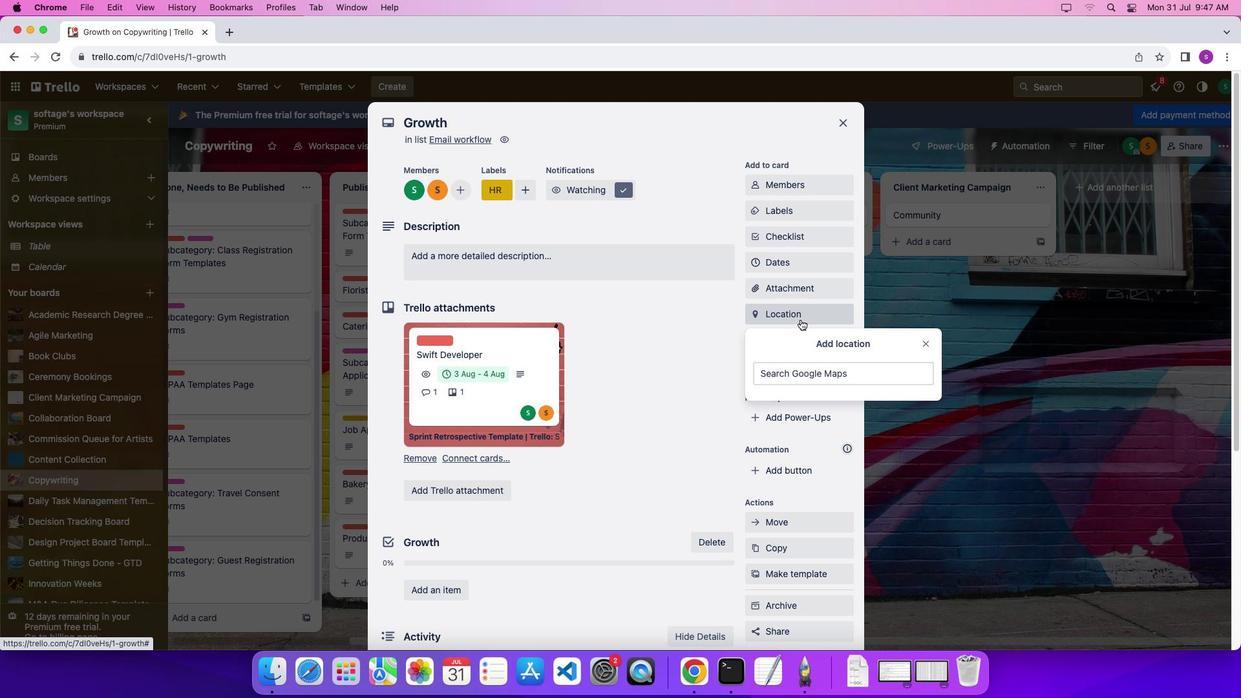 
Action: Mouse moved to (799, 379)
Screenshot: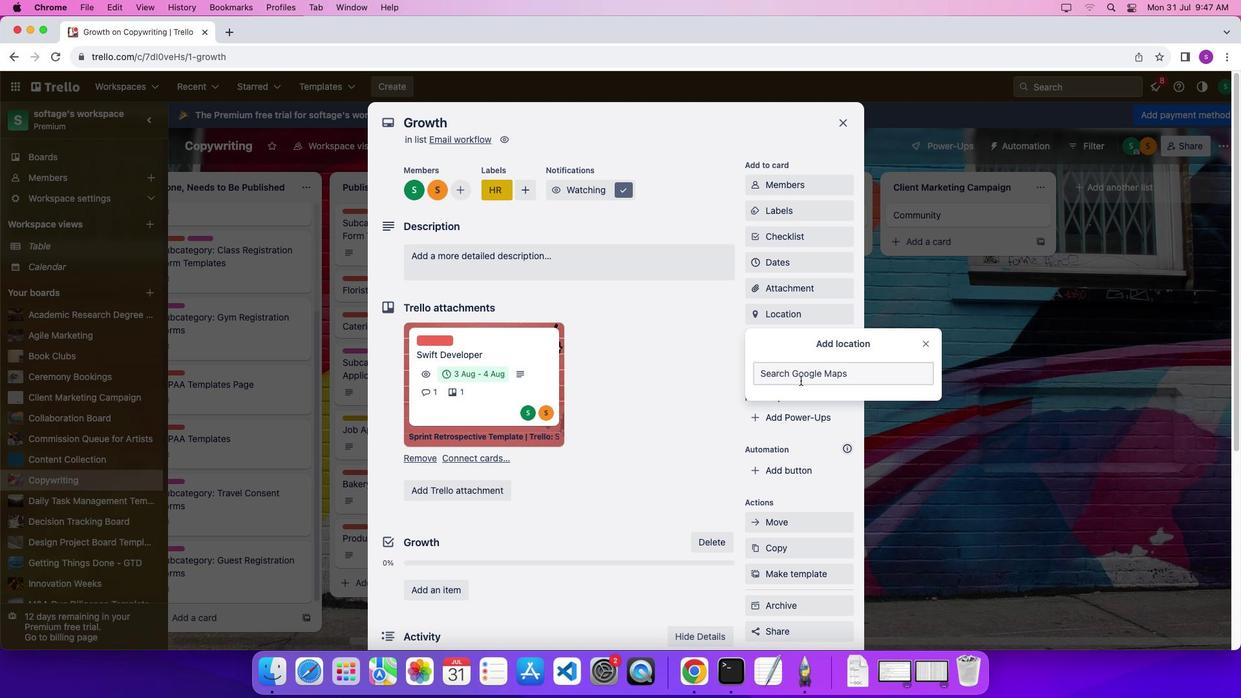 
Action: Mouse pressed left at (799, 379)
Screenshot: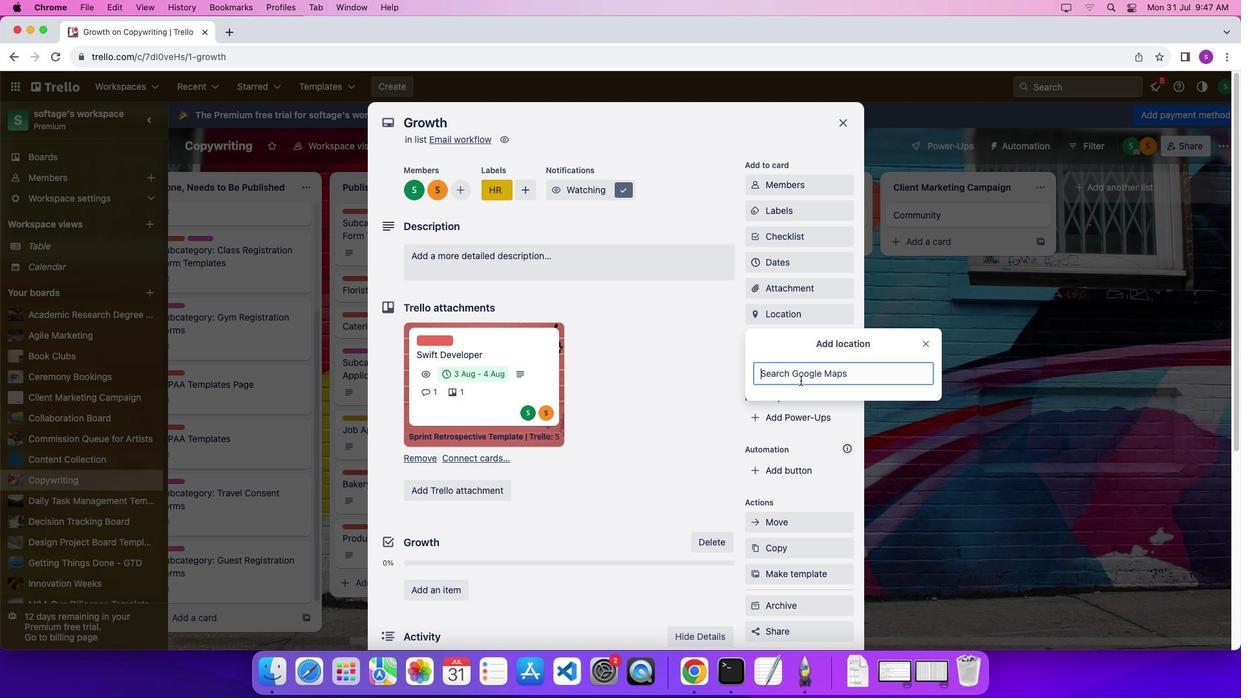 
Action: Key pressed 'e'
Screenshot: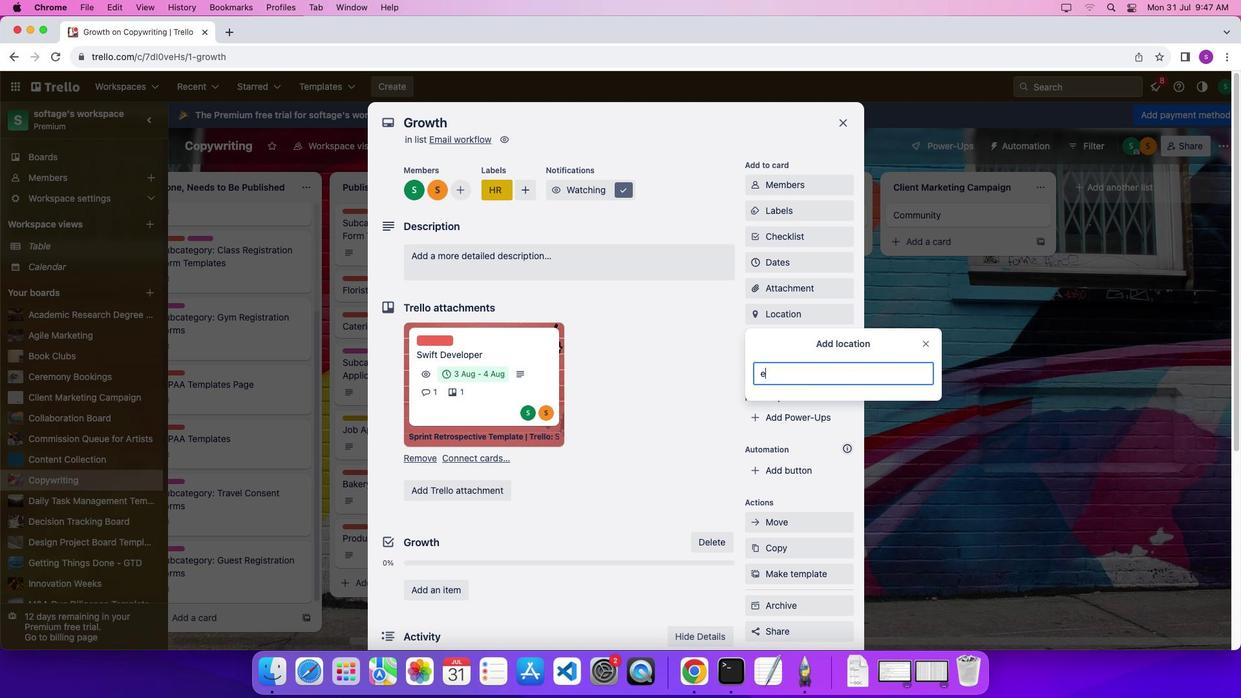 
Action: Mouse moved to (804, 484)
Screenshot: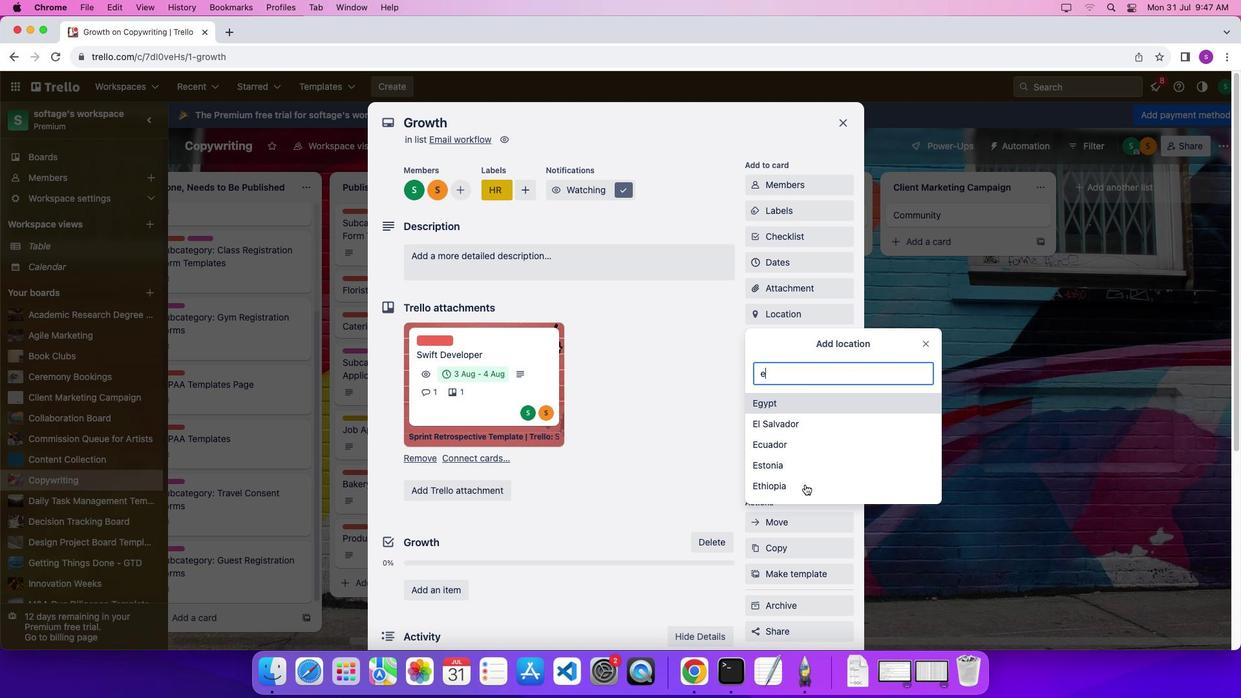 
Action: Mouse pressed left at (804, 484)
Screenshot: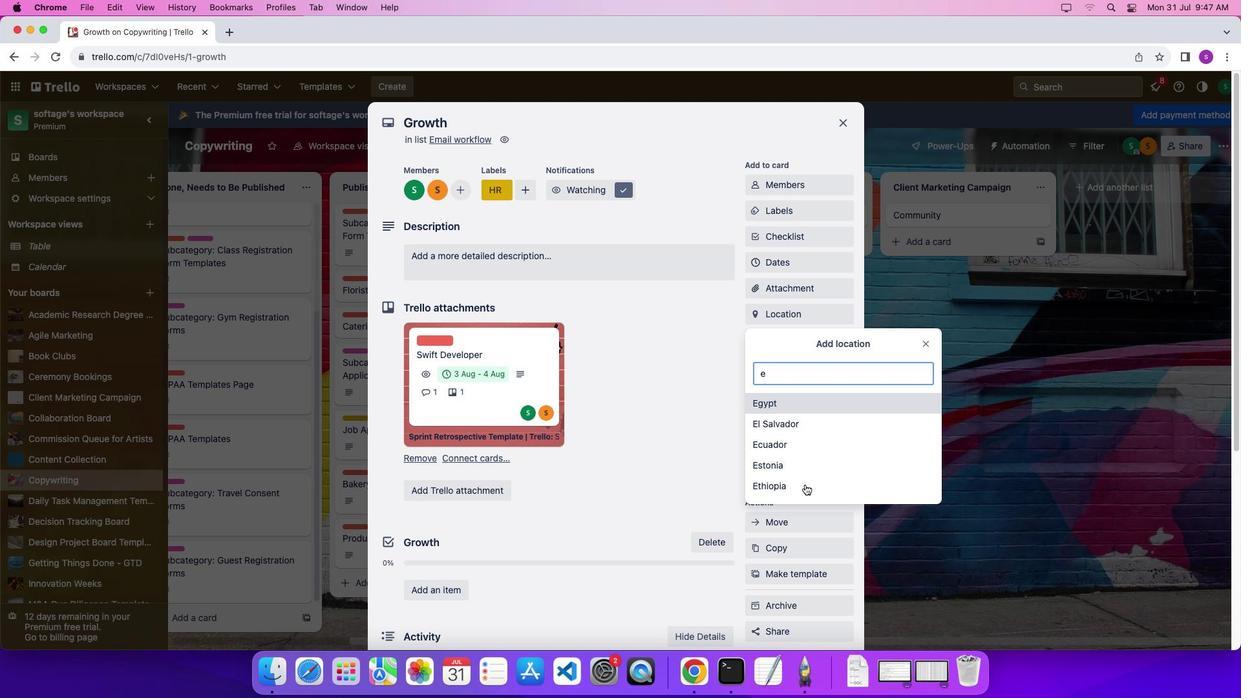 
Action: Mouse moved to (805, 342)
Screenshot: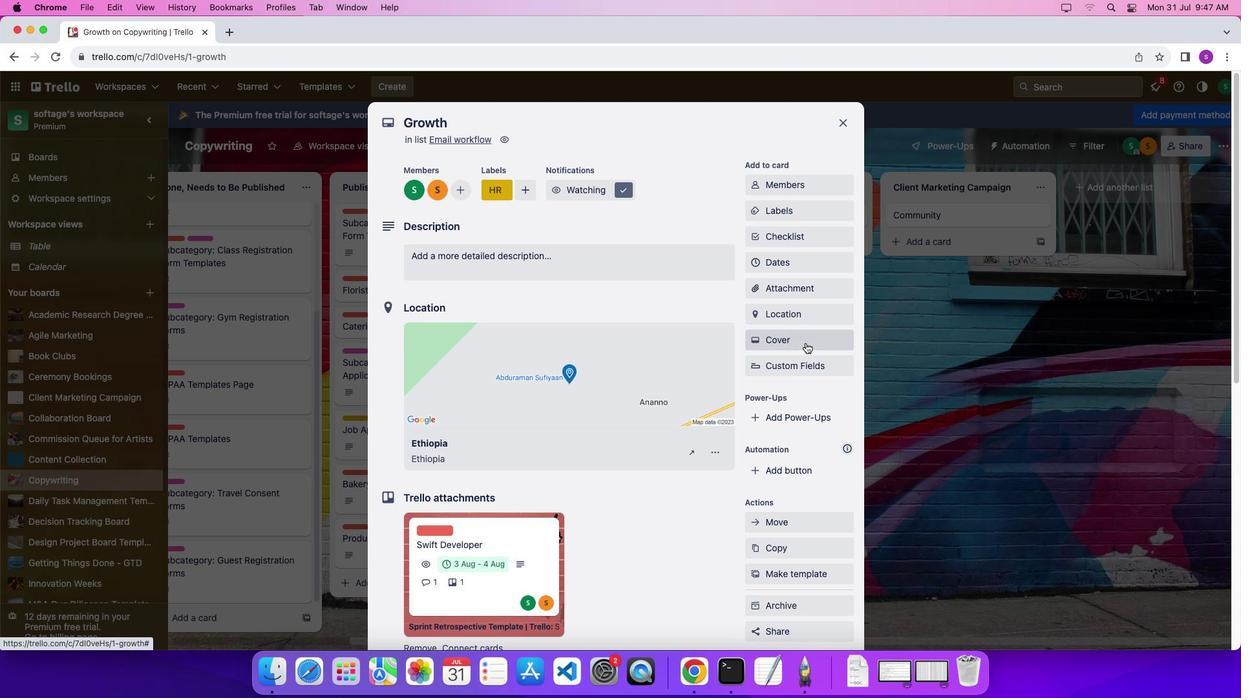 
Action: Mouse pressed left at (805, 342)
Screenshot: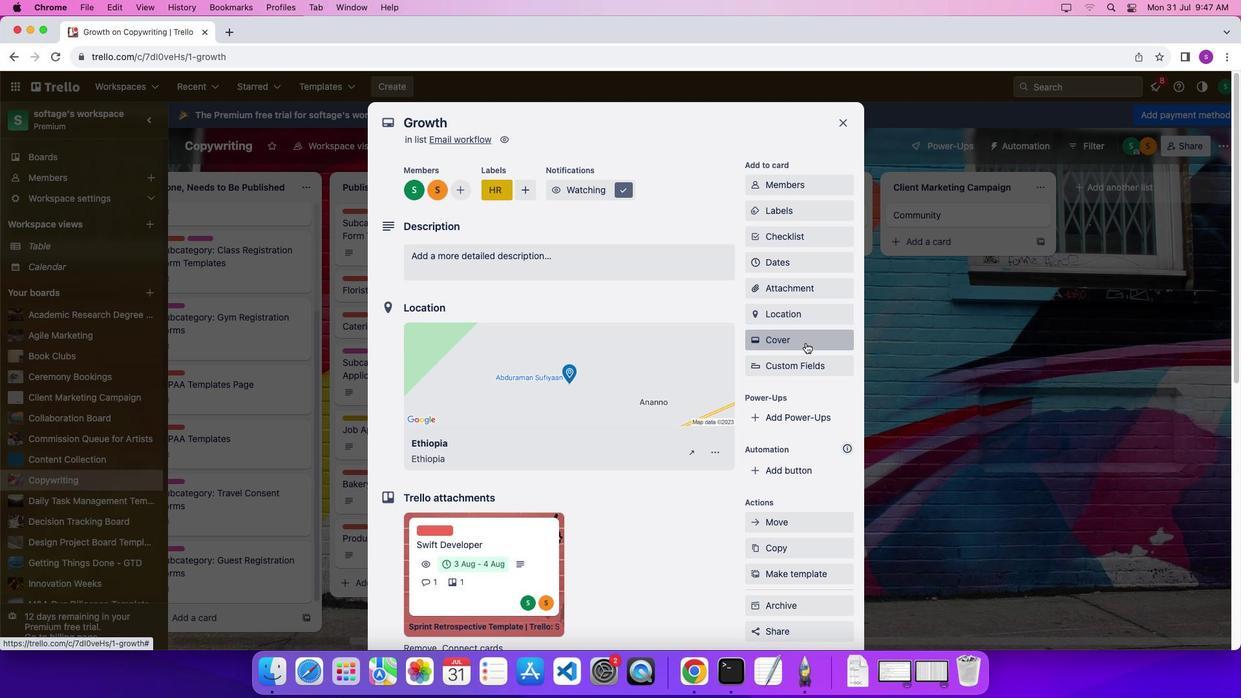 
Action: Mouse moved to (780, 410)
Screenshot: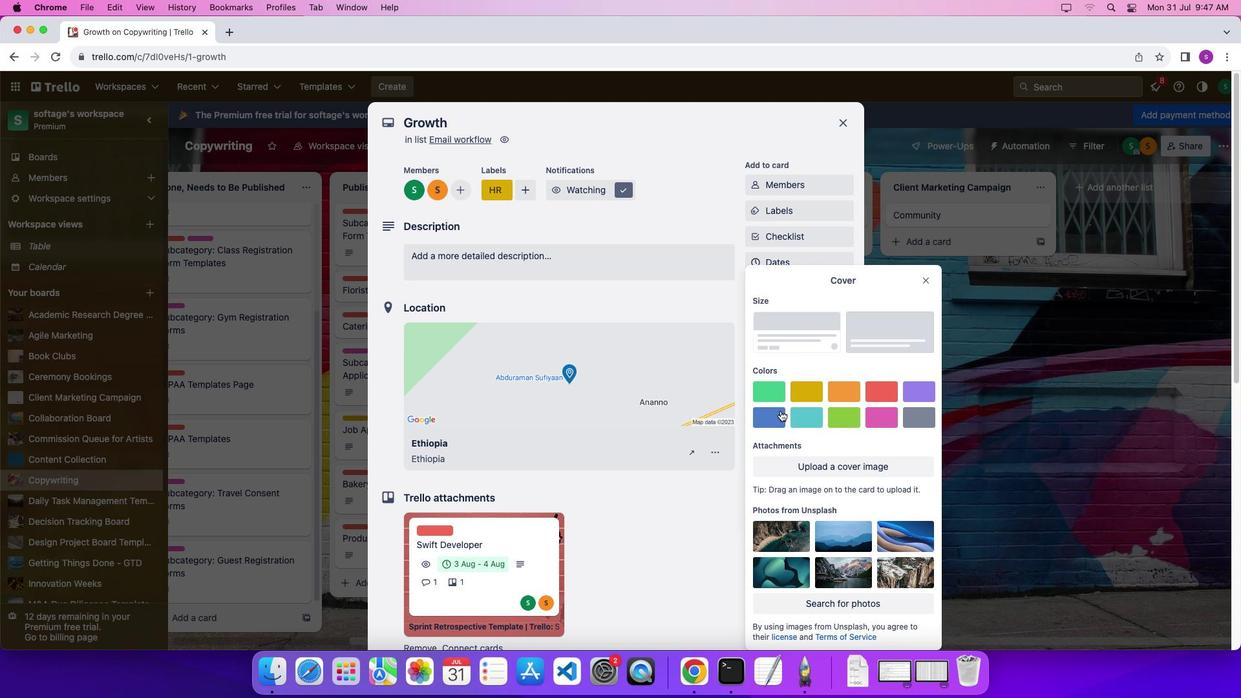 
Action: Mouse pressed left at (780, 410)
Screenshot: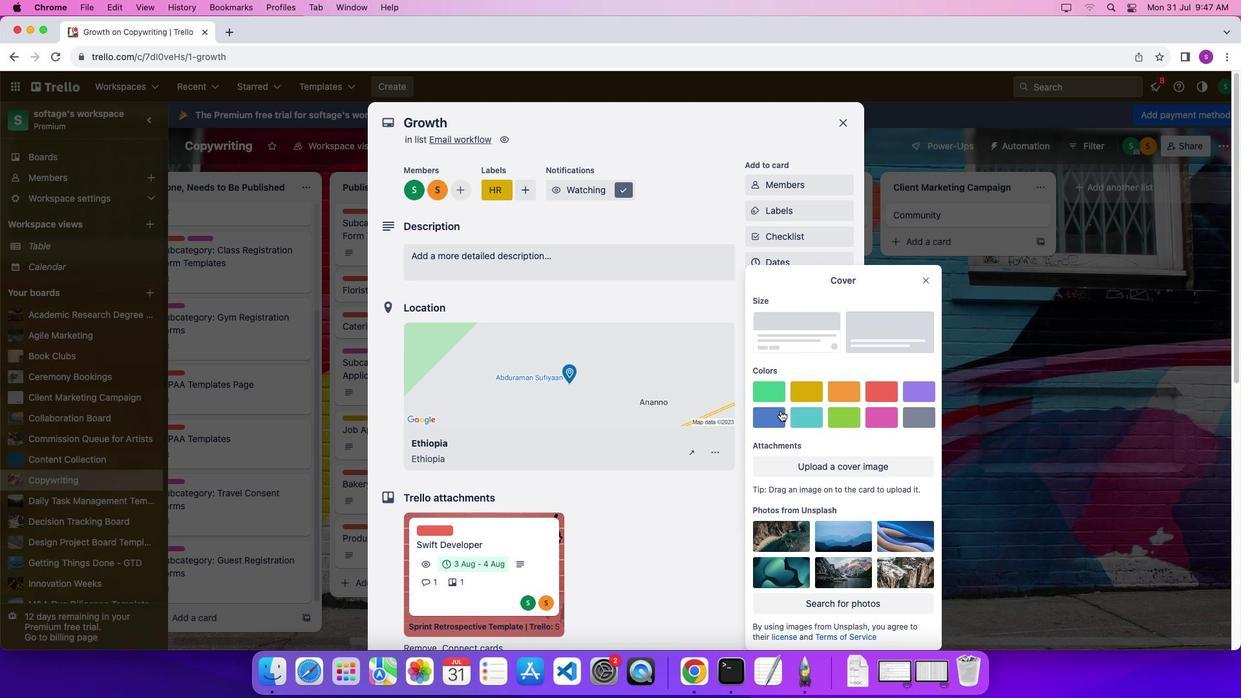 
Action: Mouse moved to (928, 259)
Screenshot: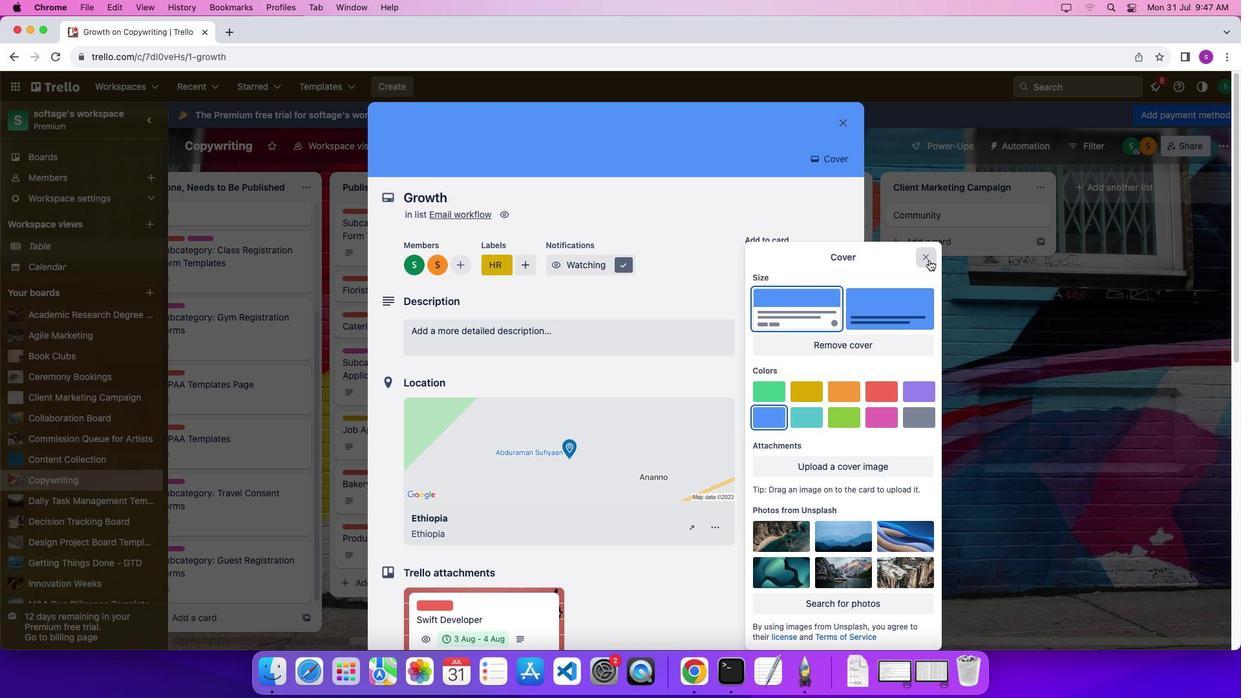 
Action: Mouse pressed left at (928, 259)
Screenshot: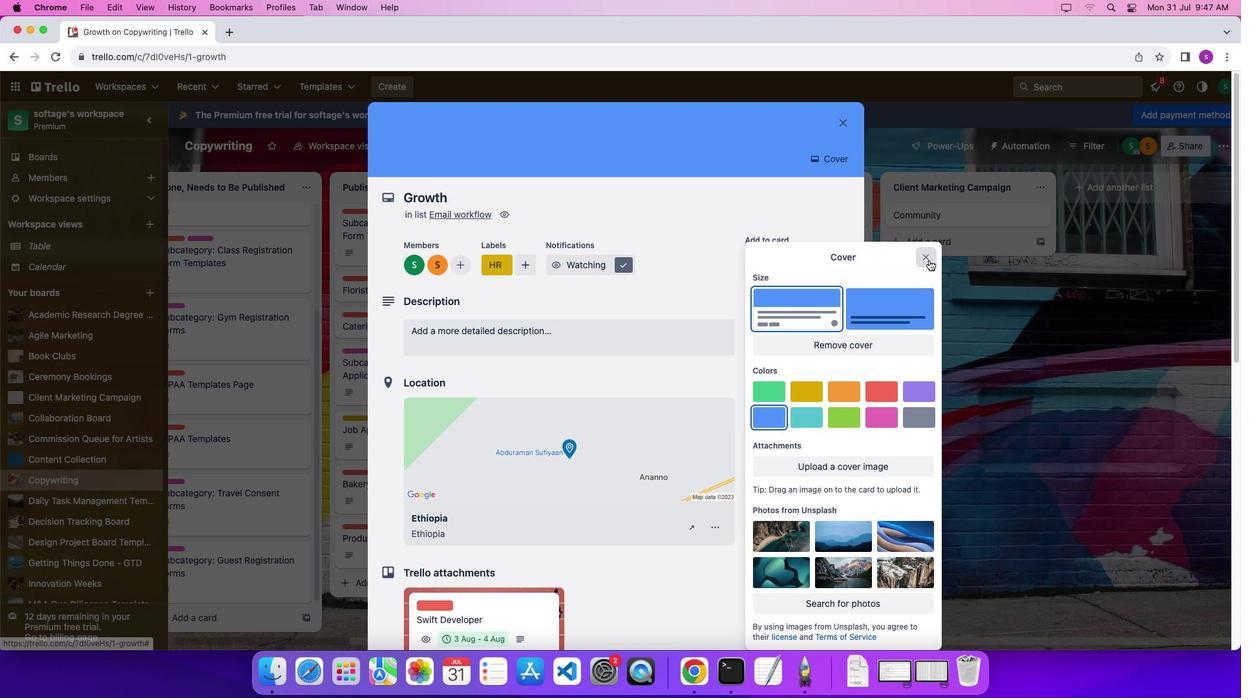 
Action: Mouse moved to (780, 330)
Screenshot: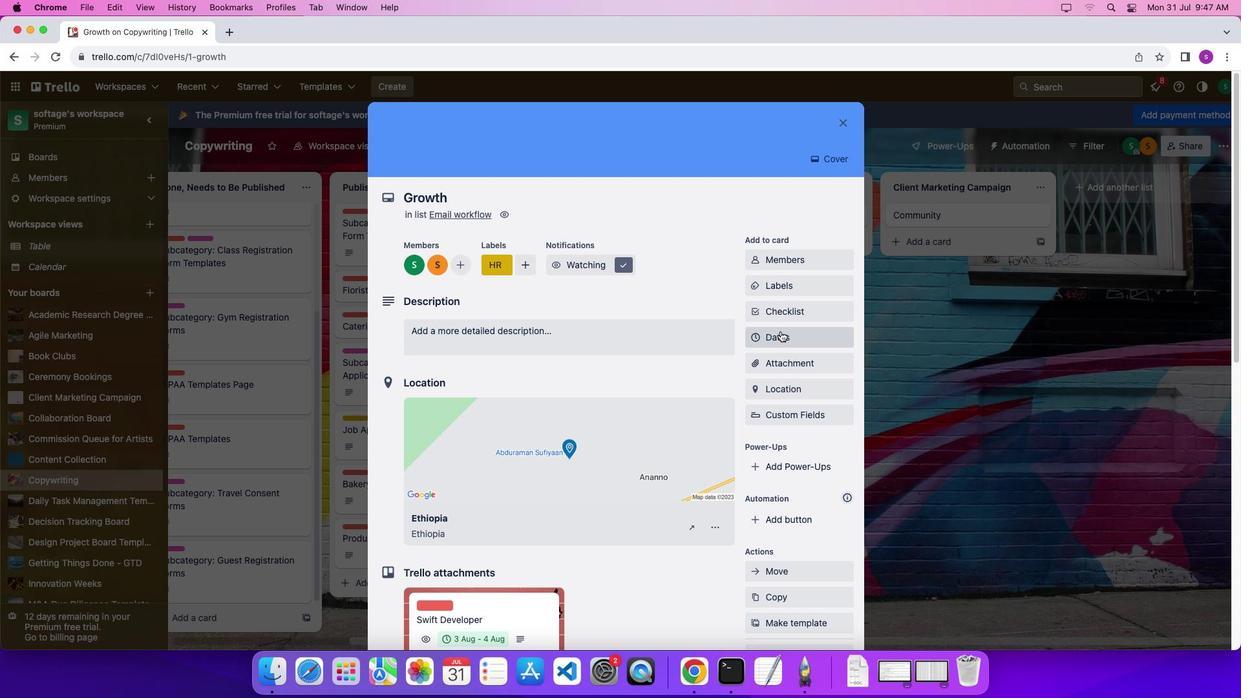 
Action: Mouse pressed left at (780, 330)
Screenshot: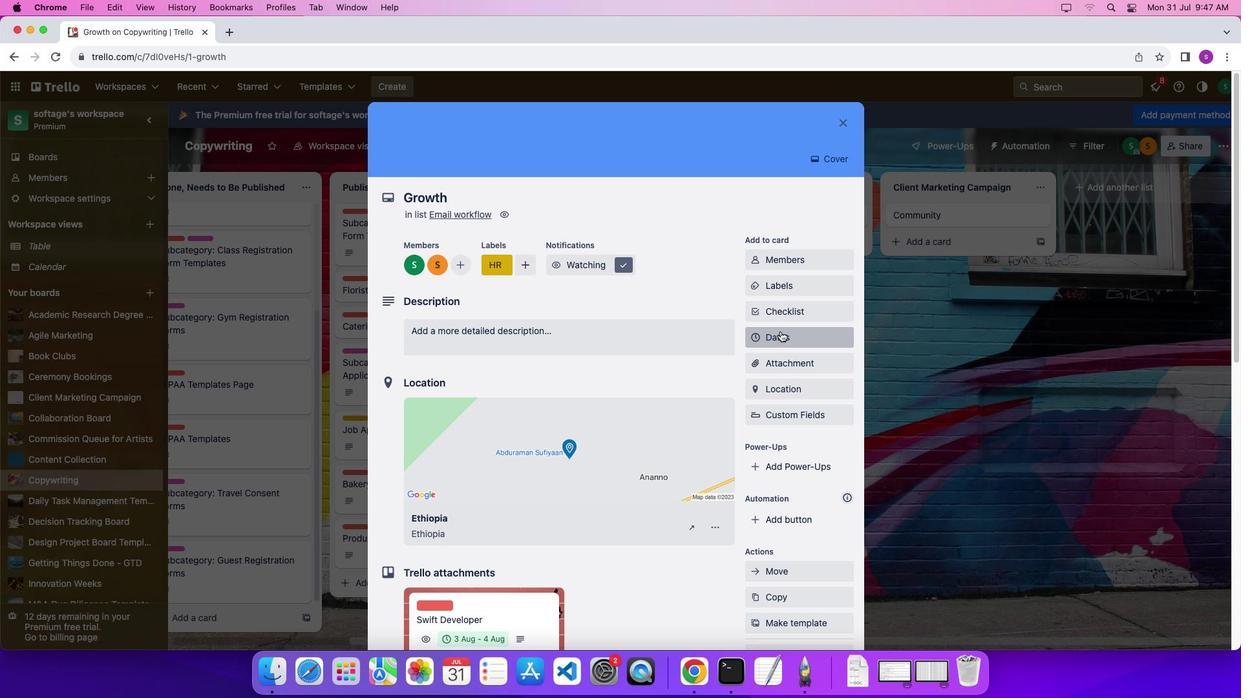 
Action: Mouse moved to (873, 206)
Screenshot: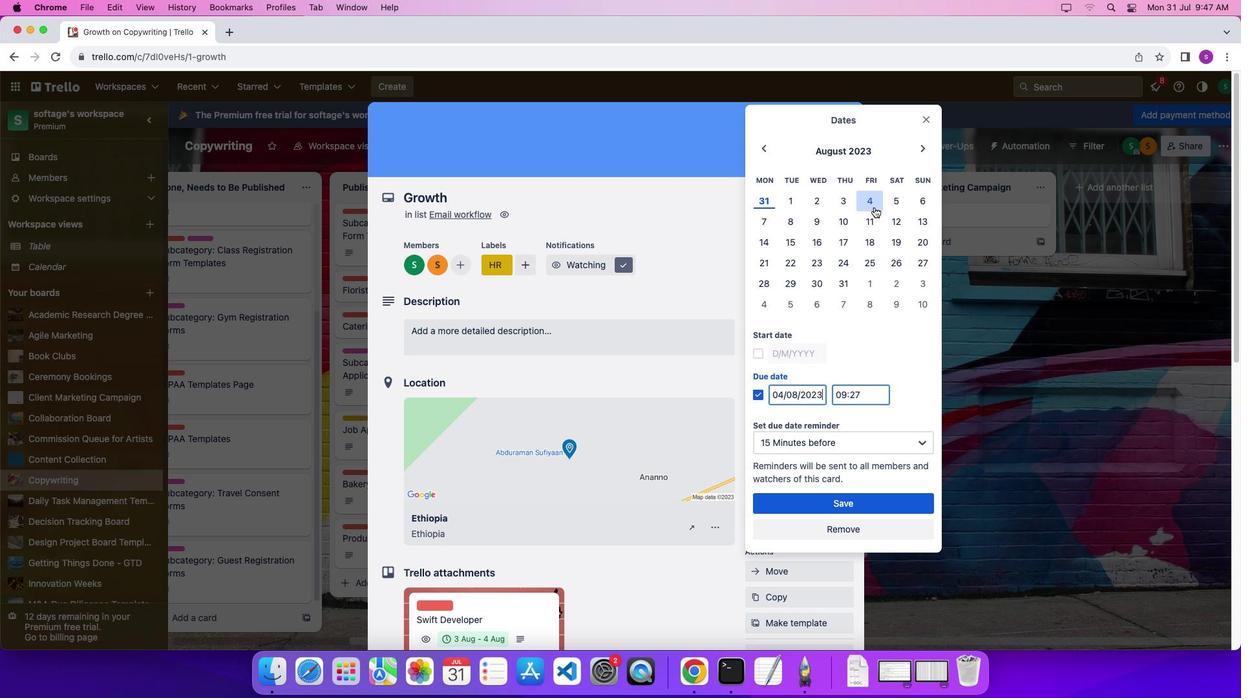 
Action: Mouse pressed left at (873, 206)
Screenshot: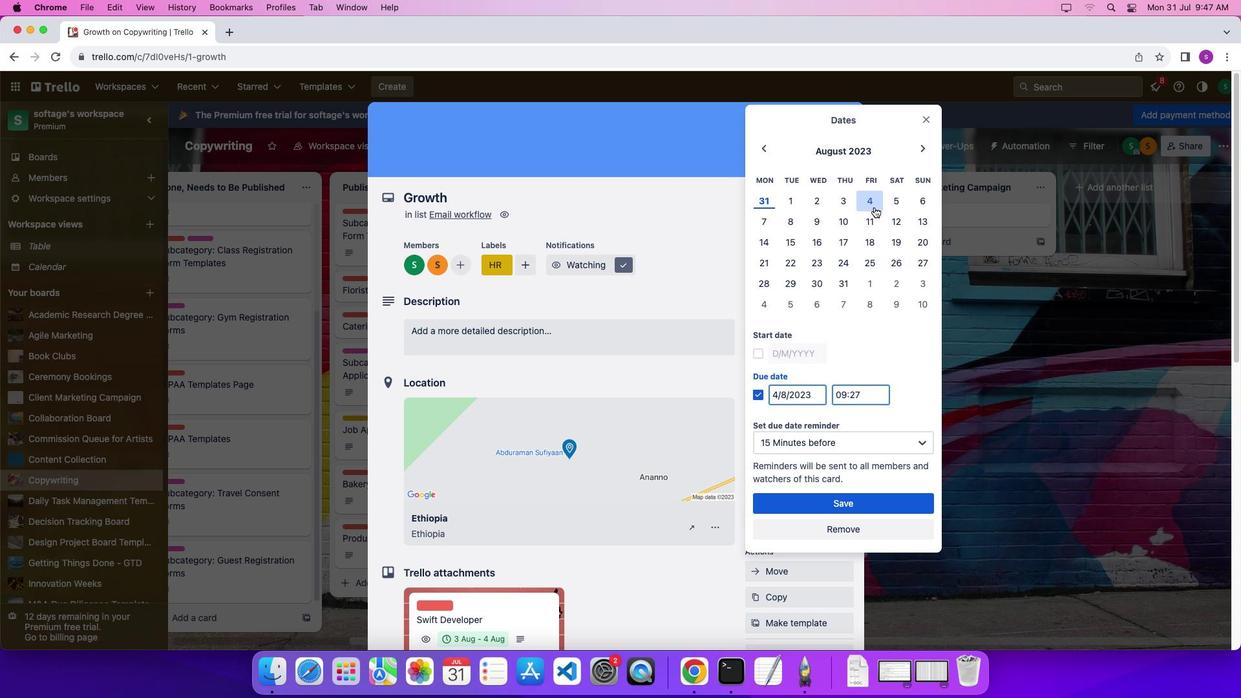 
Action: Mouse moved to (756, 355)
Screenshot: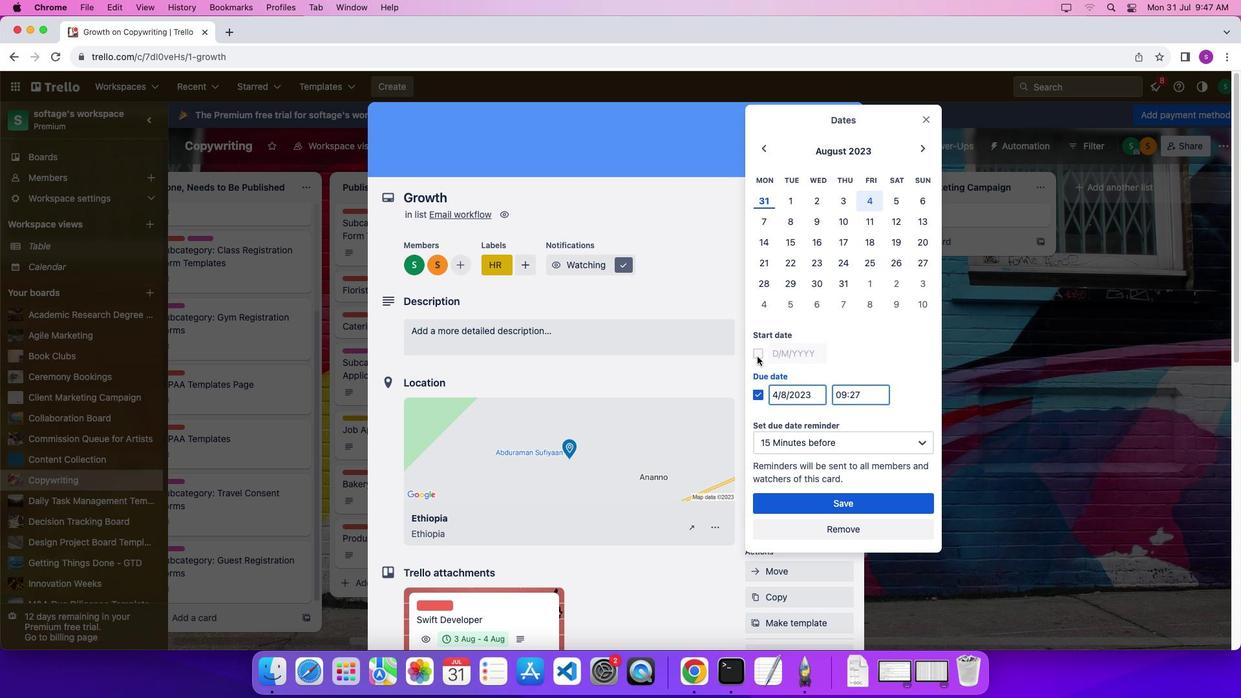 
Action: Mouse pressed left at (756, 355)
Screenshot: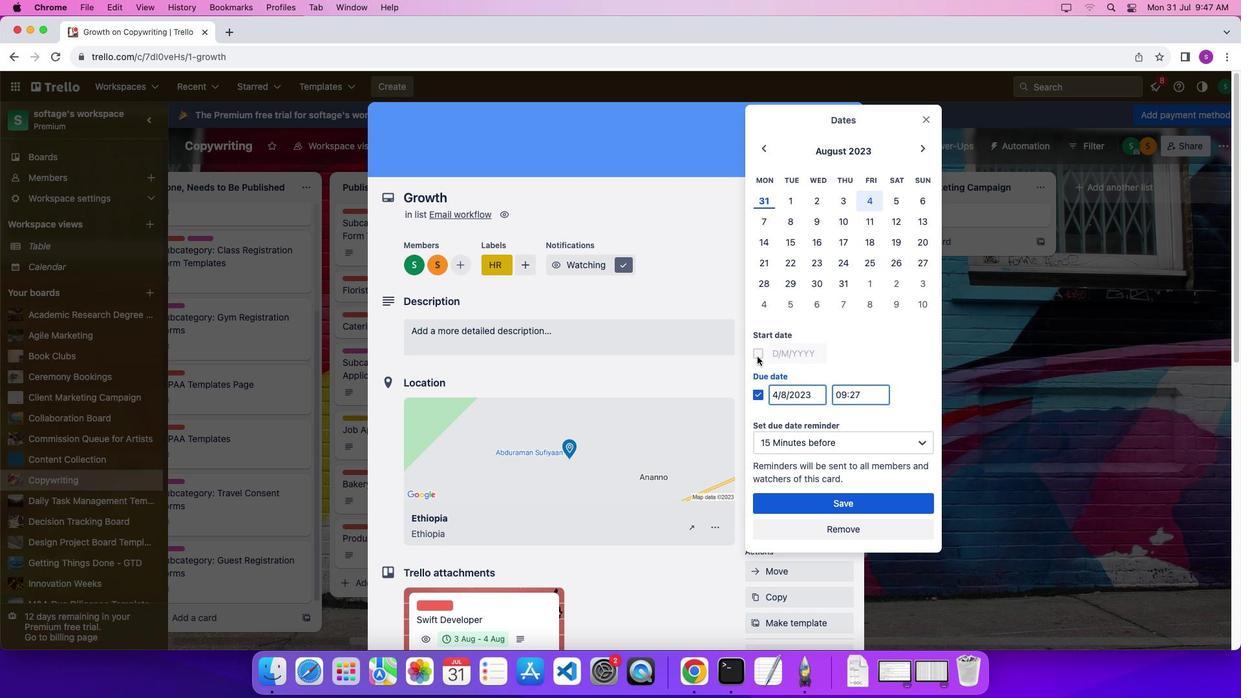 
Action: Mouse moved to (778, 502)
Screenshot: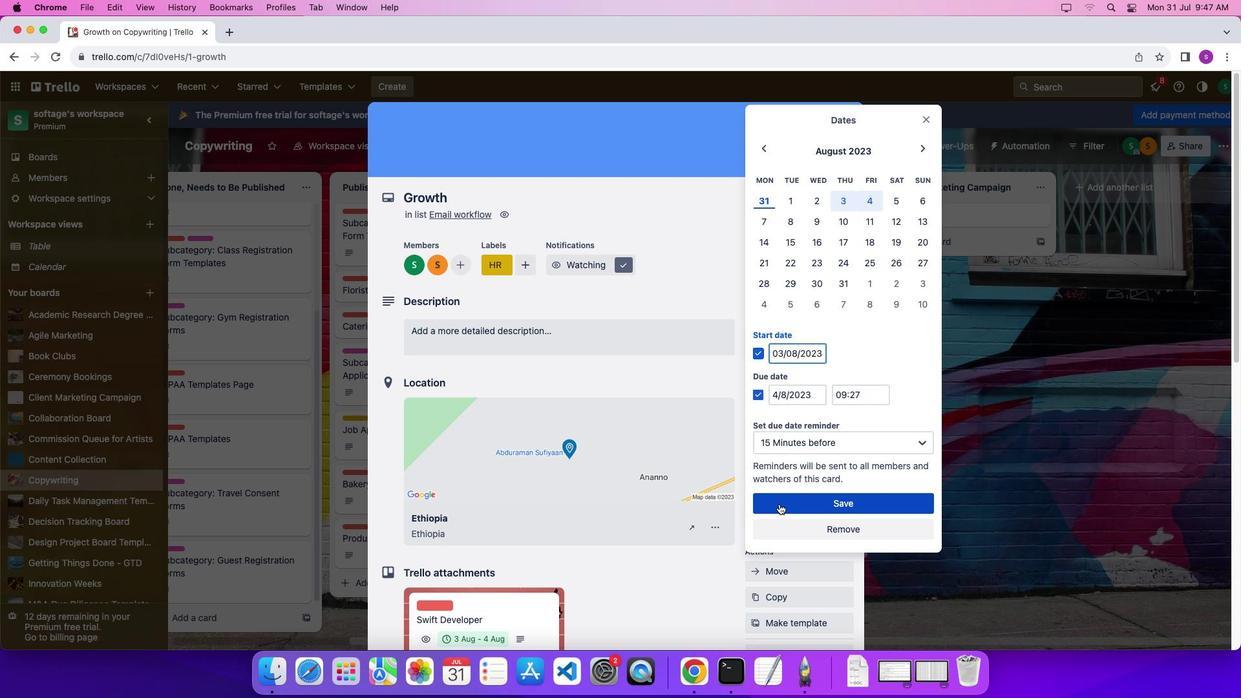 
Action: Mouse pressed left at (778, 502)
Screenshot: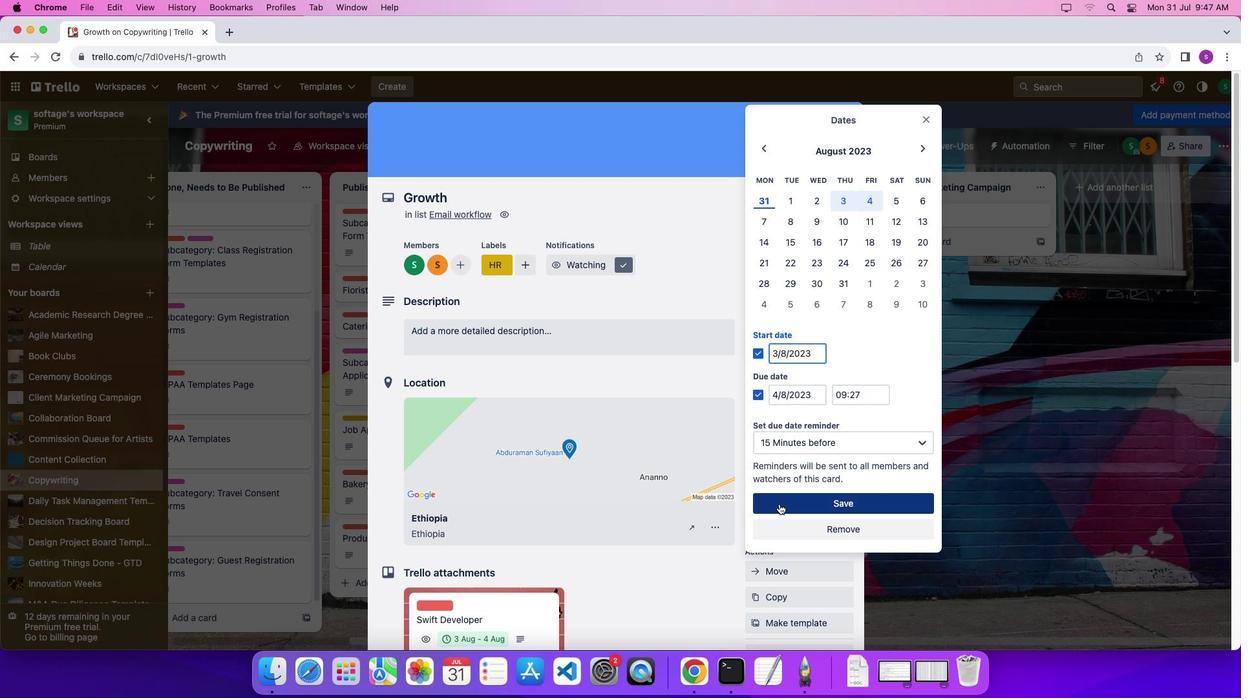 
Action: Mouse moved to (408, 307)
Screenshot: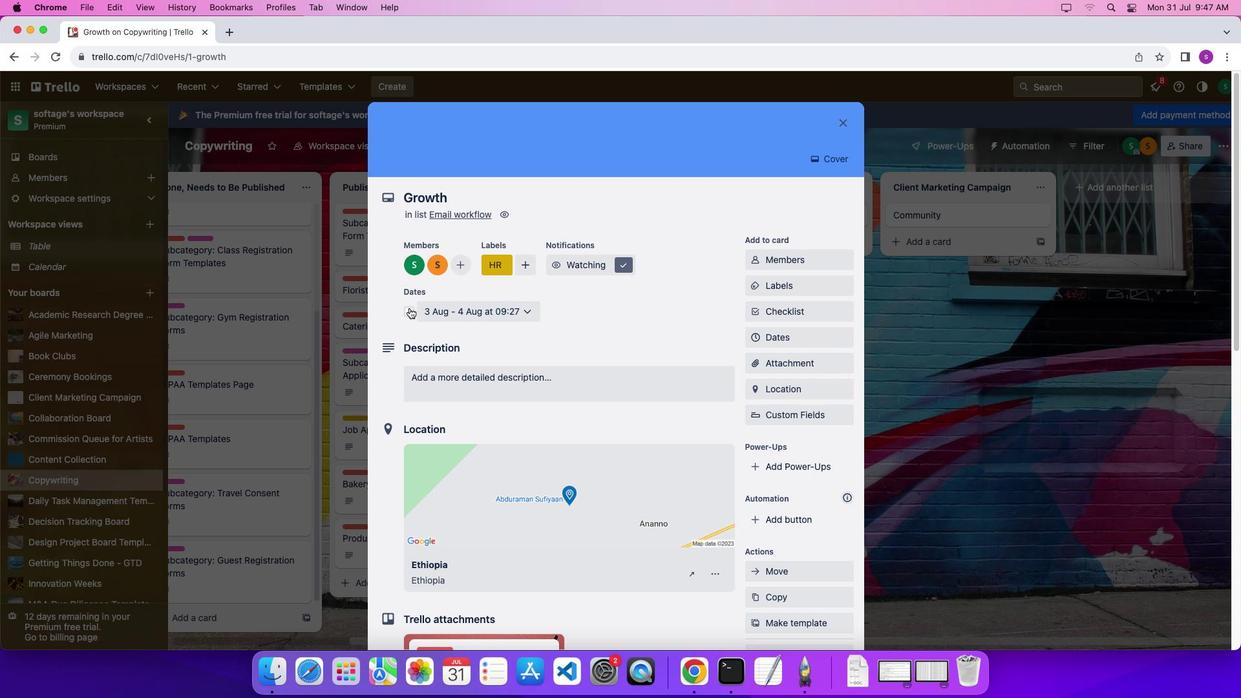 
Action: Mouse pressed left at (408, 307)
Screenshot: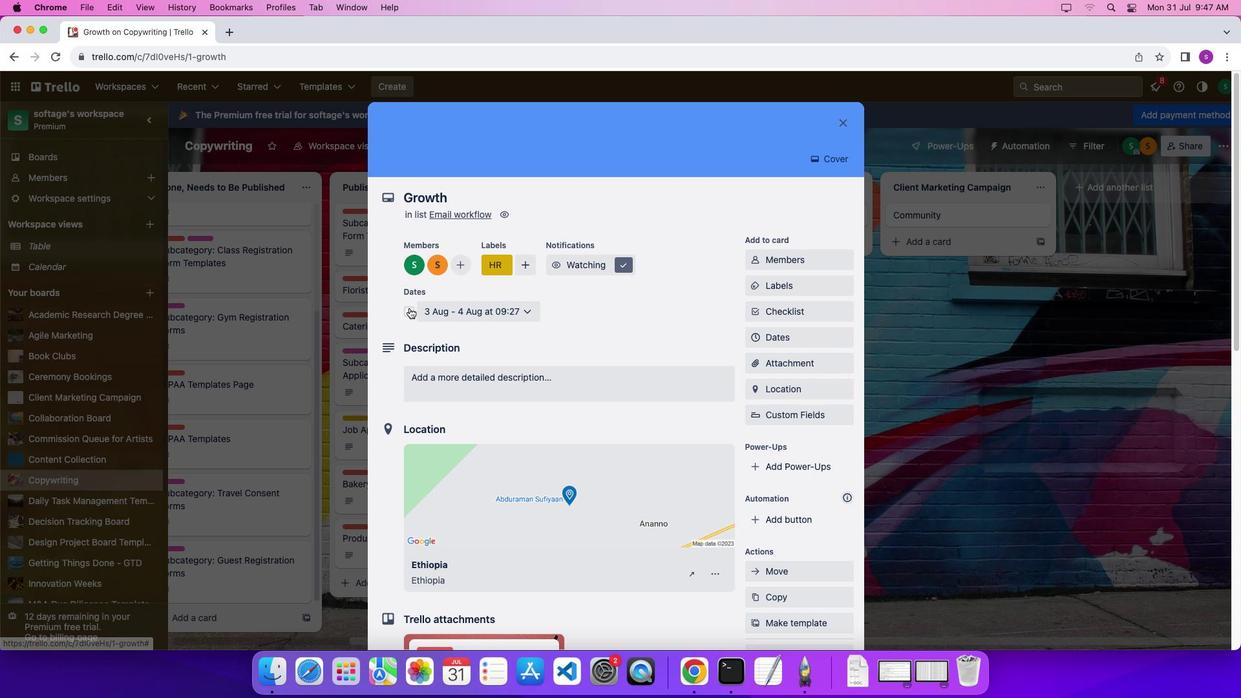 
Action: Mouse moved to (443, 371)
Screenshot: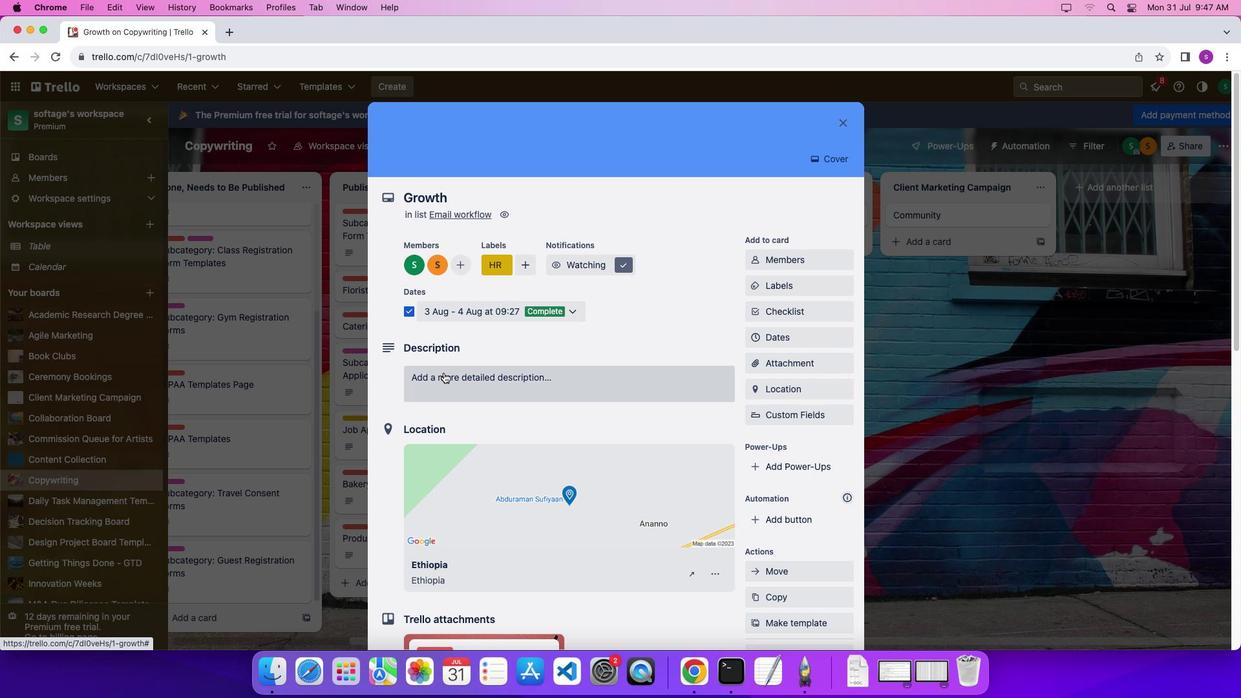 
Action: Mouse pressed left at (443, 371)
Screenshot: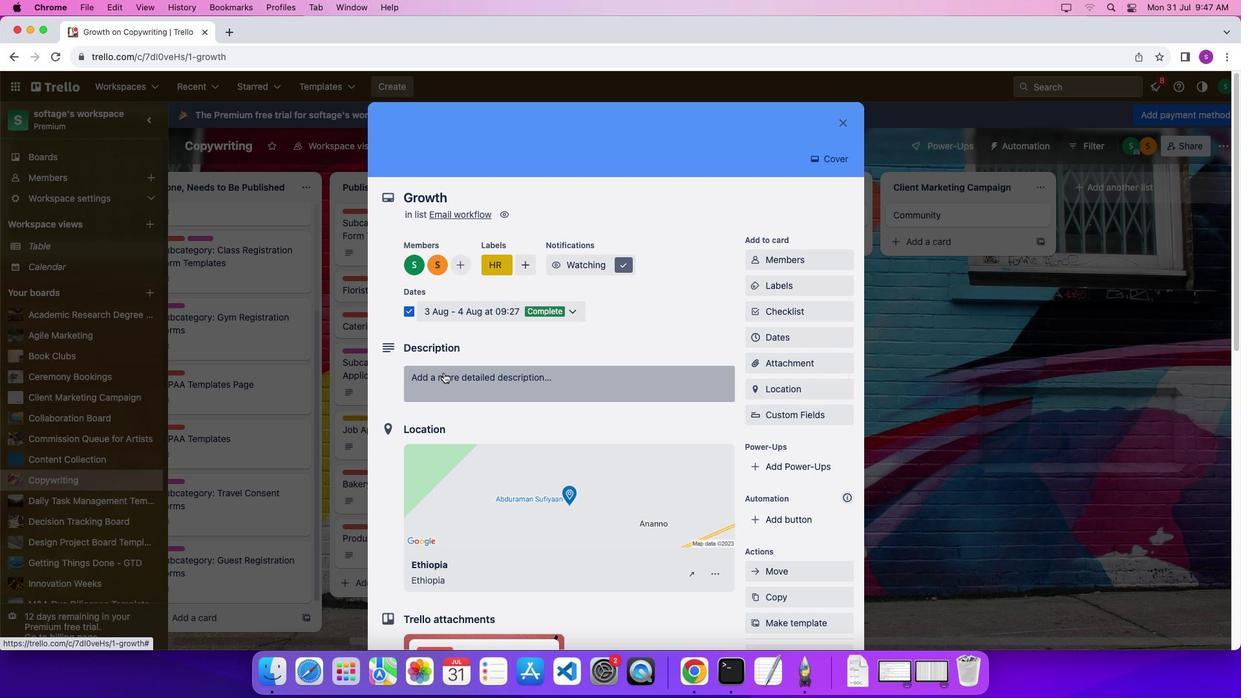 
Action: Mouse moved to (472, 432)
Screenshot: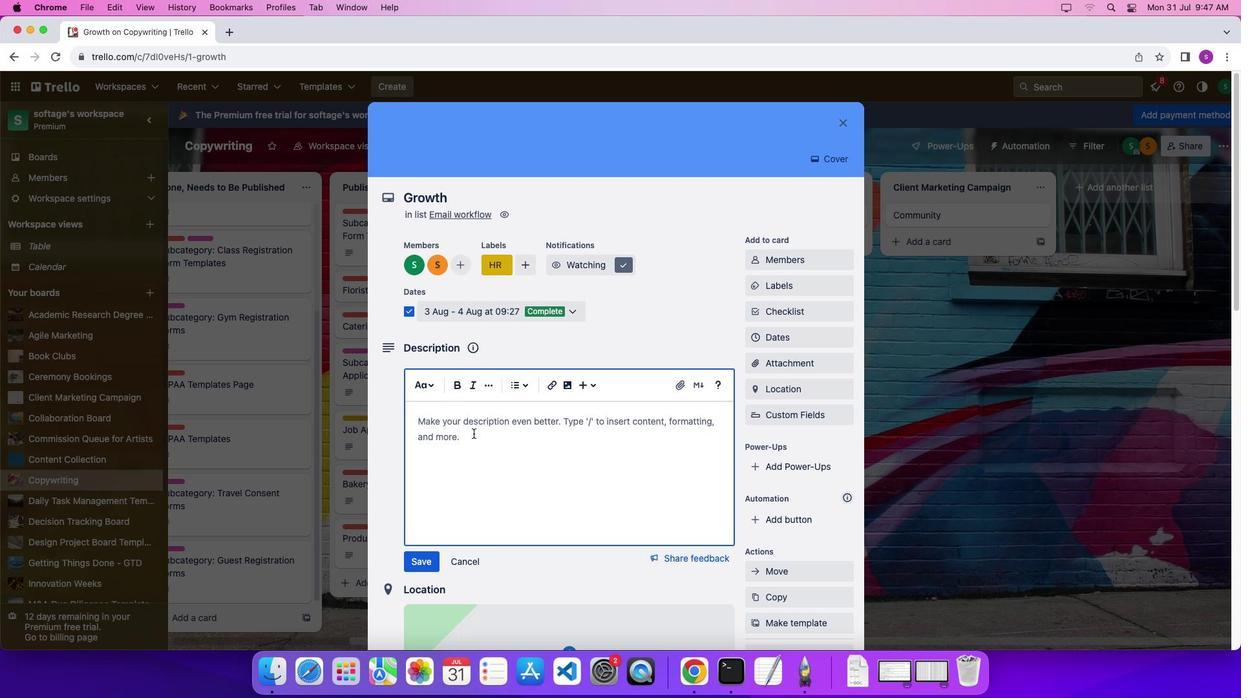 
Action: Mouse pressed left at (472, 432)
Screenshot: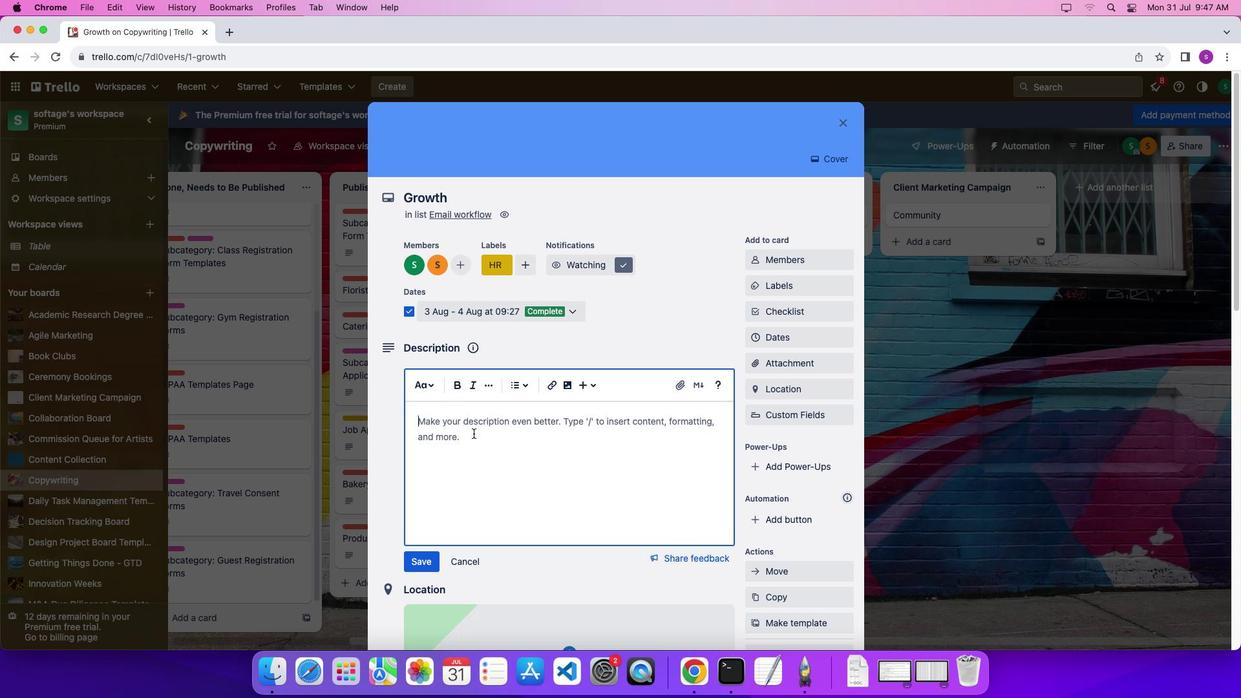 
Action: Key pressed Key.shift
Screenshot: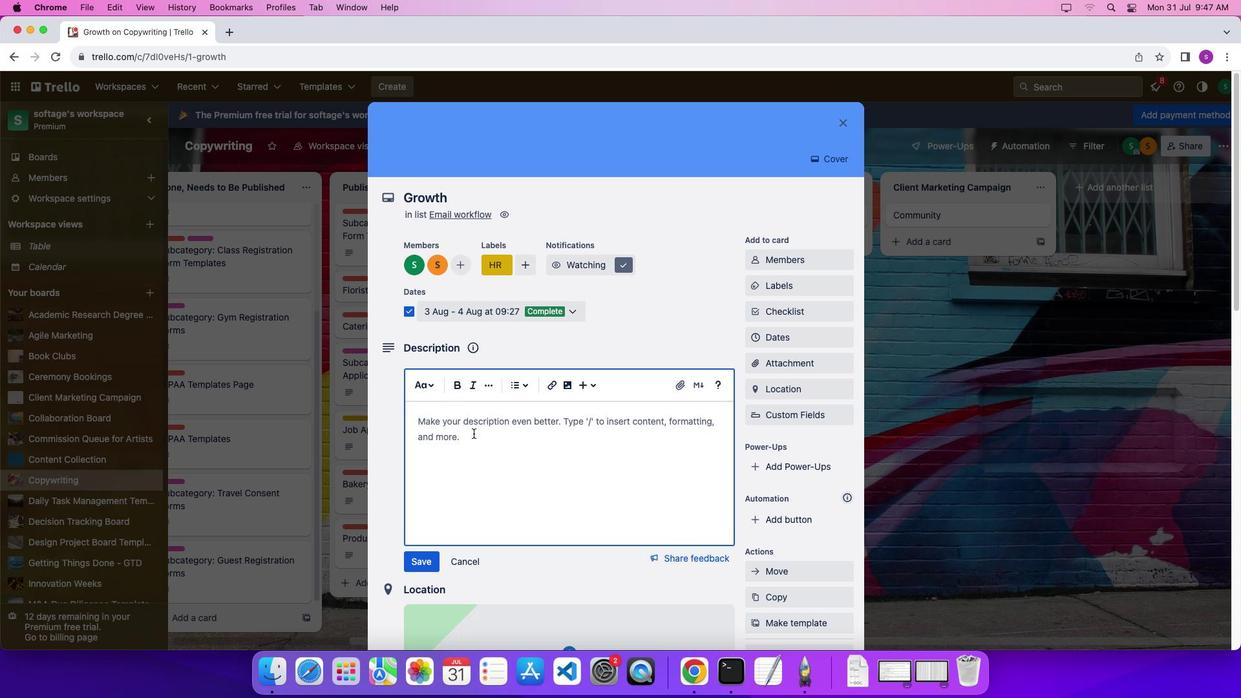 
Action: Mouse moved to (473, 433)
Screenshot: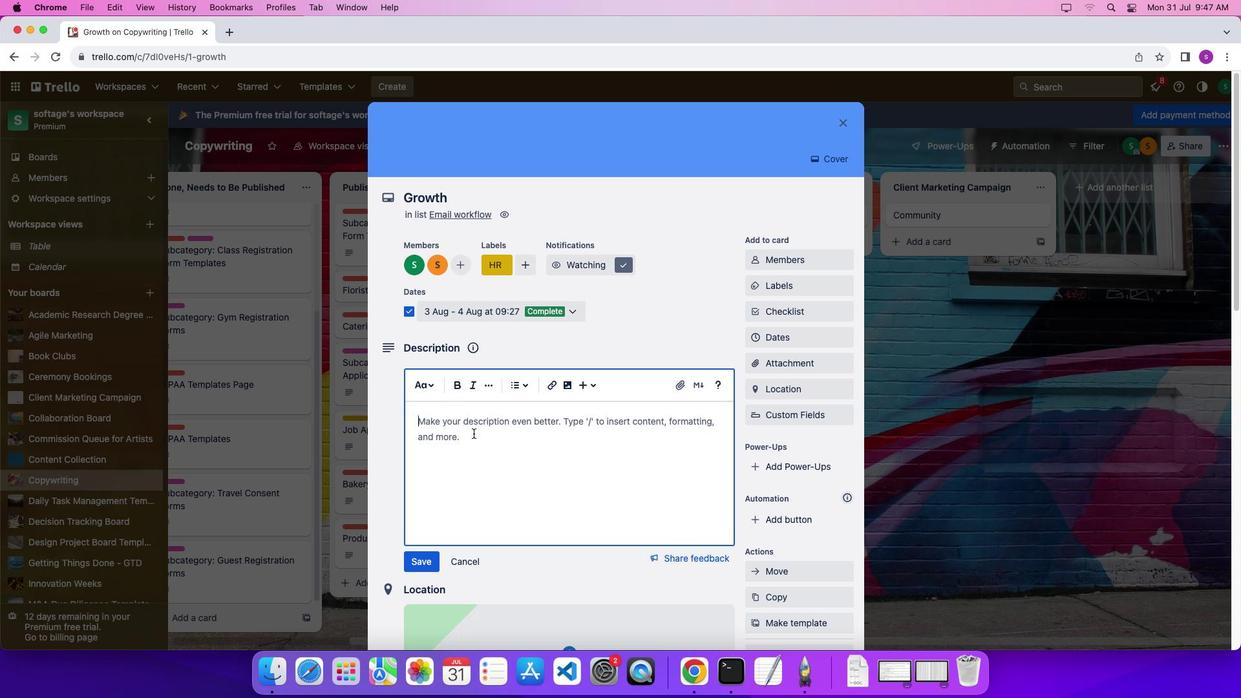 
Action: Key pressed 'P''e''r''f''e''c''t'Key.space'y''o''u''r'Key.space'e''m''a''i''l'Key.space'p''r''o''c''e''s''s'Key.space'w''i''t''h'Key.space't''h''e'Key.space'u''l''t''i''m''a''t''e'Key.space'c''o''l''l''a''b''o''r''t''a''t''i''v''e'Key.spaceKey.backspace
Screenshot: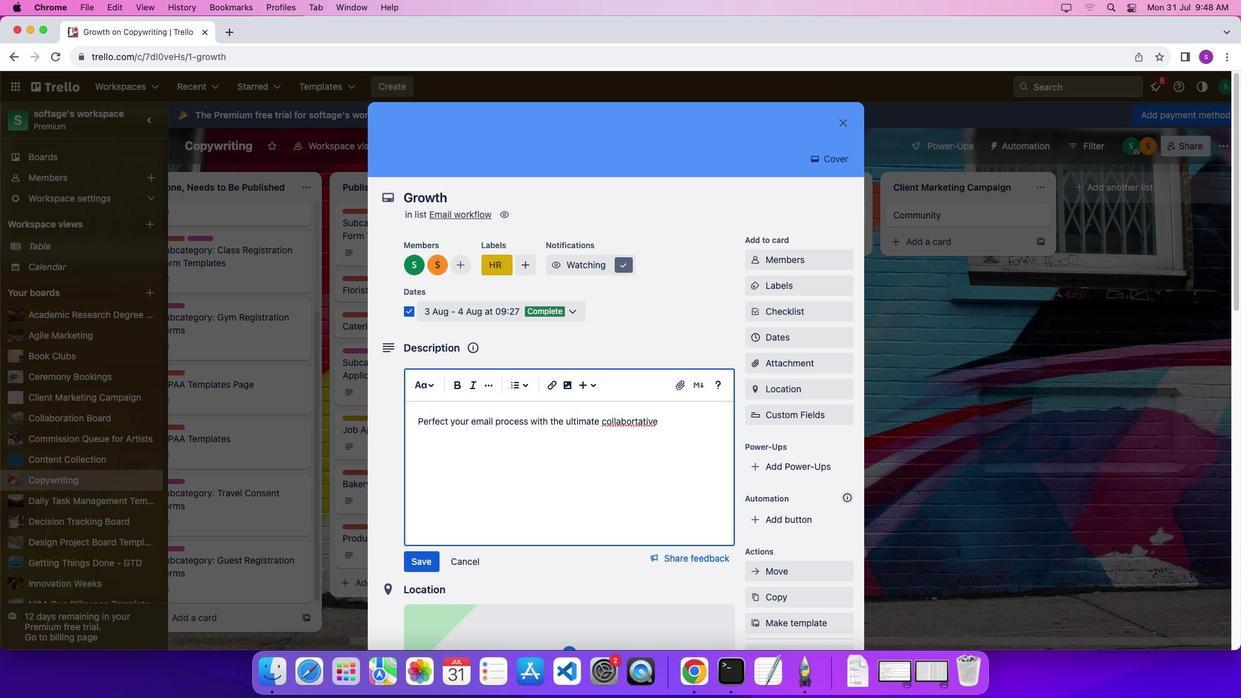 
Action: Mouse moved to (673, 416)
Screenshot: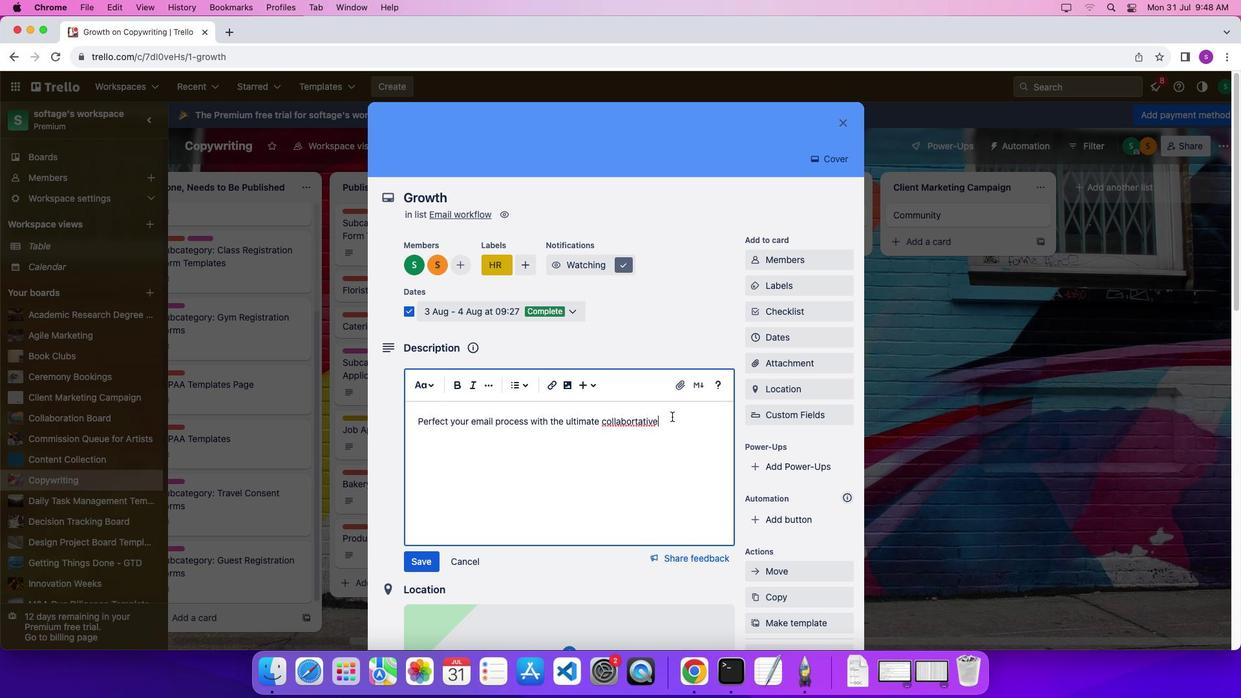 
Action: Mouse pressed left at (673, 416)
Screenshot: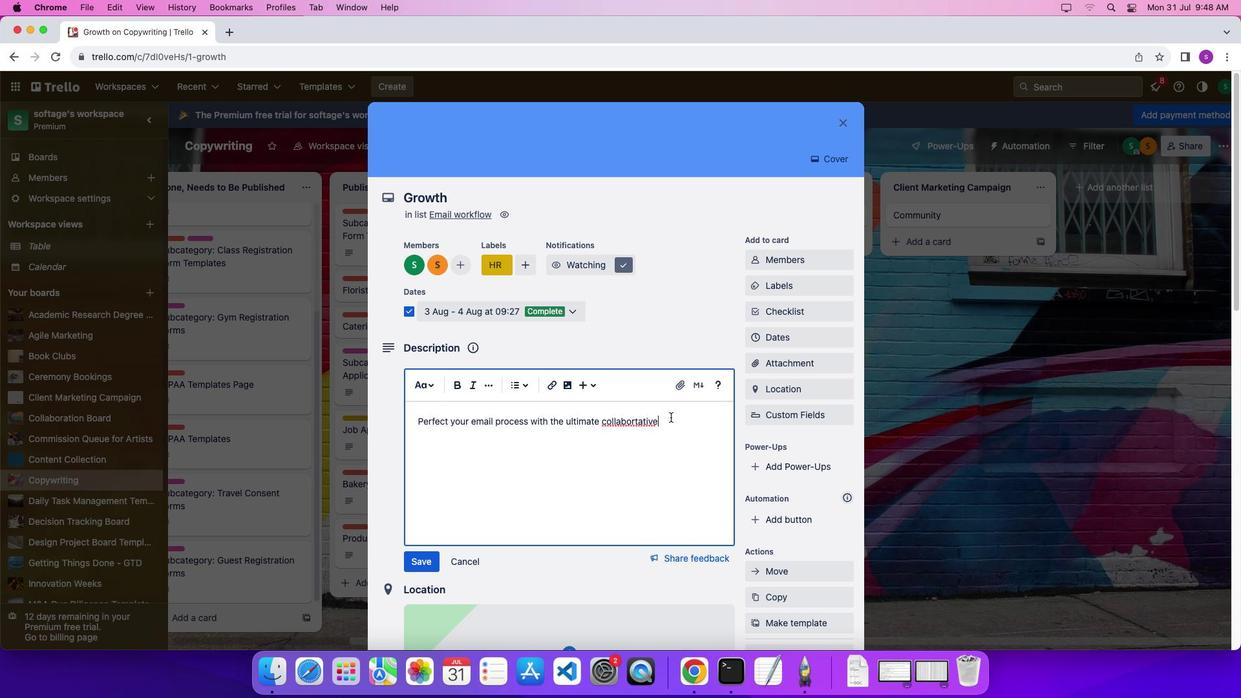 
Action: Mouse moved to (634, 419)
Screenshot: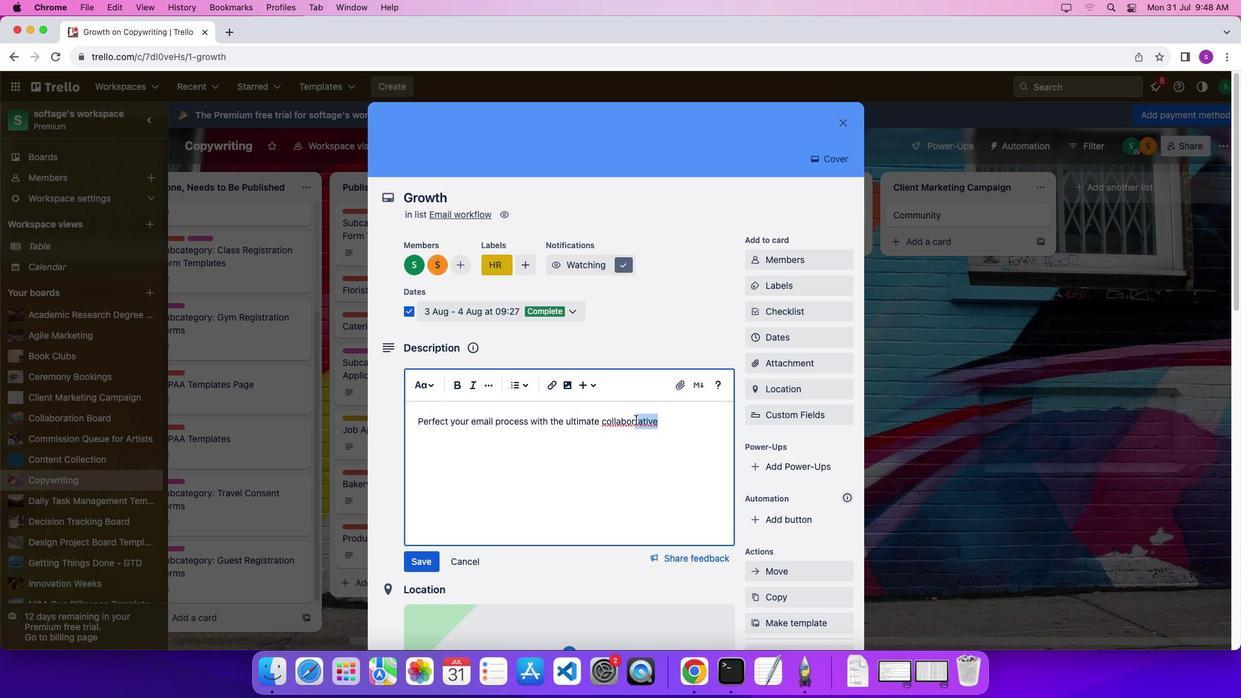 
Action: Key pressed Key.delete'a''t''i''v''e'Key.space'w''o''r''k''f''l''o''w''.'Key.enter
Screenshot: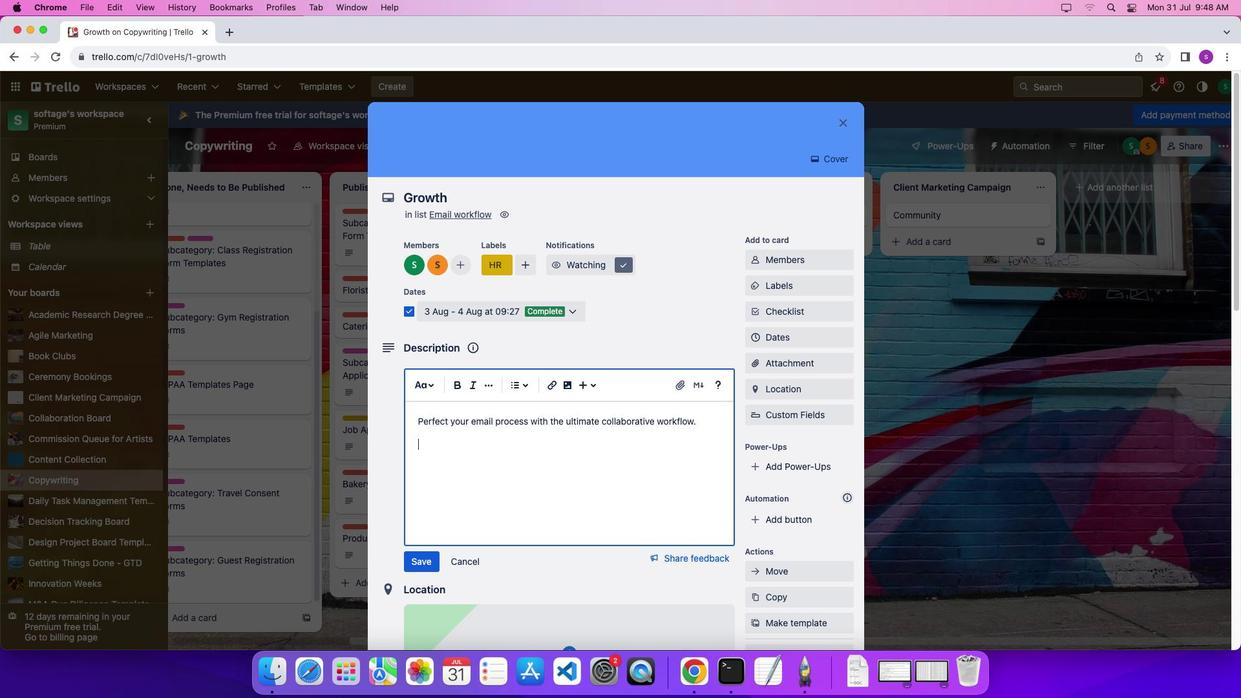 
Action: Mouse moved to (665, 433)
Screenshot: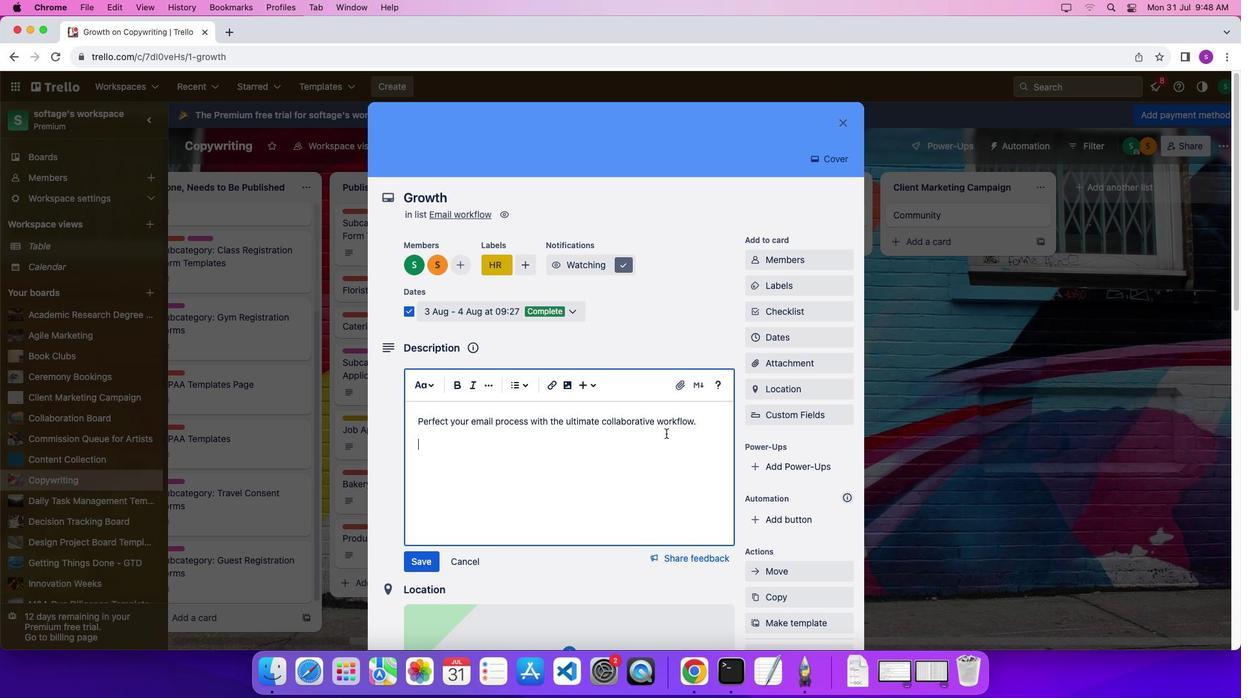
Action: Key pressed Key.shift'G''o''o''d'Key.spaceKey.shift'C''o''p''y''w''r''i''t''i''n''g'Key.space'e''f''f''c''i''e''n''t''l''y'Key.spaceKey.backspace
Screenshot: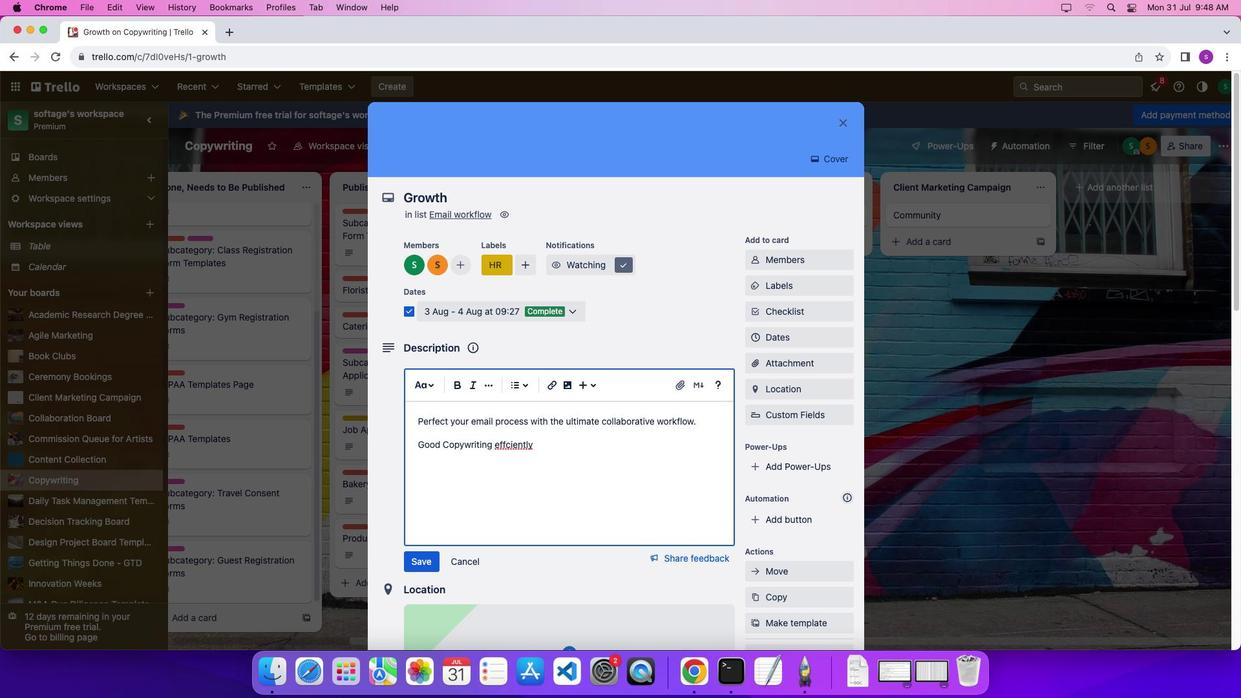 
Action: Mouse moved to (559, 444)
Screenshot: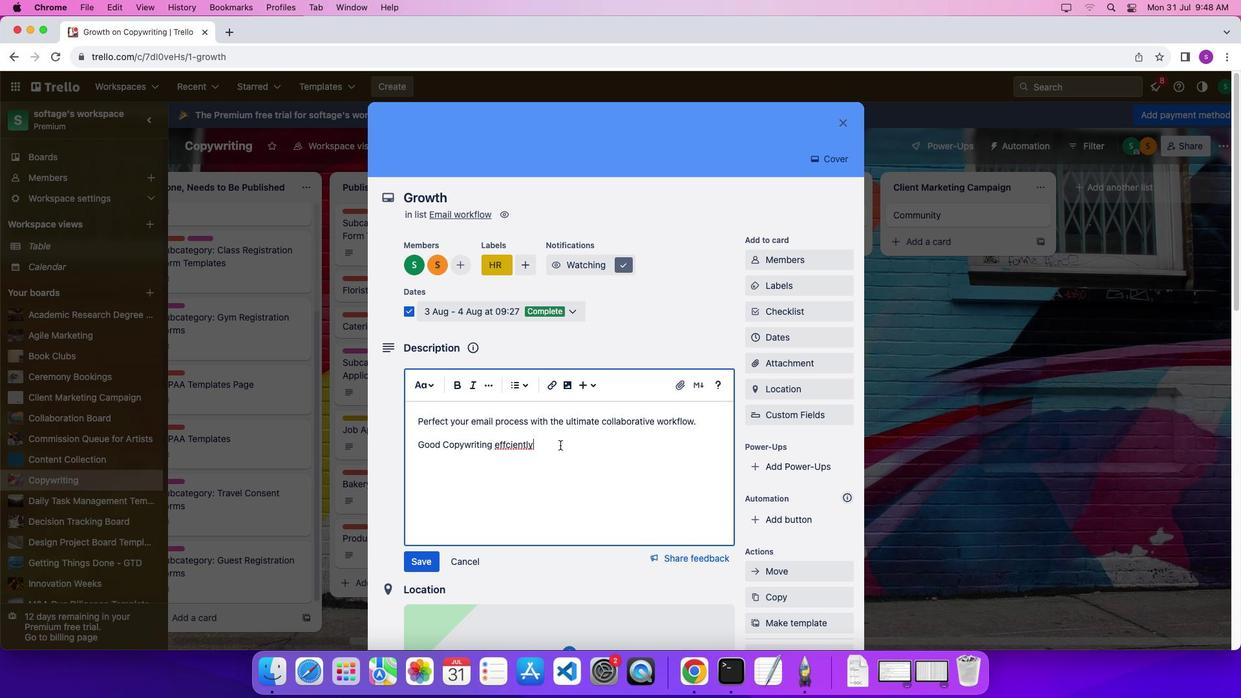 
Action: Mouse pressed left at (559, 444)
Screenshot: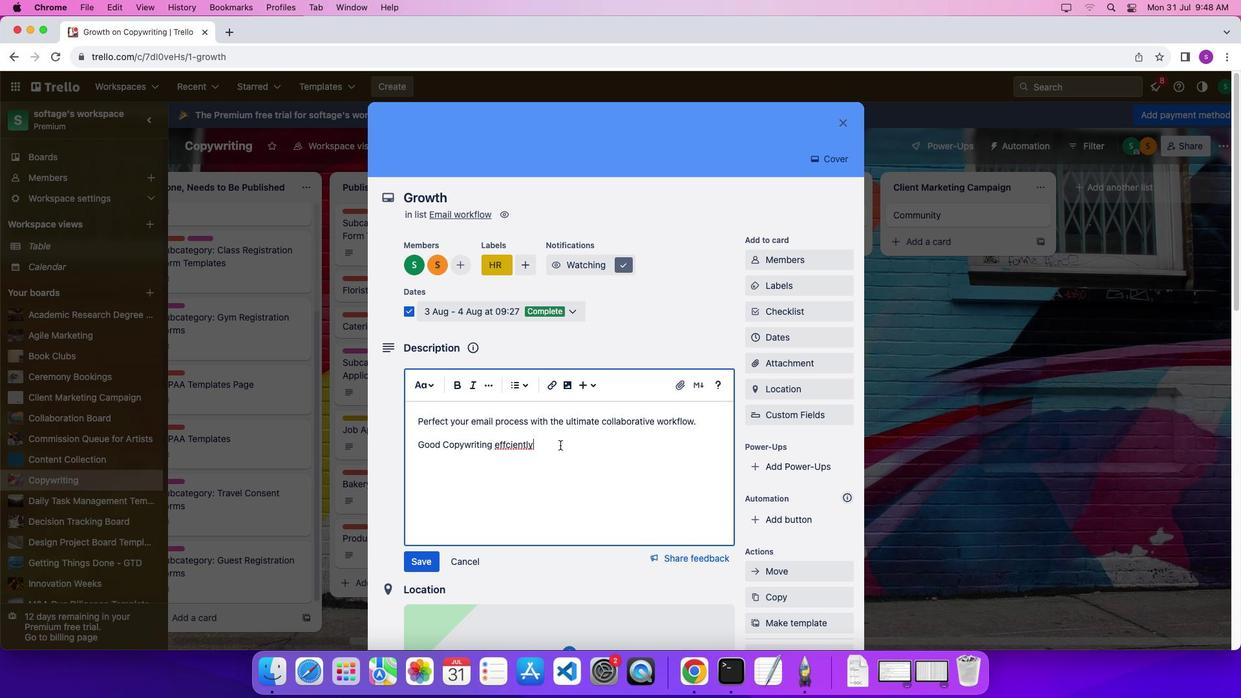 
Action: Mouse moved to (533, 444)
Screenshot: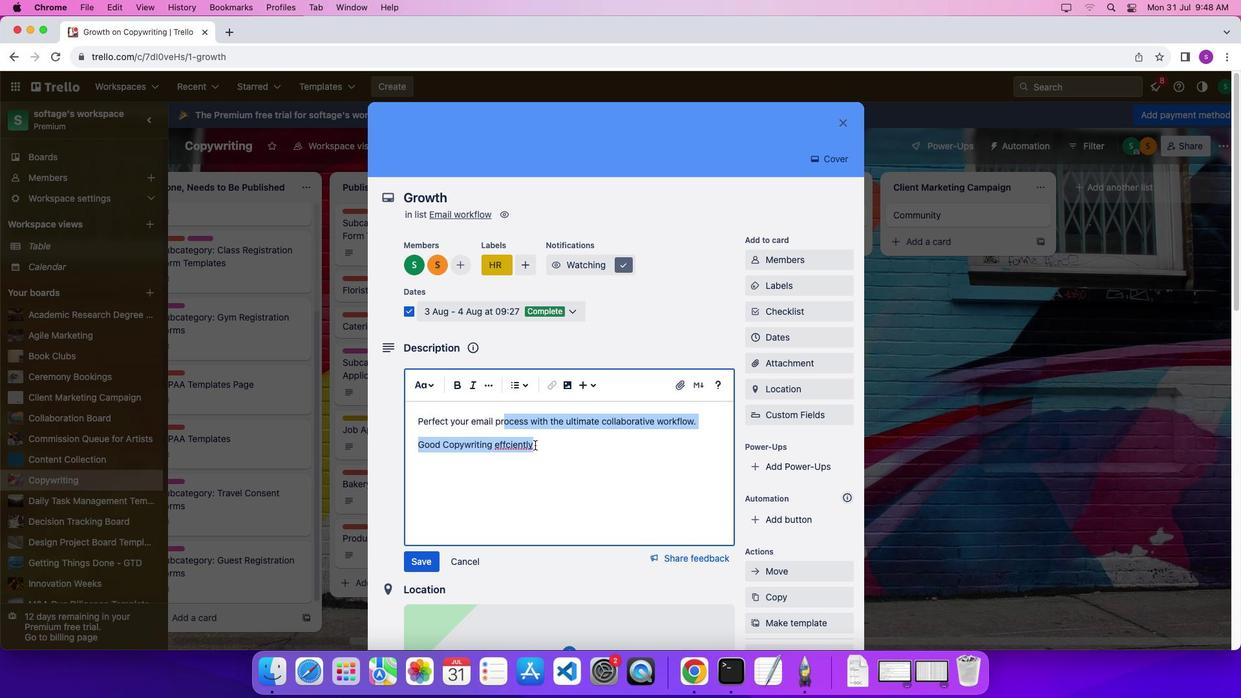
Action: Mouse pressed left at (533, 444)
Screenshot: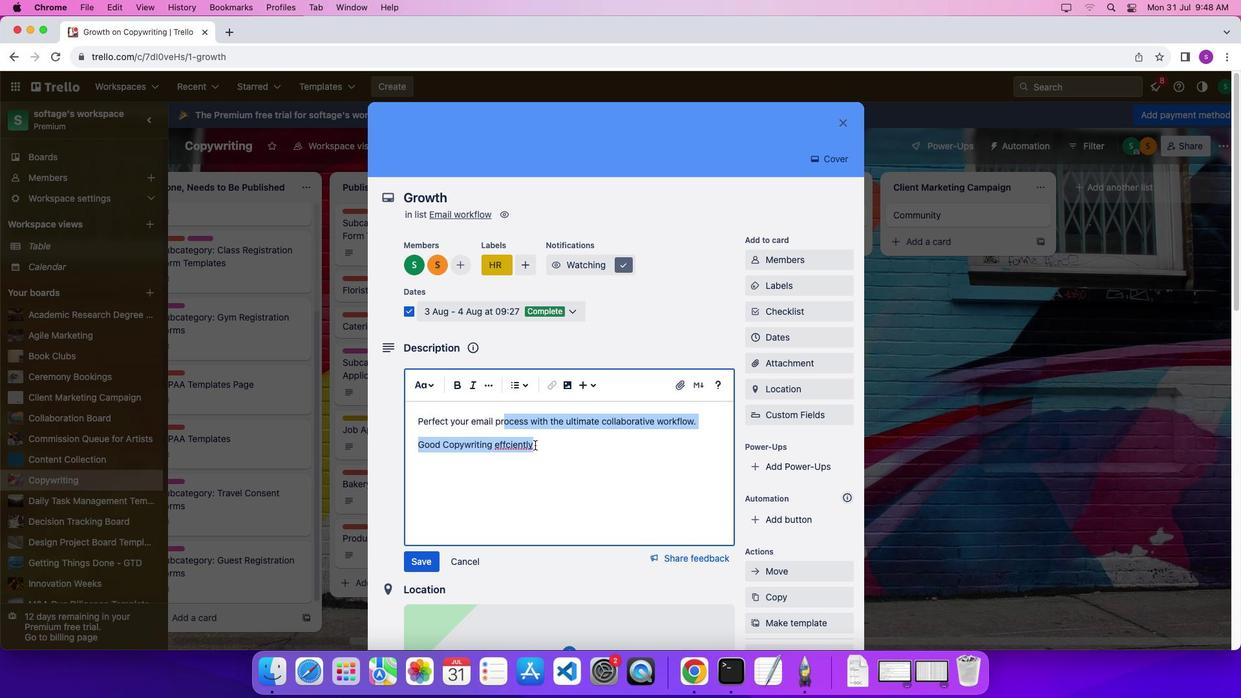 
Action: Mouse pressed left at (533, 444)
Screenshot: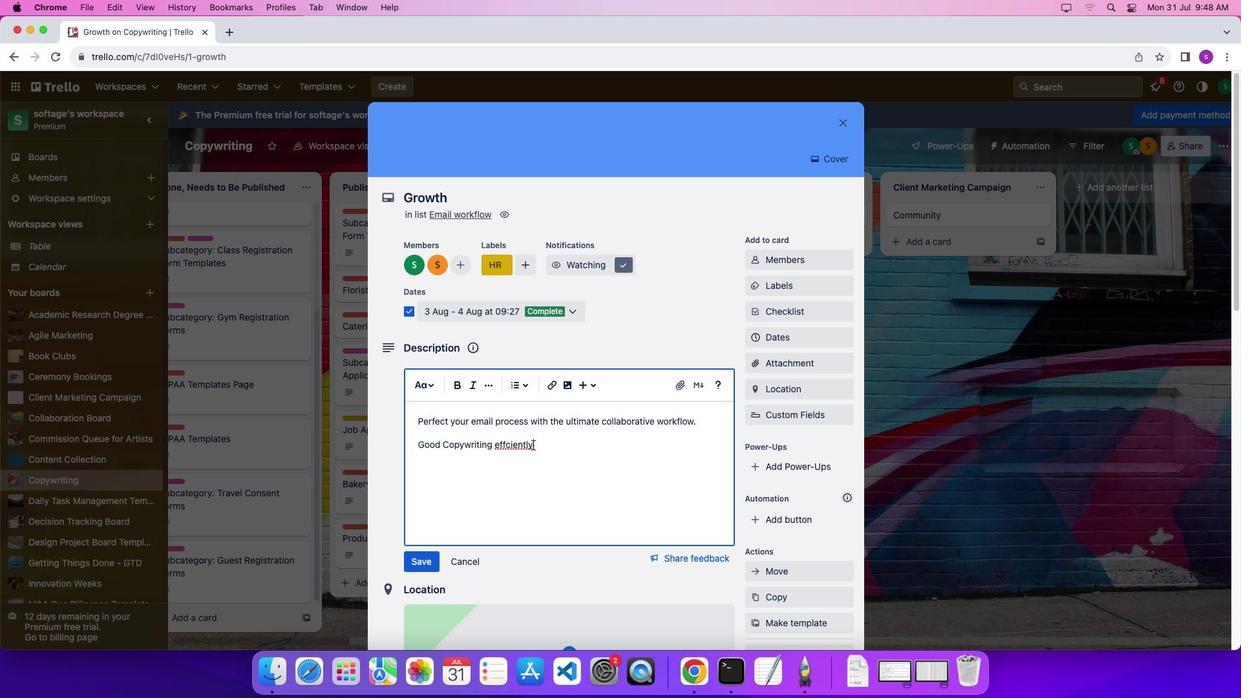 
Action: Mouse moved to (490, 449)
Screenshot: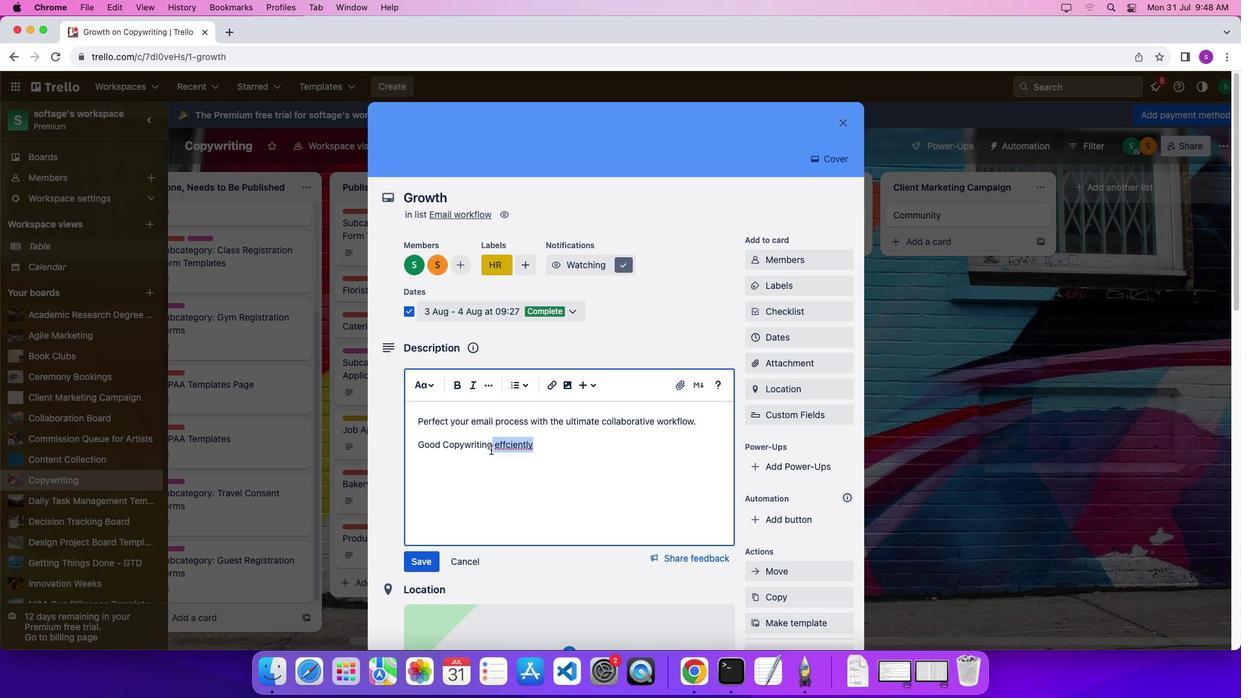 
Action: Key pressed 'e''f''f'Key.backspaceKey.backspaceKey.backspaceKey.space'e''f''f''i''c''i''e''n''t''l''y'Key.space'd''r''i''v''e''s'Key.space'u''s''e''r''s''s'Key.space't''h''r''o''u''g''h'Key.space't''h''e'Key.space'c''o''n''v''e''r''s''i''o''n'Key.space'f''u''n''n''e''l'','Key.space't''h''u''s'Key.space'i''n''c''r''e''a''s''i''n''g'Key.space'r''e''v''e''n''u''e'Key.space','Key.spaceKey.shift'R''O''I'Key.space'a''n''d'Key.space'p''r''o''f''i''t''s''.'
Screenshot: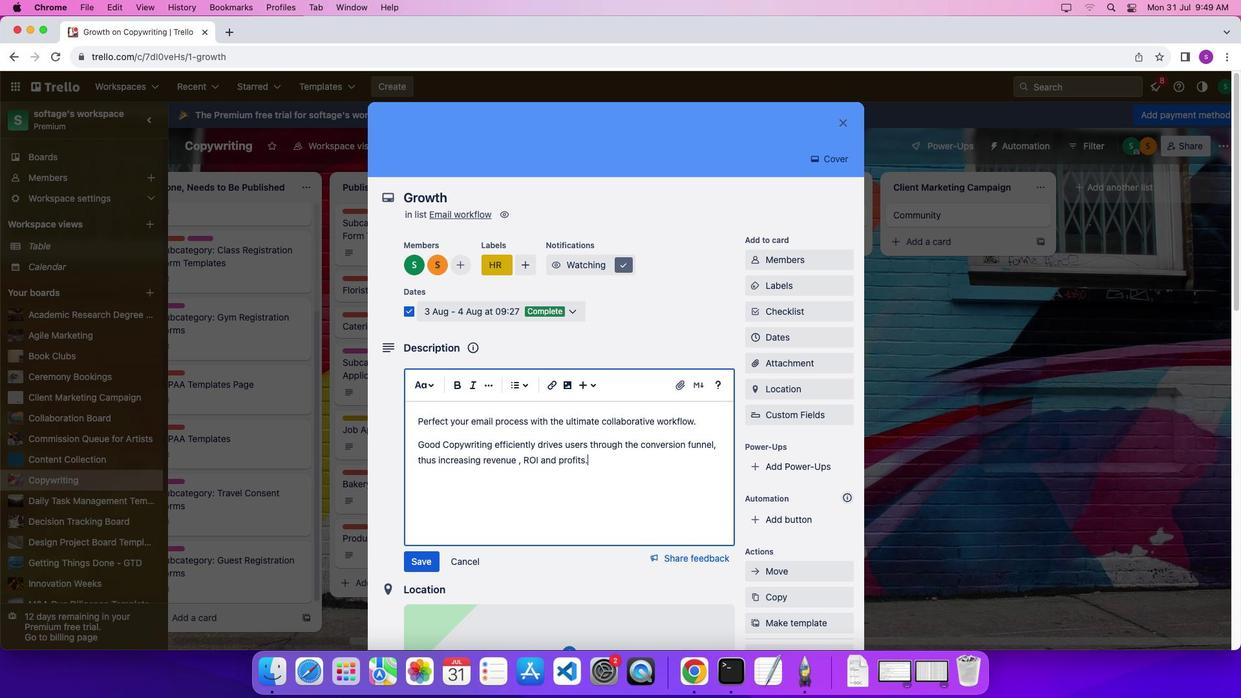 
Action: Mouse moved to (613, 461)
Screenshot: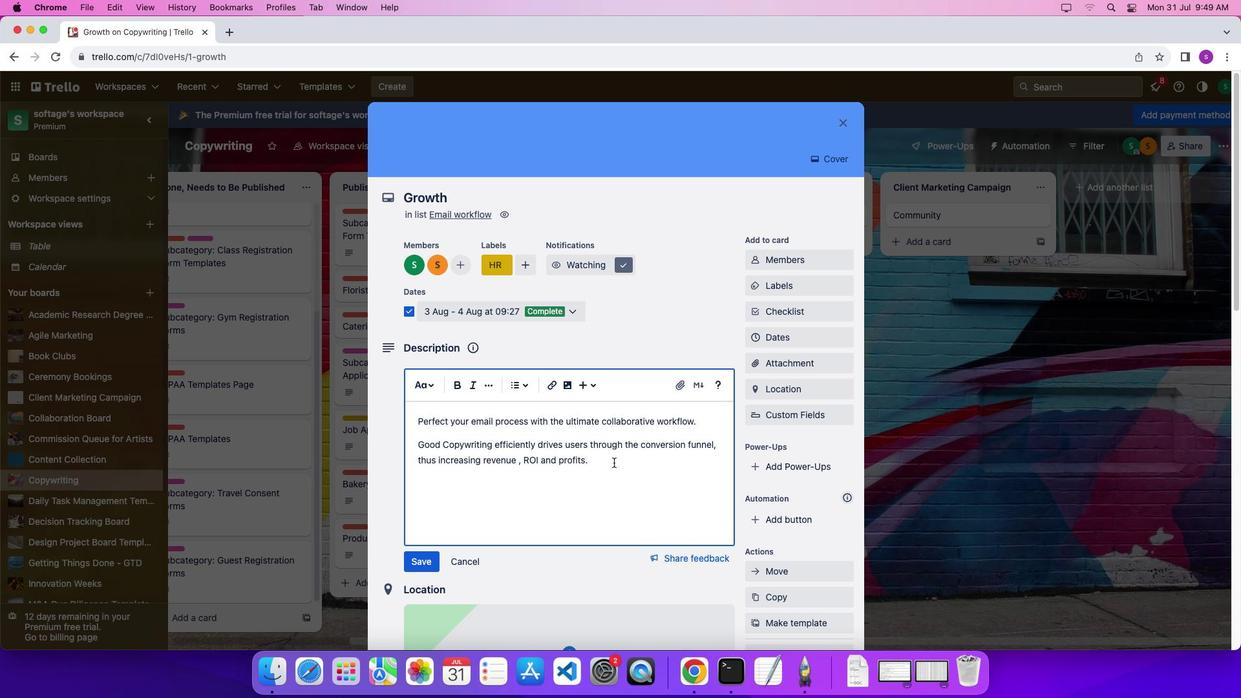 
Action: Mouse pressed left at (613, 461)
Screenshot: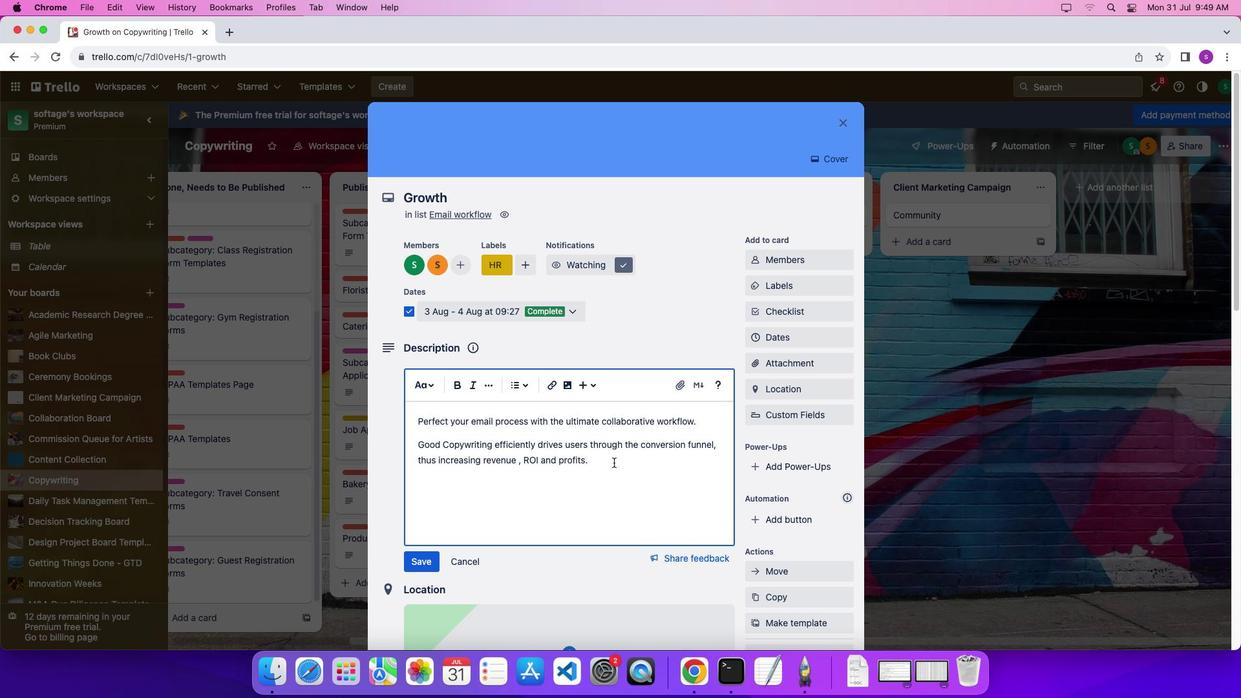 
Action: Mouse moved to (423, 385)
Screenshot: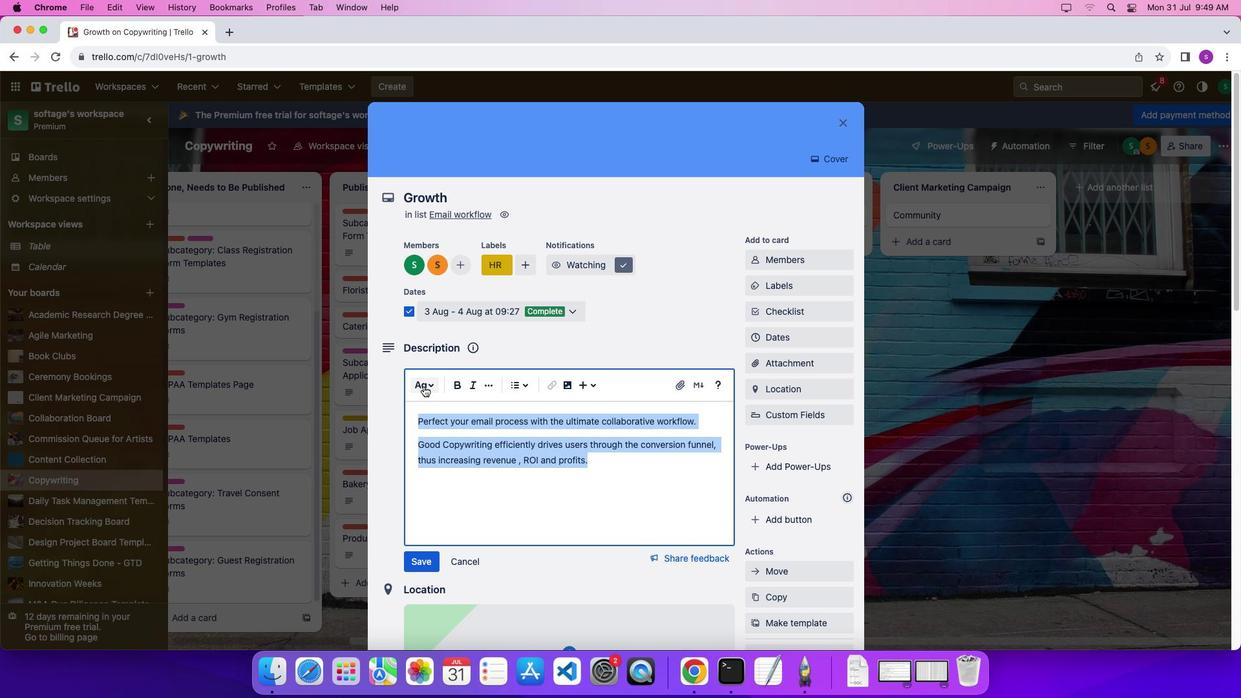 
Action: Mouse pressed left at (423, 385)
Screenshot: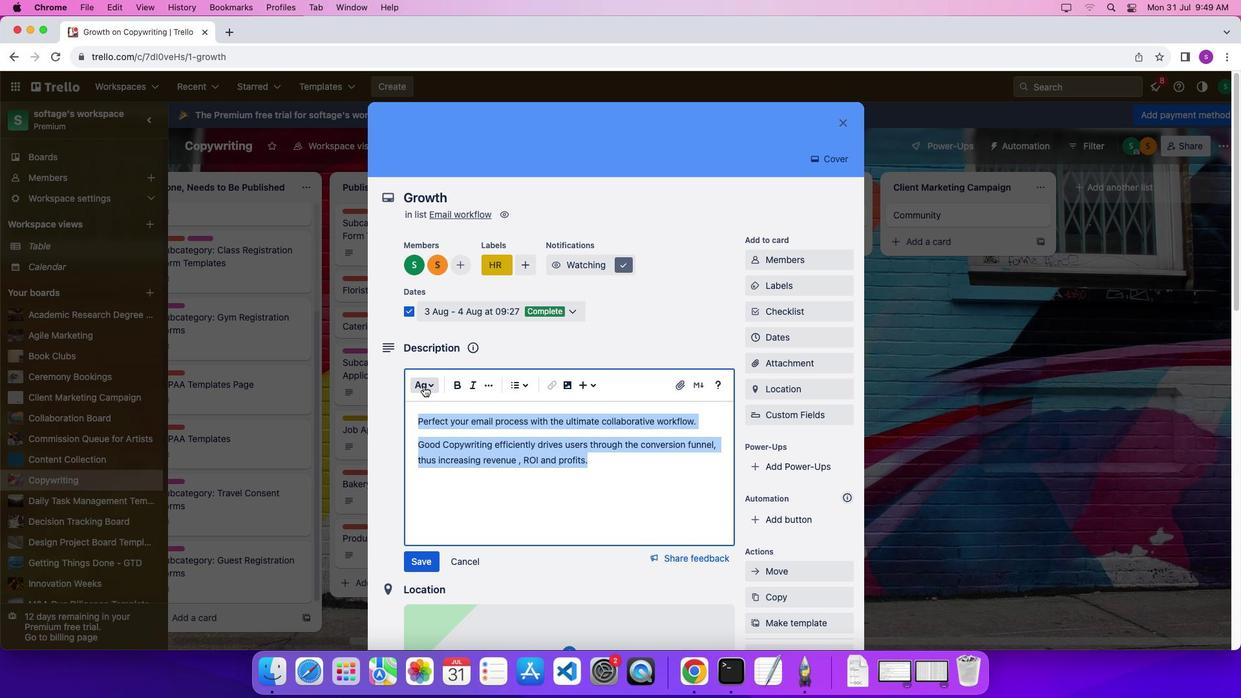 
Action: Mouse moved to (453, 486)
Screenshot: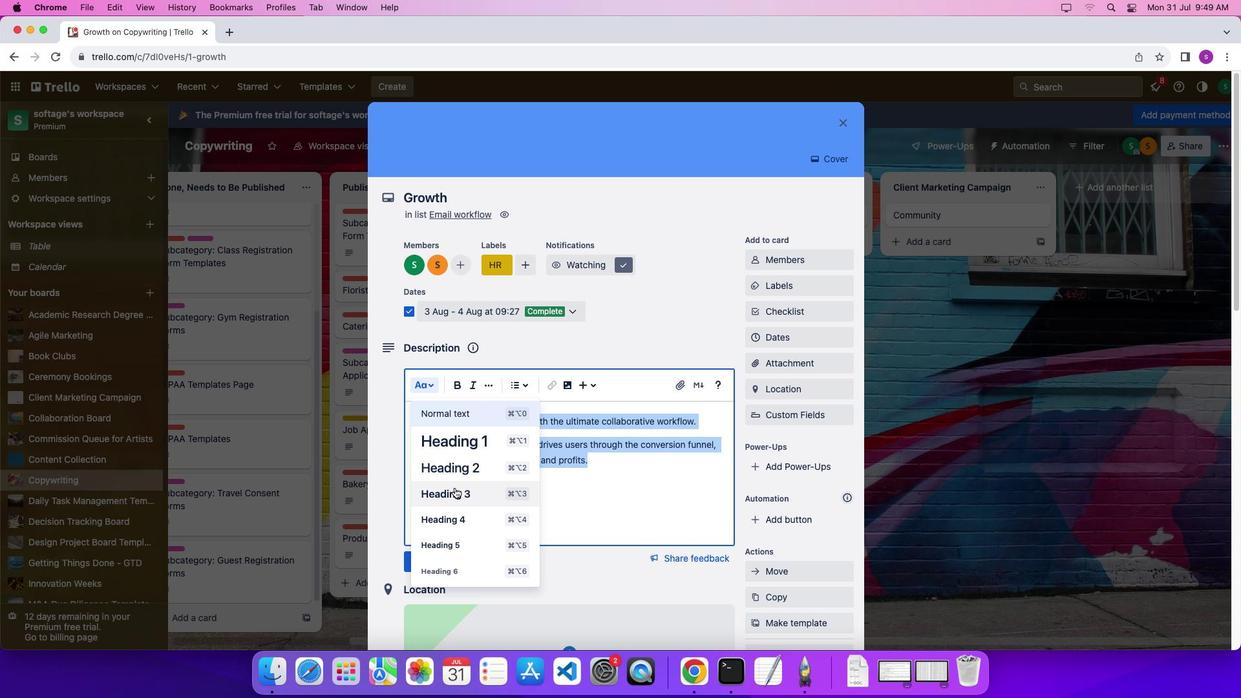 
Action: Mouse pressed left at (453, 486)
Screenshot: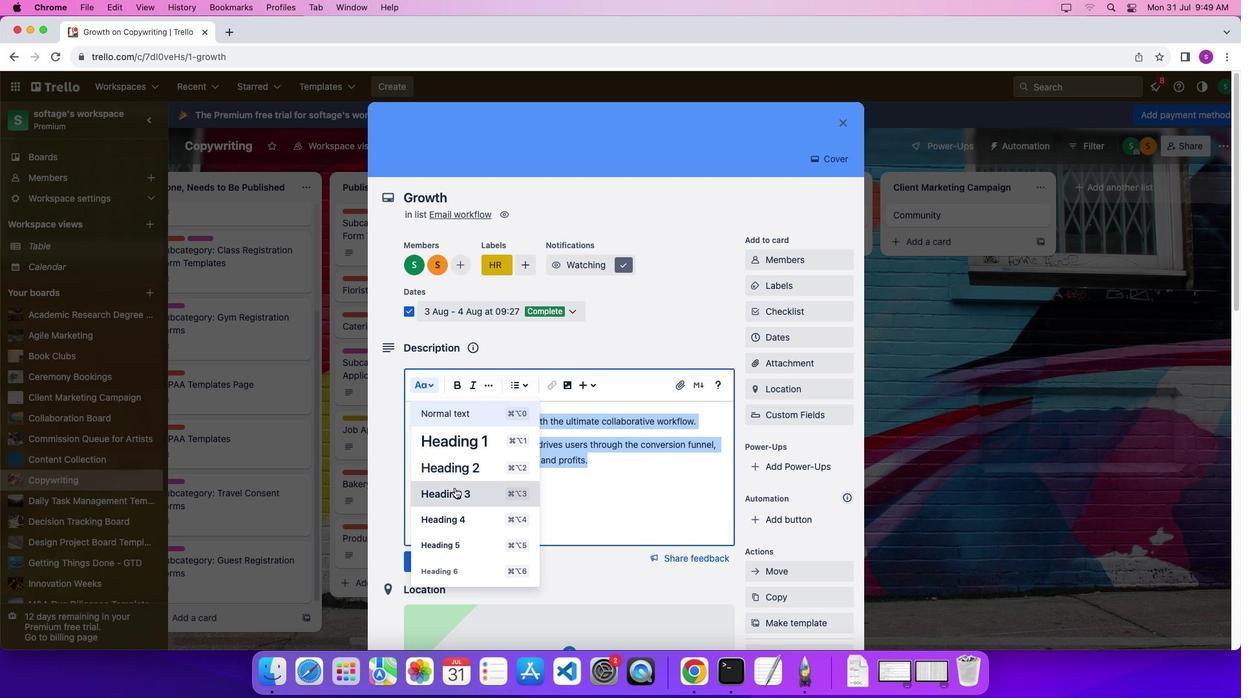 
Action: Mouse moved to (484, 389)
Screenshot: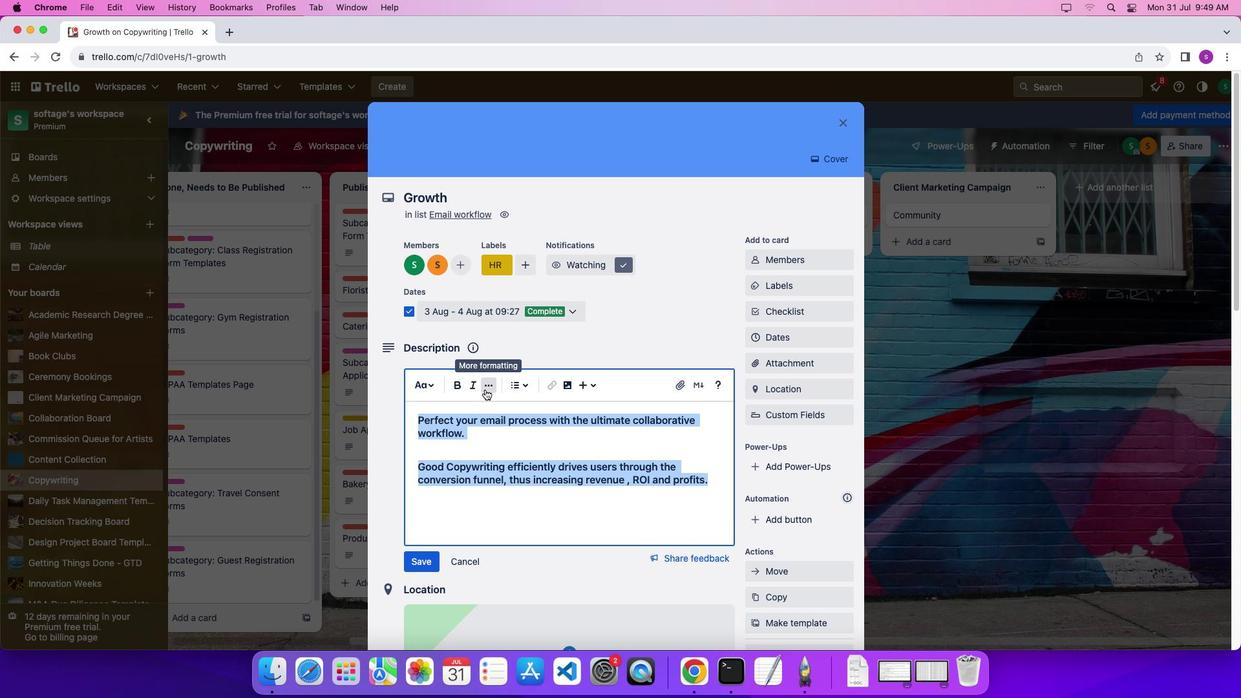 
Action: Mouse pressed left at (484, 389)
Screenshot: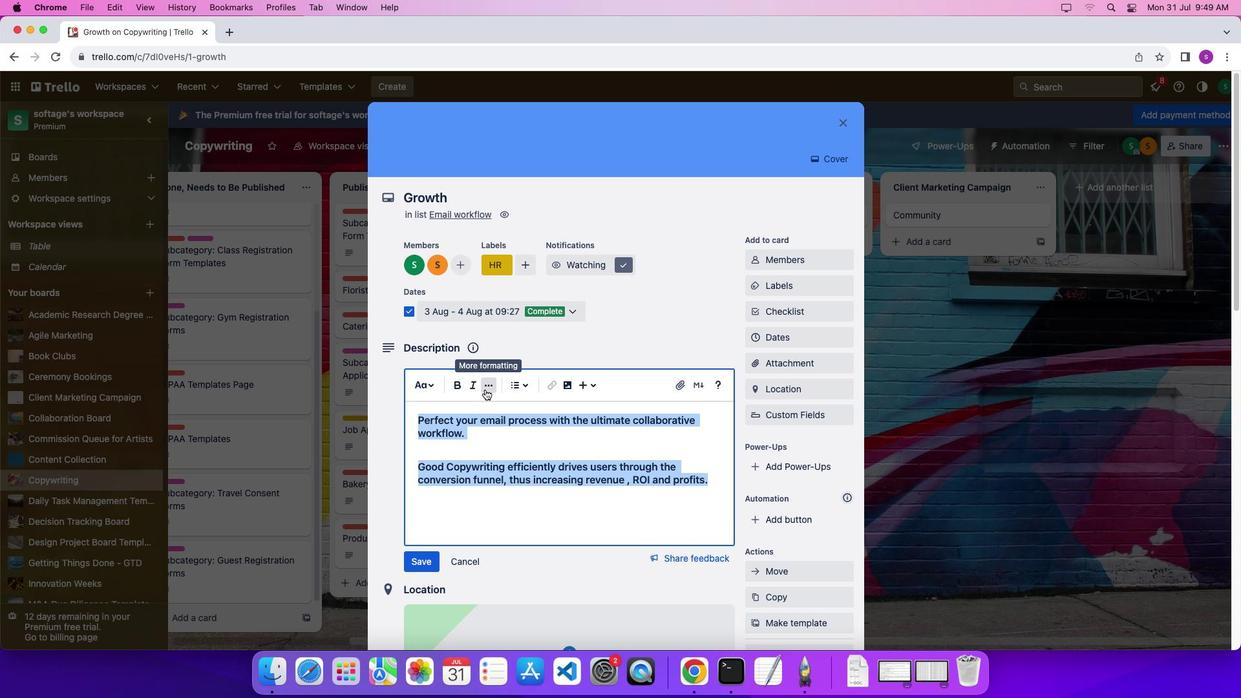 
Action: Mouse moved to (497, 431)
Screenshot: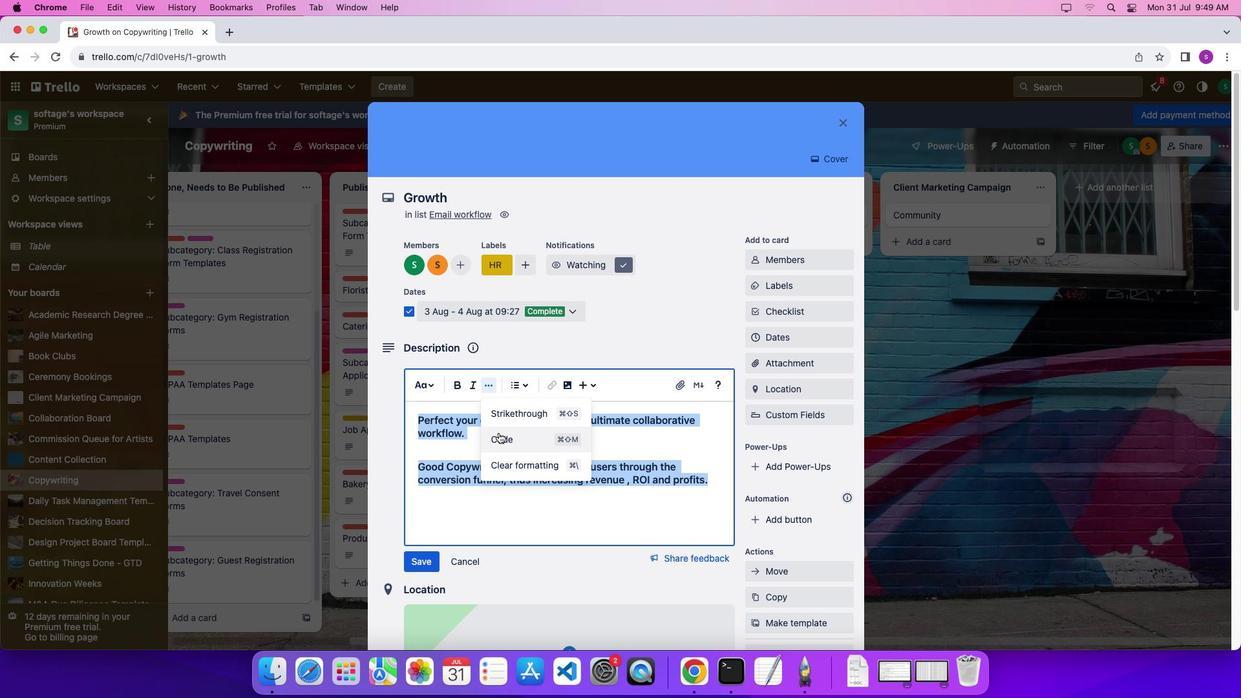 
Action: Mouse pressed left at (497, 431)
Screenshot: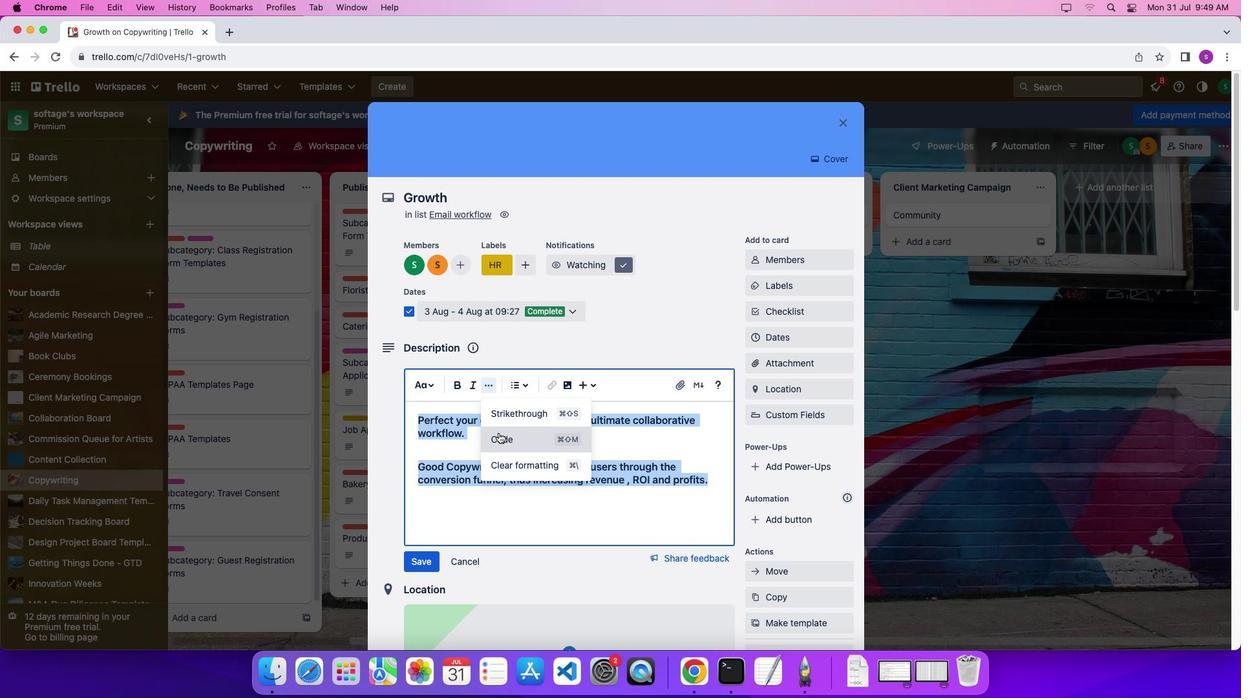 
Action: Mouse moved to (556, 436)
Screenshot: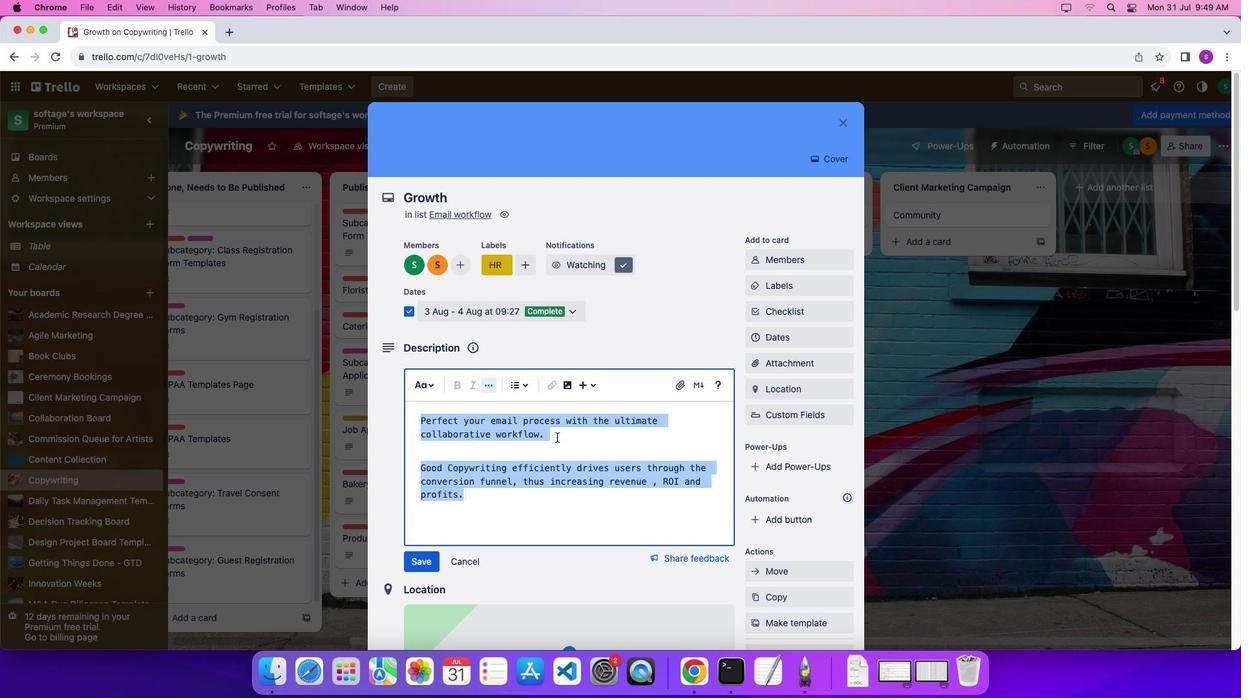 
Action: Mouse pressed left at (556, 436)
Screenshot: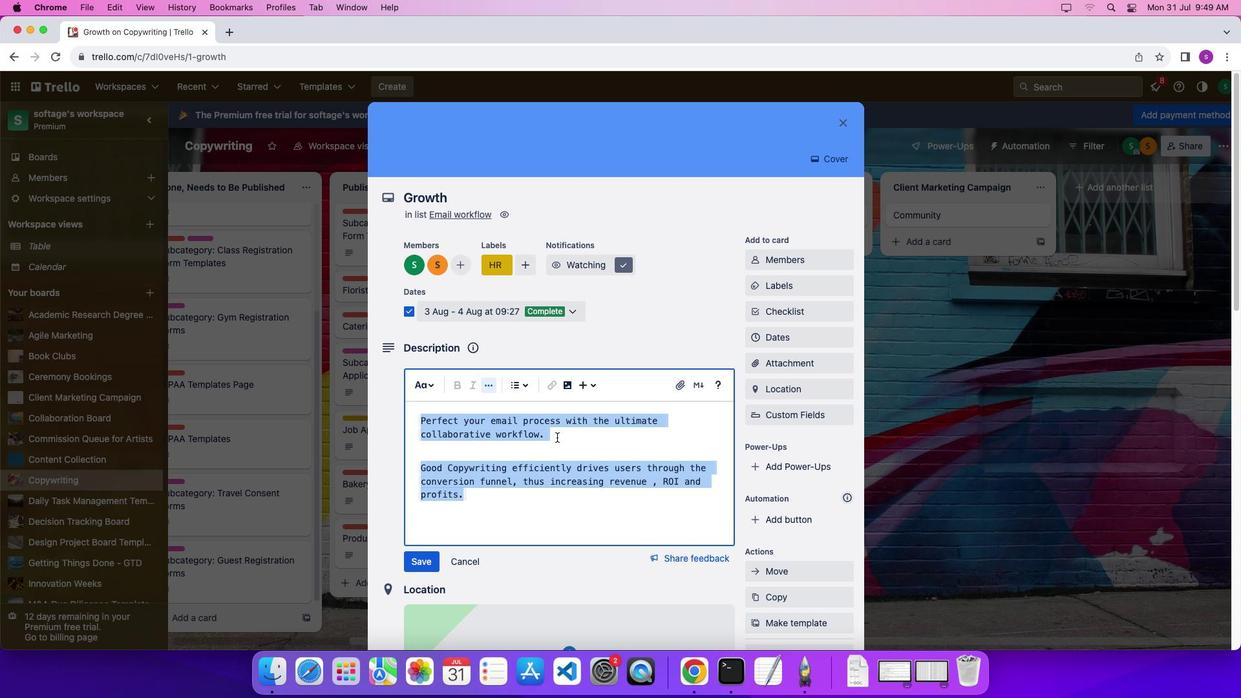 
Action: Mouse moved to (586, 389)
Screenshot: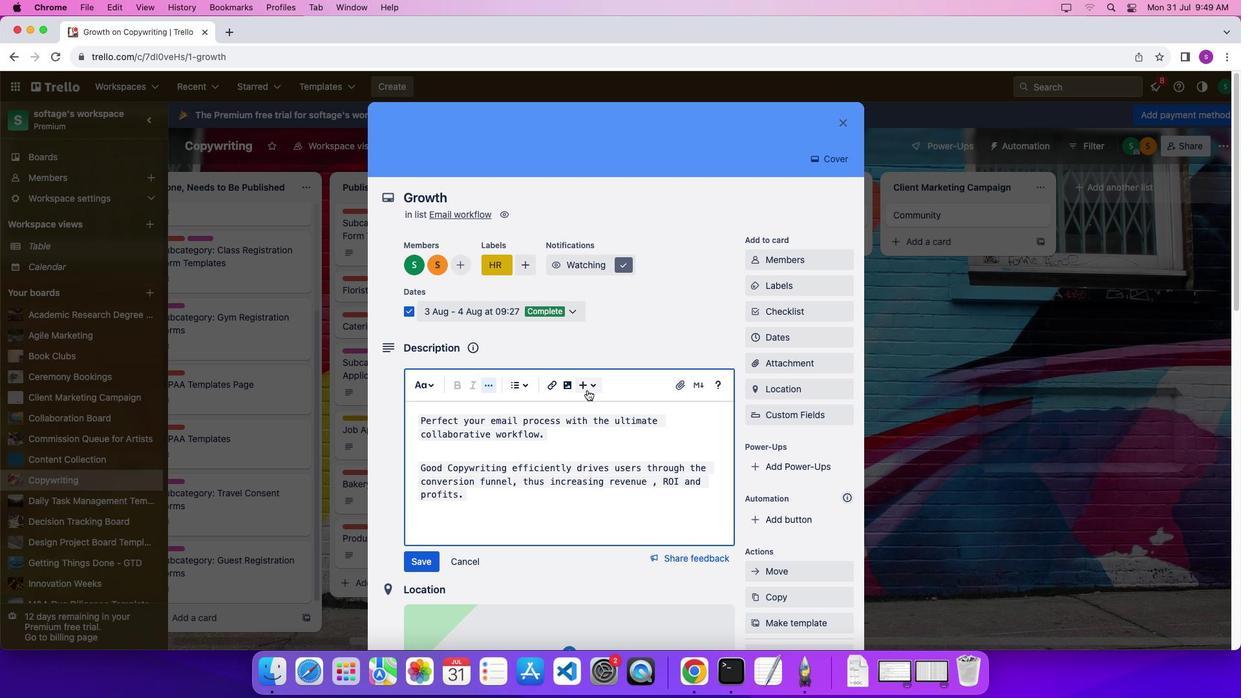 
Action: Mouse pressed left at (586, 389)
Screenshot: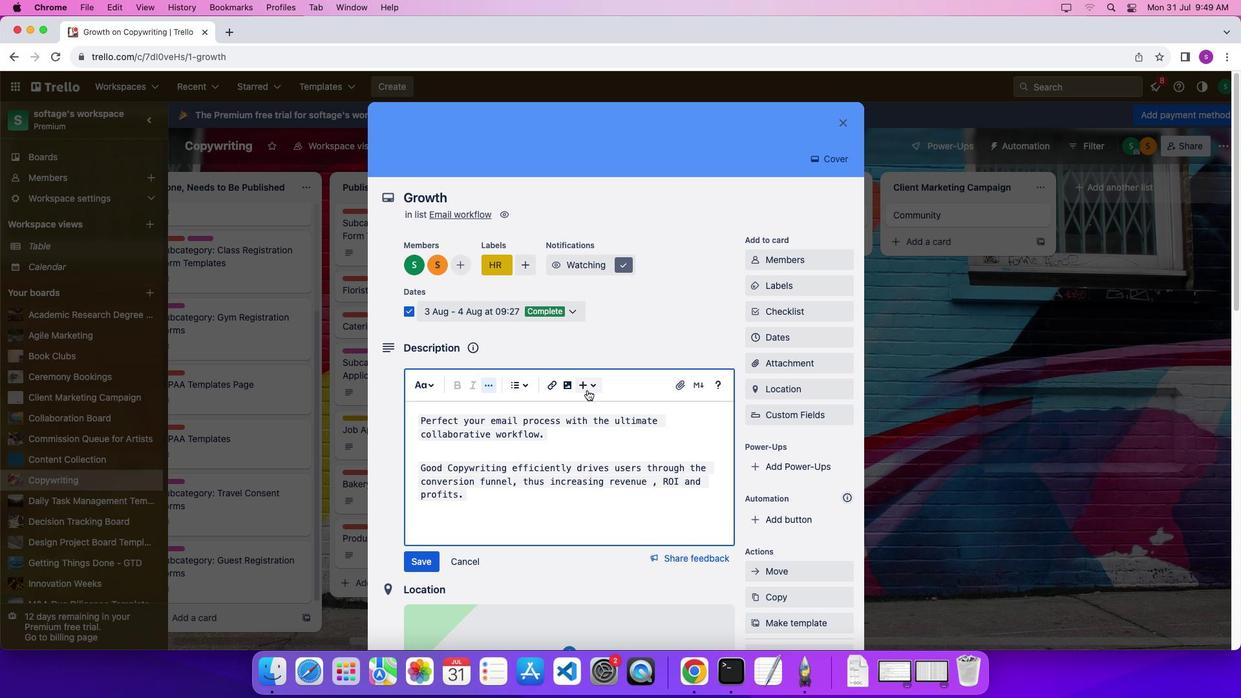 
Action: Mouse moved to (596, 438)
Screenshot: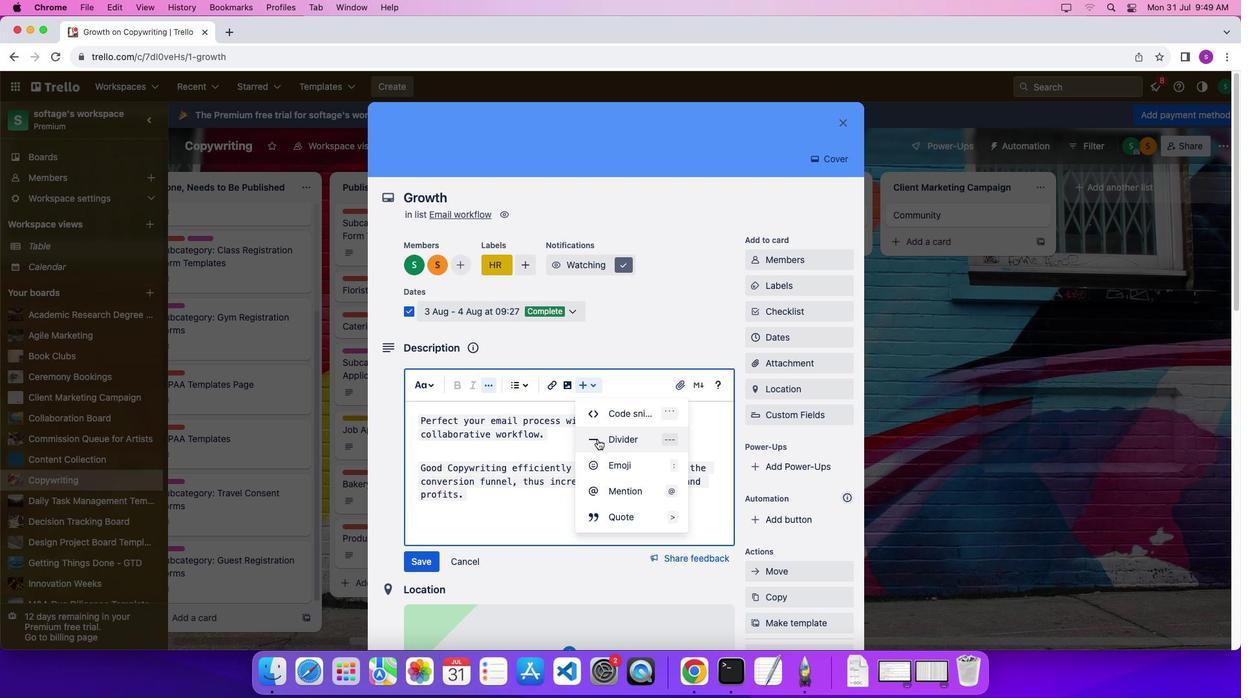 
Action: Mouse pressed left at (596, 438)
Screenshot: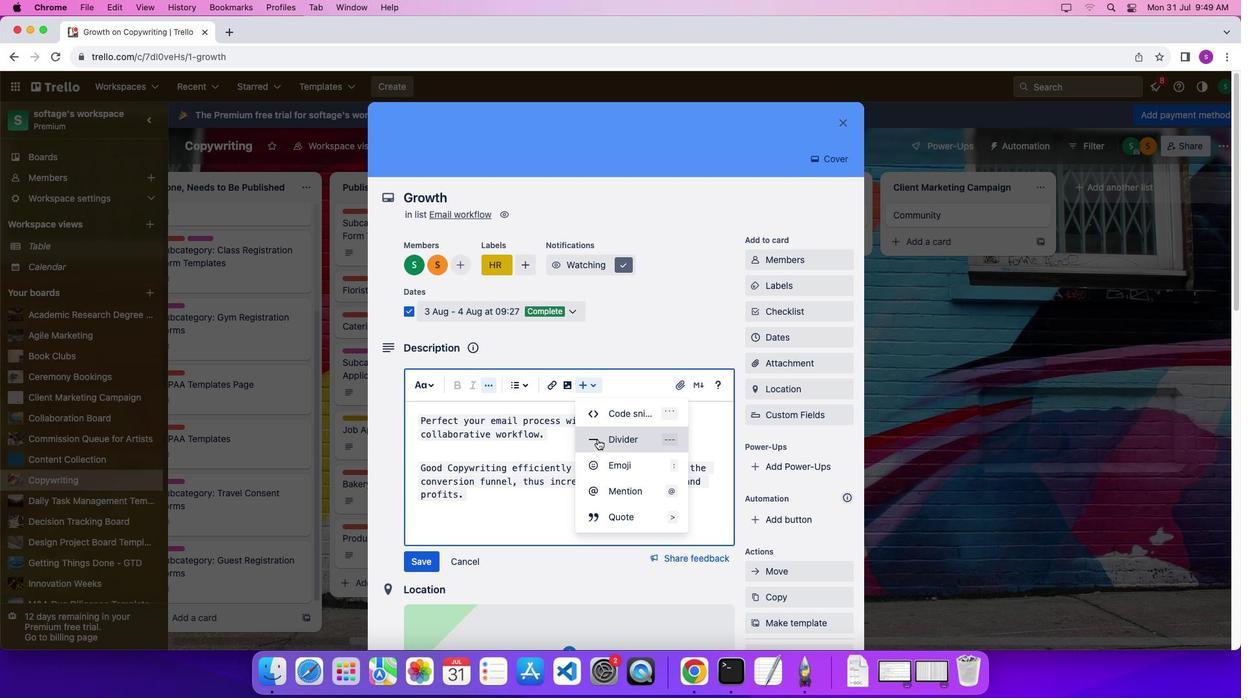 
Action: Mouse moved to (488, 519)
Screenshot: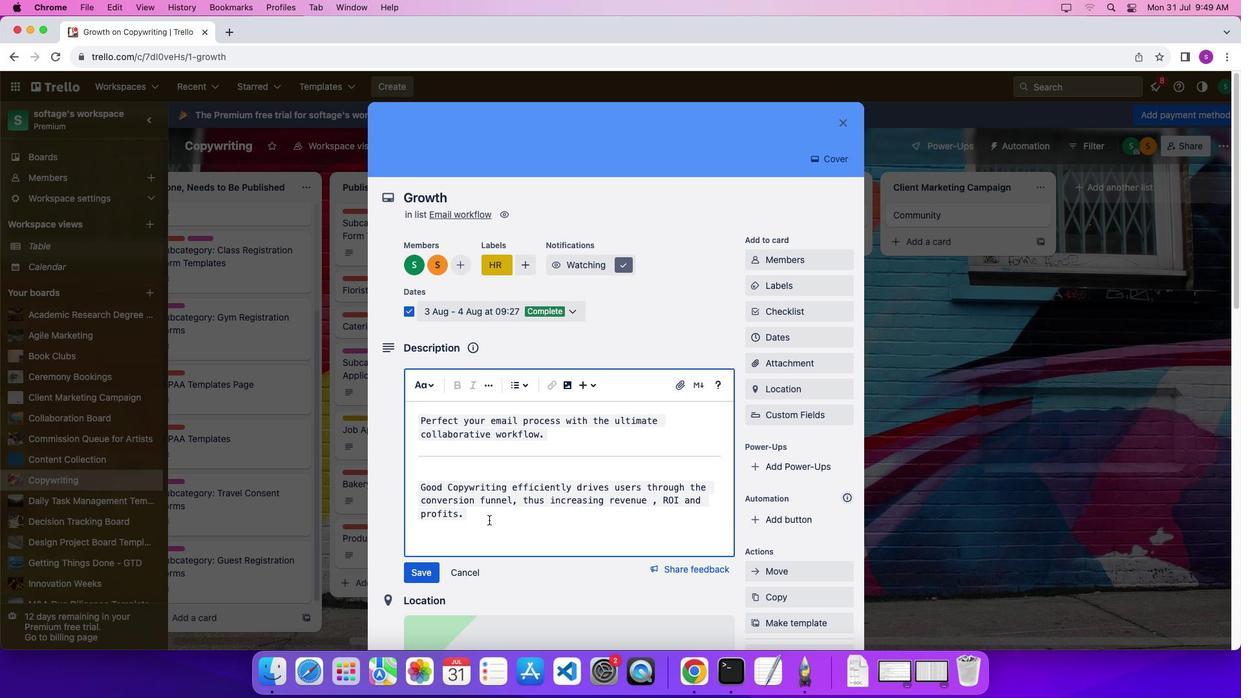 
Action: Mouse pressed left at (488, 519)
Screenshot: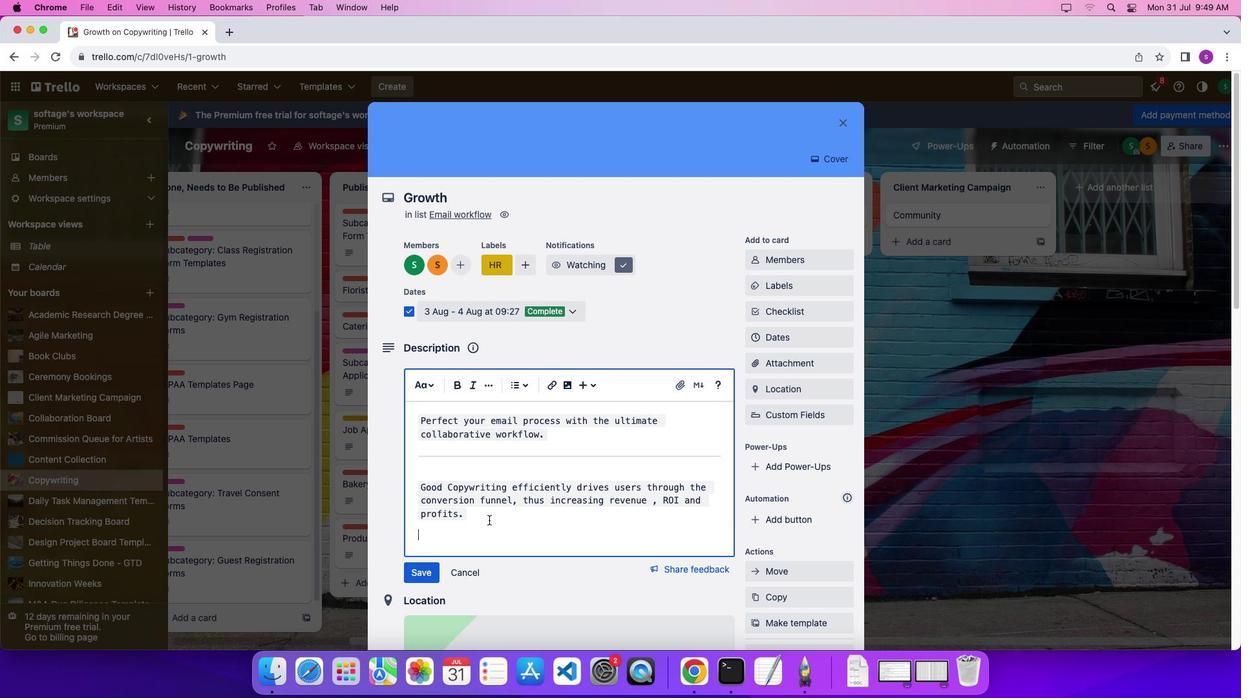 
Action: Mouse moved to (588, 383)
Screenshot: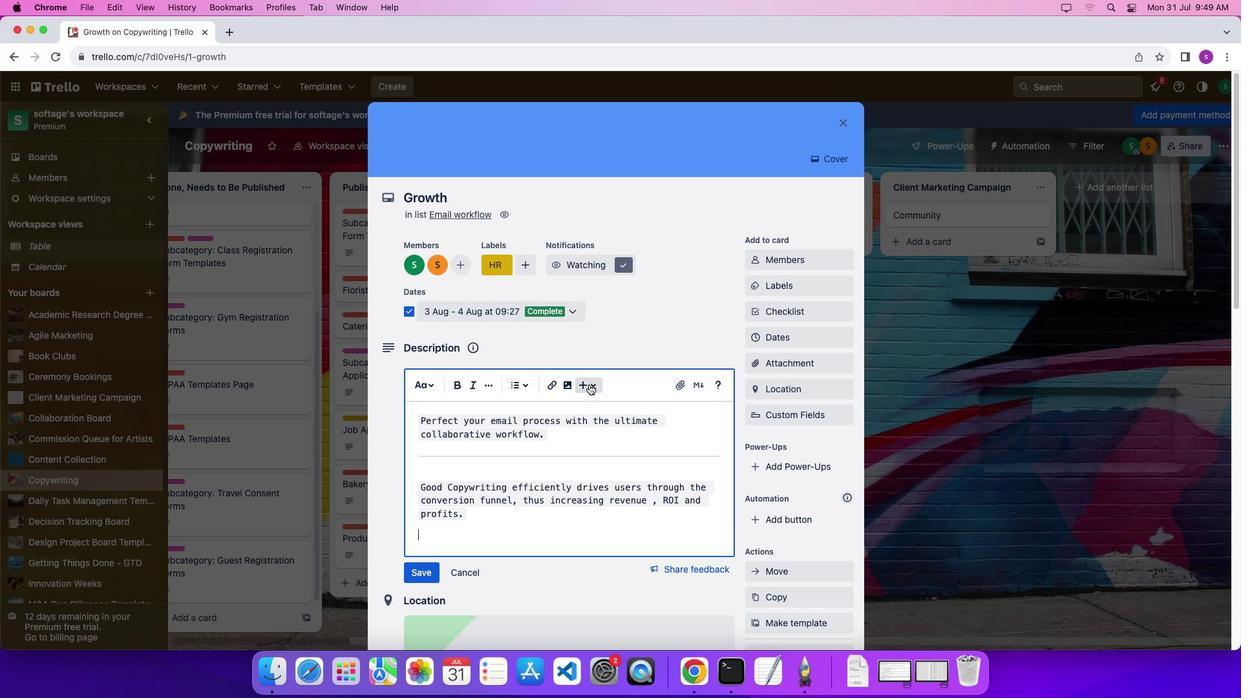 
Action: Mouse pressed left at (588, 383)
Screenshot: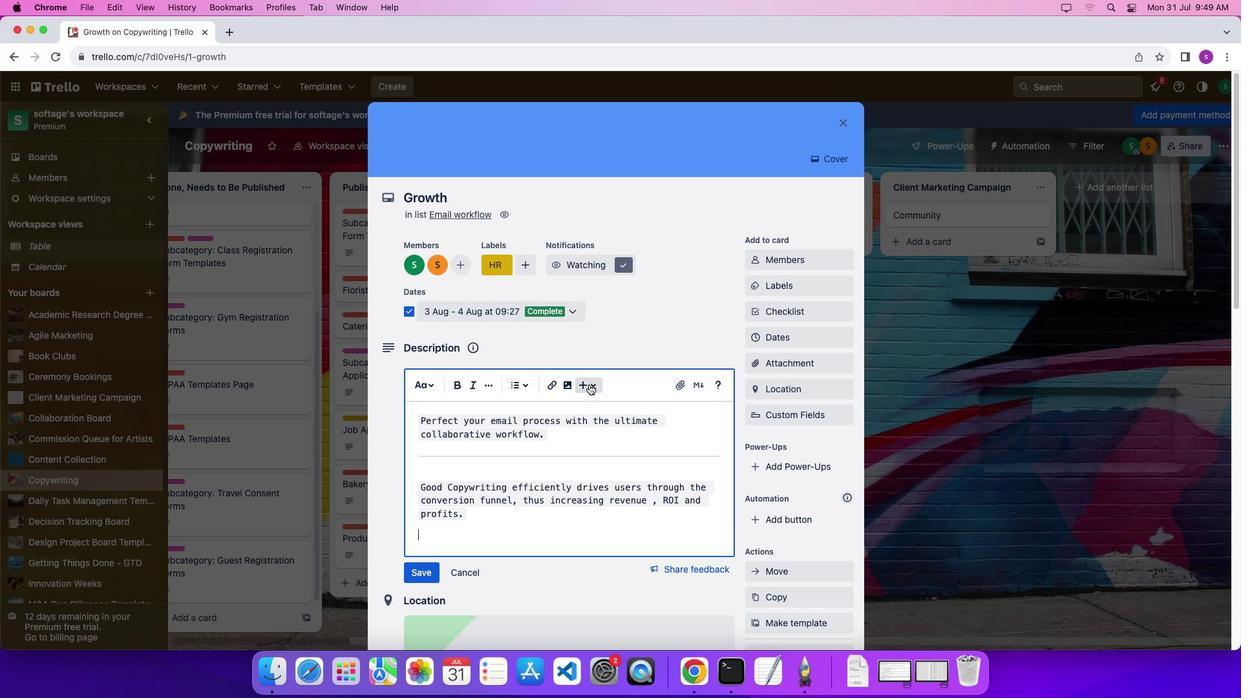 
Action: Mouse moved to (597, 439)
Screenshot: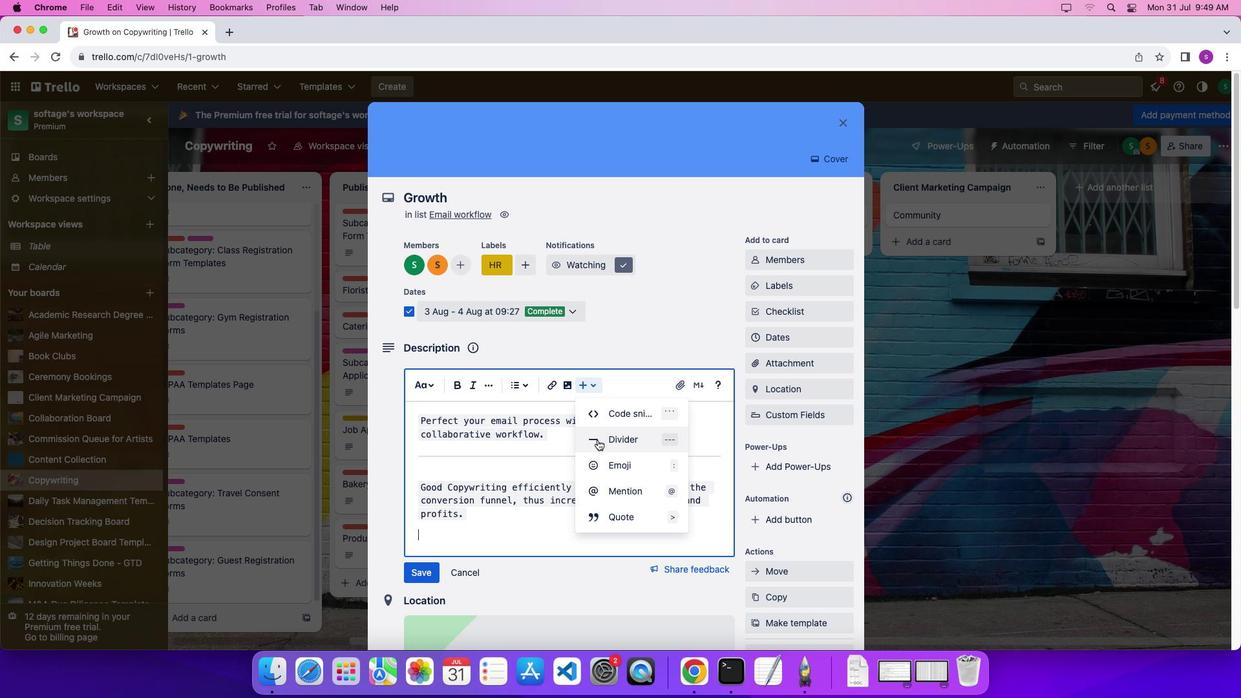 
Action: Mouse pressed left at (597, 439)
Screenshot: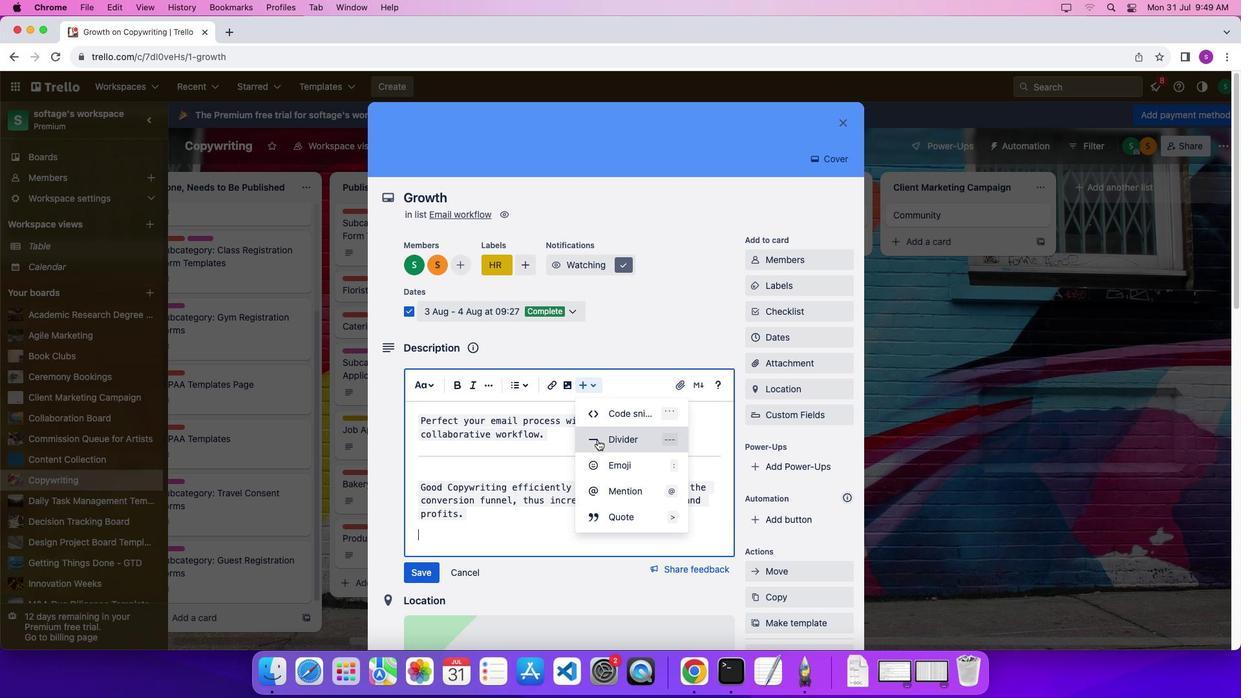 
Action: Mouse moved to (586, 514)
Screenshot: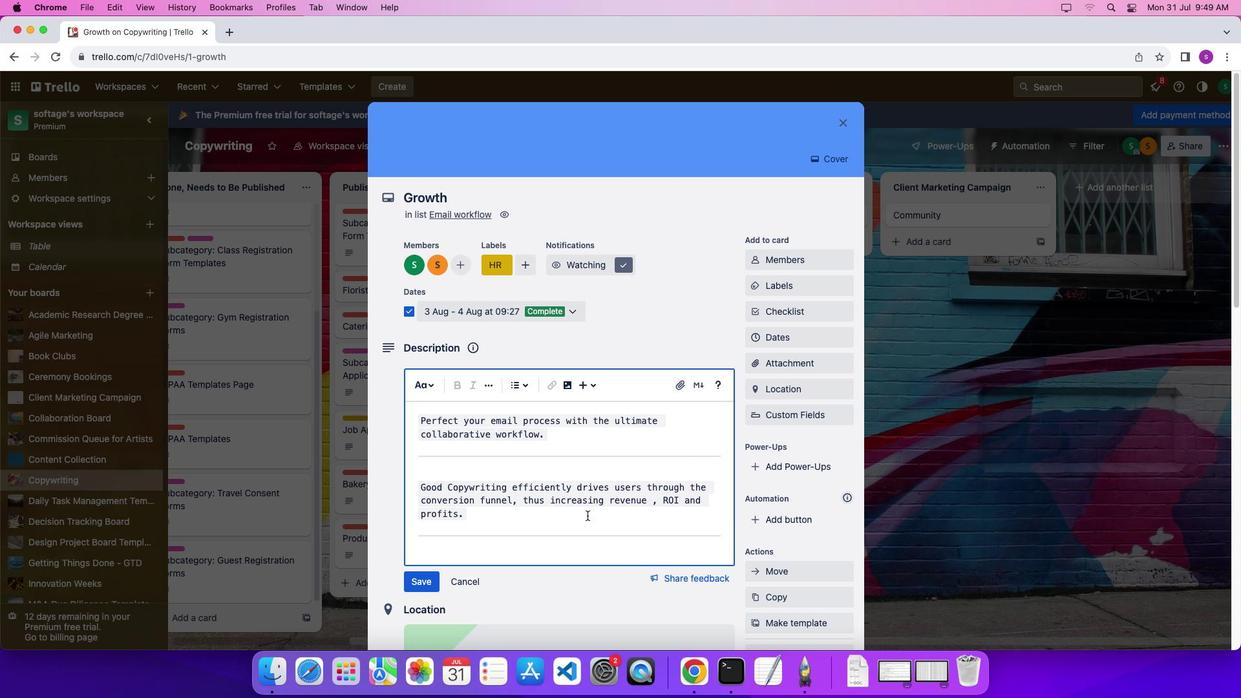 
Action: Mouse pressed left at (586, 514)
Screenshot: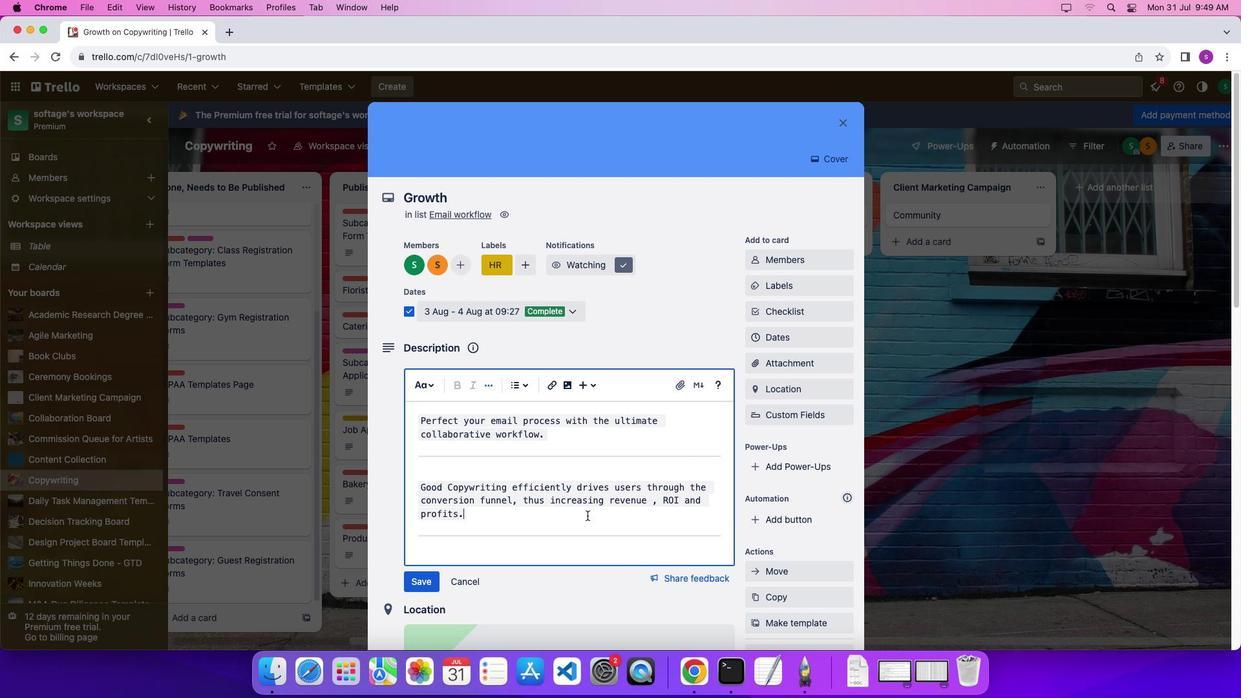 
Action: Mouse moved to (421, 586)
Screenshot: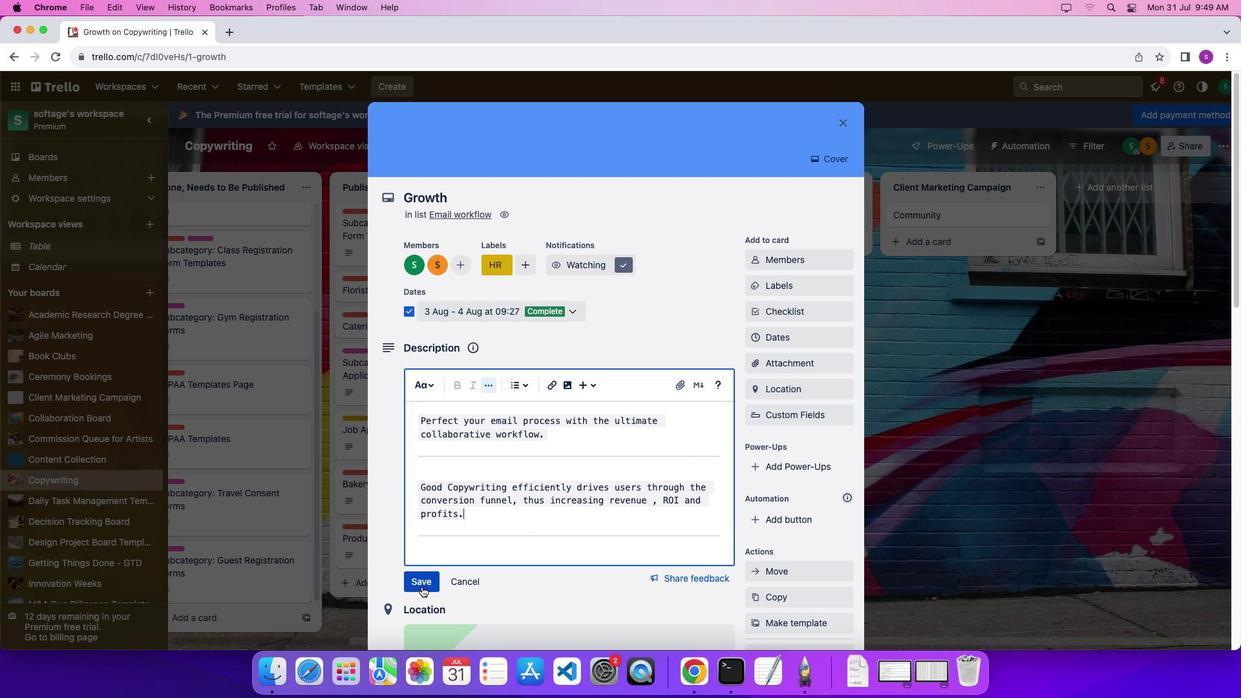 
Action: Mouse pressed left at (421, 586)
Screenshot: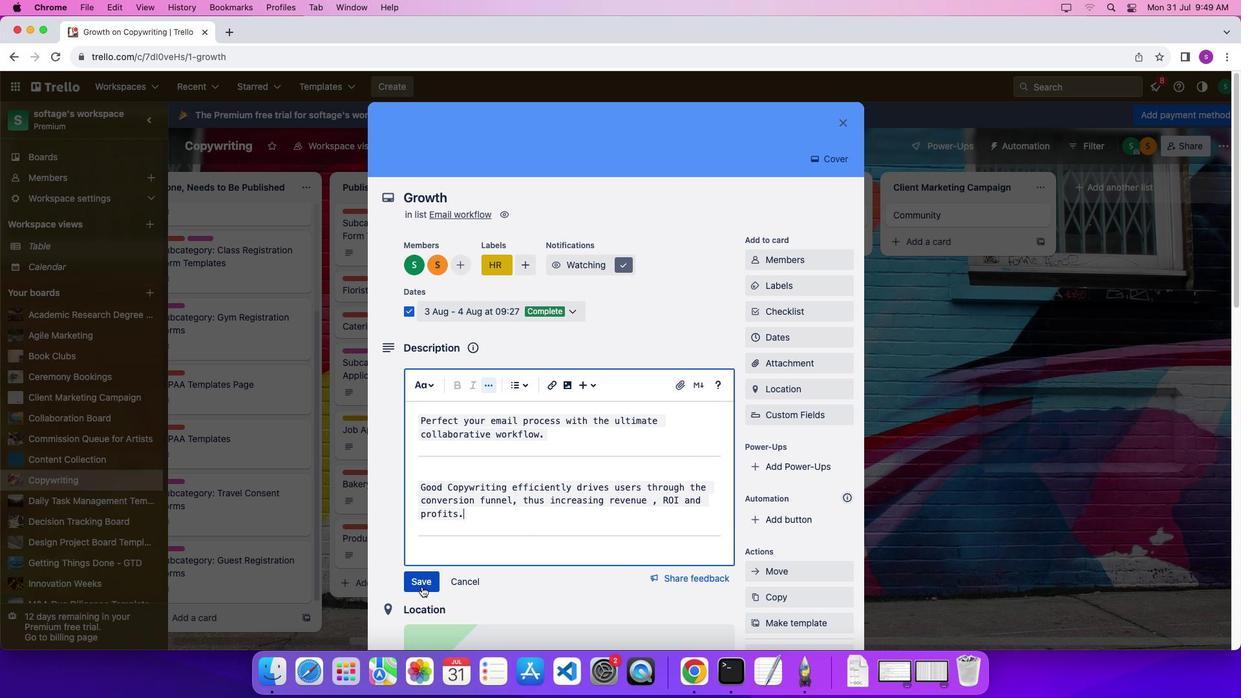 
Action: Mouse moved to (553, 529)
Screenshot: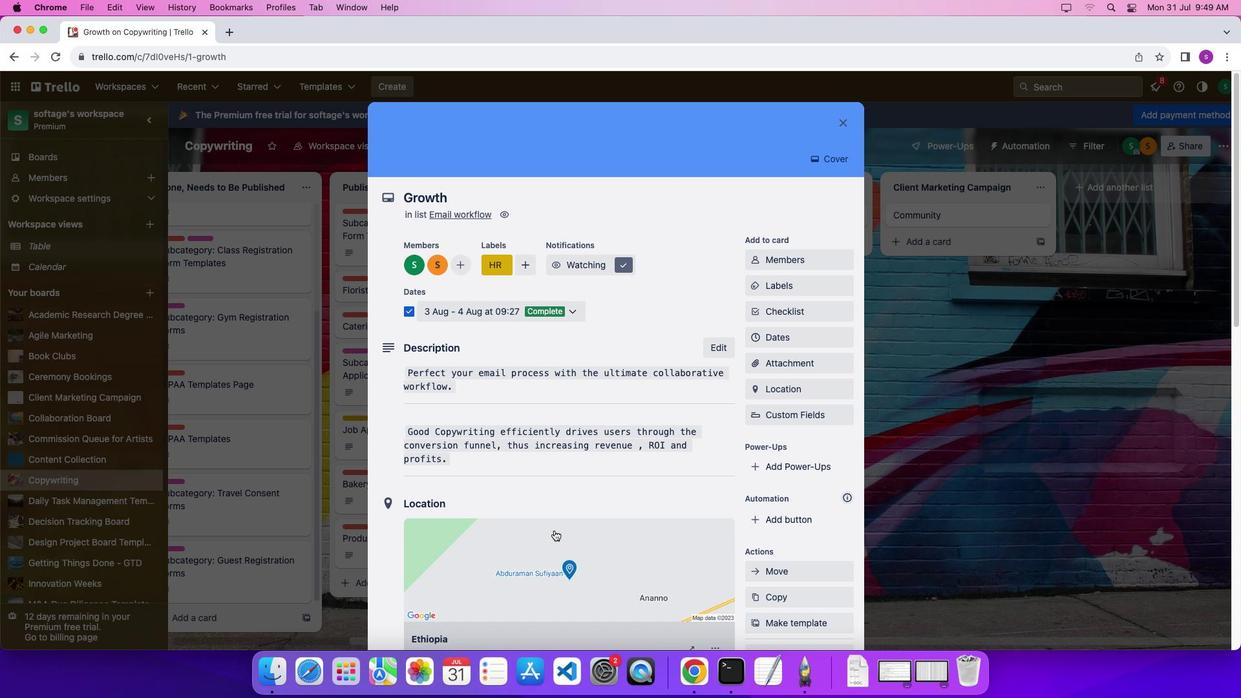 
Action: Mouse scrolled (553, 529) with delta (0, 0)
Screenshot: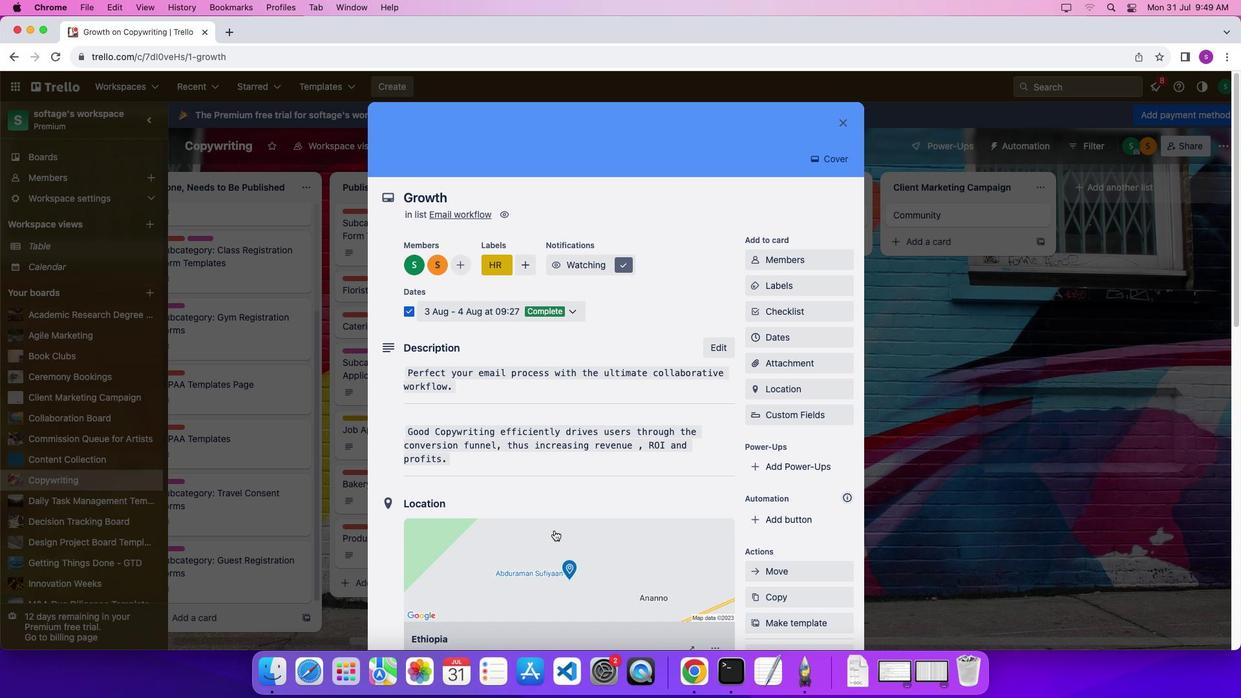 
Action: Mouse scrolled (553, 529) with delta (0, 0)
Screenshot: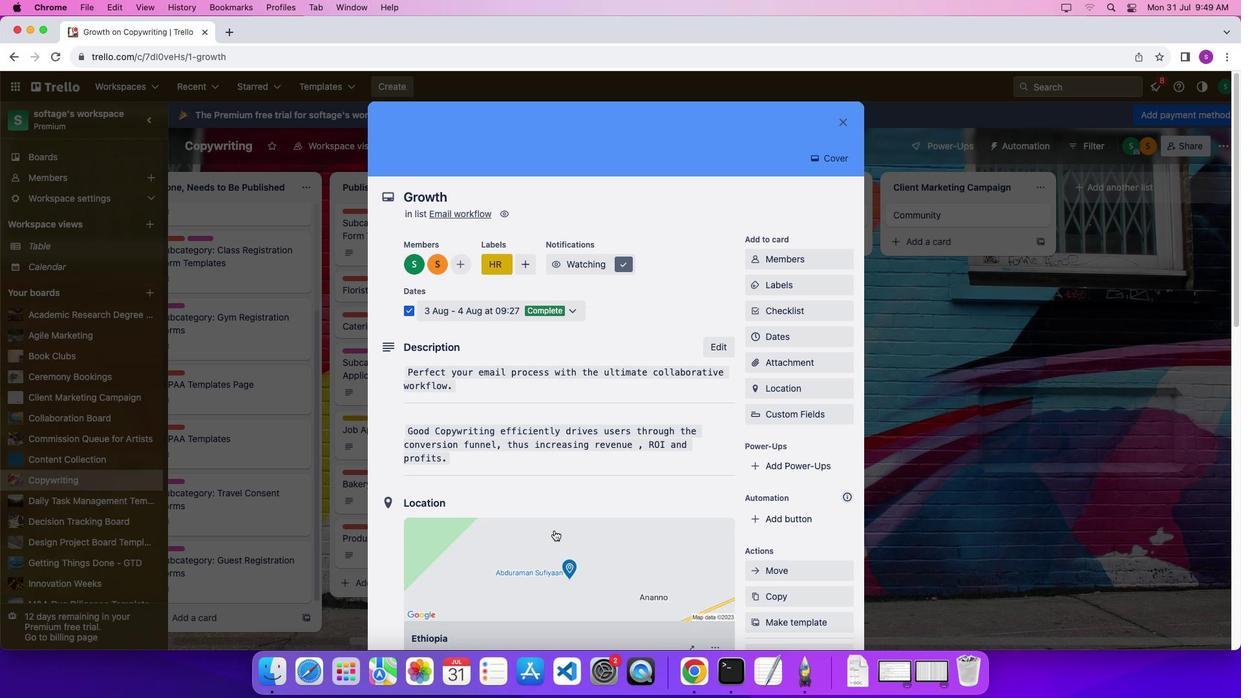 
Action: Mouse scrolled (553, 529) with delta (0, -1)
Screenshot: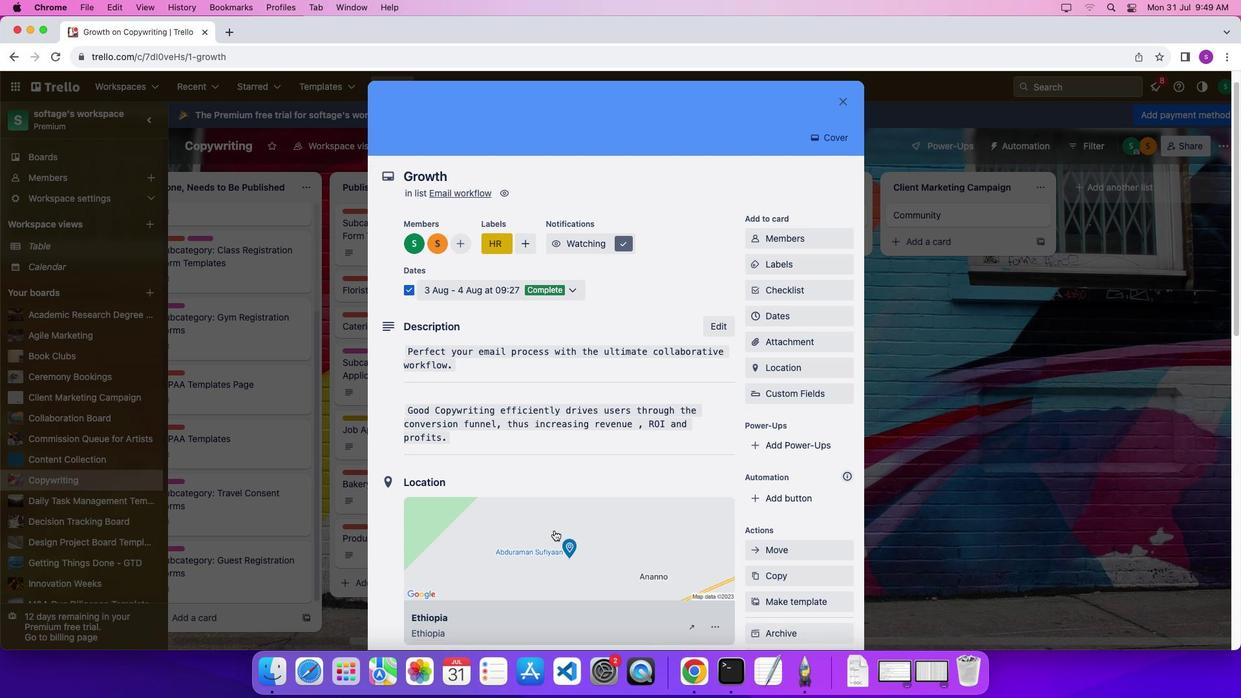 
Action: Mouse scrolled (553, 529) with delta (0, 0)
Screenshot: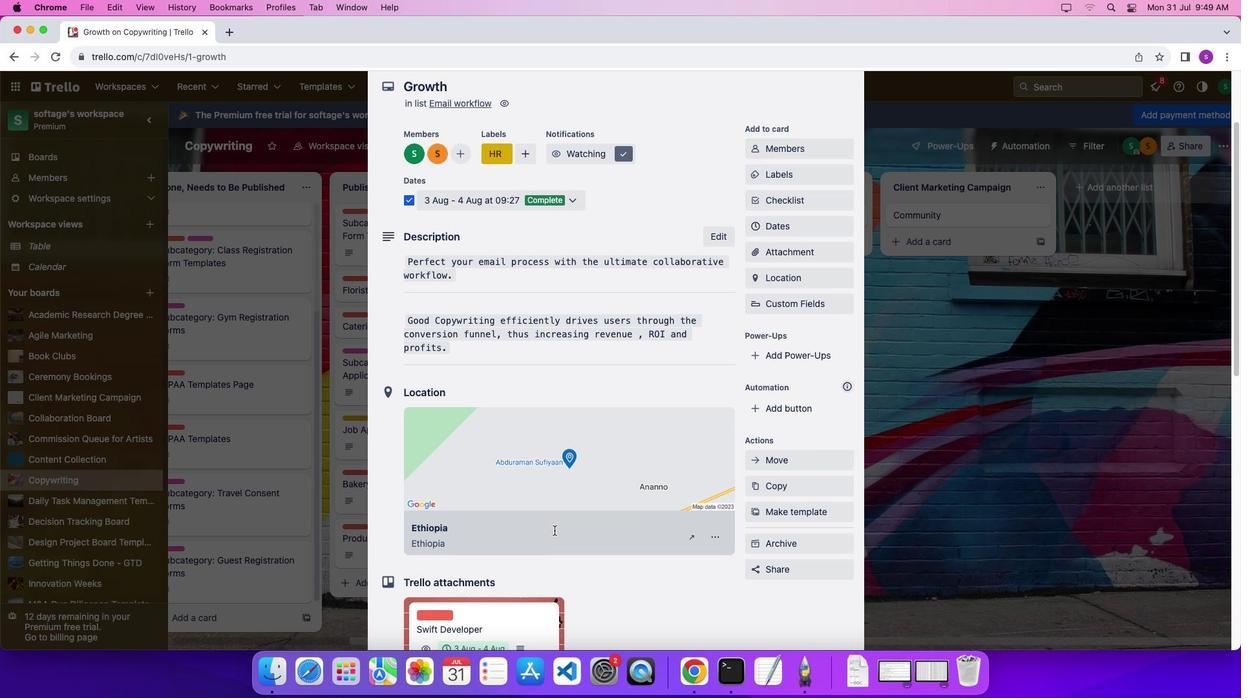 
Action: Mouse scrolled (553, 529) with delta (0, 0)
Screenshot: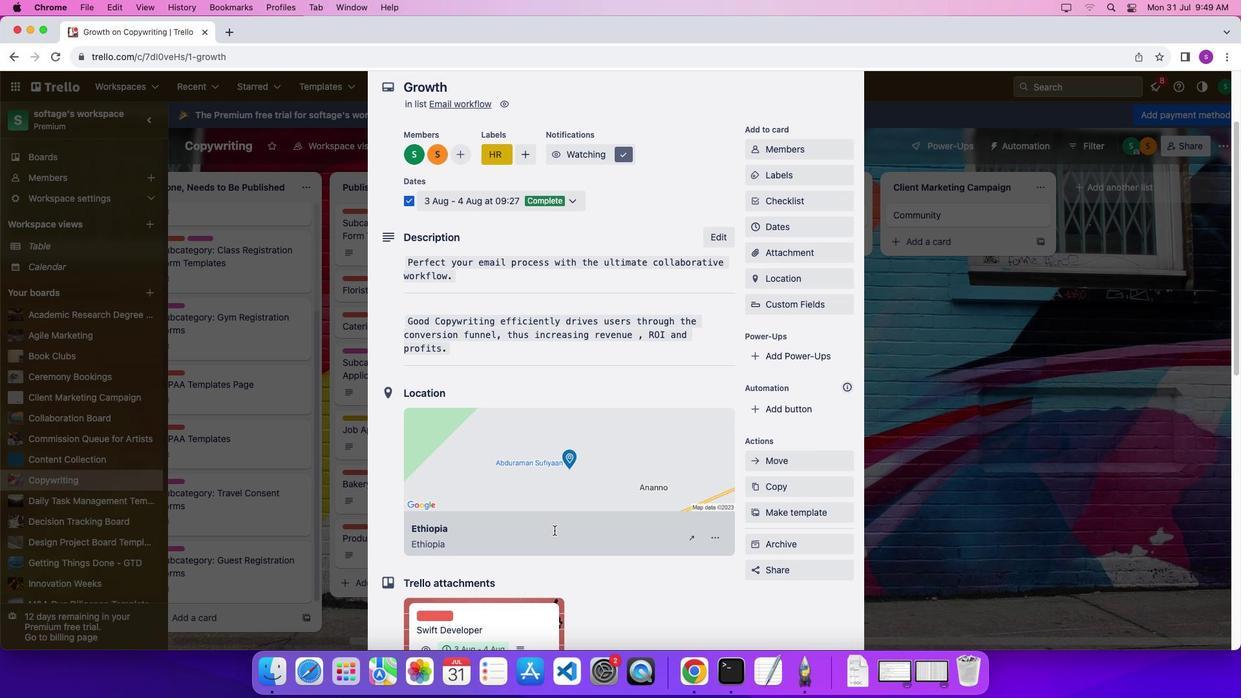 
Action: Mouse scrolled (553, 529) with delta (0, 0)
Screenshot: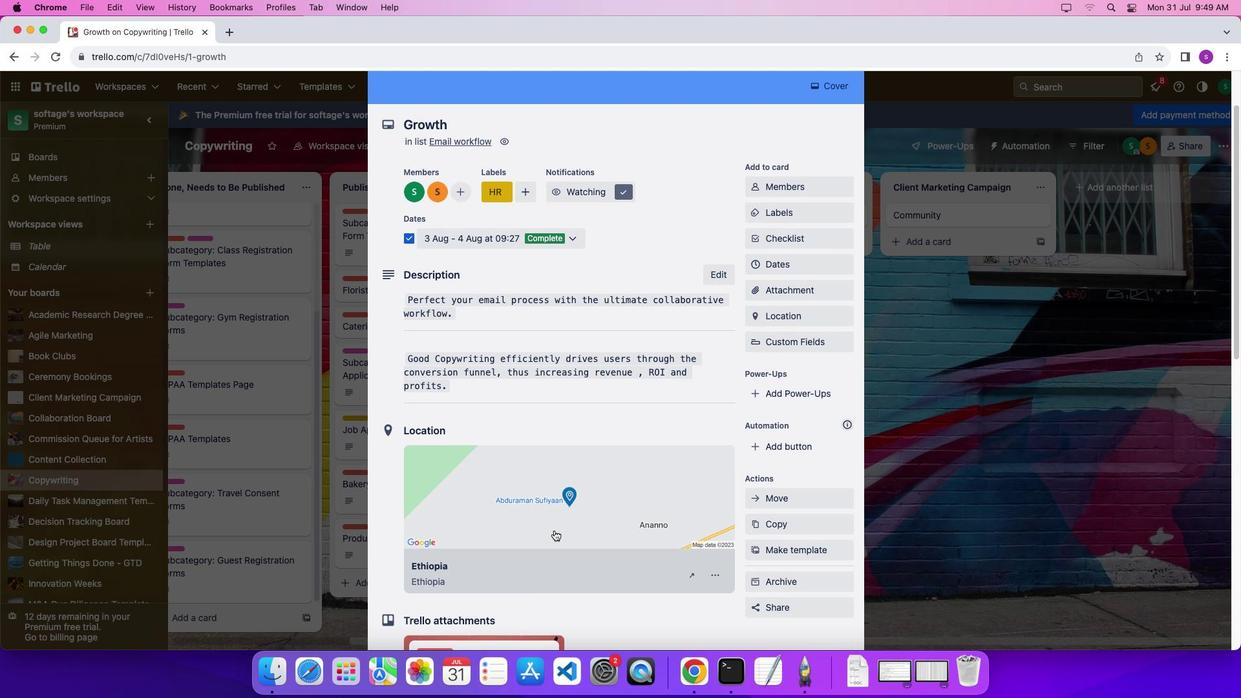 
Action: Mouse scrolled (553, 529) with delta (0, 0)
Screenshot: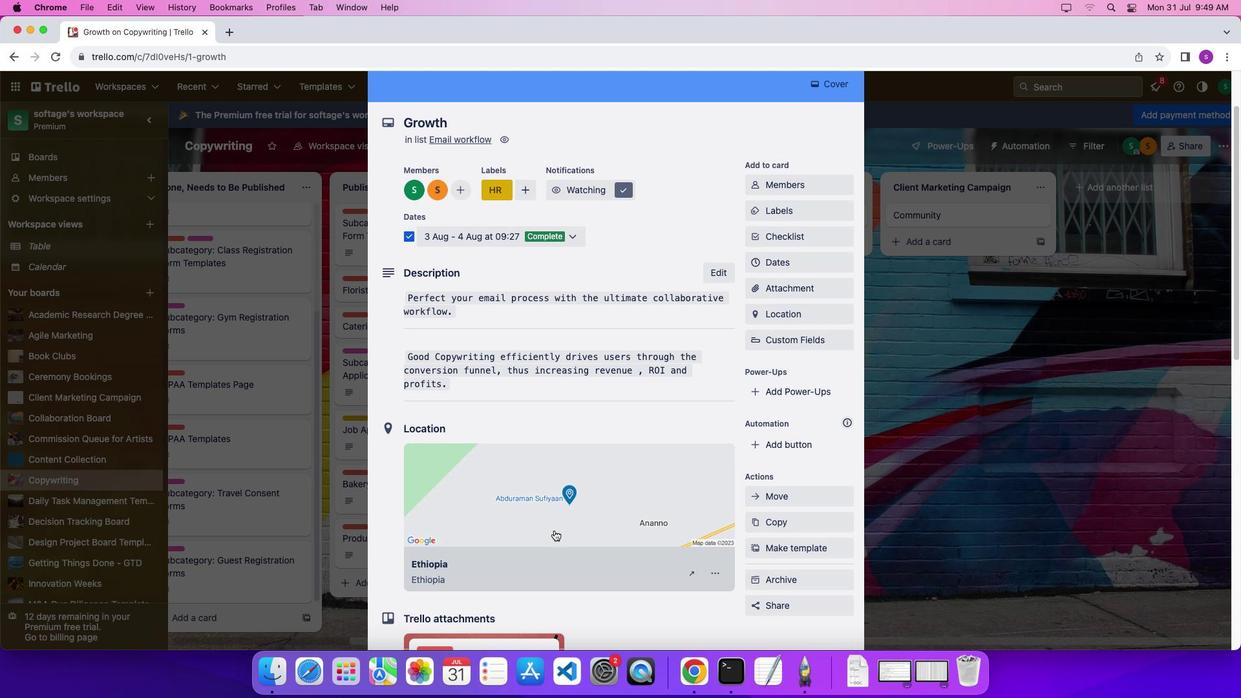 
Action: Mouse scrolled (553, 529) with delta (0, 0)
Screenshot: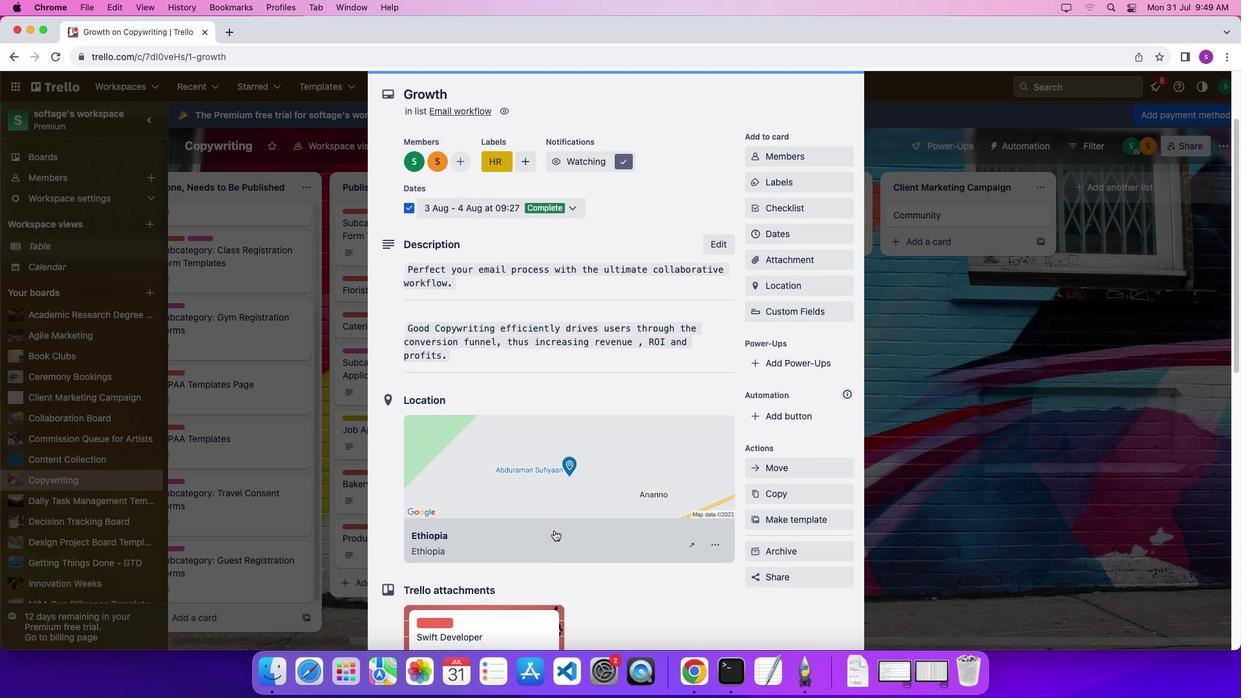 
Action: Mouse scrolled (553, 529) with delta (0, 0)
Screenshot: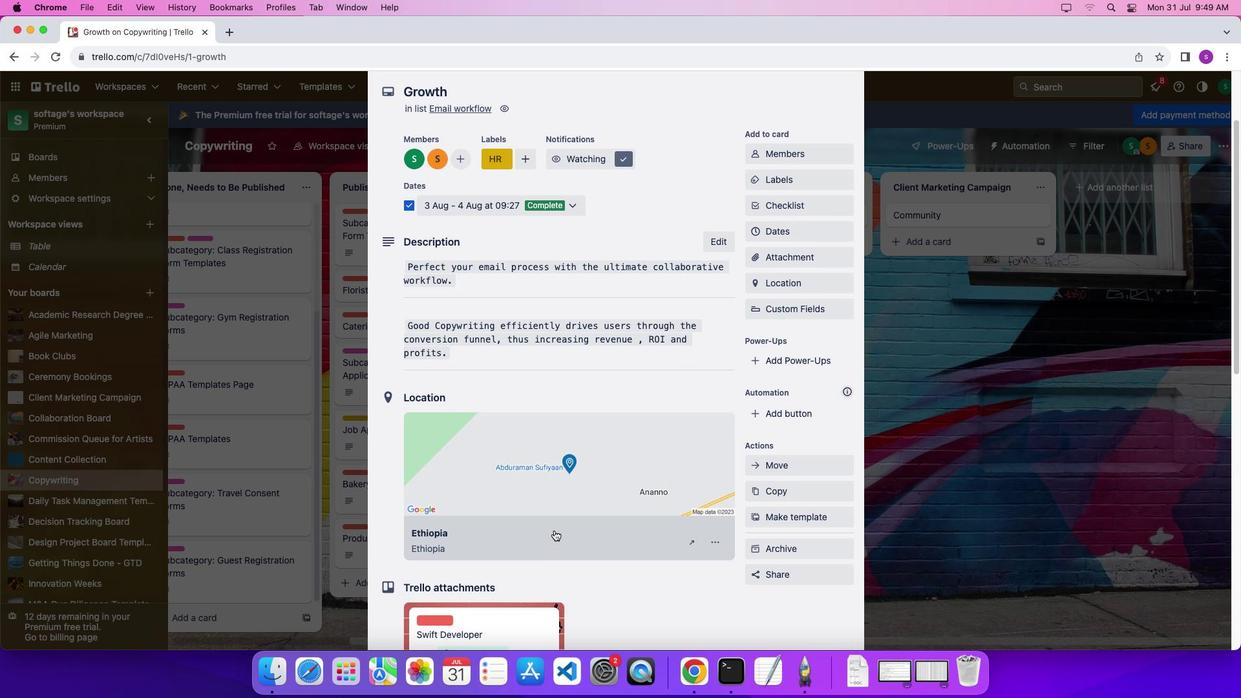 
Action: Mouse scrolled (553, 529) with delta (0, 0)
Screenshot: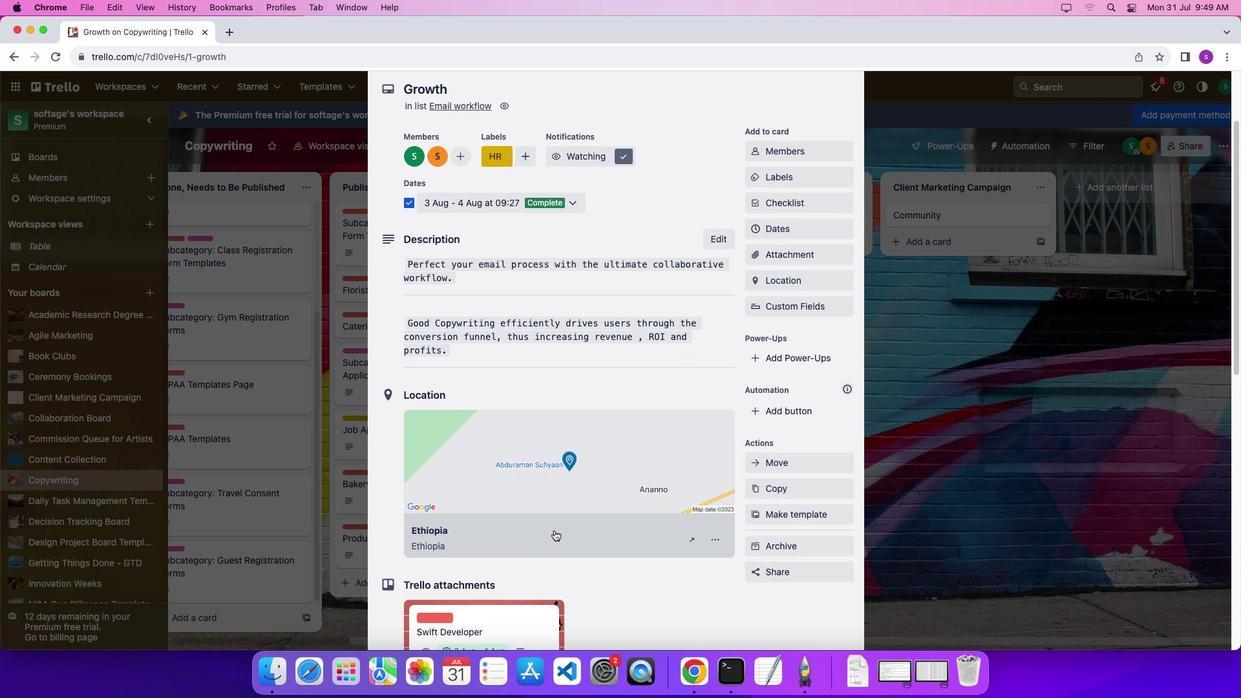 
Action: Mouse scrolled (553, 529) with delta (0, 0)
Screenshot: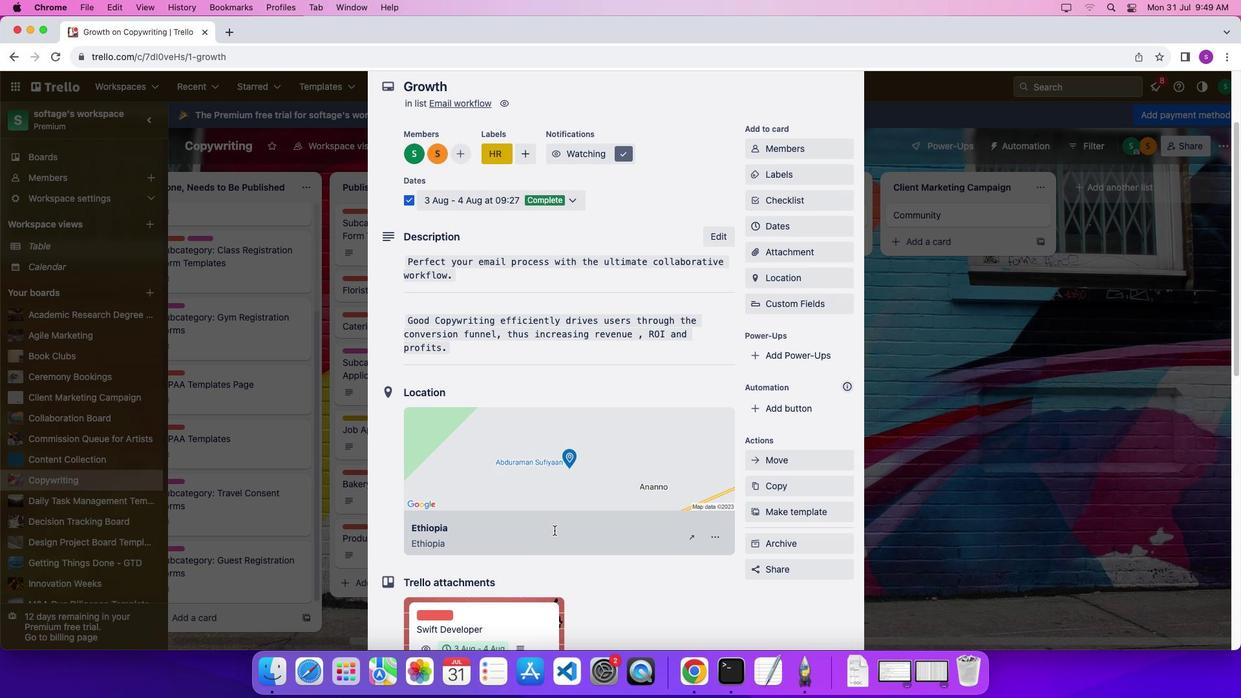 
Action: Mouse scrolled (553, 529) with delta (0, 0)
Screenshot: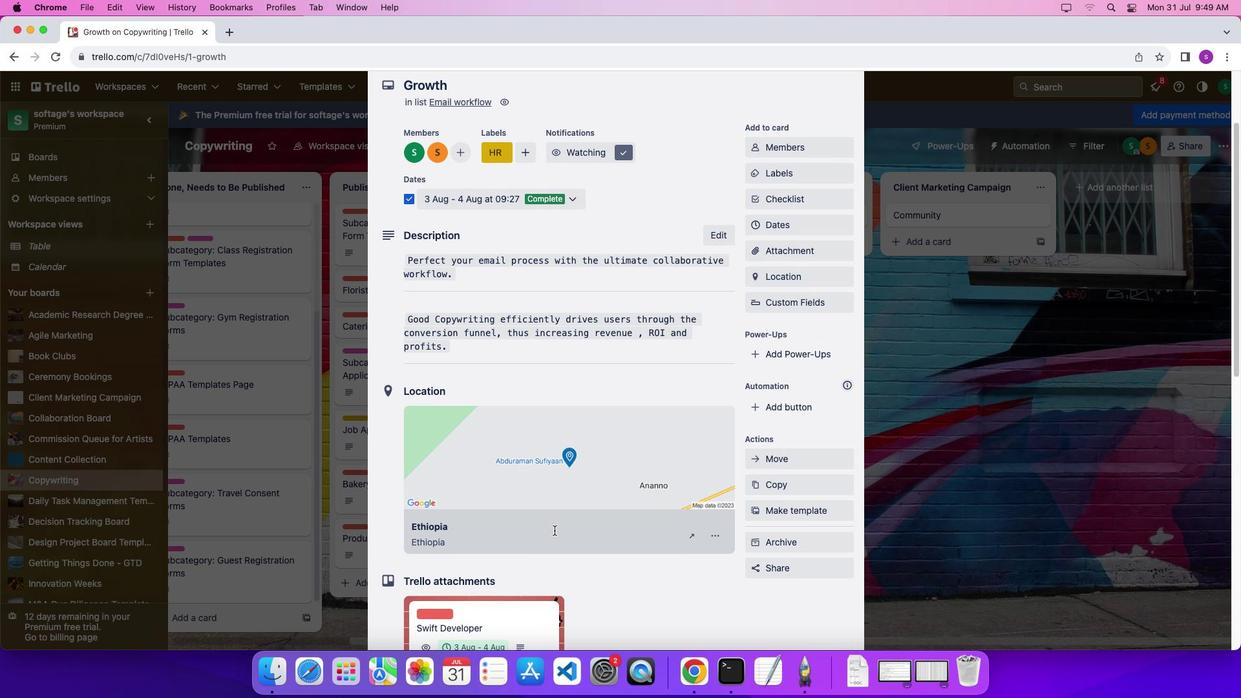 
Action: Mouse scrolled (553, 529) with delta (0, -3)
Screenshot: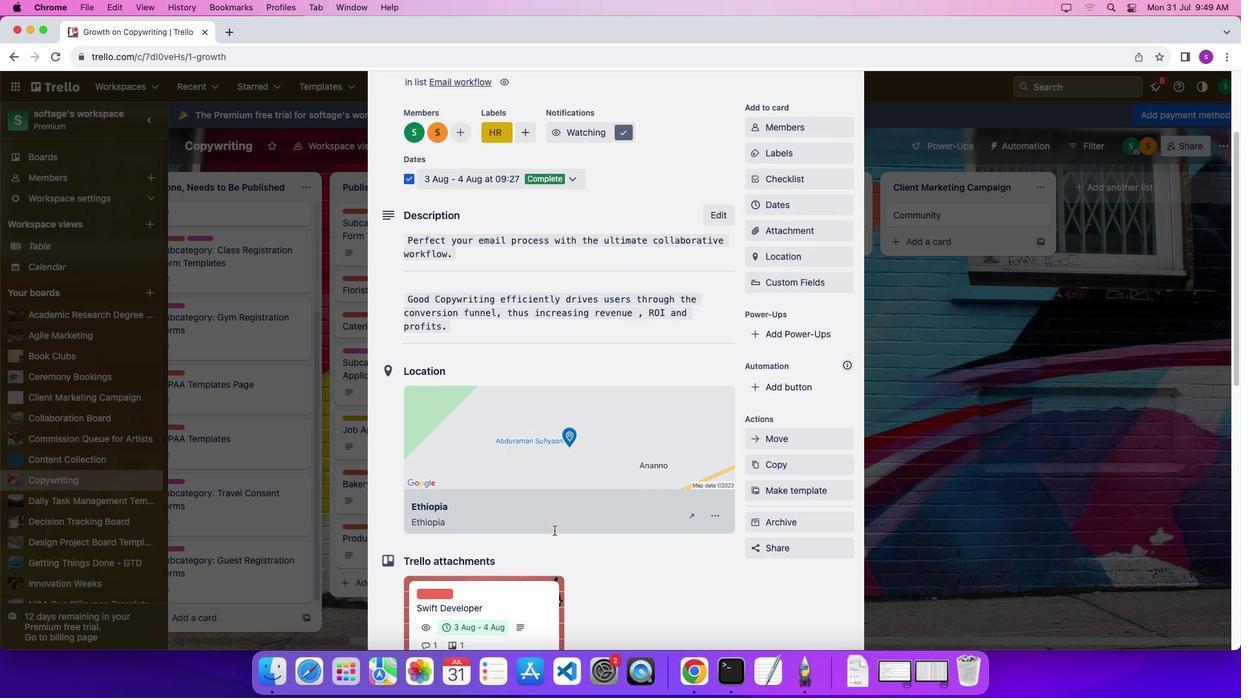 
Action: Mouse scrolled (553, 529) with delta (0, 0)
